 Task: Explore upcoming open houses in Harrisburg, Pennsylvania, to visit properties with a sunroom or enclosed porch.
Action: Mouse moved to (277, 227)
Screenshot: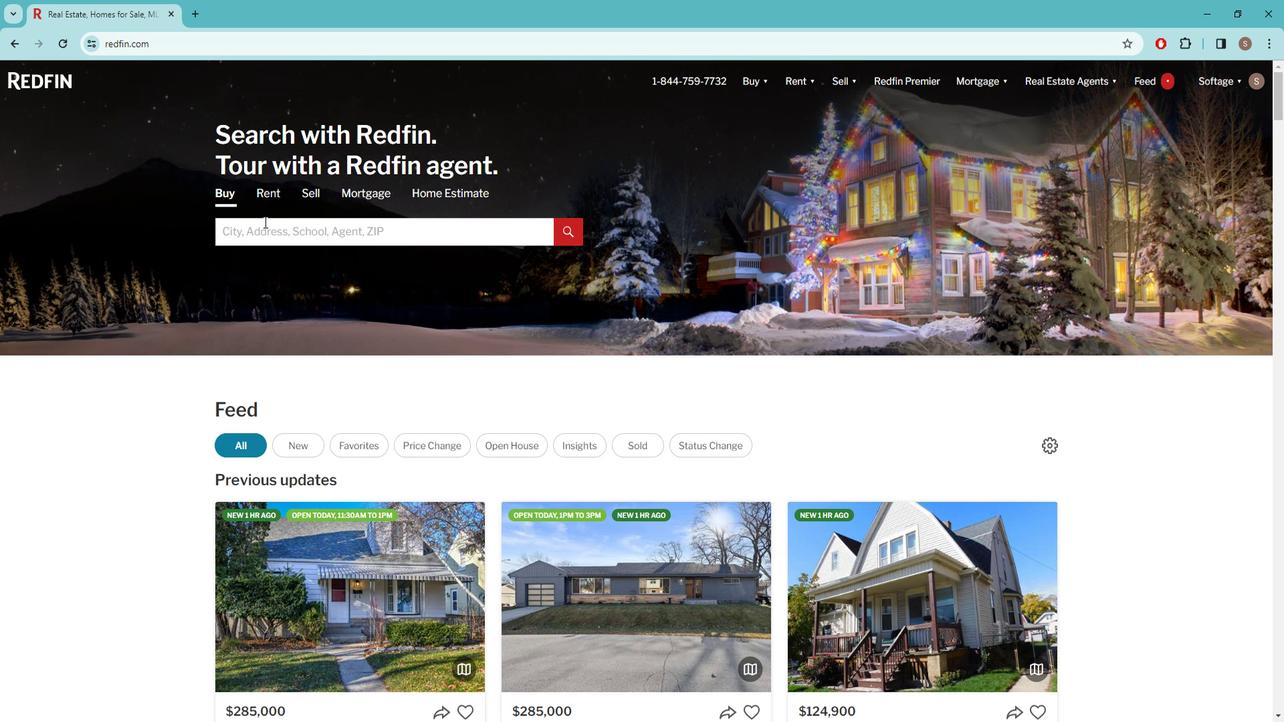 
Action: Mouse pressed left at (277, 227)
Screenshot: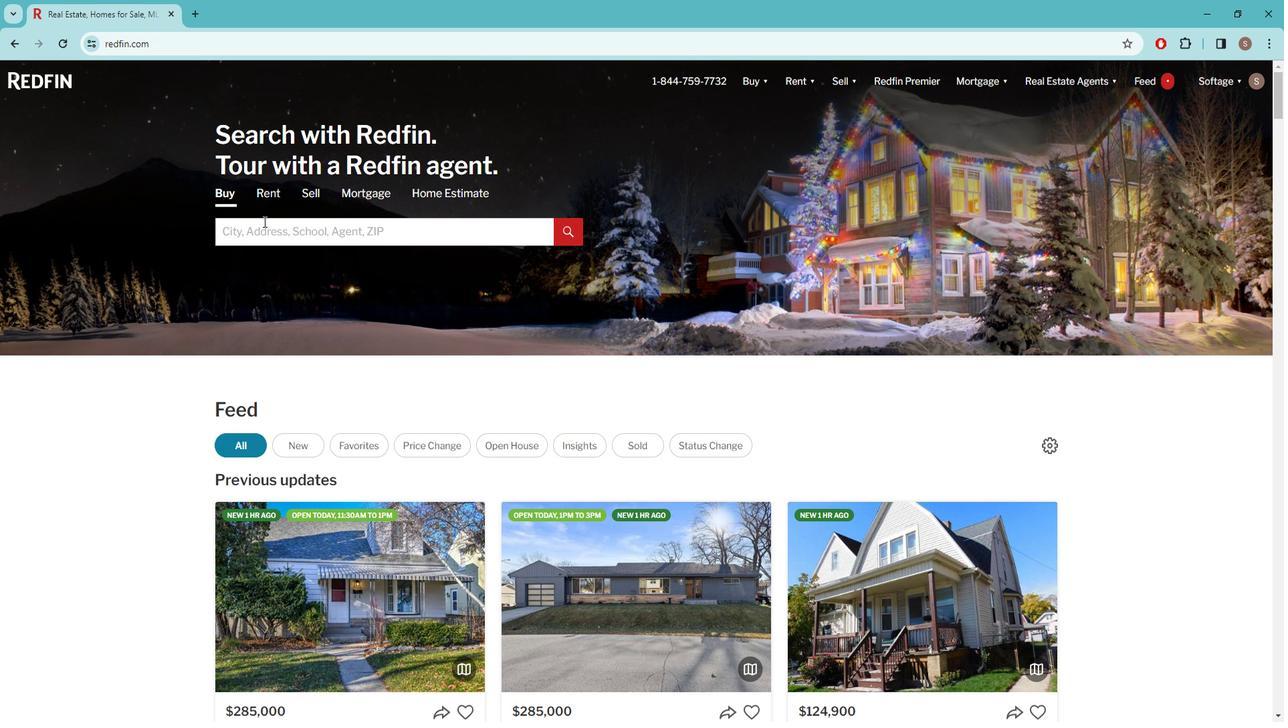 
Action: Mouse moved to (296, 235)
Screenshot: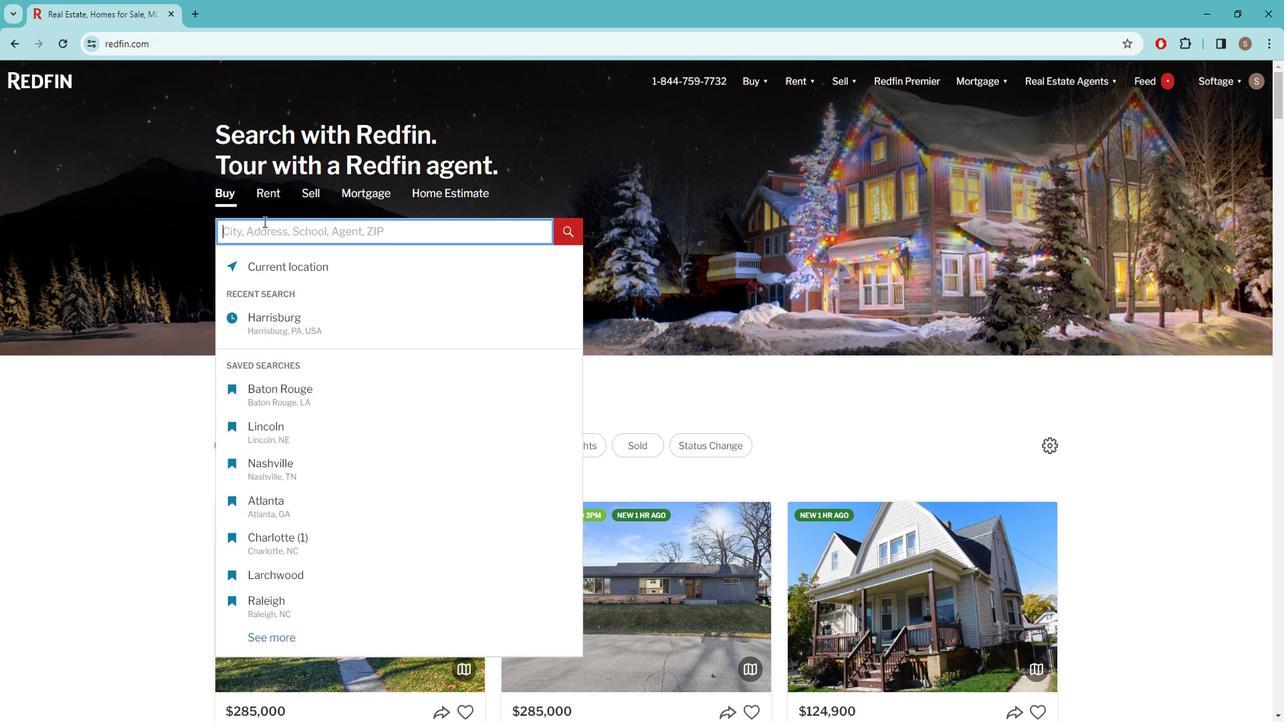 
Action: Key pressed h<Key.caps_lock>ARRISBURG
Screenshot: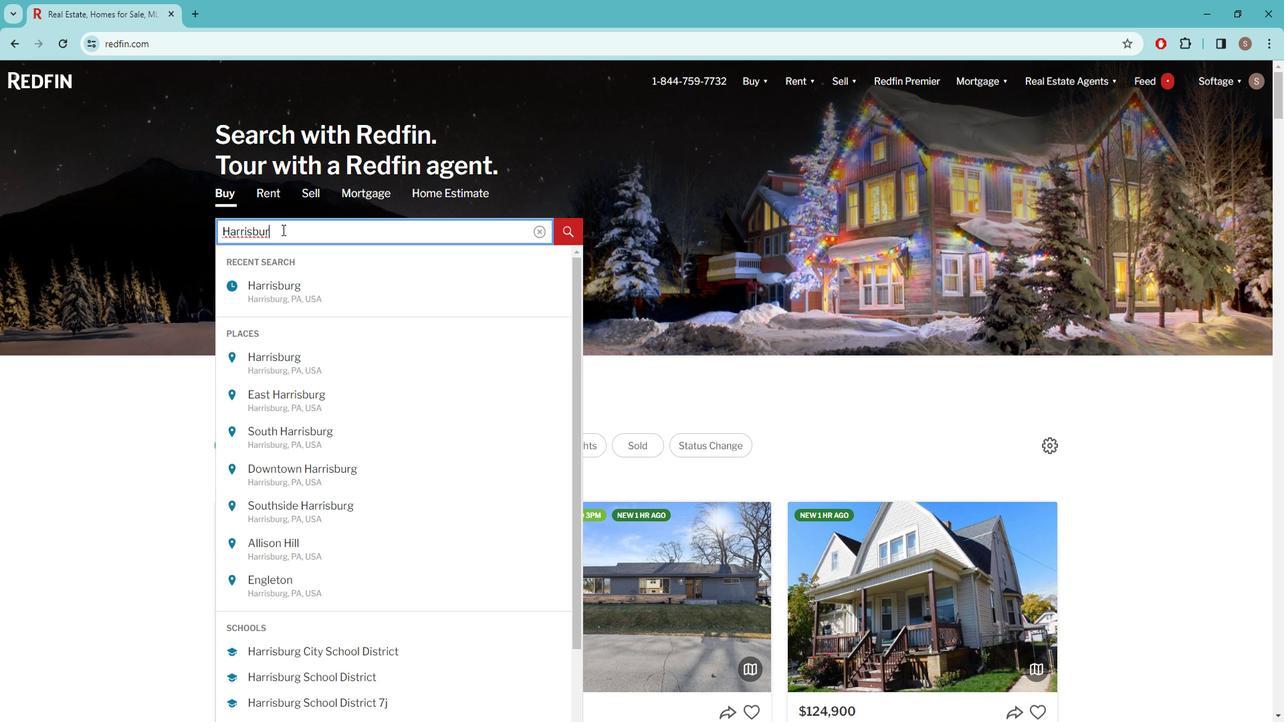 
Action: Mouse moved to (290, 292)
Screenshot: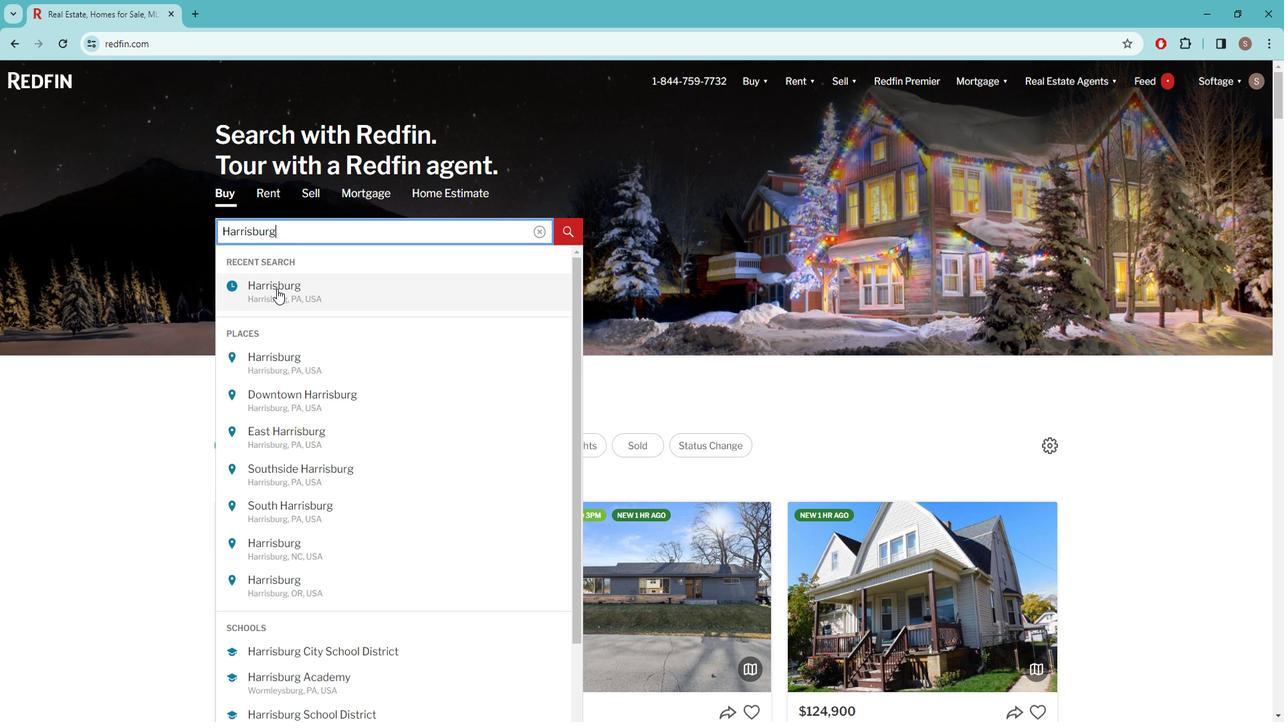 
Action: Mouse pressed left at (290, 292)
Screenshot: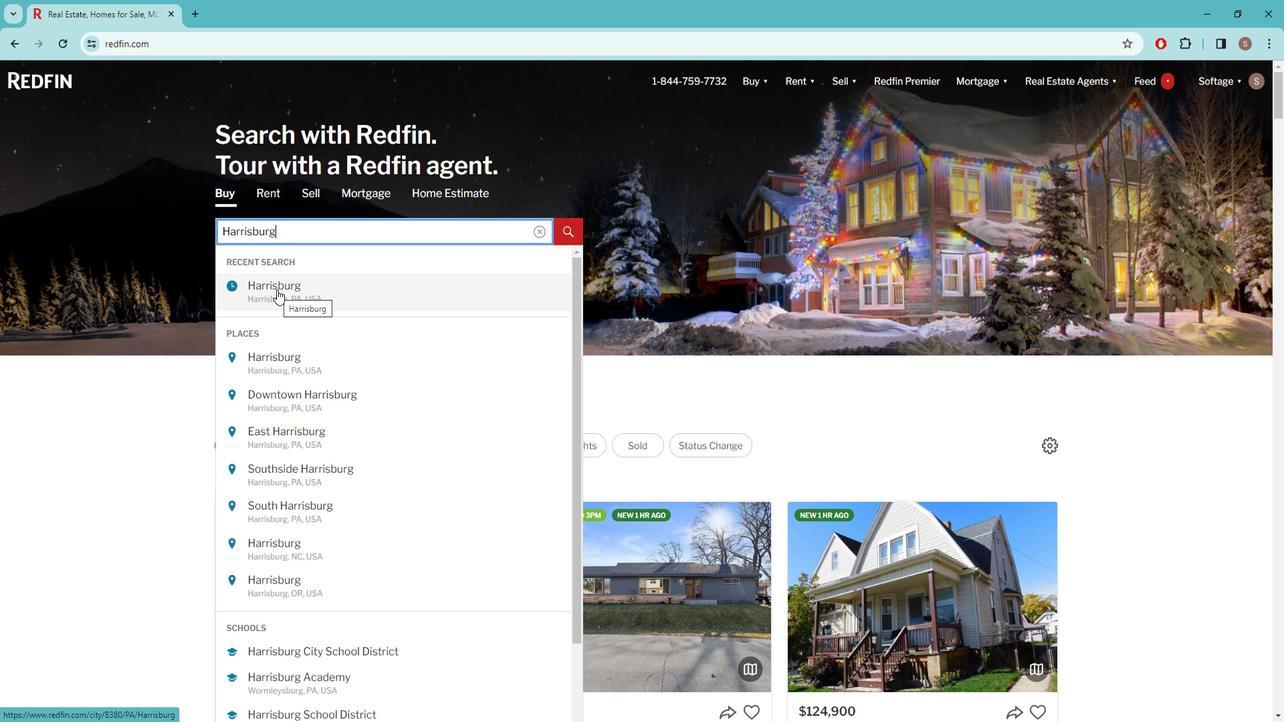 
Action: Mouse moved to (1134, 172)
Screenshot: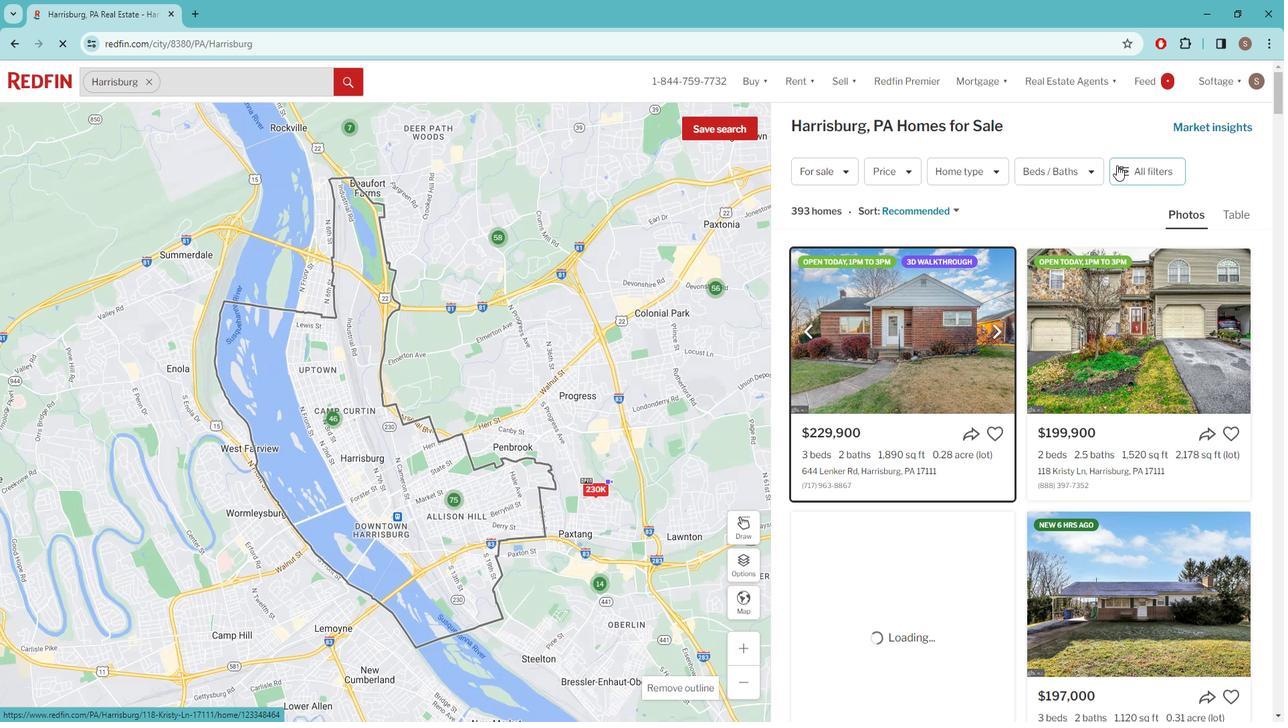 
Action: Mouse pressed left at (1134, 172)
Screenshot: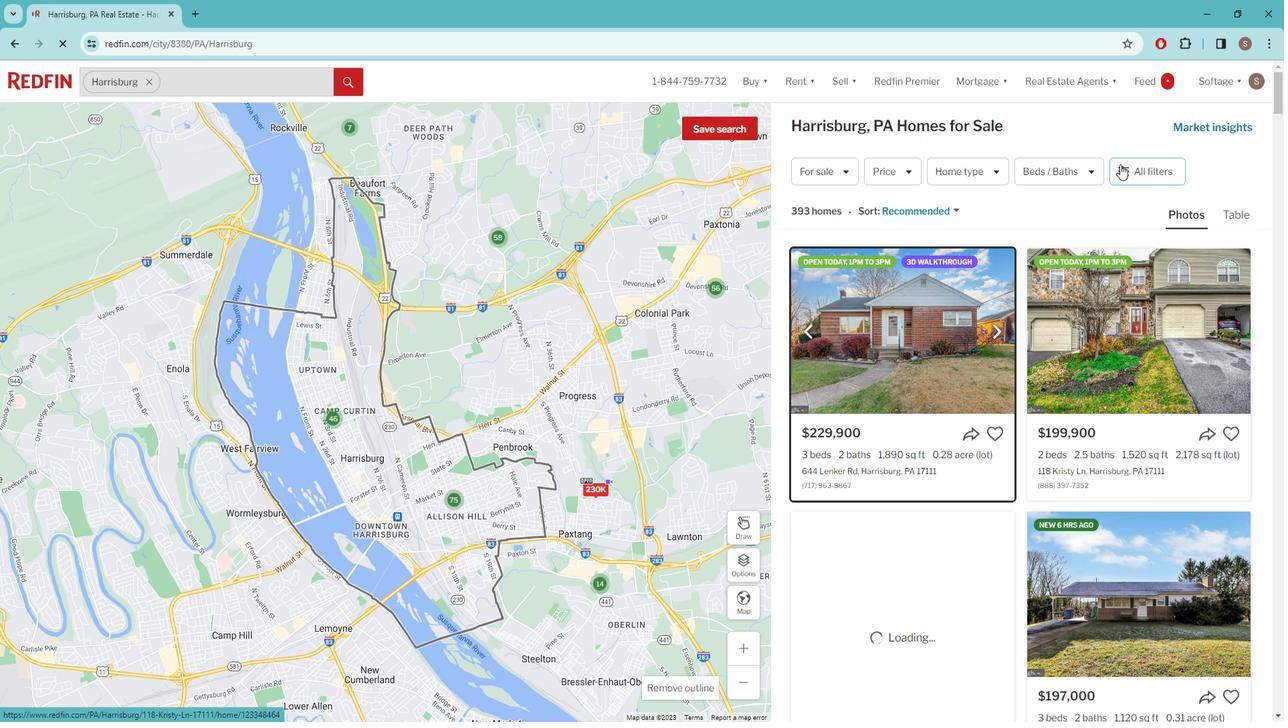 
Action: Mouse pressed left at (1134, 172)
Screenshot: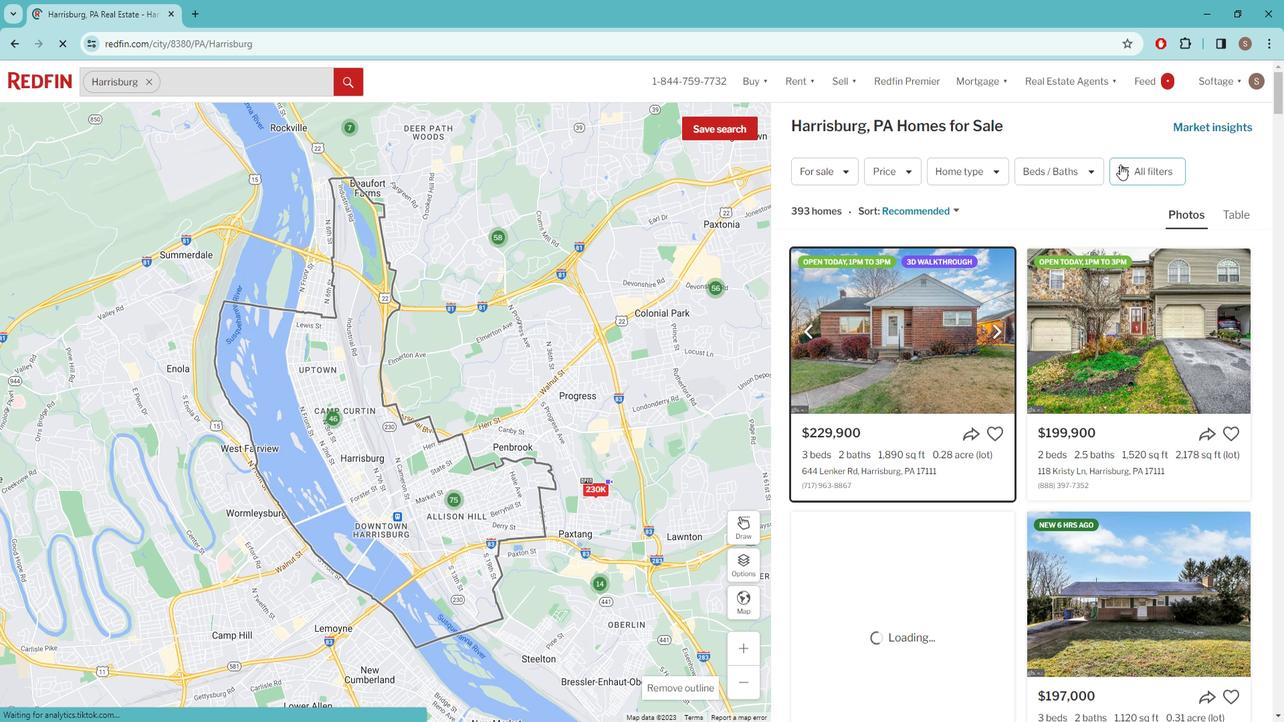 
Action: Mouse moved to (1143, 174)
Screenshot: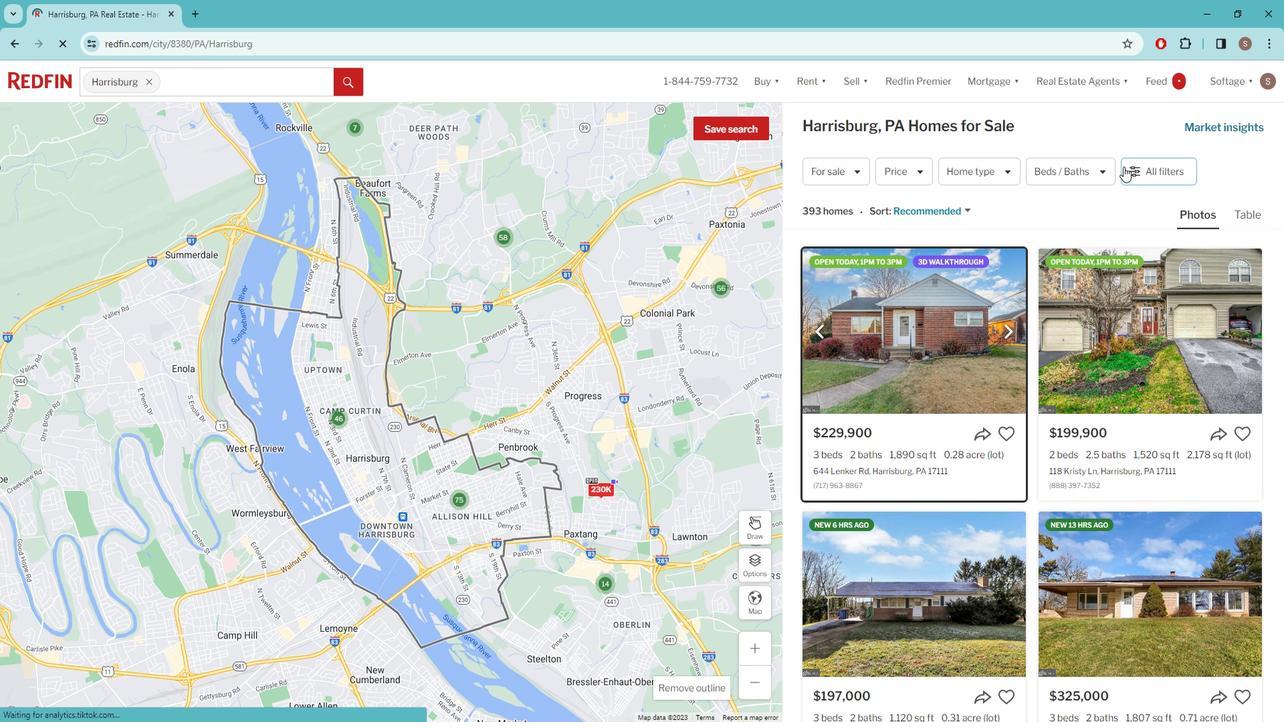 
Action: Mouse pressed left at (1143, 174)
Screenshot: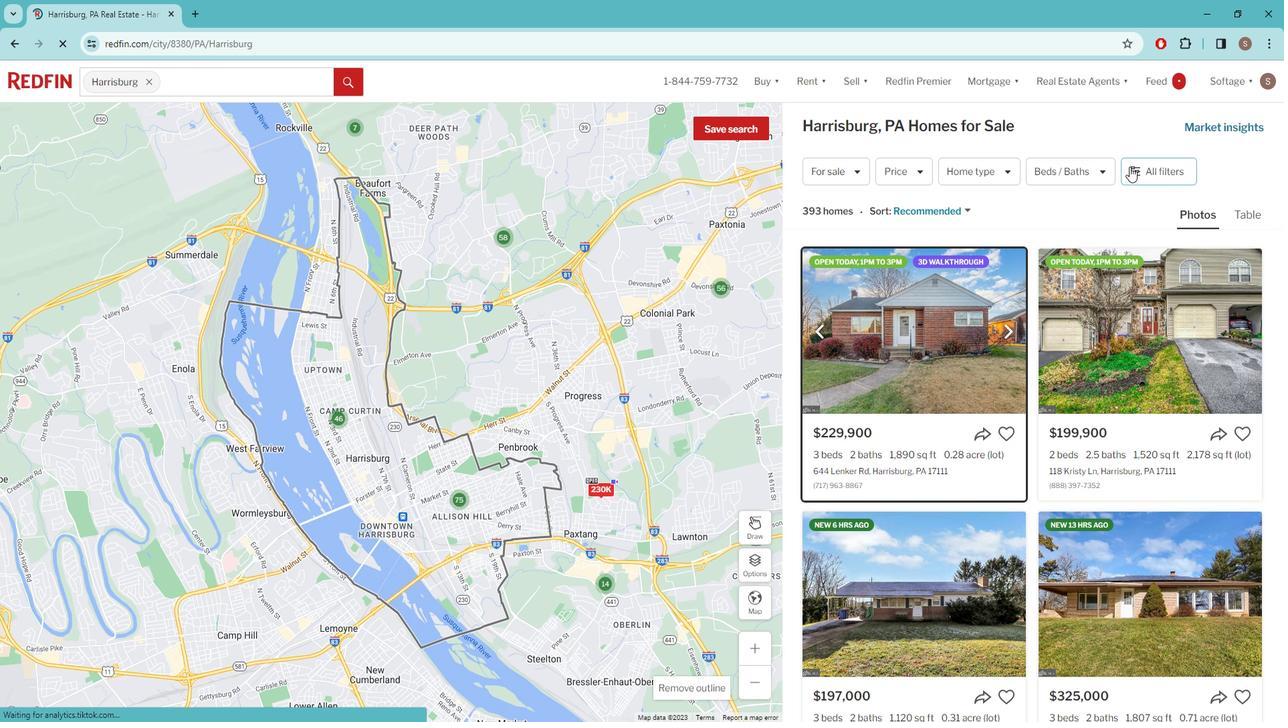 
Action: Mouse pressed left at (1143, 174)
Screenshot: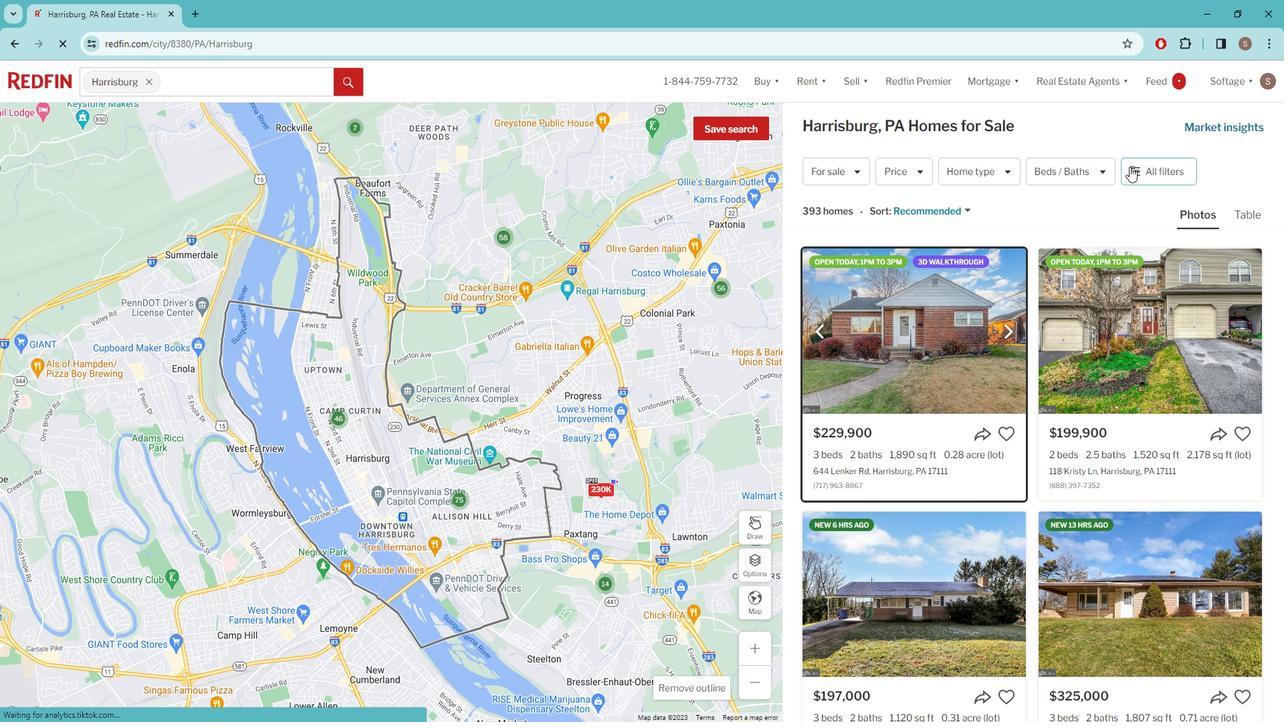 
Action: Mouse moved to (1110, 200)
Screenshot: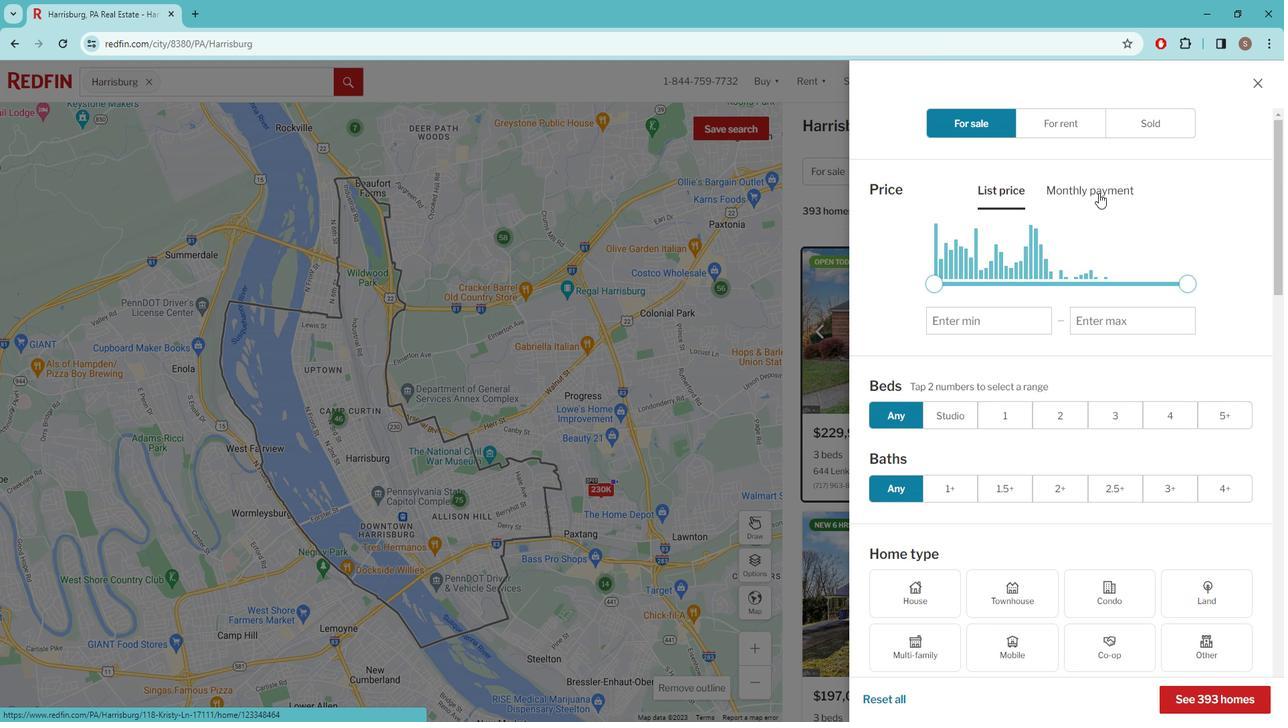 
Action: Mouse scrolled (1110, 199) with delta (0, 0)
Screenshot: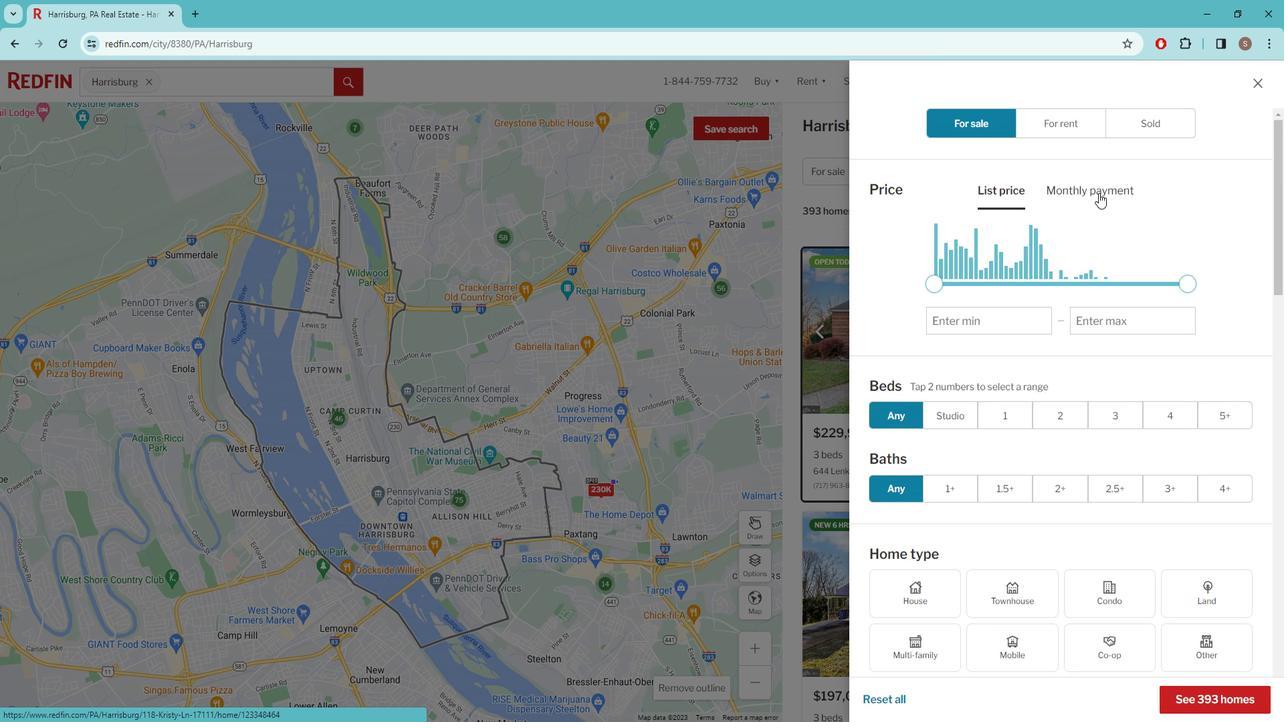 
Action: Mouse moved to (1083, 217)
Screenshot: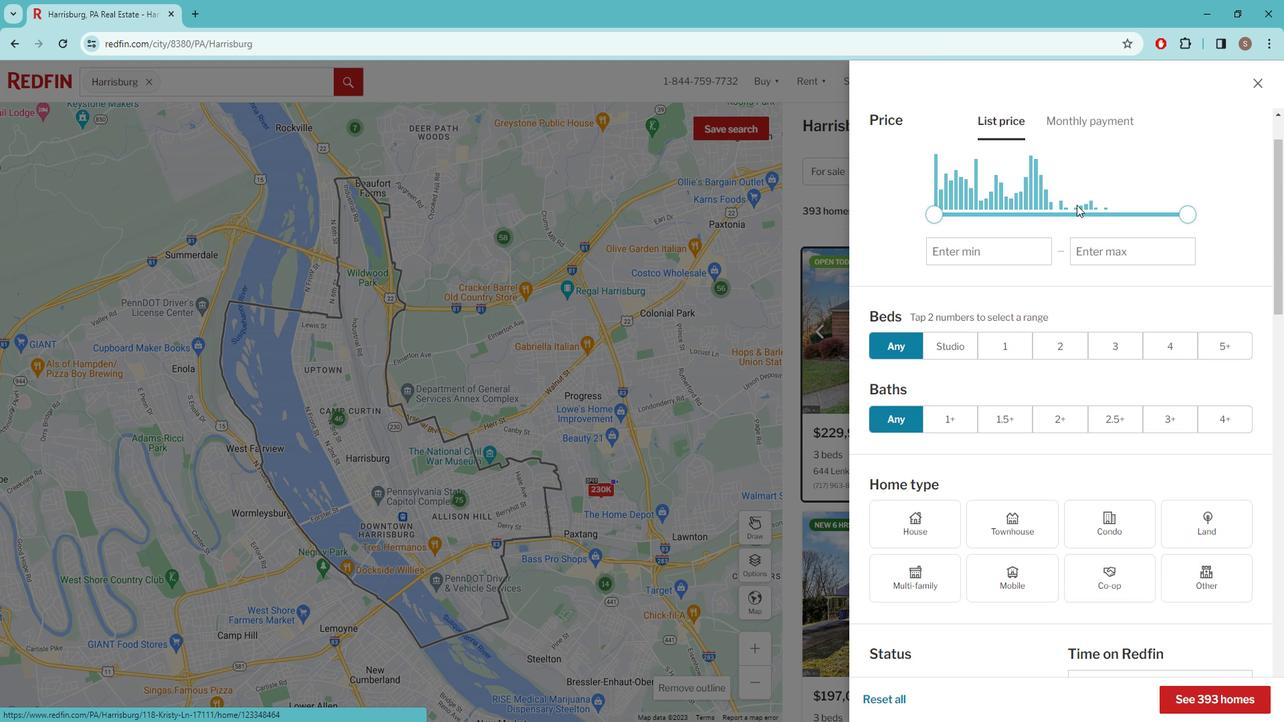 
Action: Mouse scrolled (1083, 216) with delta (0, 0)
Screenshot: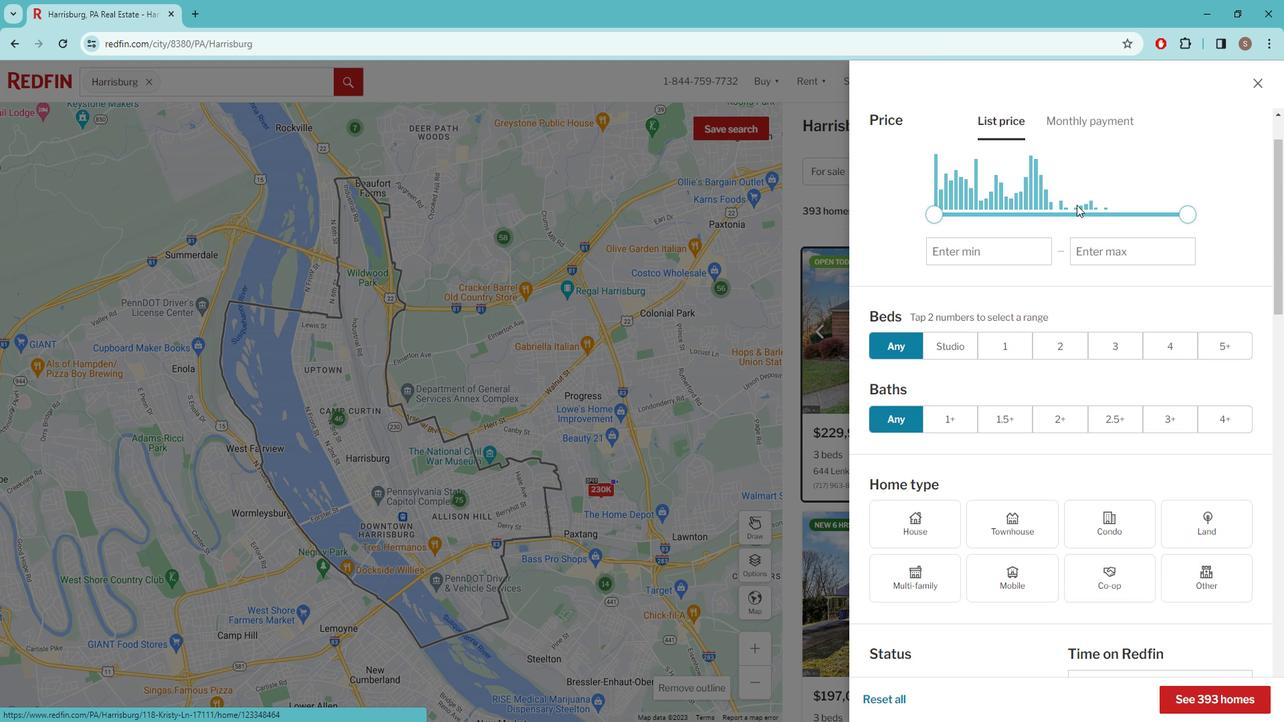 
Action: Mouse moved to (1029, 258)
Screenshot: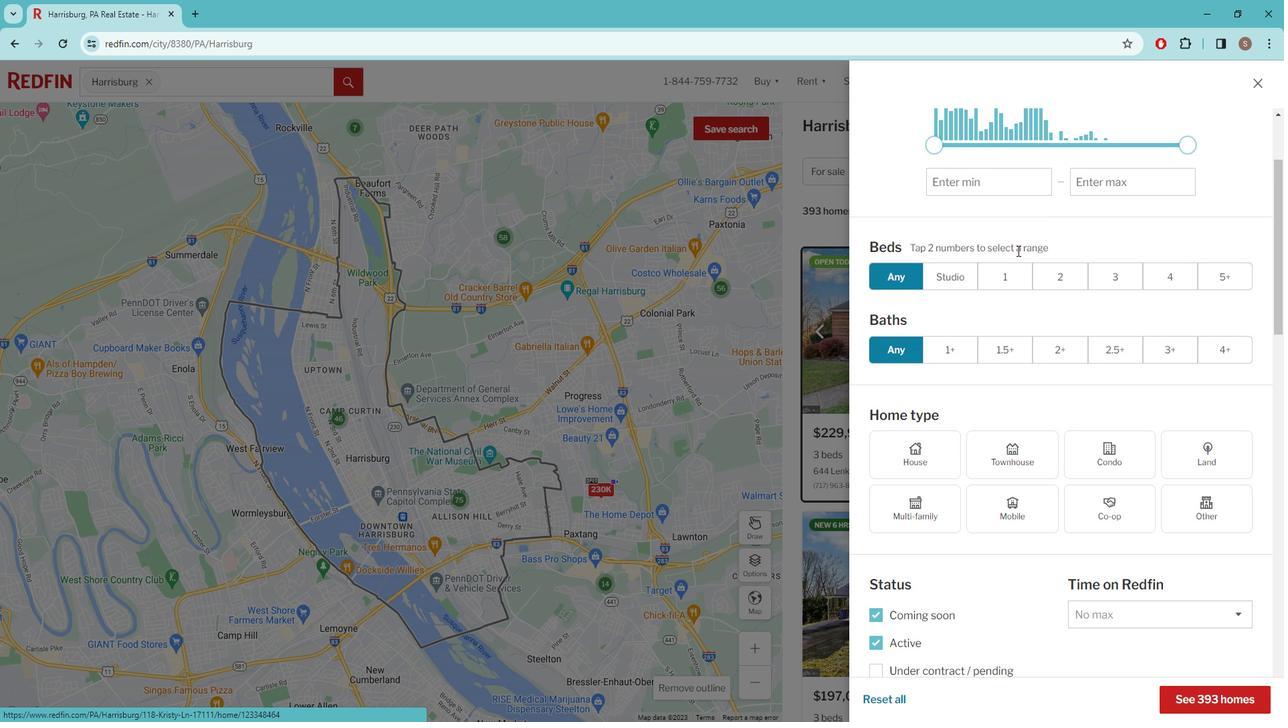 
Action: Mouse scrolled (1029, 257) with delta (0, 0)
Screenshot: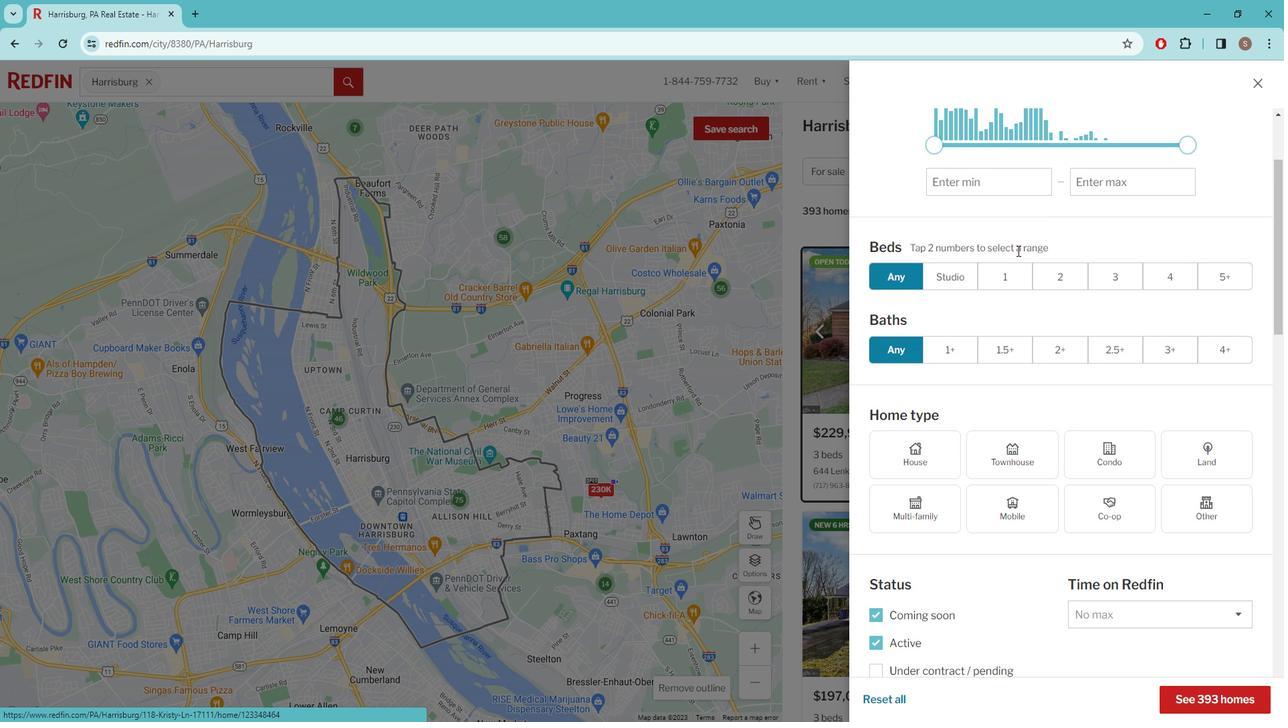 
Action: Mouse moved to (1010, 278)
Screenshot: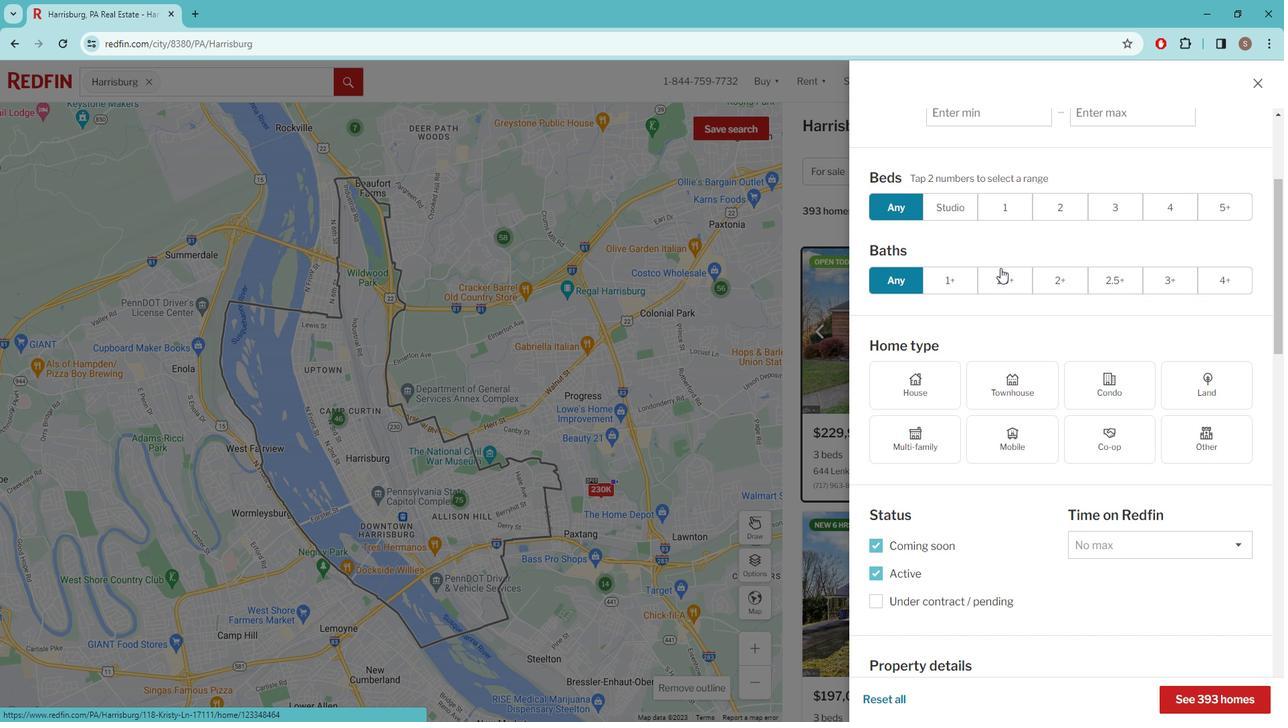
Action: Mouse scrolled (1010, 277) with delta (0, 0)
Screenshot: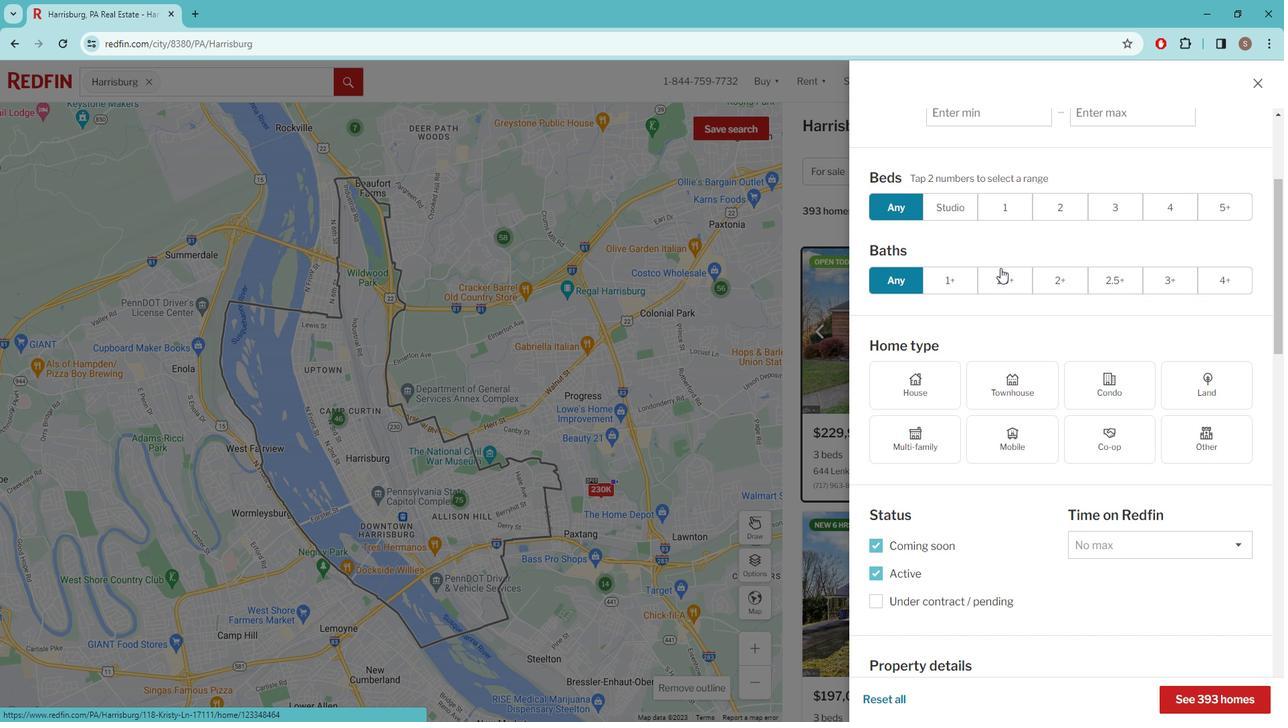 
Action: Mouse moved to (1007, 281)
Screenshot: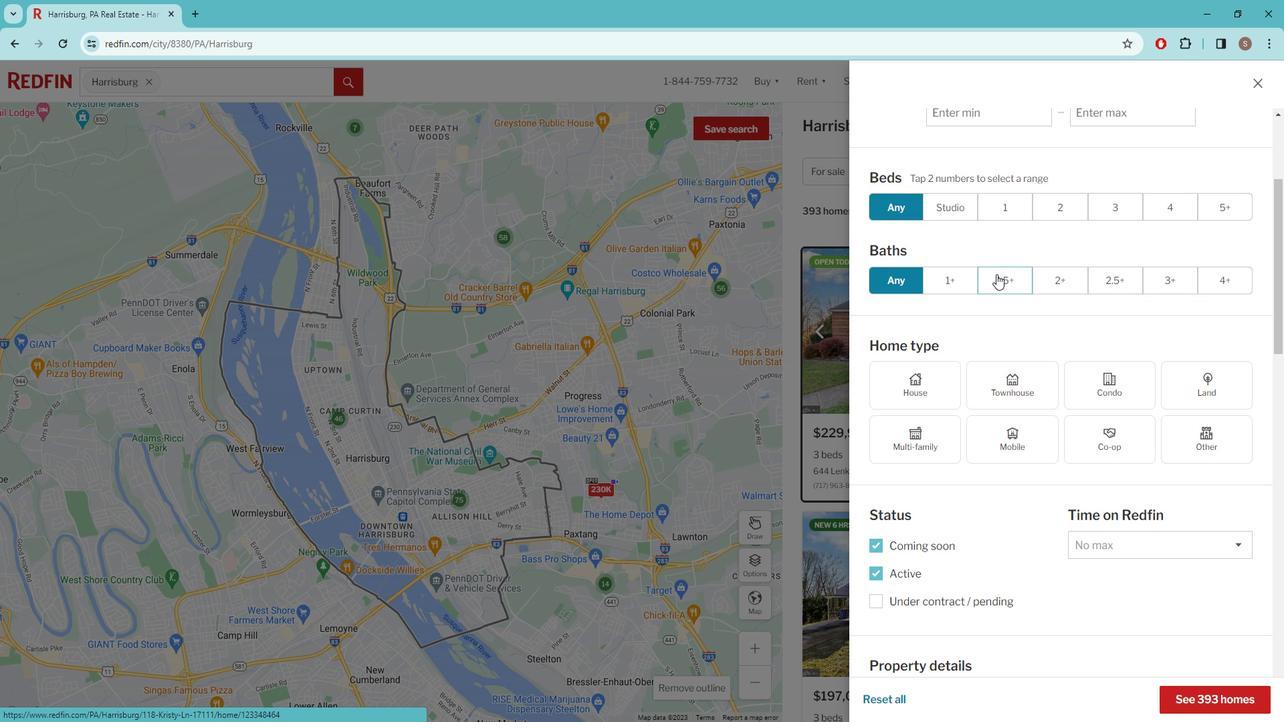 
Action: Mouse scrolled (1007, 280) with delta (0, 0)
Screenshot: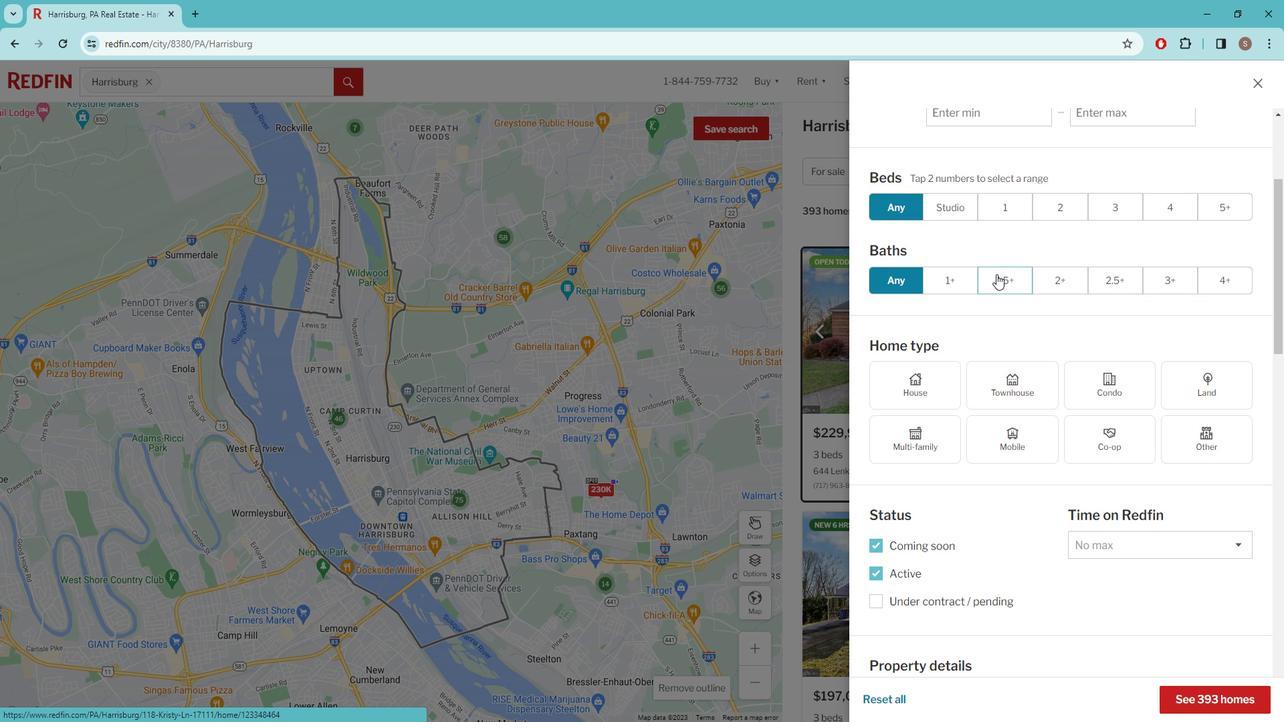 
Action: Mouse moved to (924, 358)
Screenshot: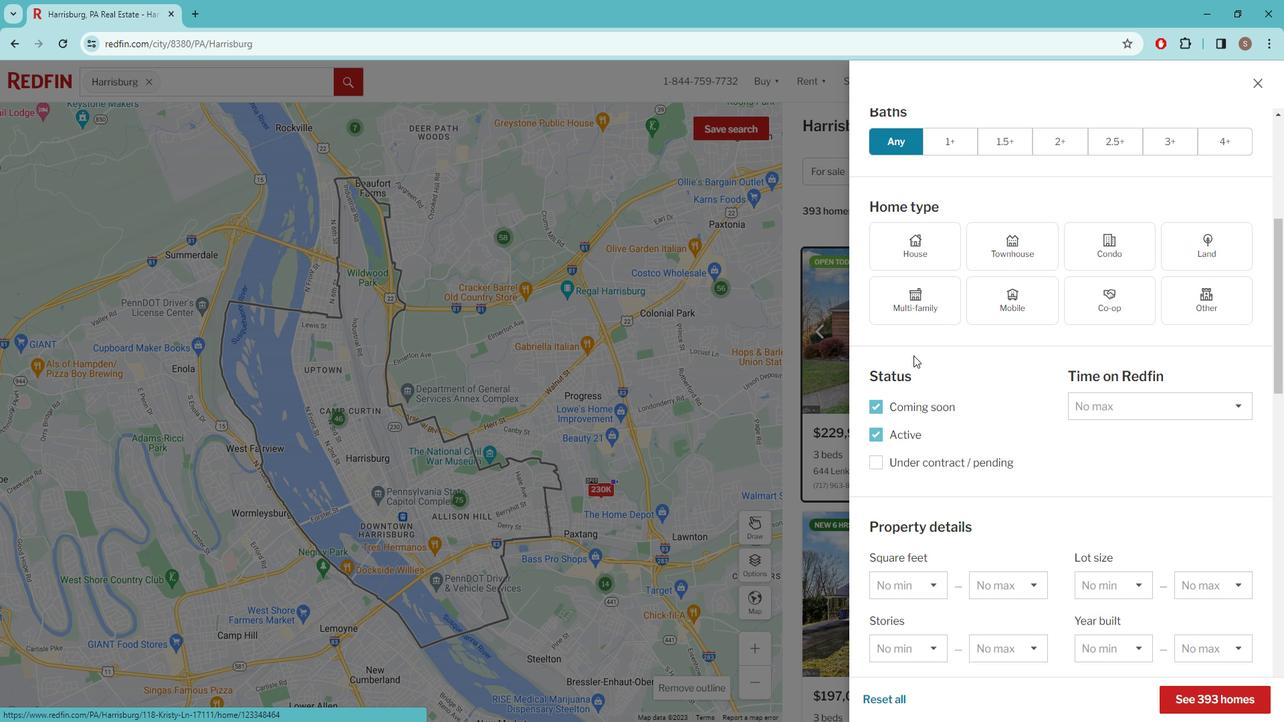 
Action: Mouse scrolled (924, 357) with delta (0, 0)
Screenshot: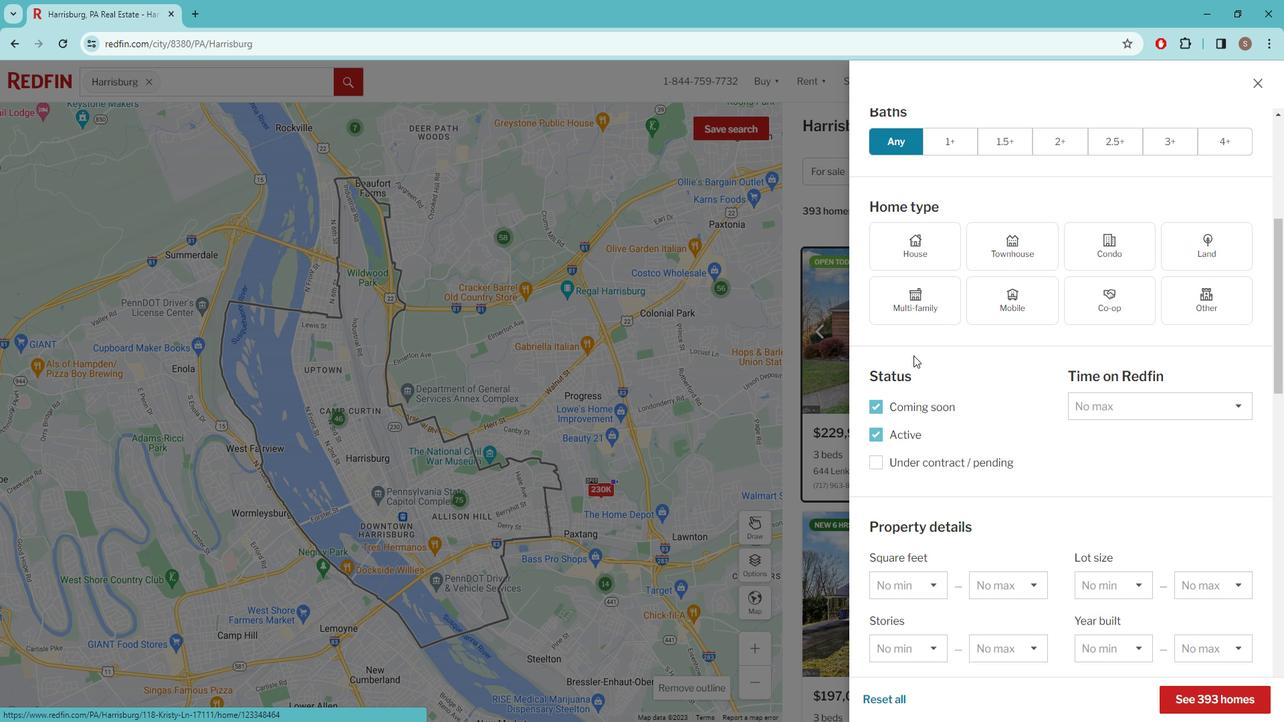 
Action: Mouse scrolled (924, 357) with delta (0, 0)
Screenshot: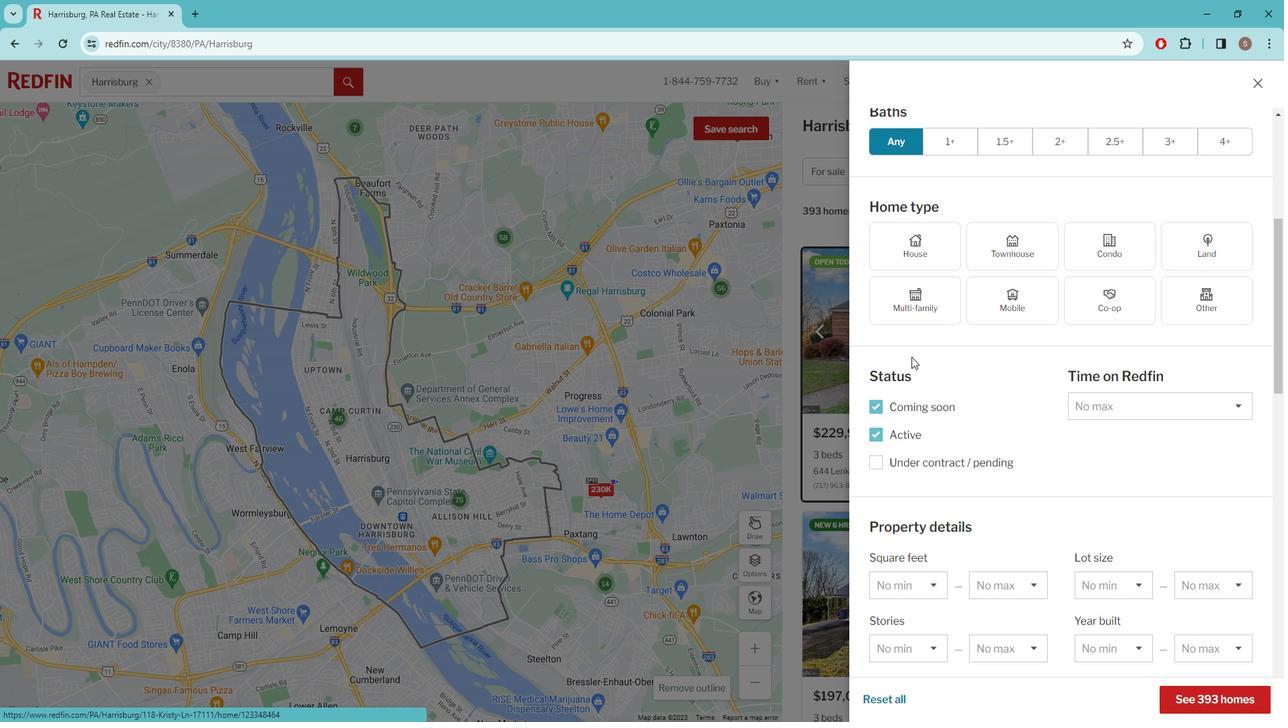 
Action: Mouse scrolled (924, 357) with delta (0, 0)
Screenshot: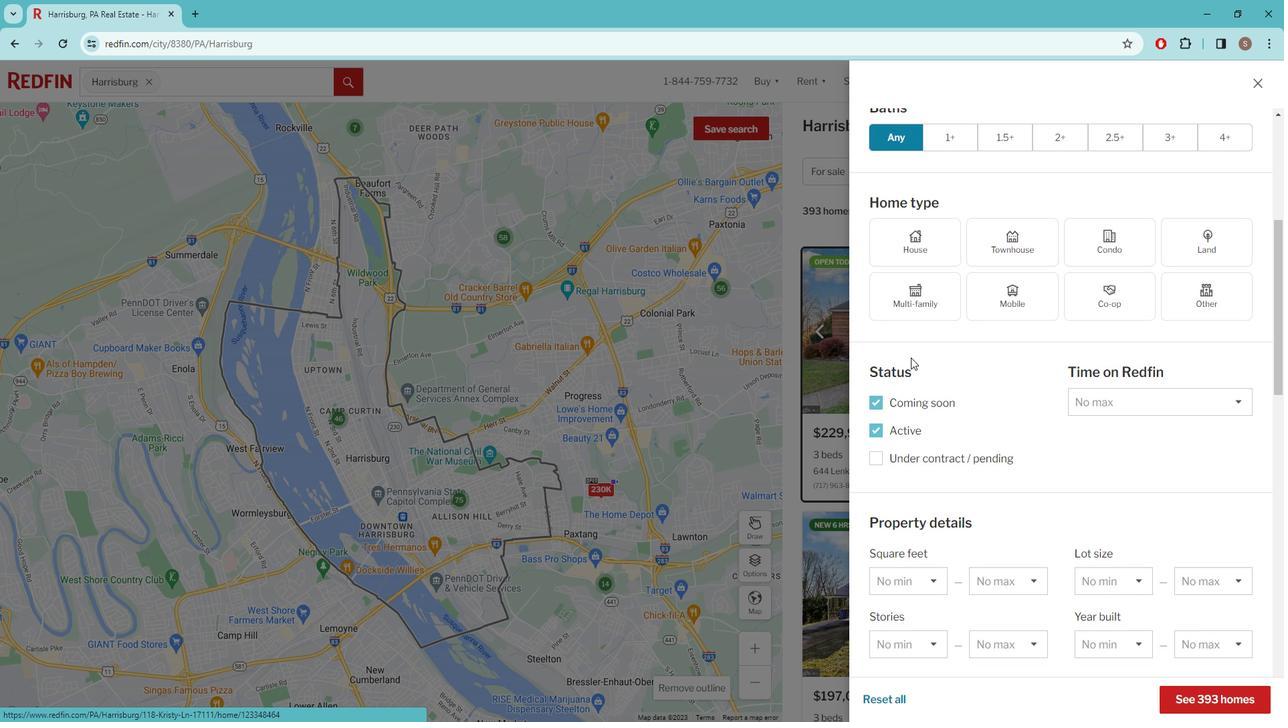 
Action: Mouse moved to (924, 363)
Screenshot: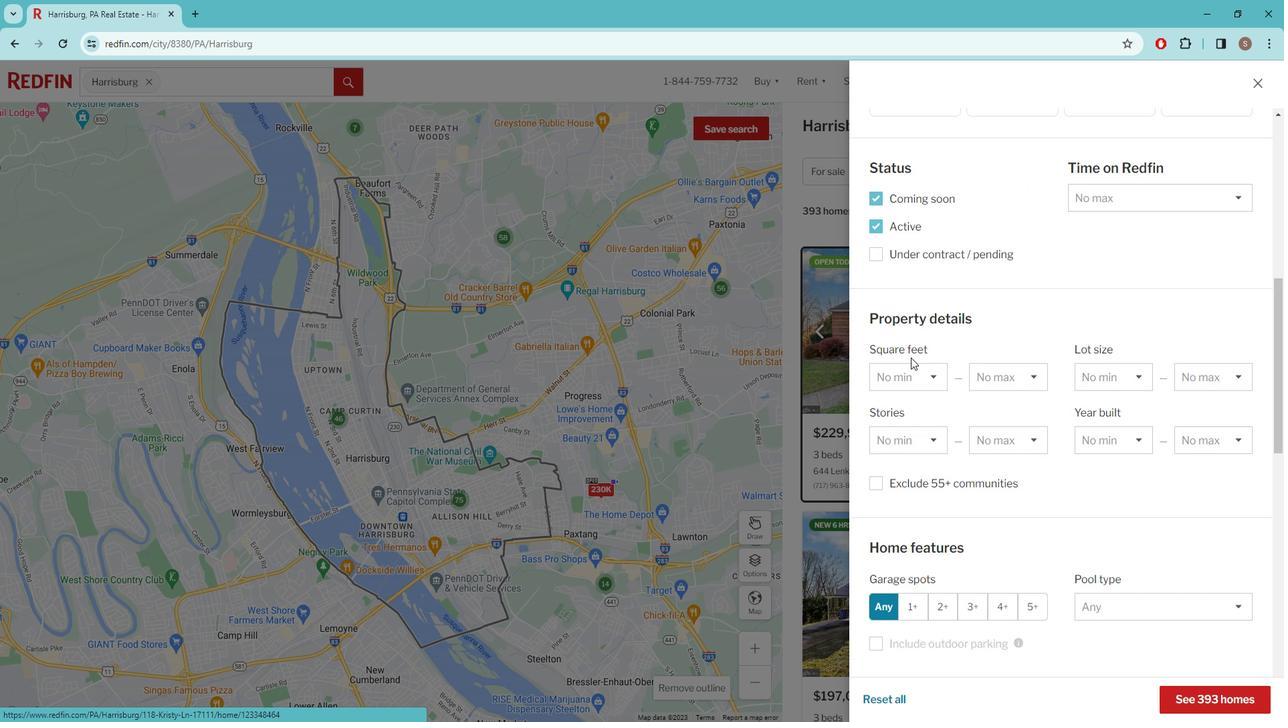 
Action: Mouse scrolled (924, 362) with delta (0, 0)
Screenshot: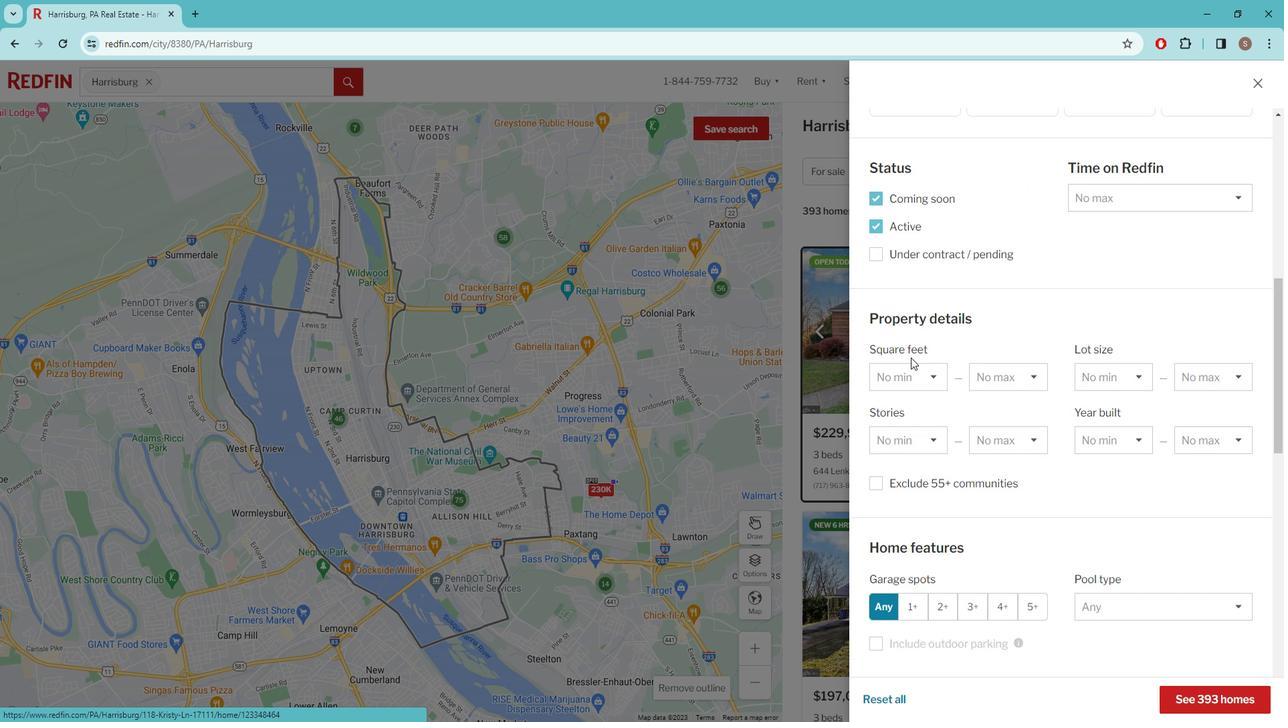 
Action: Mouse moved to (924, 365)
Screenshot: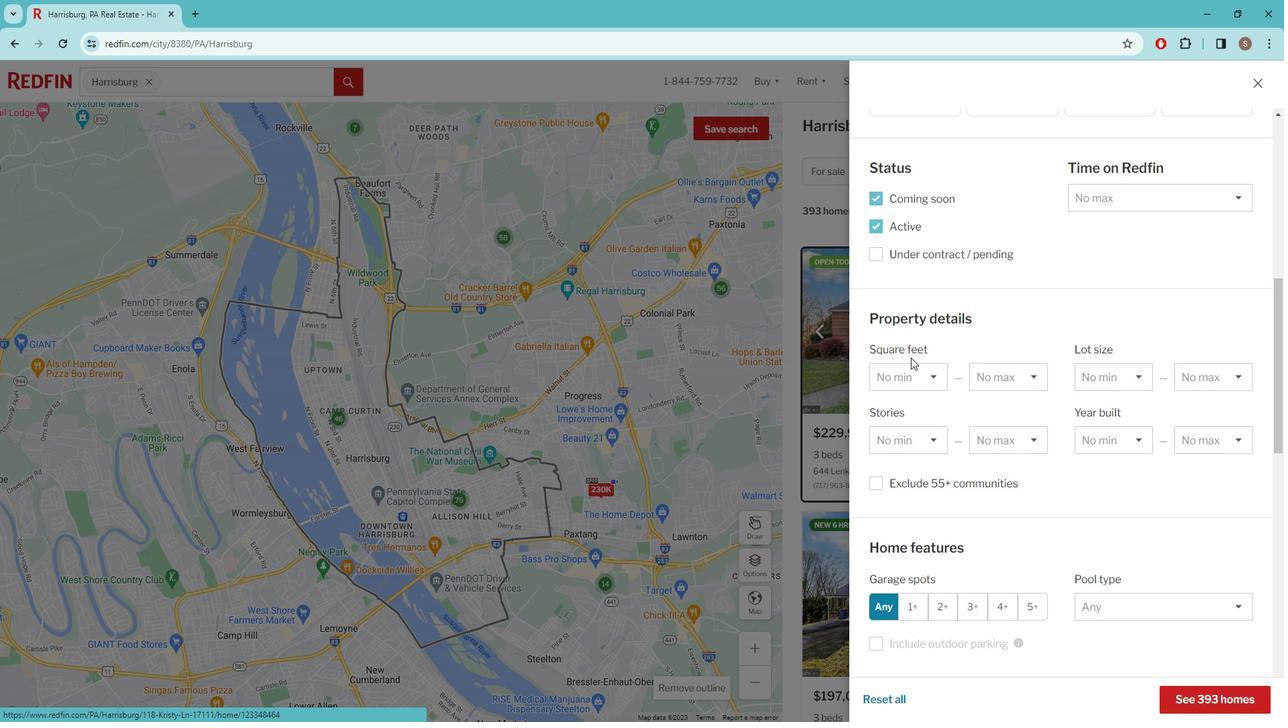 
Action: Mouse scrolled (924, 365) with delta (0, 0)
Screenshot: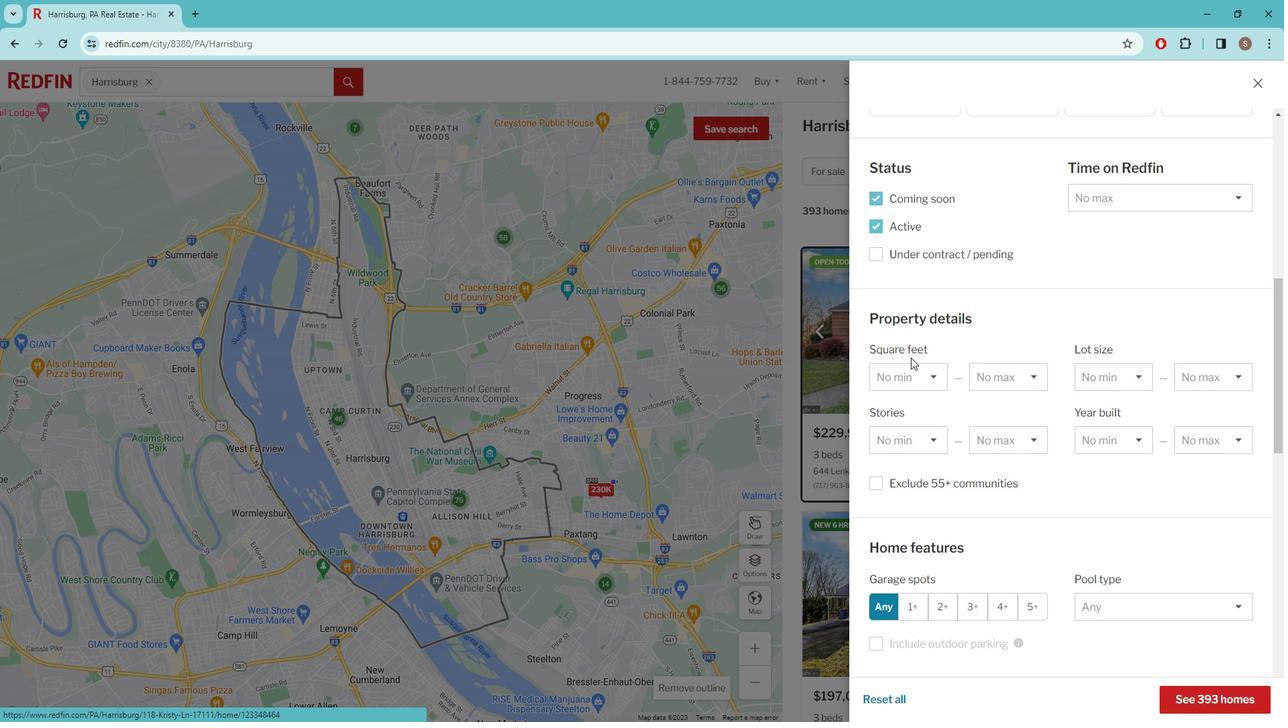 
Action: Mouse moved to (923, 368)
Screenshot: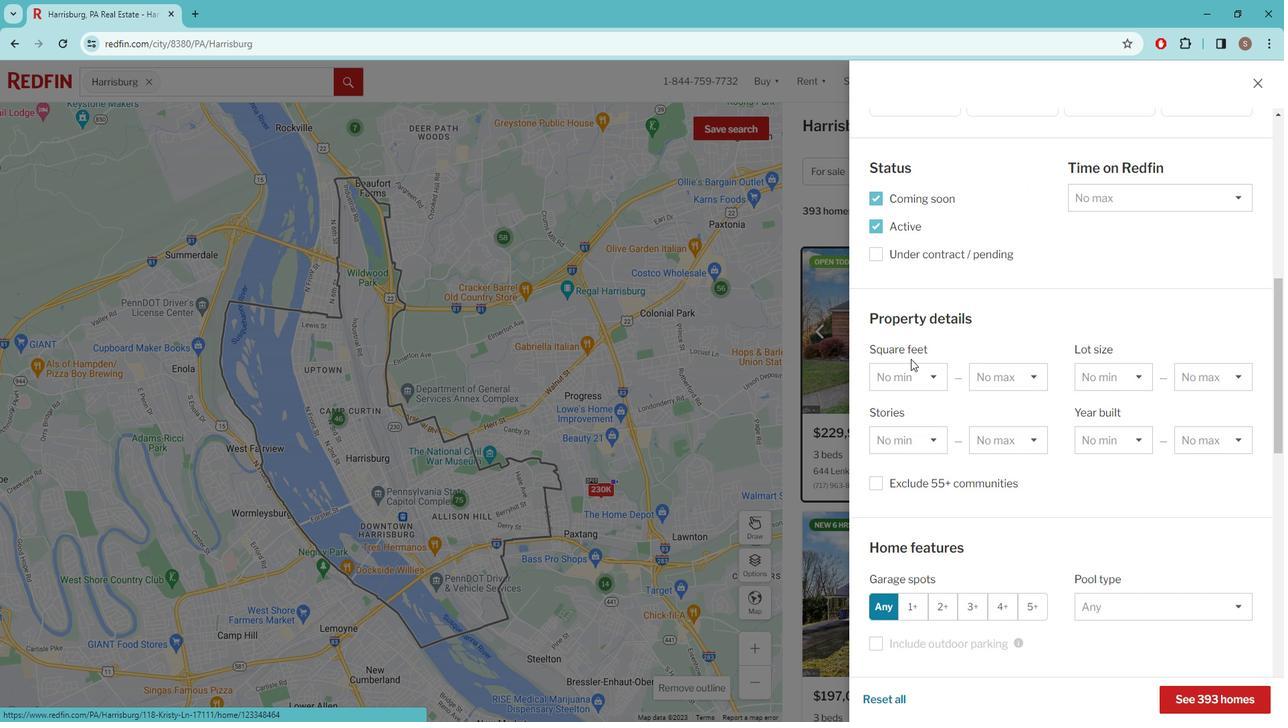 
Action: Mouse scrolled (923, 367) with delta (0, 0)
Screenshot: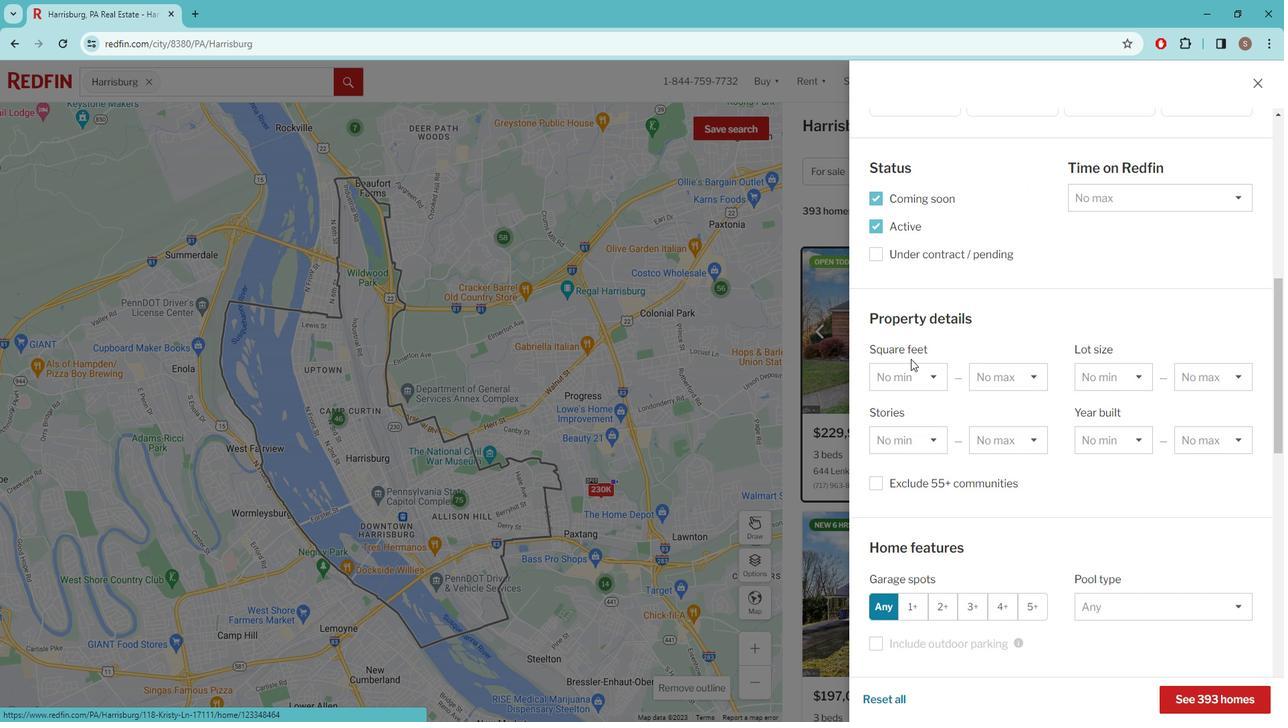 
Action: Mouse moved to (910, 447)
Screenshot: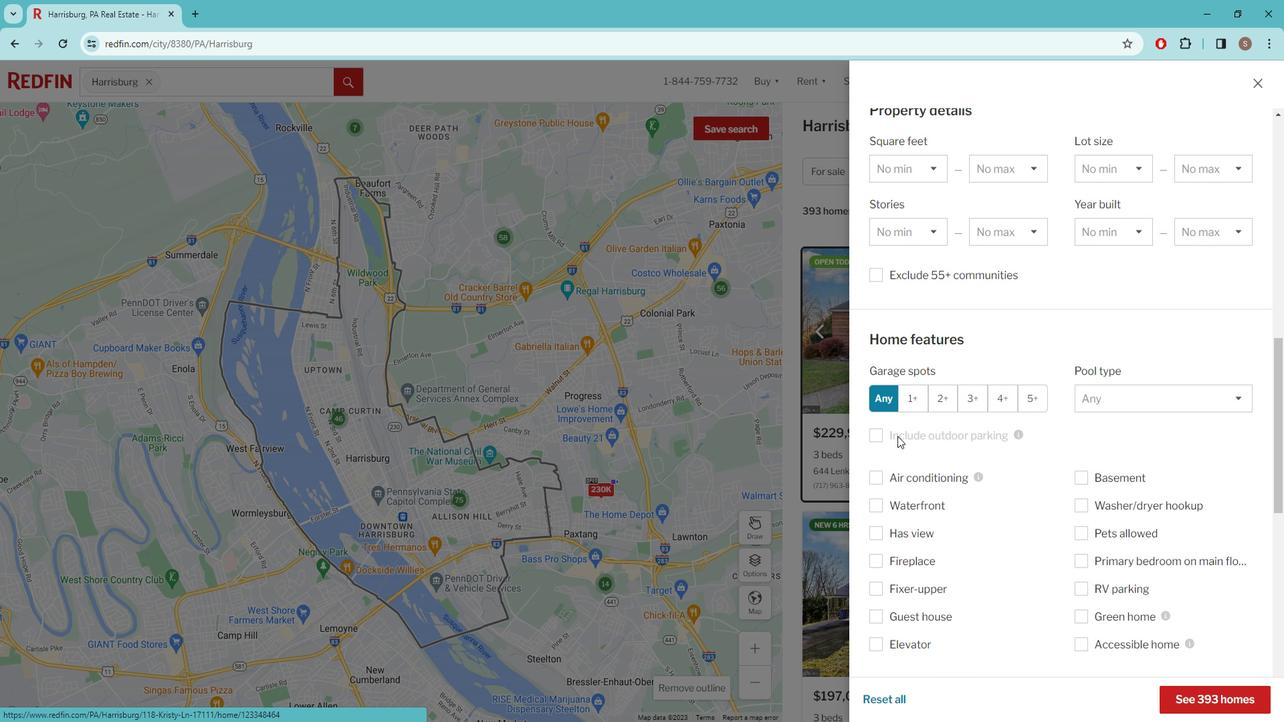 
Action: Mouse scrolled (910, 446) with delta (0, 0)
Screenshot: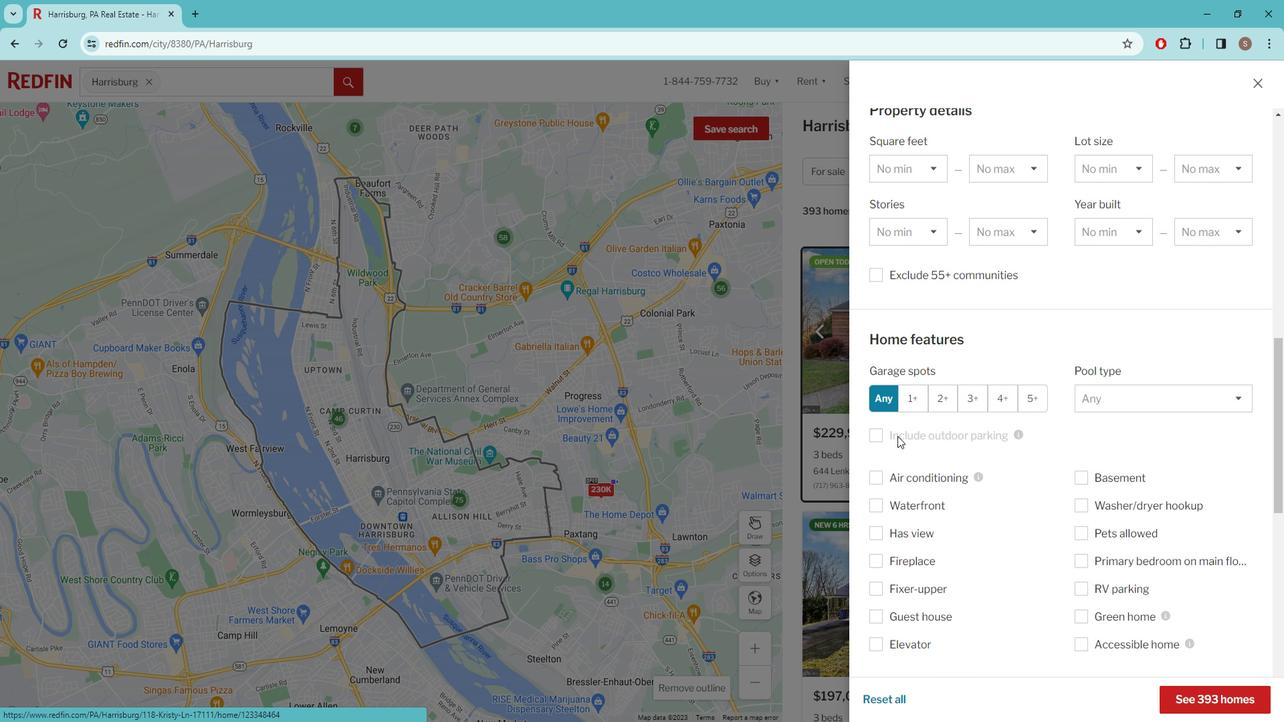 
Action: Mouse moved to (910, 447)
Screenshot: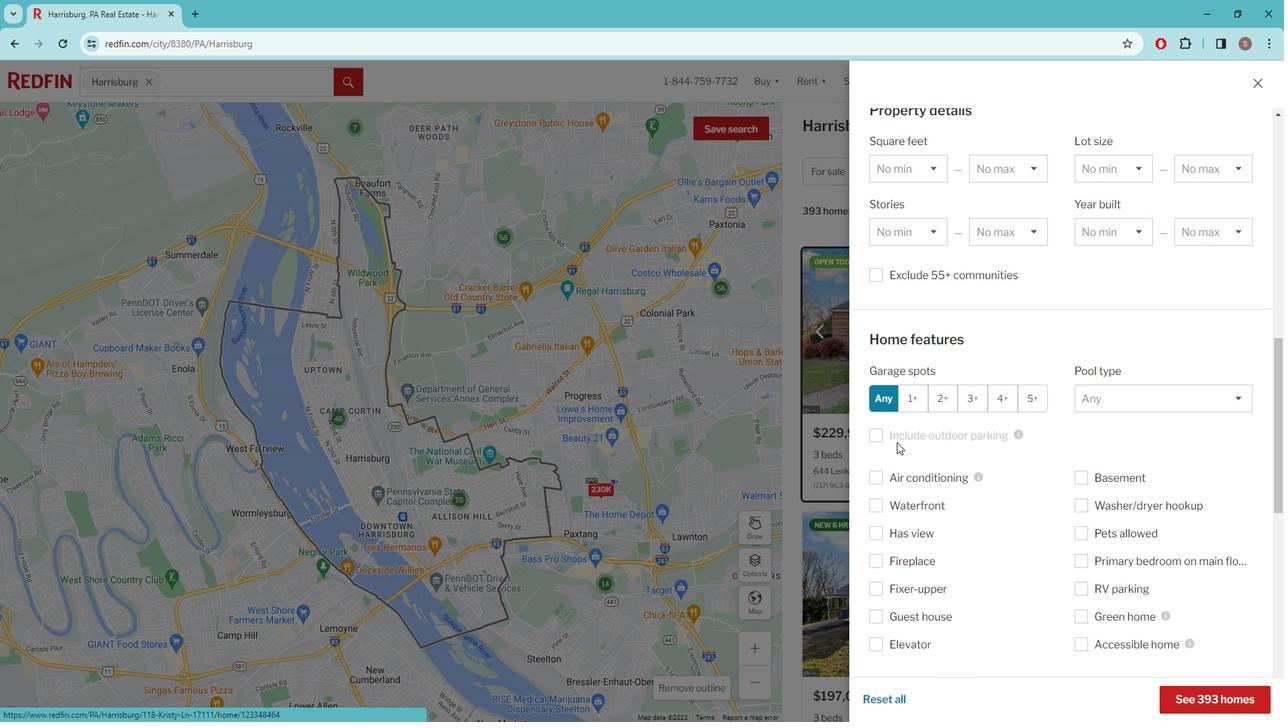 
Action: Mouse scrolled (910, 446) with delta (0, 0)
Screenshot: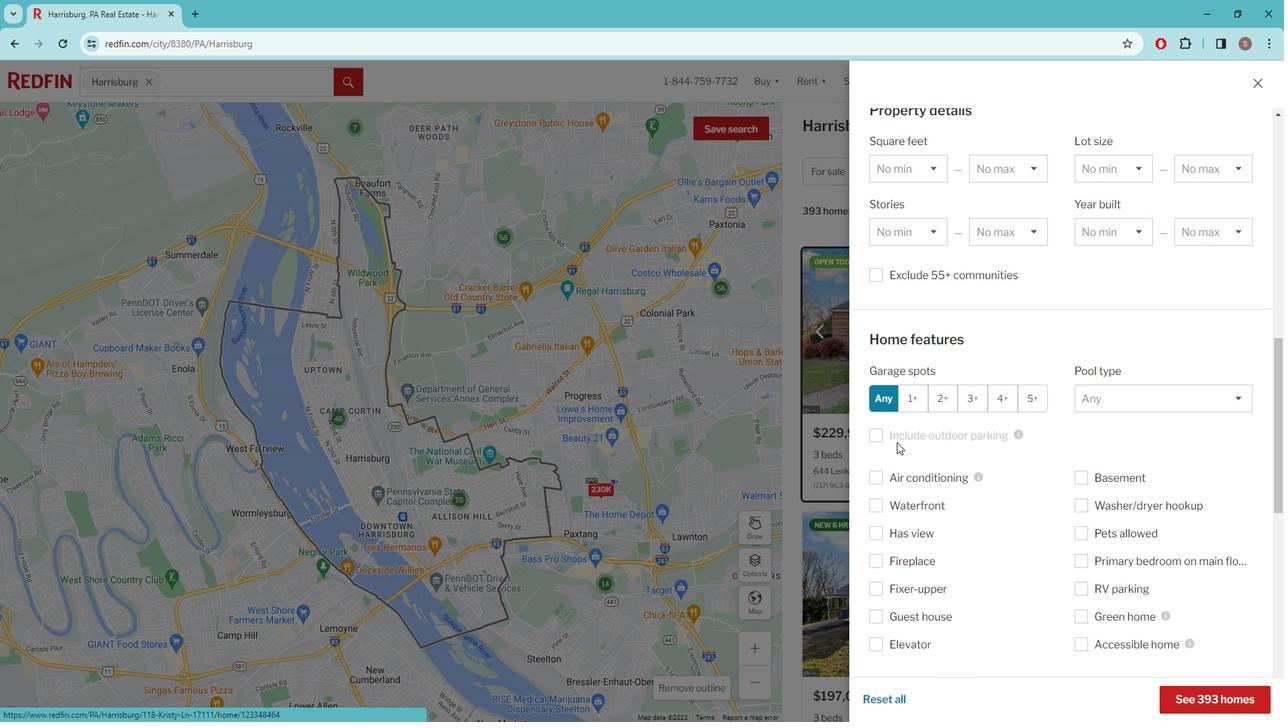 
Action: Mouse moved to (910, 449)
Screenshot: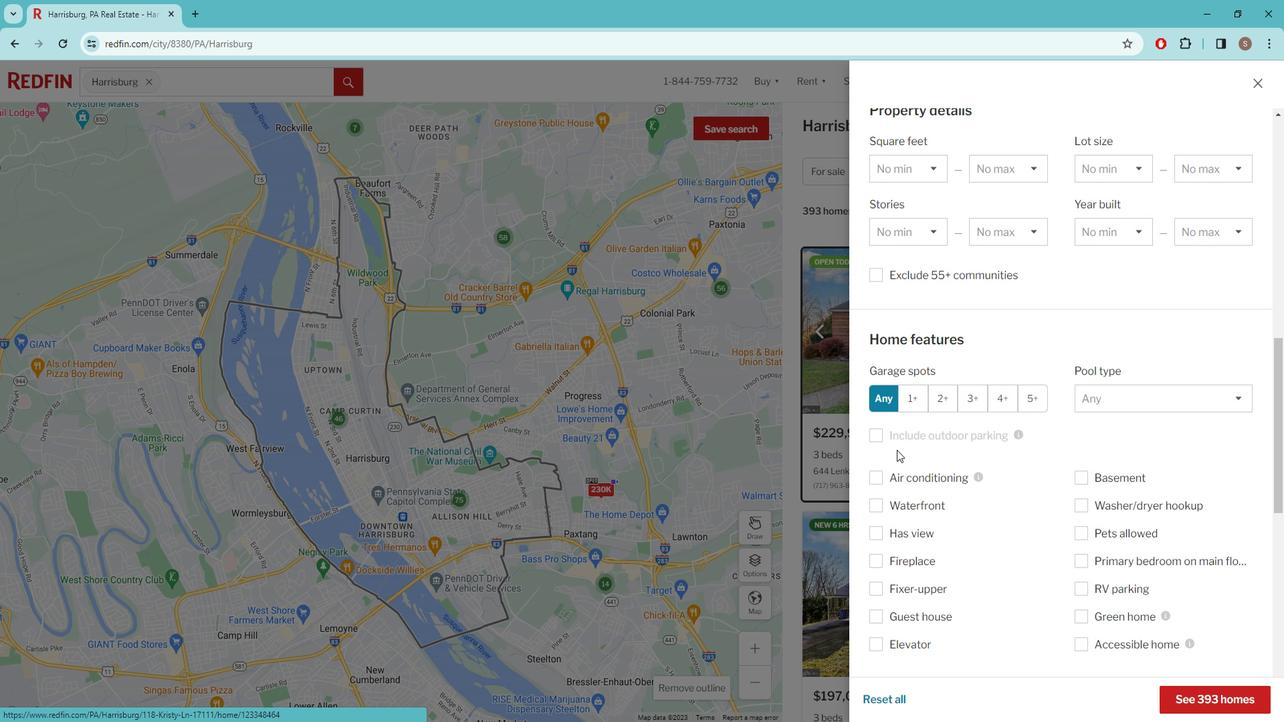 
Action: Mouse scrolled (910, 448) with delta (0, 0)
Screenshot: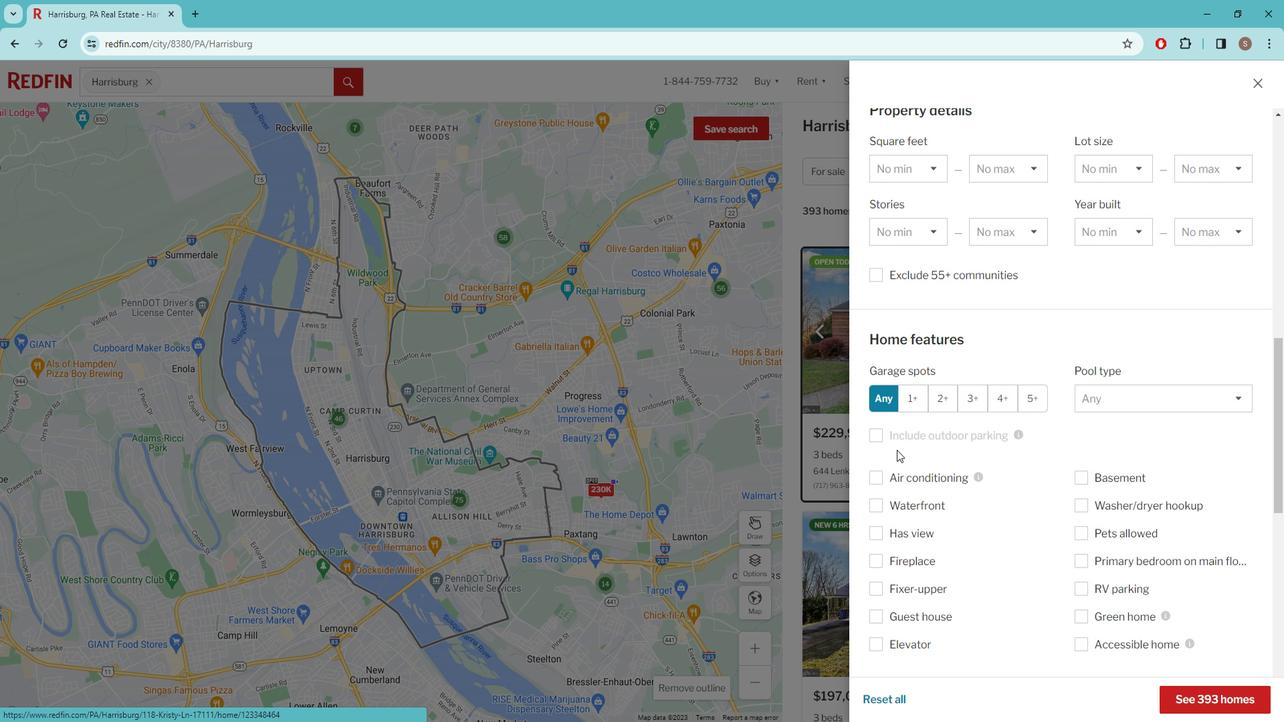 
Action: Mouse moved to (918, 495)
Screenshot: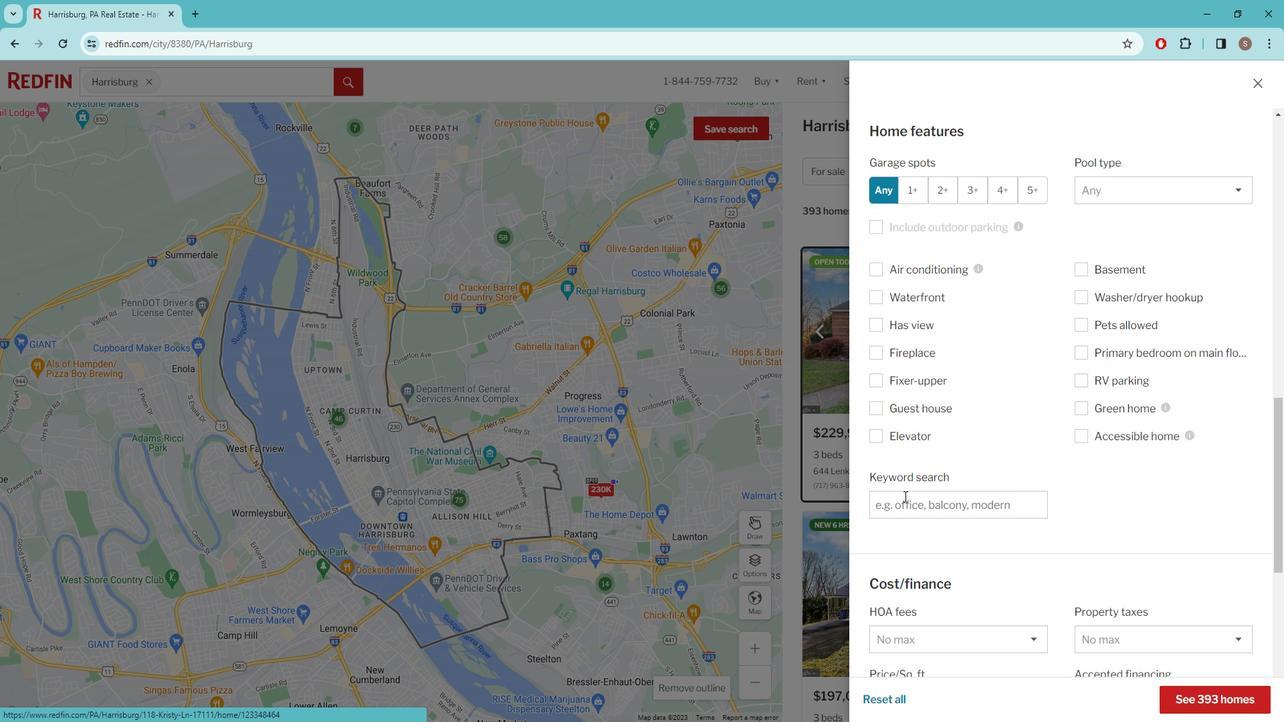 
Action: Mouse pressed left at (918, 495)
Screenshot: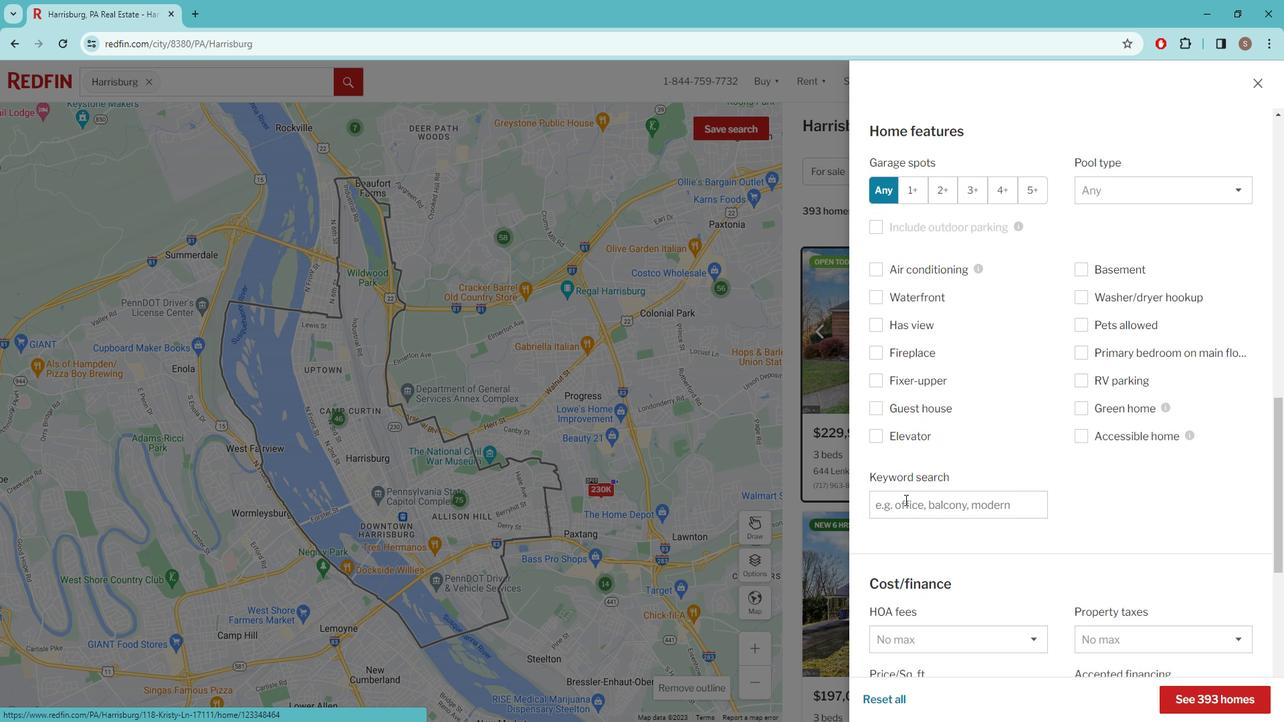 
Action: Key pressed <Key.caps_lock>e
Screenshot: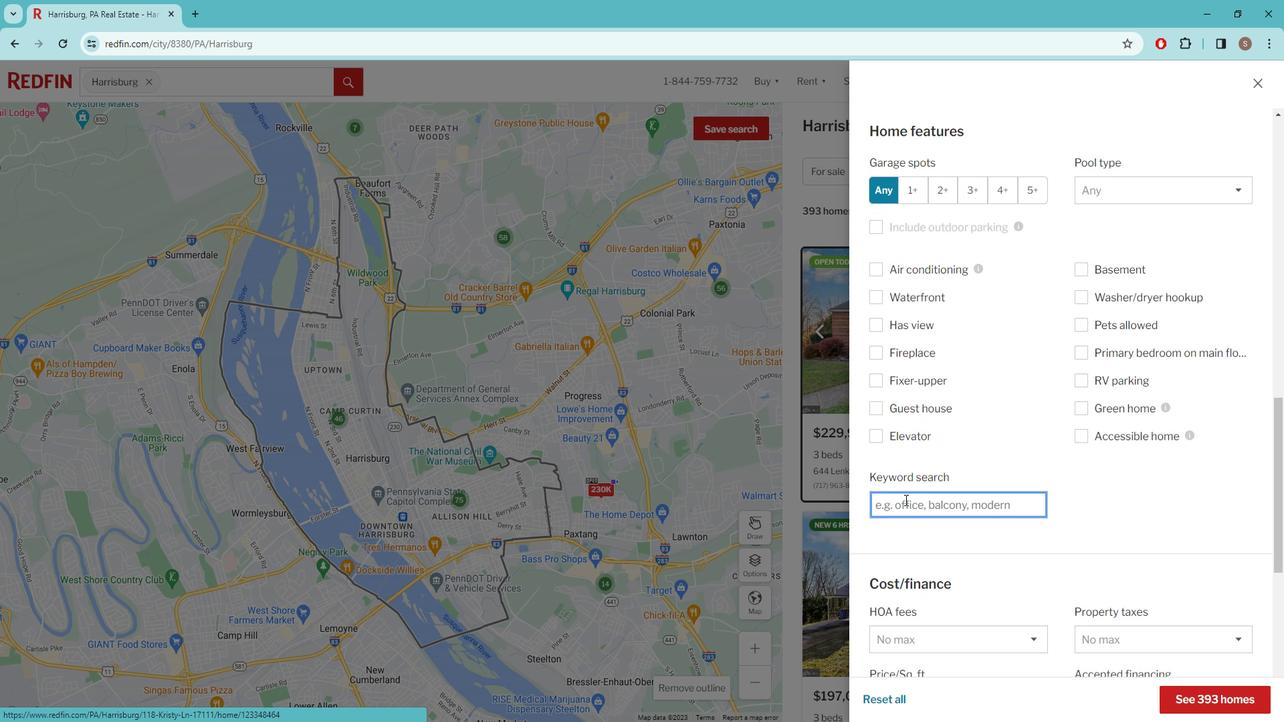 
Action: Mouse moved to (918, 496)
Screenshot: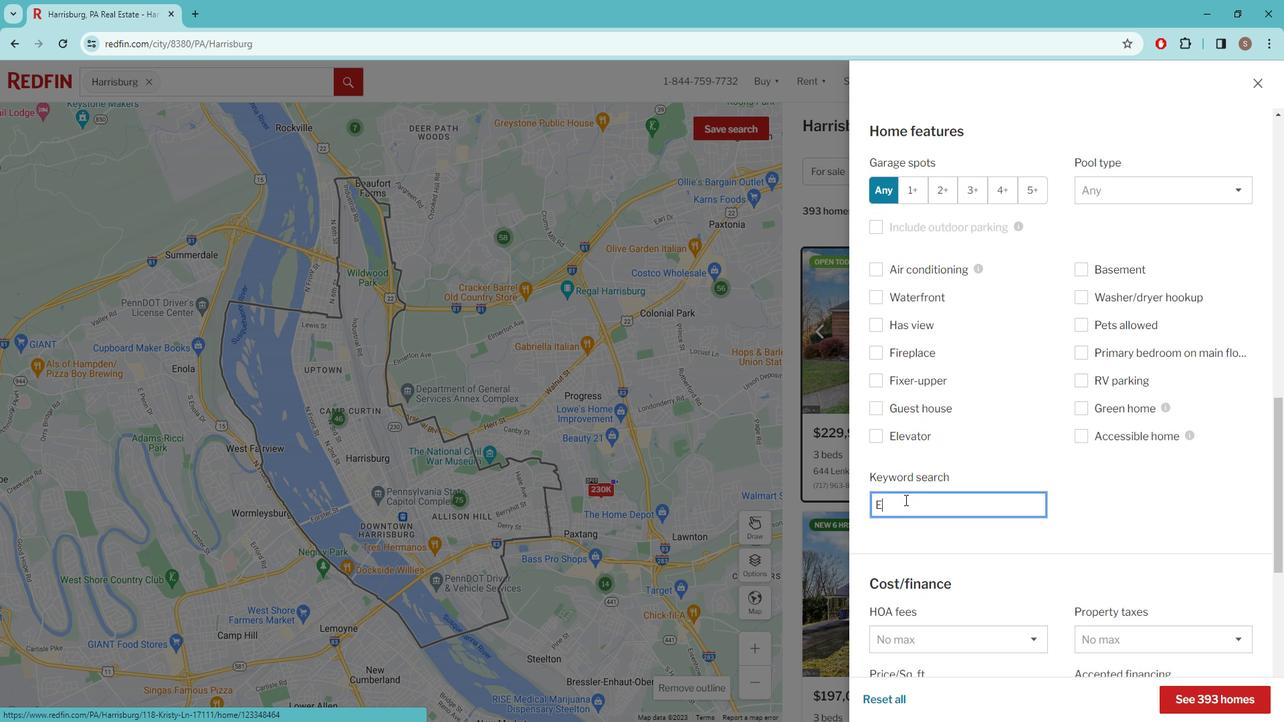 
Action: Key pressed <Key.caps_lock>NCLOSED<Key.space>PORCH<Key.space>
Screenshot: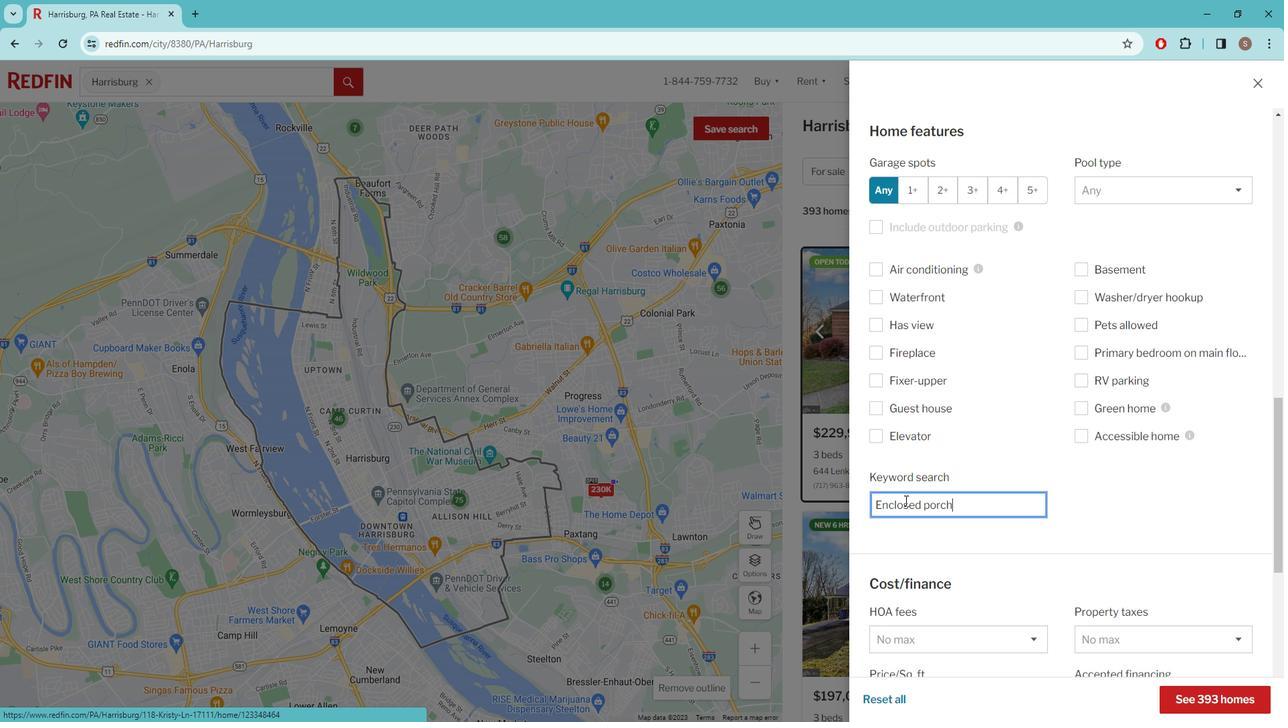
Action: Mouse scrolled (918, 495) with delta (0, 0)
Screenshot: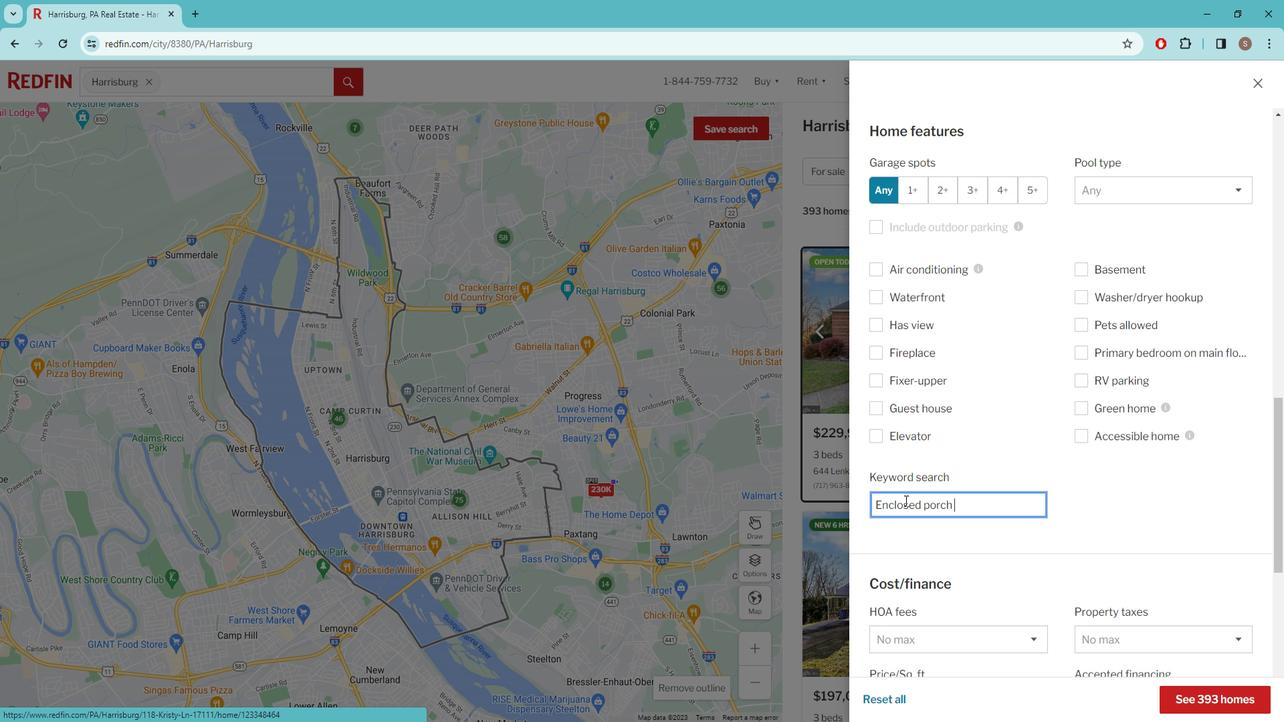 
Action: Mouse scrolled (918, 495) with delta (0, 0)
Screenshot: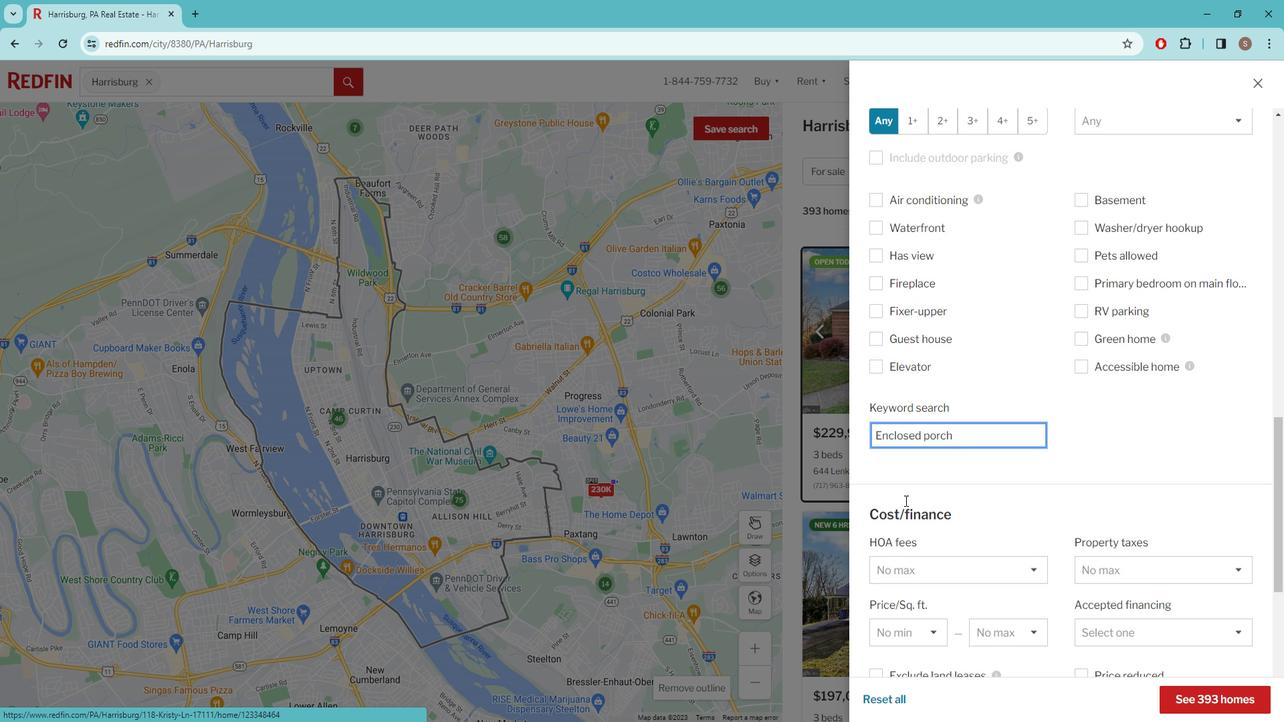 
Action: Mouse scrolled (918, 495) with delta (0, 0)
Screenshot: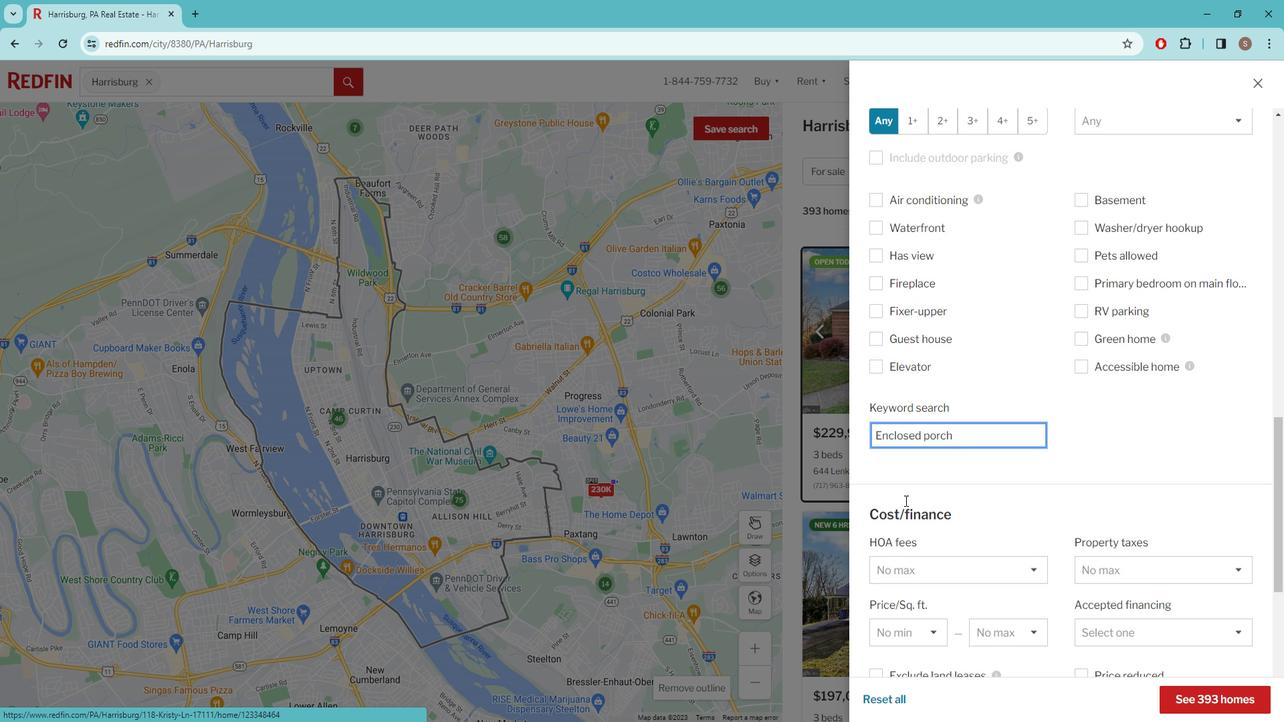 
Action: Mouse scrolled (918, 495) with delta (0, 0)
Screenshot: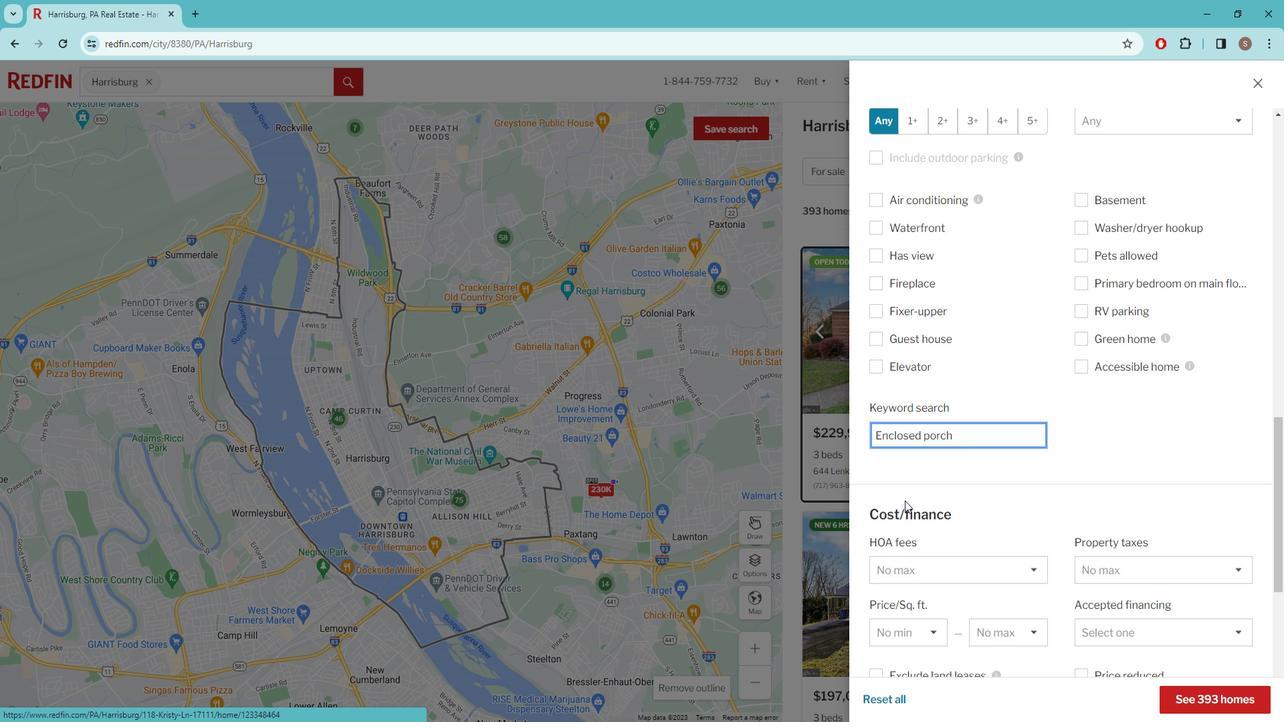 
Action: Mouse moved to (918, 496)
Screenshot: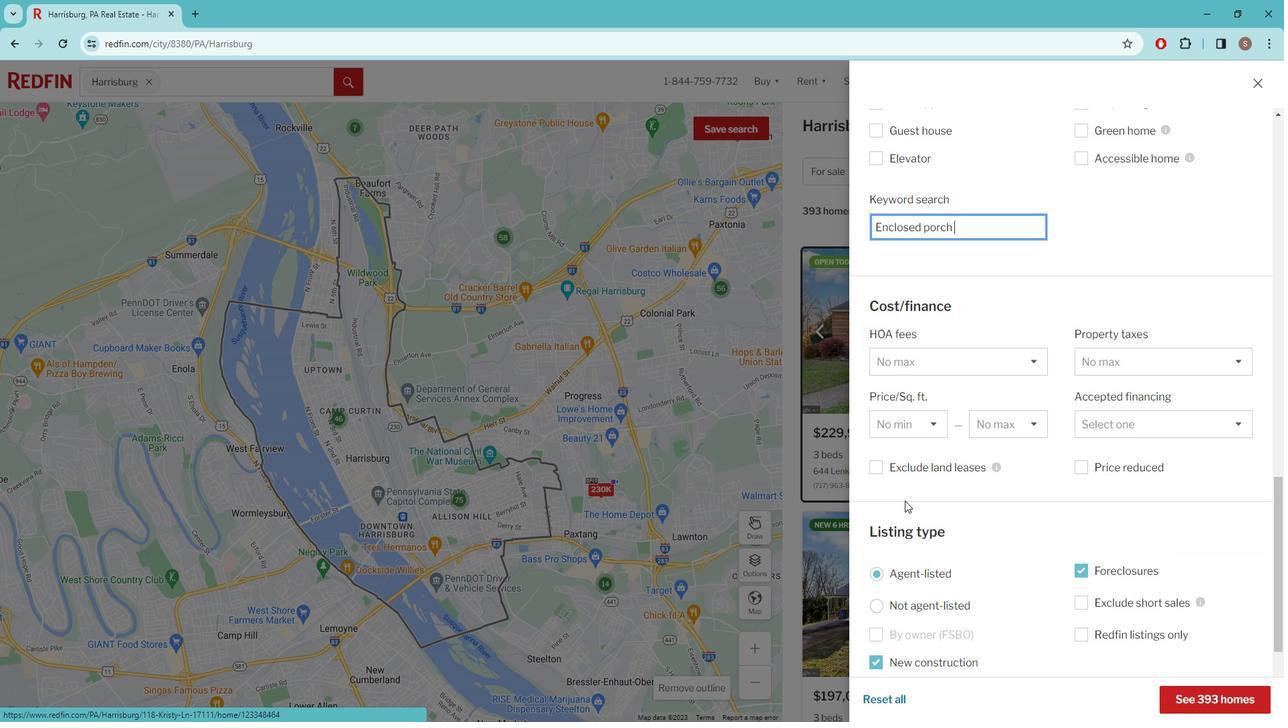 
Action: Mouse scrolled (918, 495) with delta (0, 0)
Screenshot: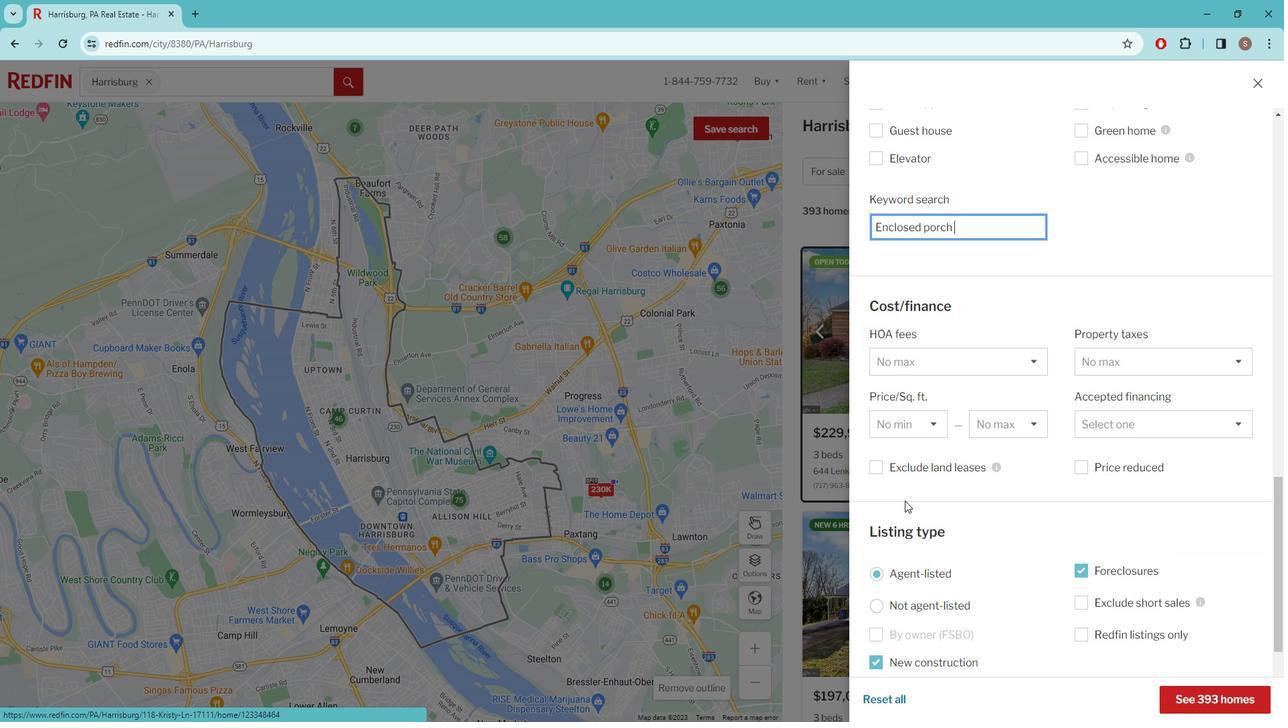 
Action: Mouse moved to (919, 504)
Screenshot: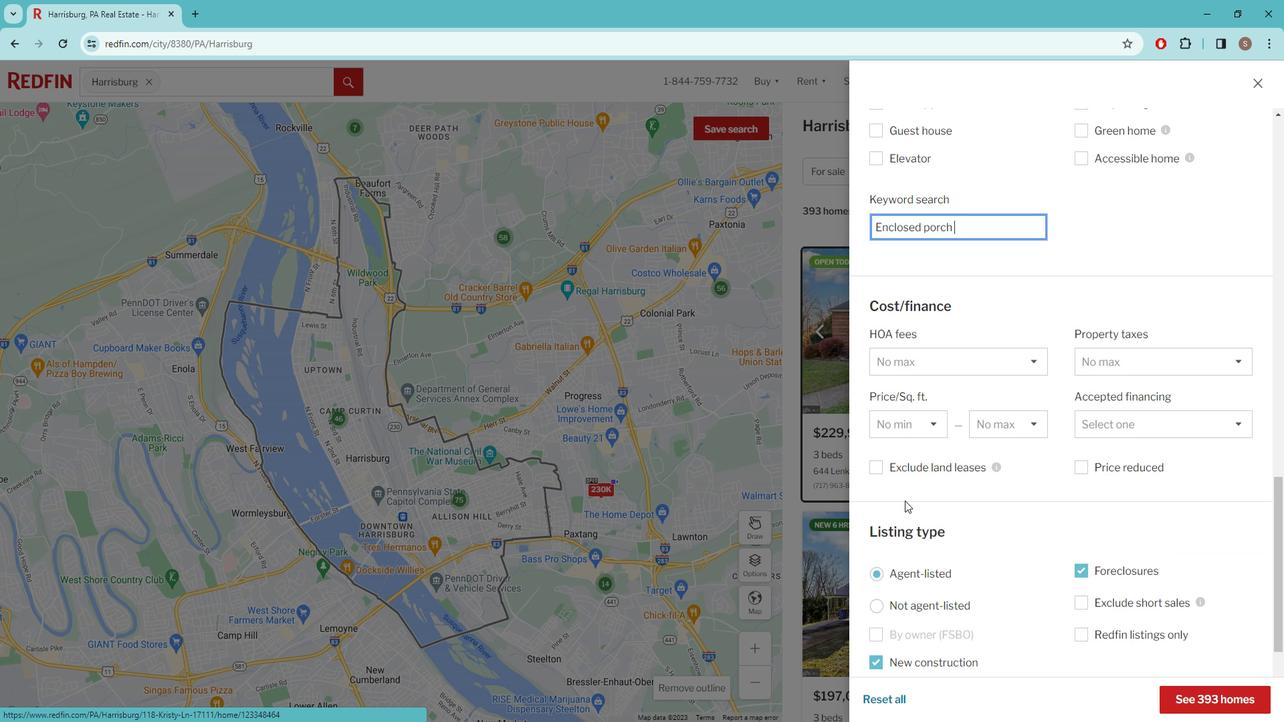 
Action: Mouse scrolled (919, 503) with delta (0, 0)
Screenshot: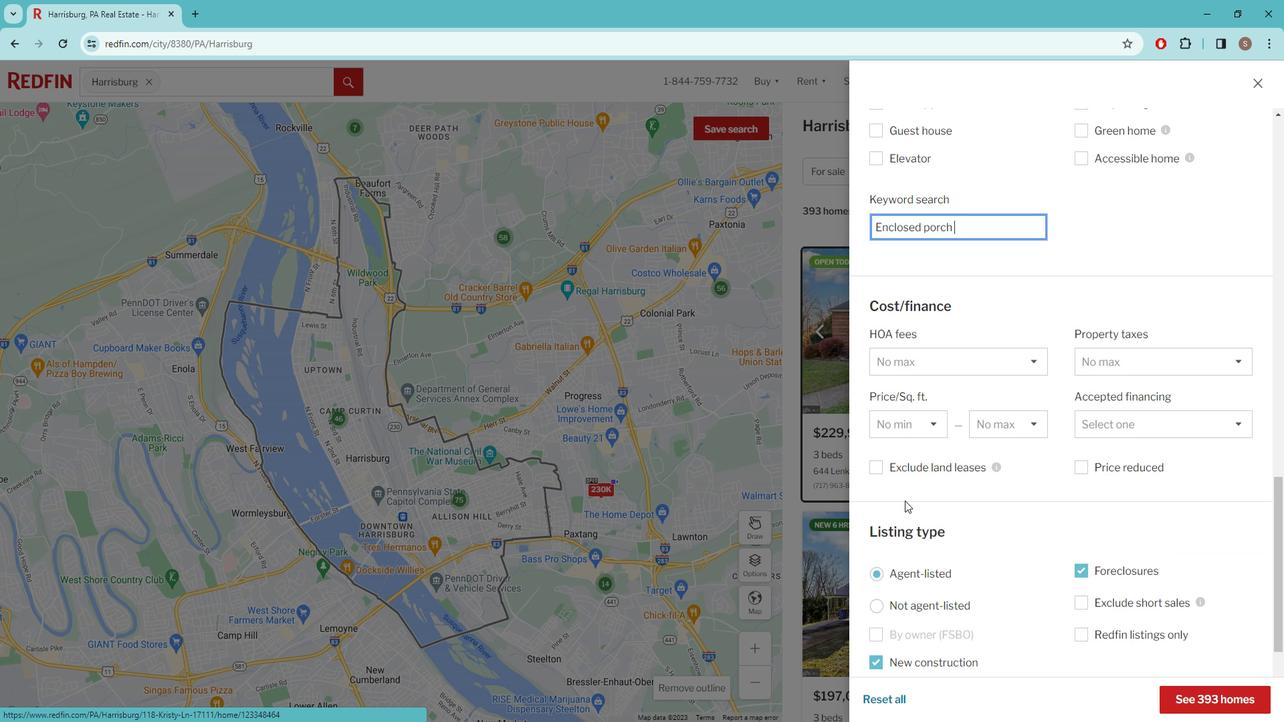 
Action: Mouse moved to (919, 506)
Screenshot: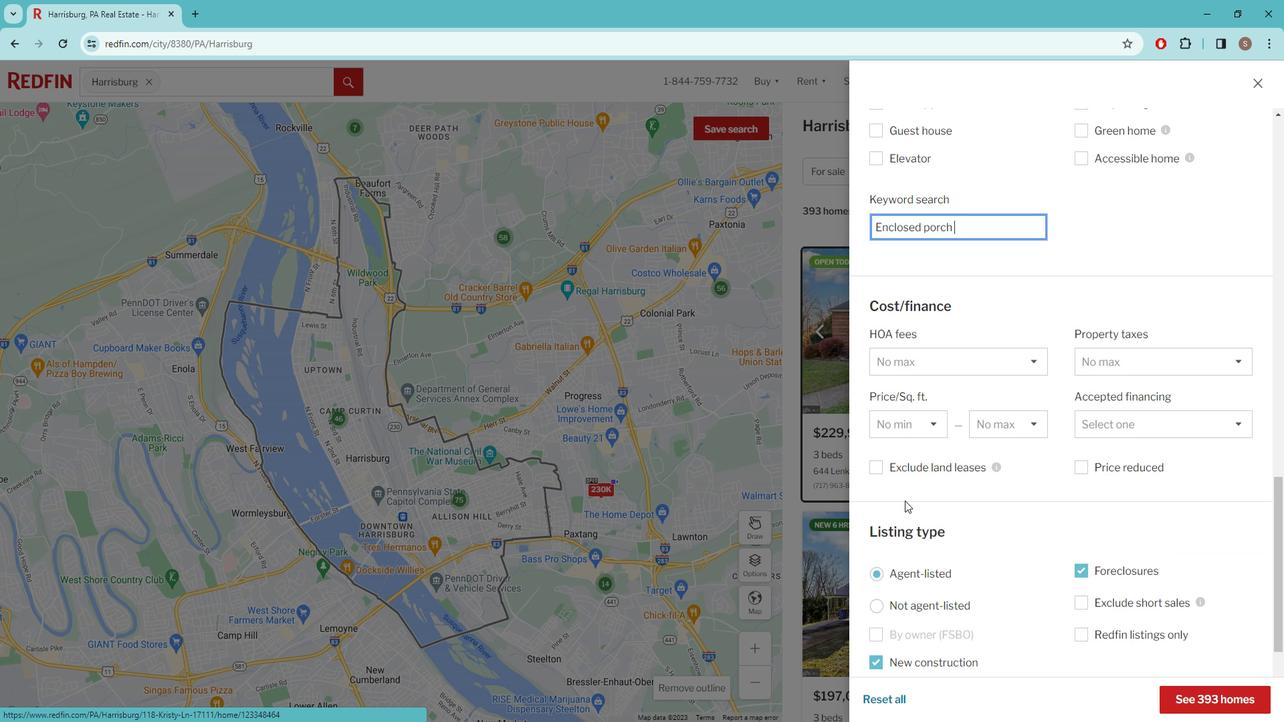 
Action: Mouse scrolled (919, 506) with delta (0, 0)
Screenshot: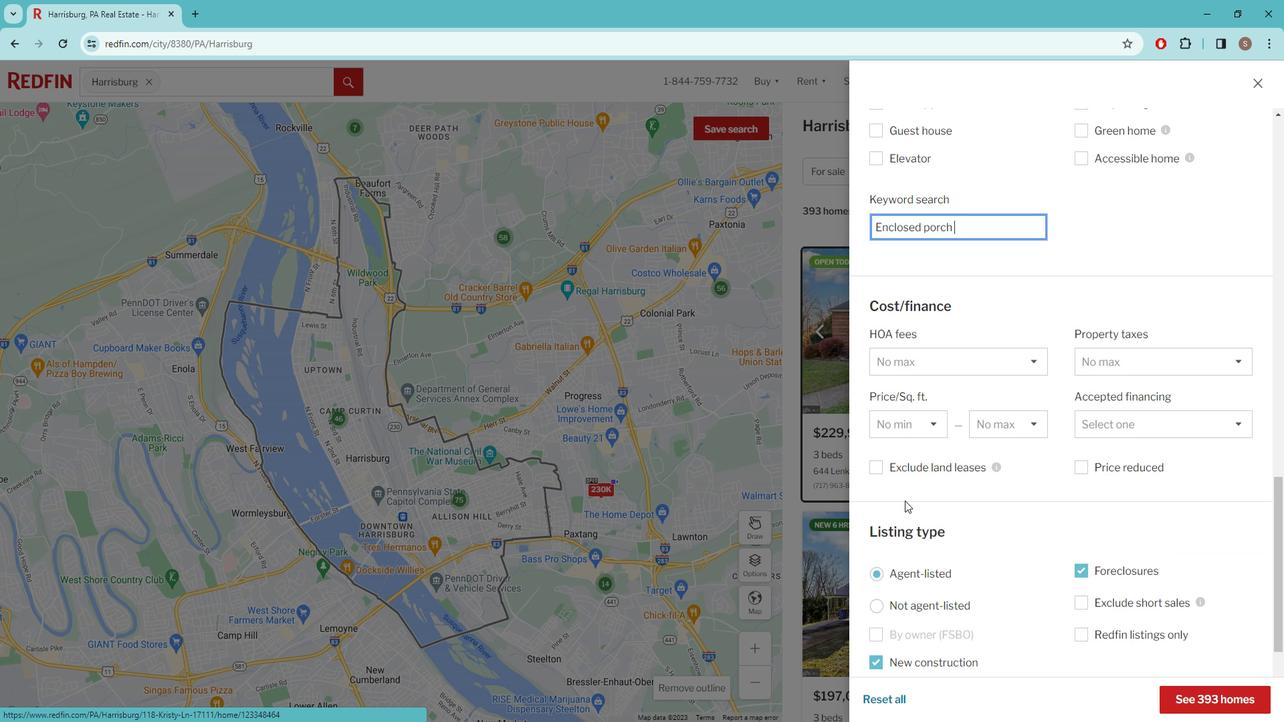 
Action: Mouse moved to (920, 510)
Screenshot: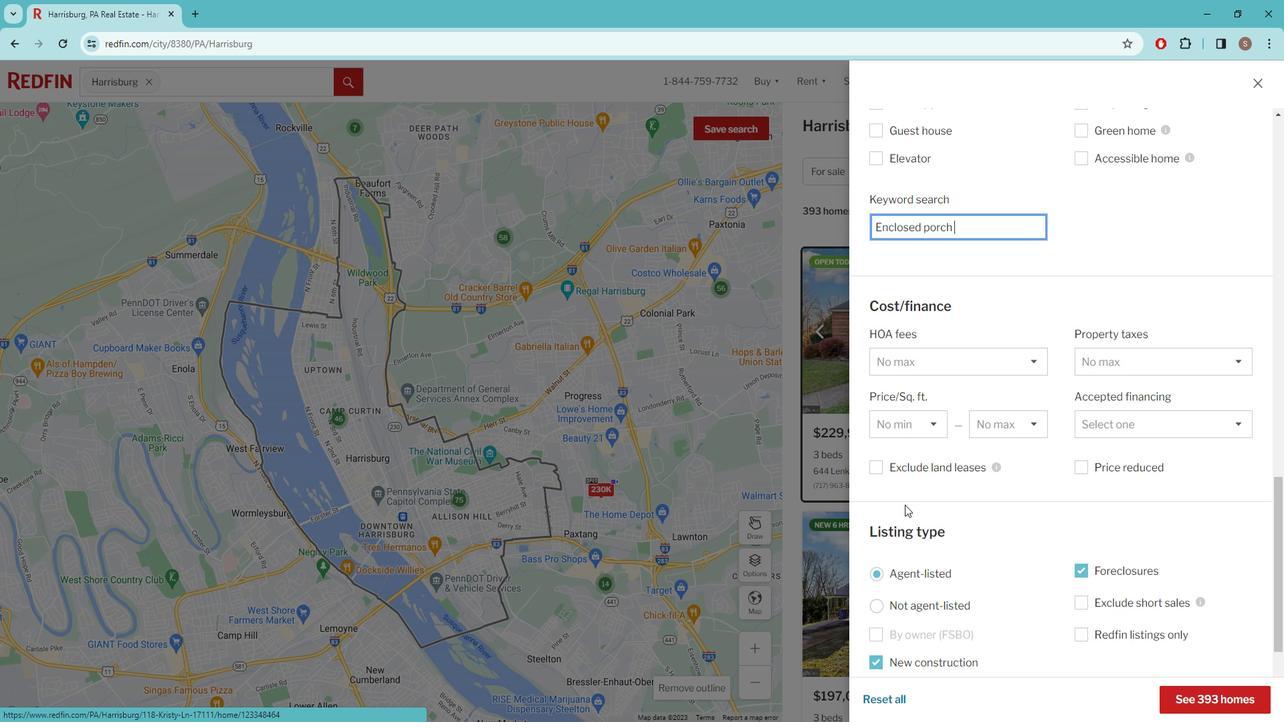 
Action: Mouse scrolled (920, 510) with delta (0, 0)
Screenshot: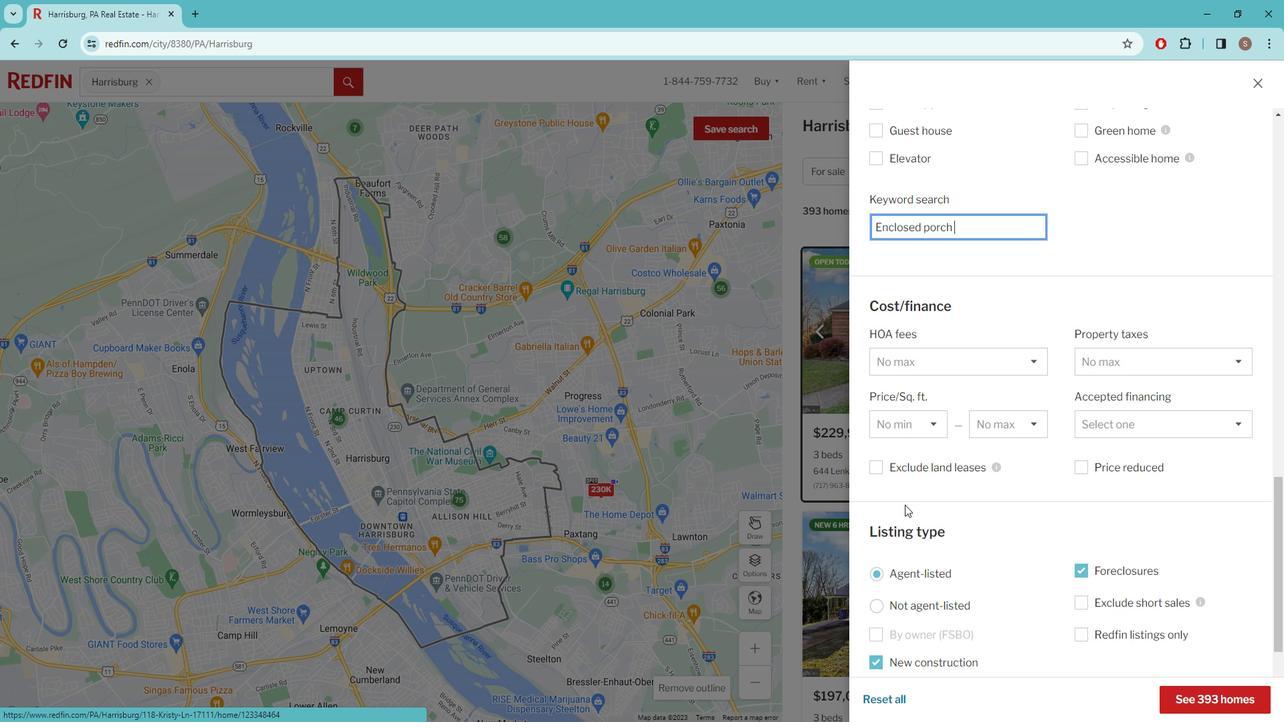 
Action: Mouse moved to (949, 581)
Screenshot: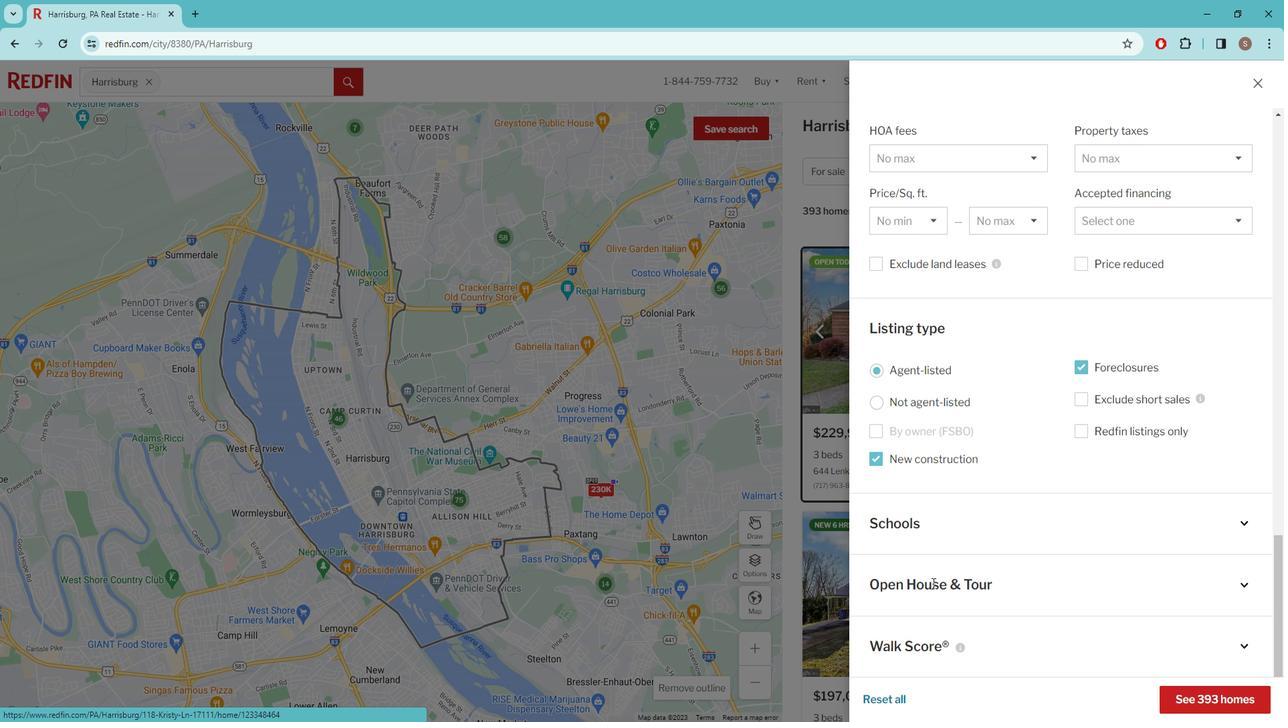 
Action: Mouse pressed left at (949, 581)
Screenshot: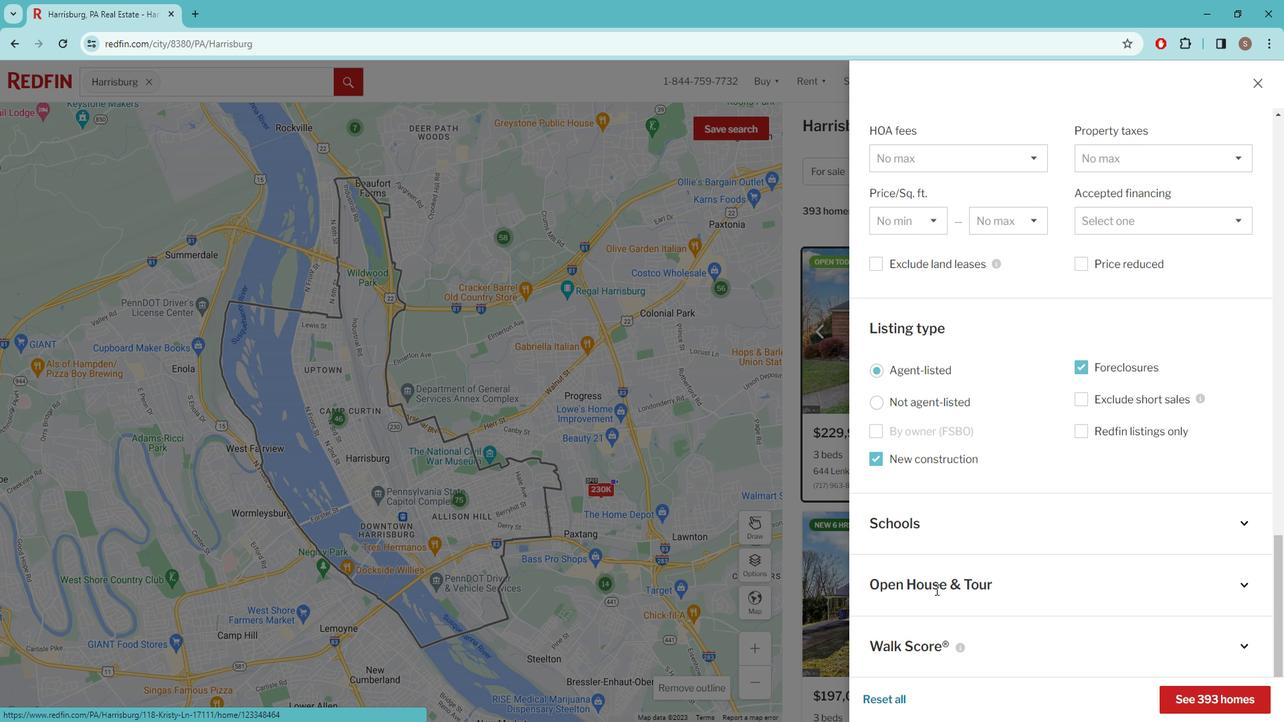 
Action: Mouse moved to (932, 579)
Screenshot: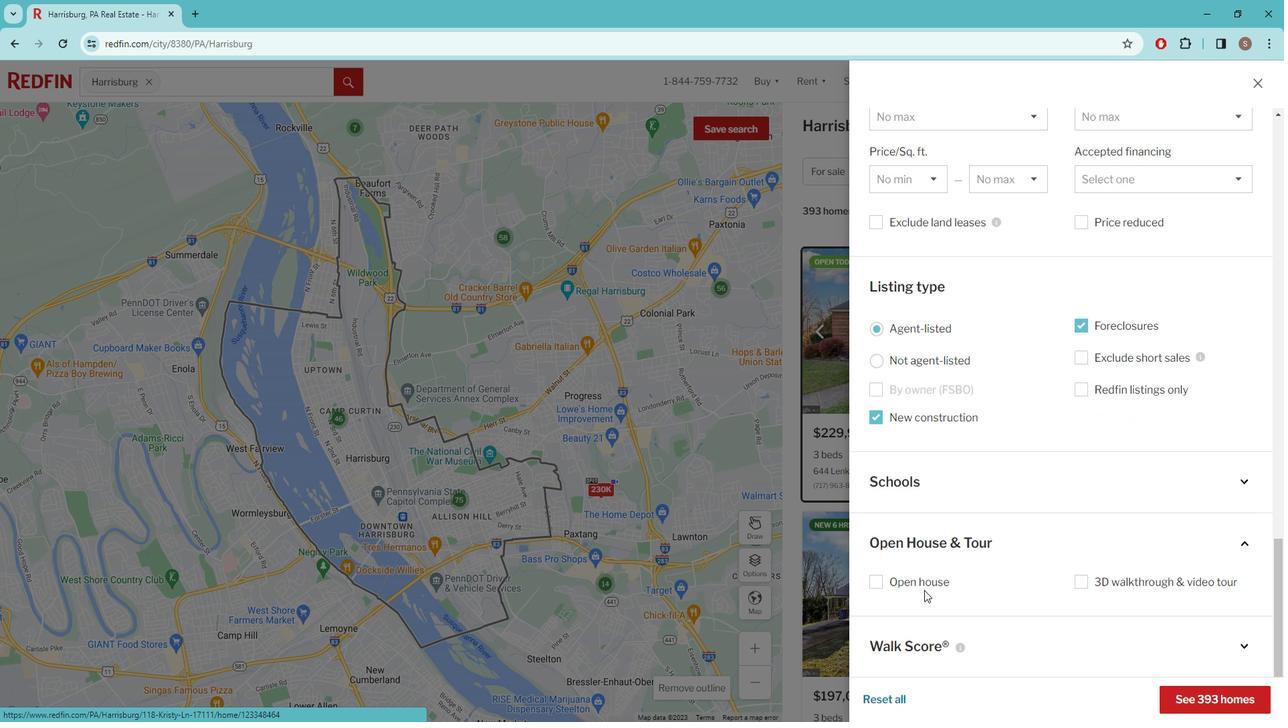 
Action: Mouse pressed left at (932, 579)
Screenshot: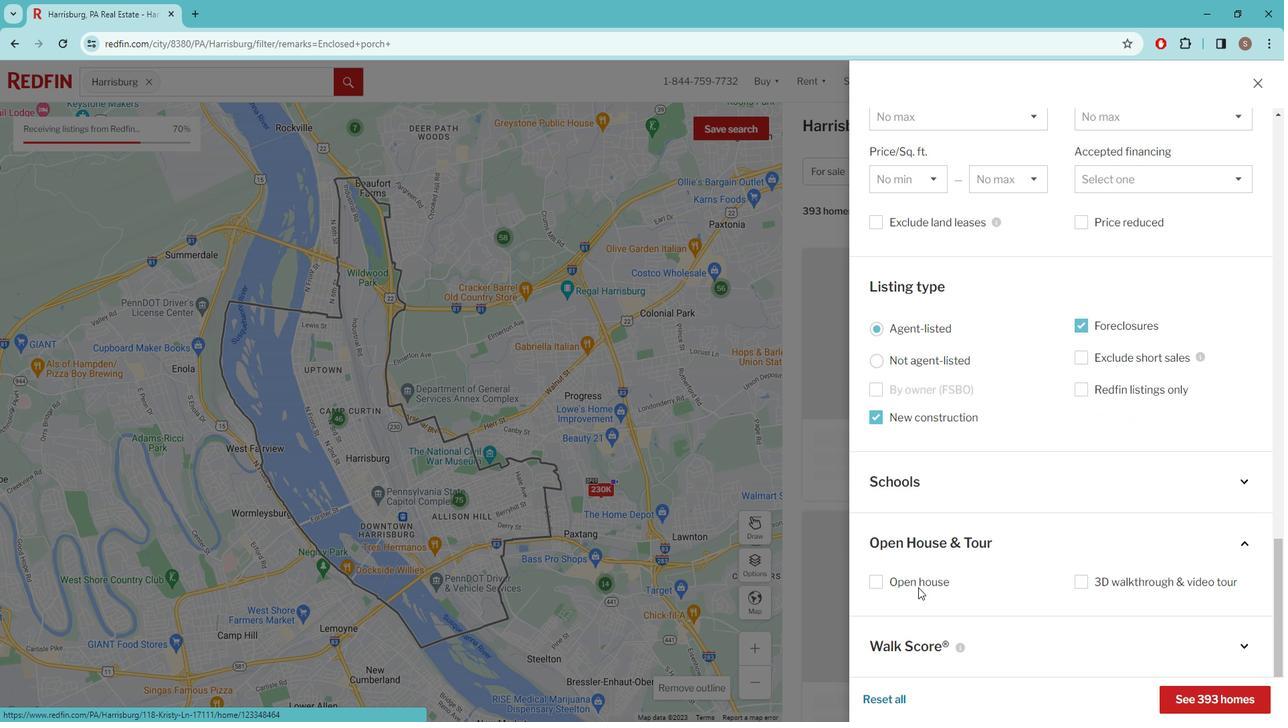
Action: Mouse moved to (932, 624)
Screenshot: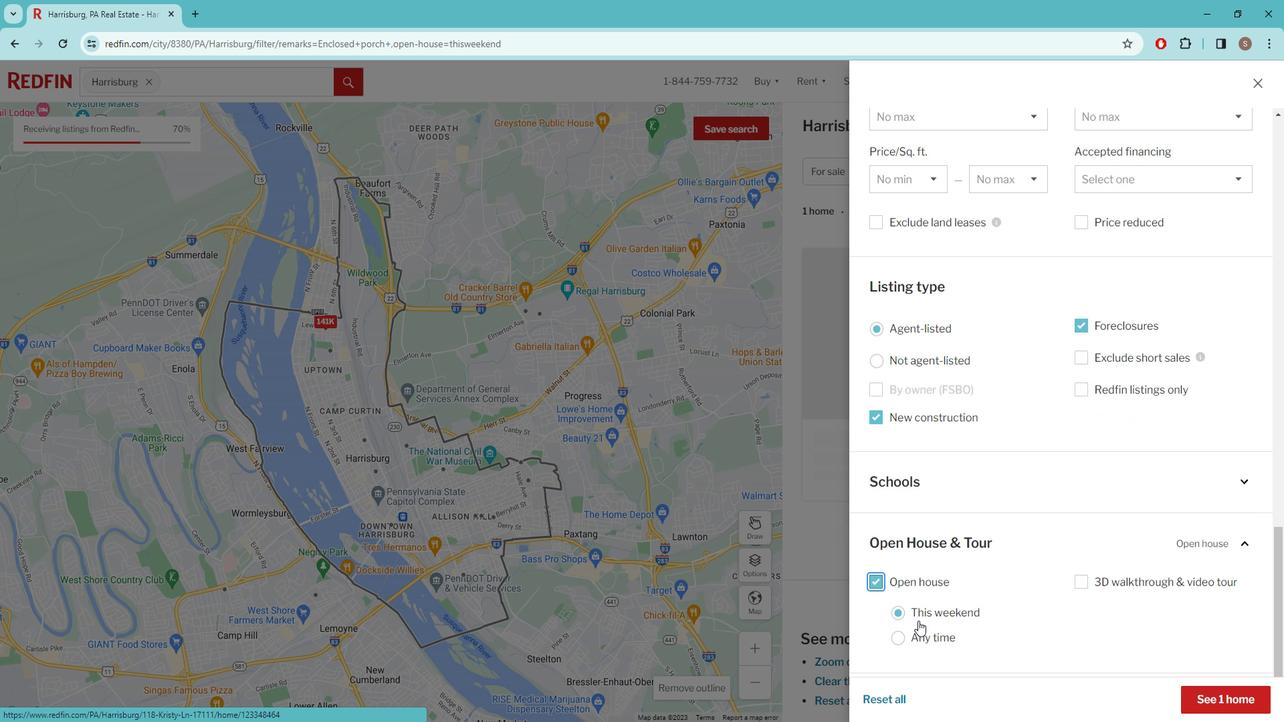 
Action: Mouse pressed left at (932, 624)
Screenshot: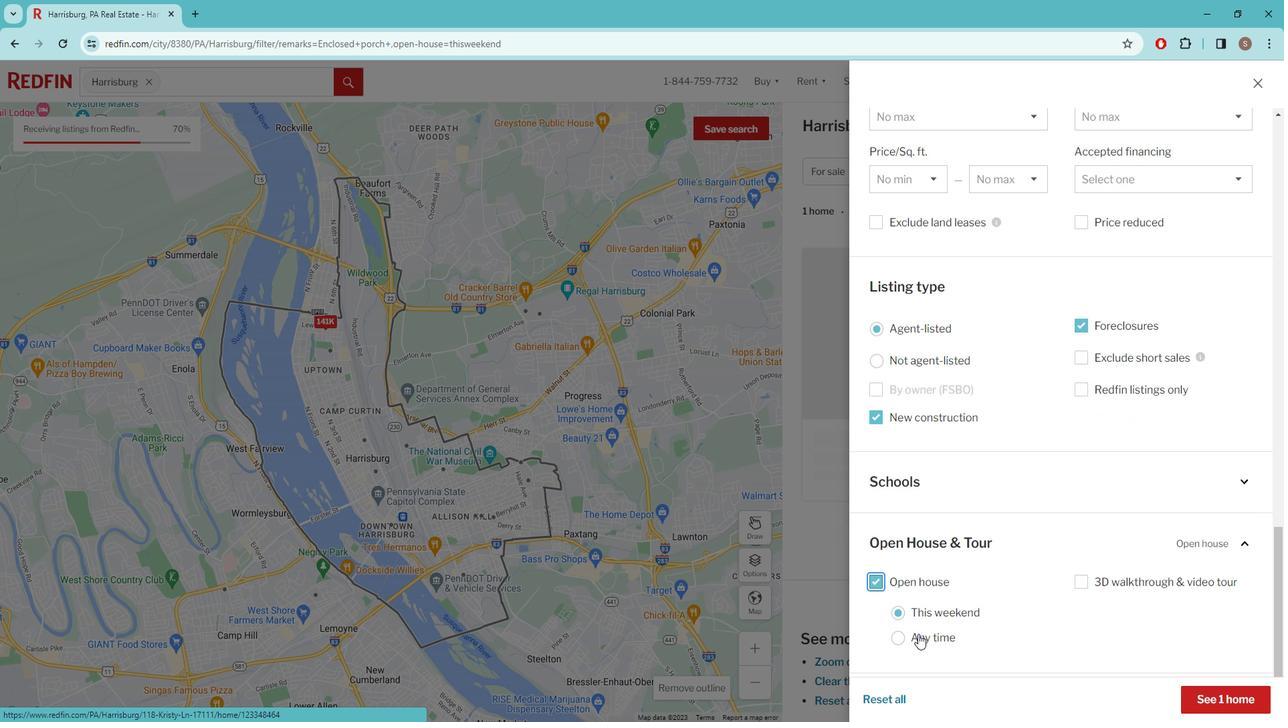 
Action: Mouse moved to (1224, 686)
Screenshot: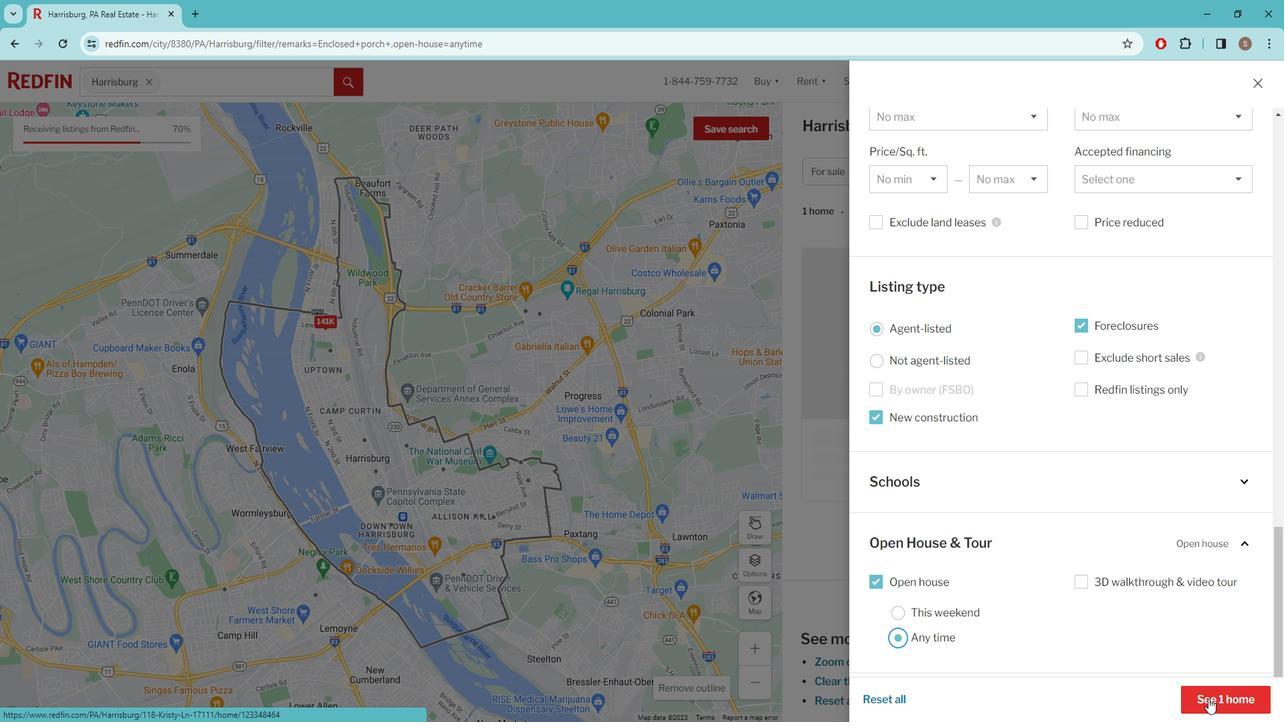 
Action: Mouse pressed left at (1224, 686)
Screenshot: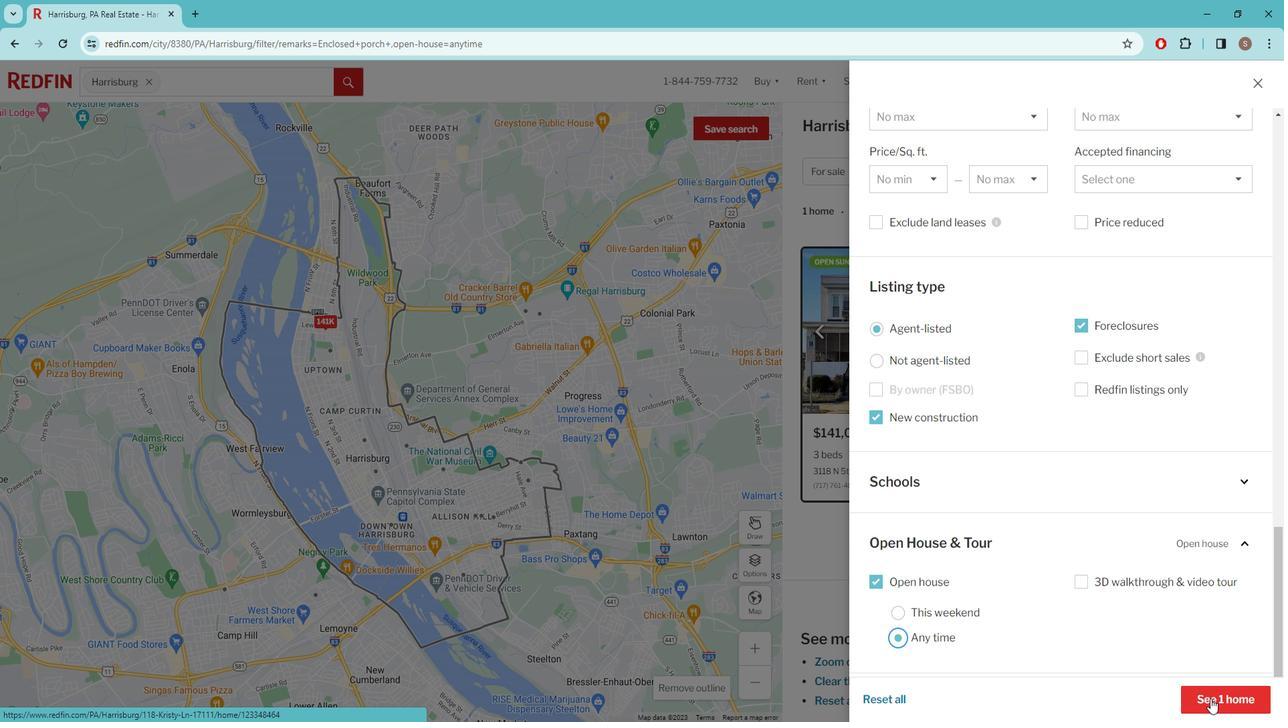 
Action: Mouse moved to (898, 417)
Screenshot: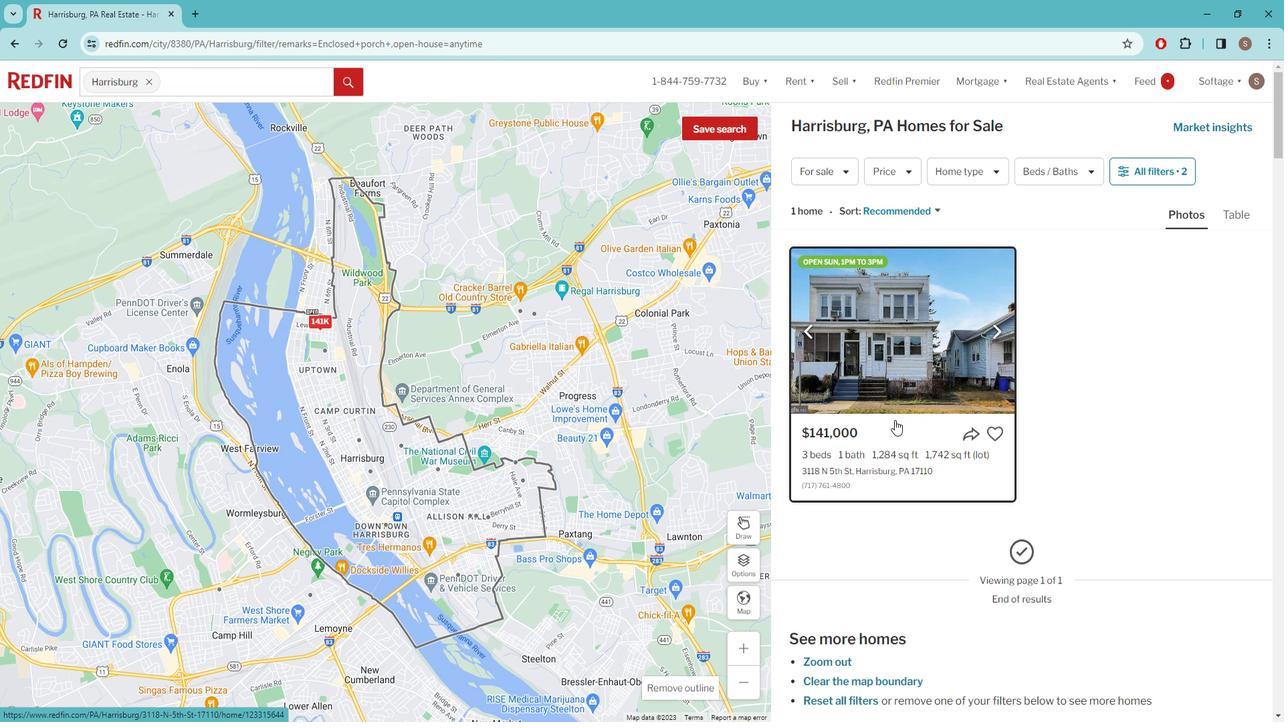 
Action: Mouse pressed left at (898, 417)
Screenshot: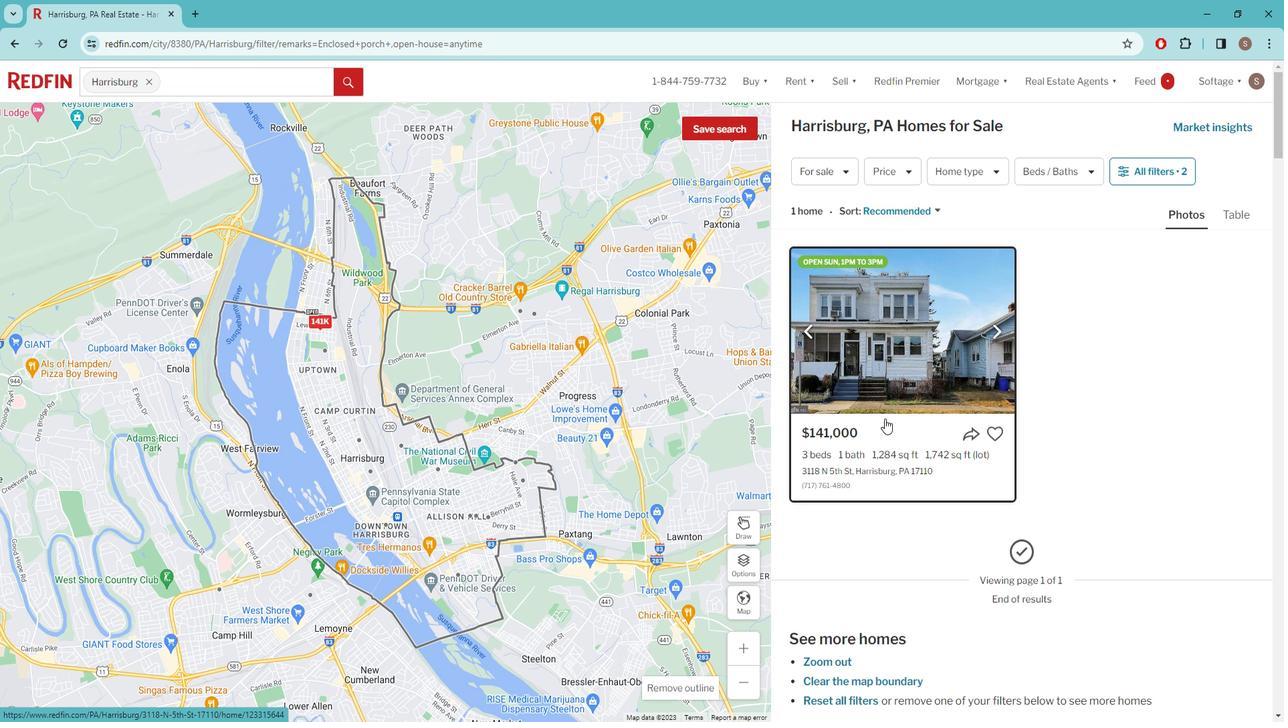 
Action: Mouse moved to (710, 366)
Screenshot: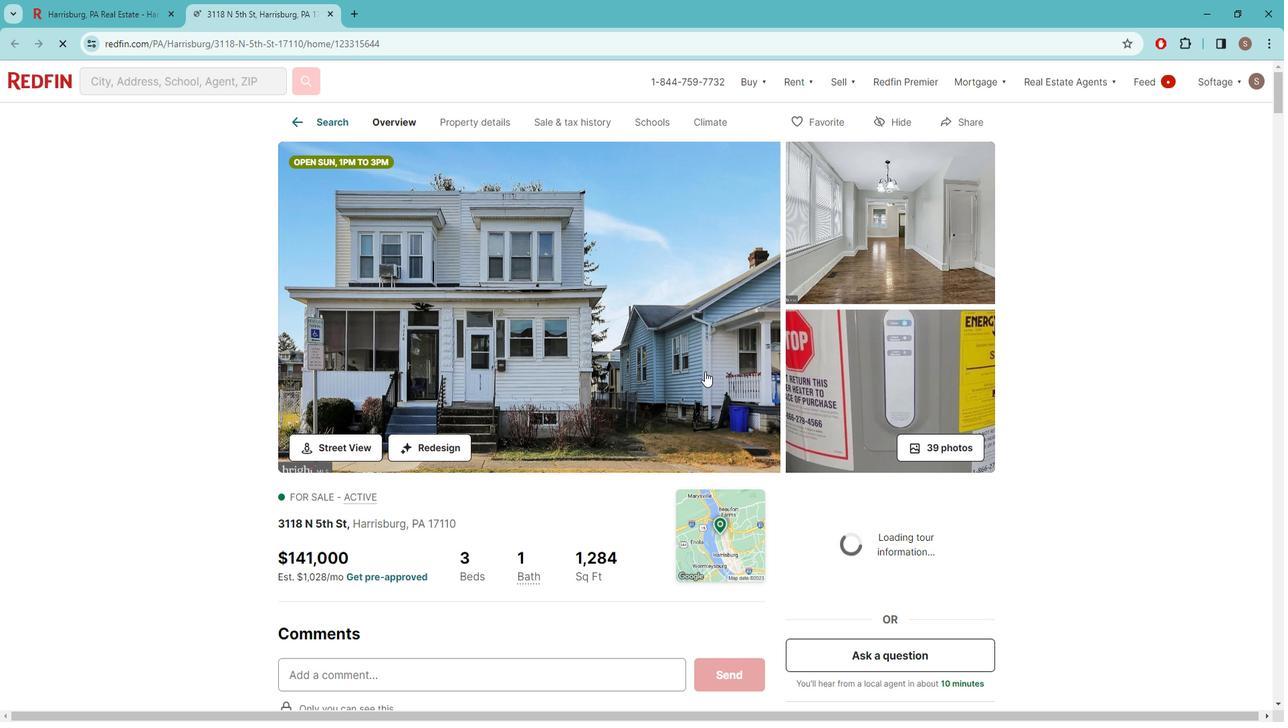 
Action: Mouse pressed left at (710, 366)
Screenshot: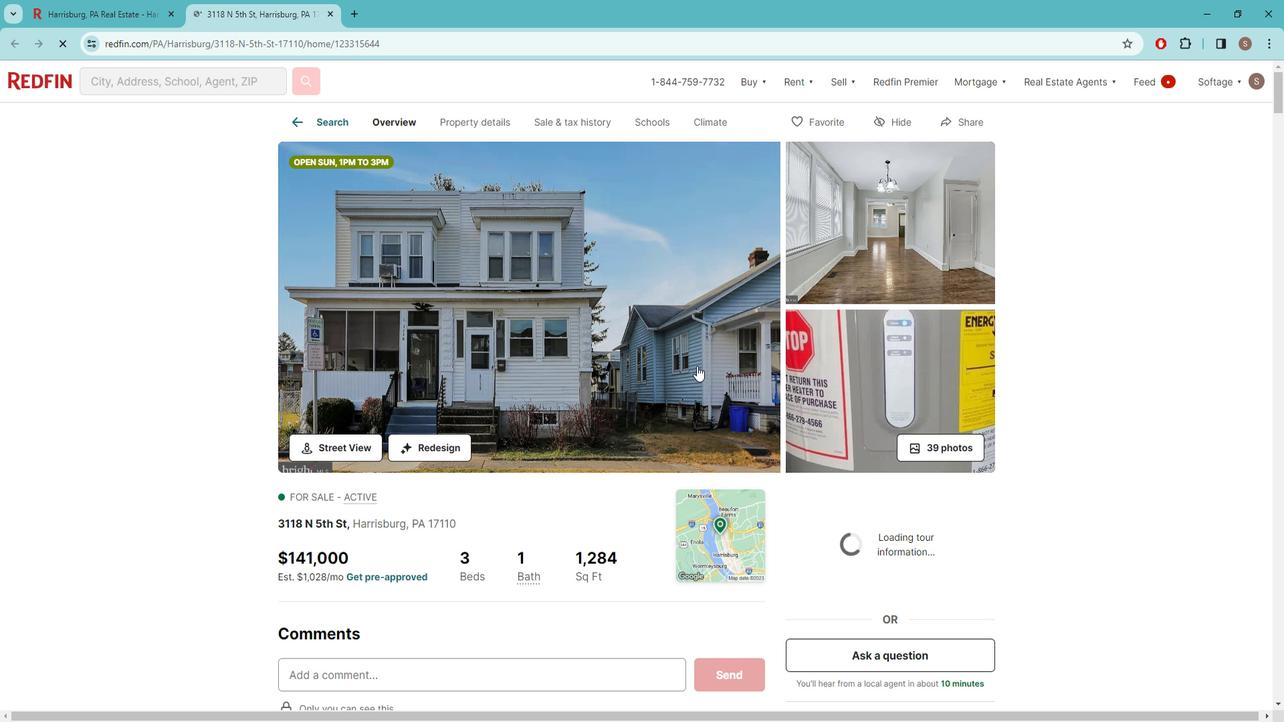
Action: Mouse moved to (1215, 396)
Screenshot: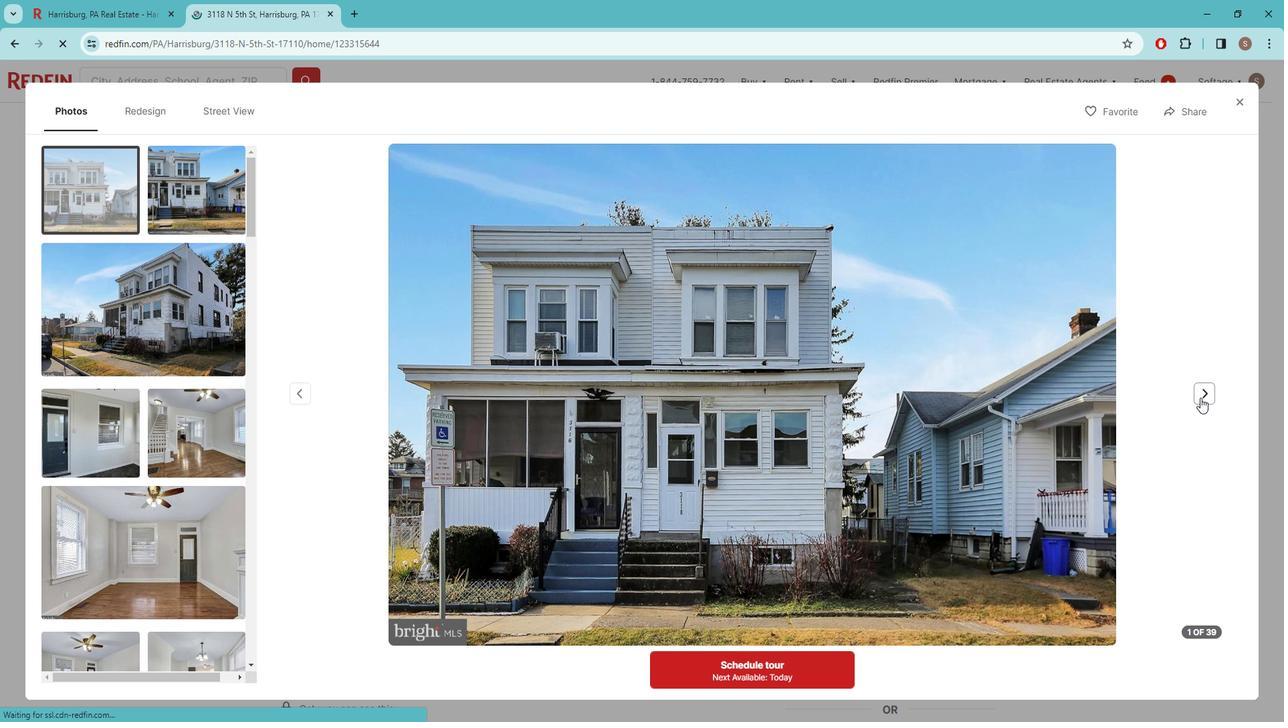 
Action: Mouse pressed left at (1215, 396)
Screenshot: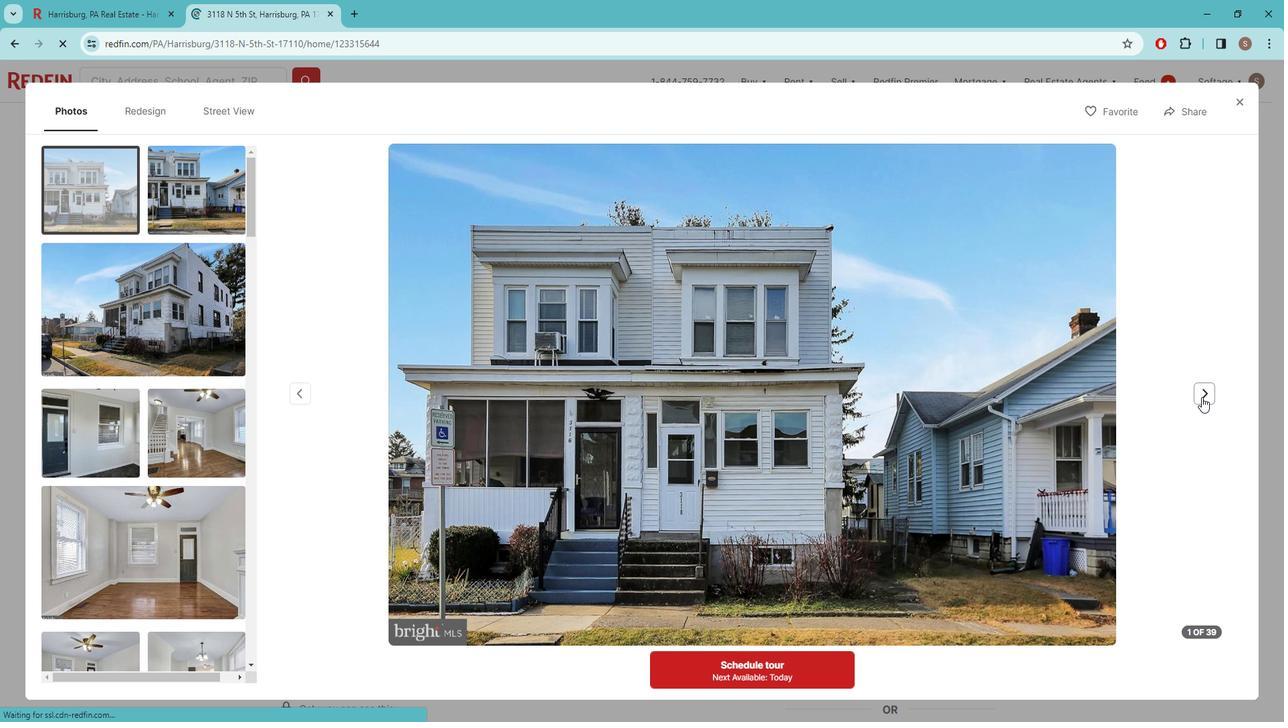 
Action: Mouse pressed left at (1215, 396)
Screenshot: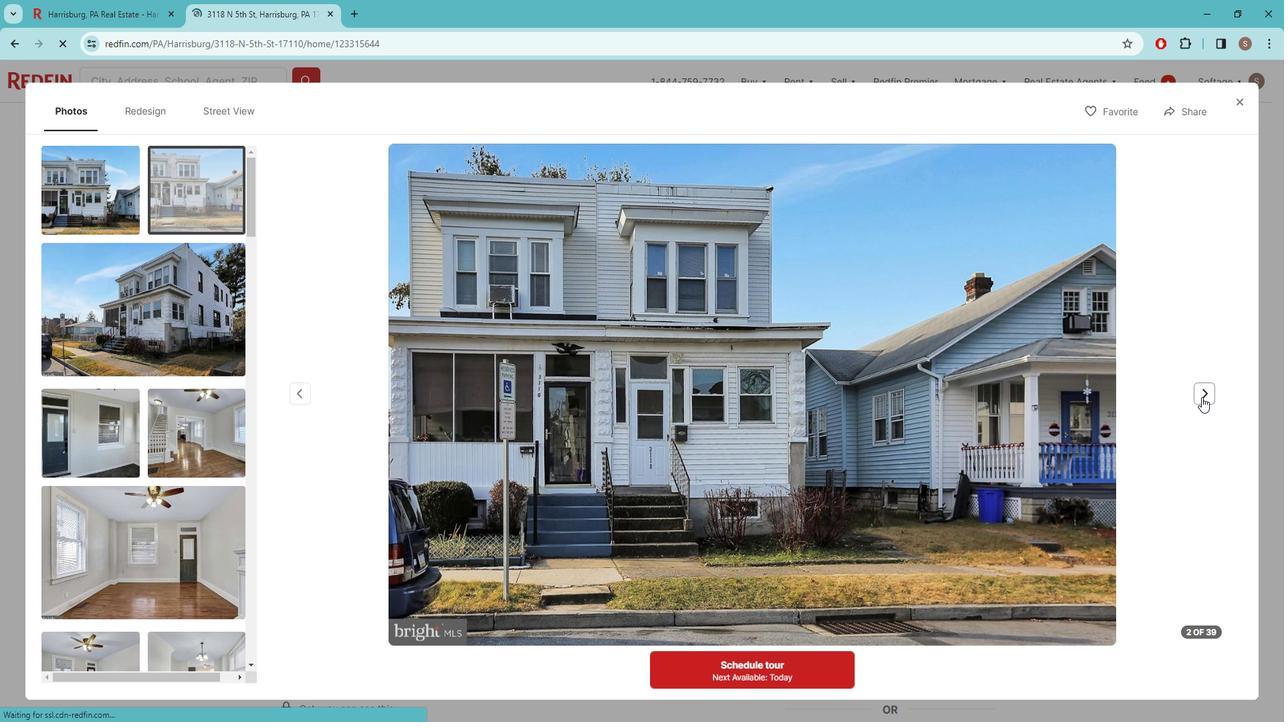 
Action: Mouse pressed left at (1215, 396)
Screenshot: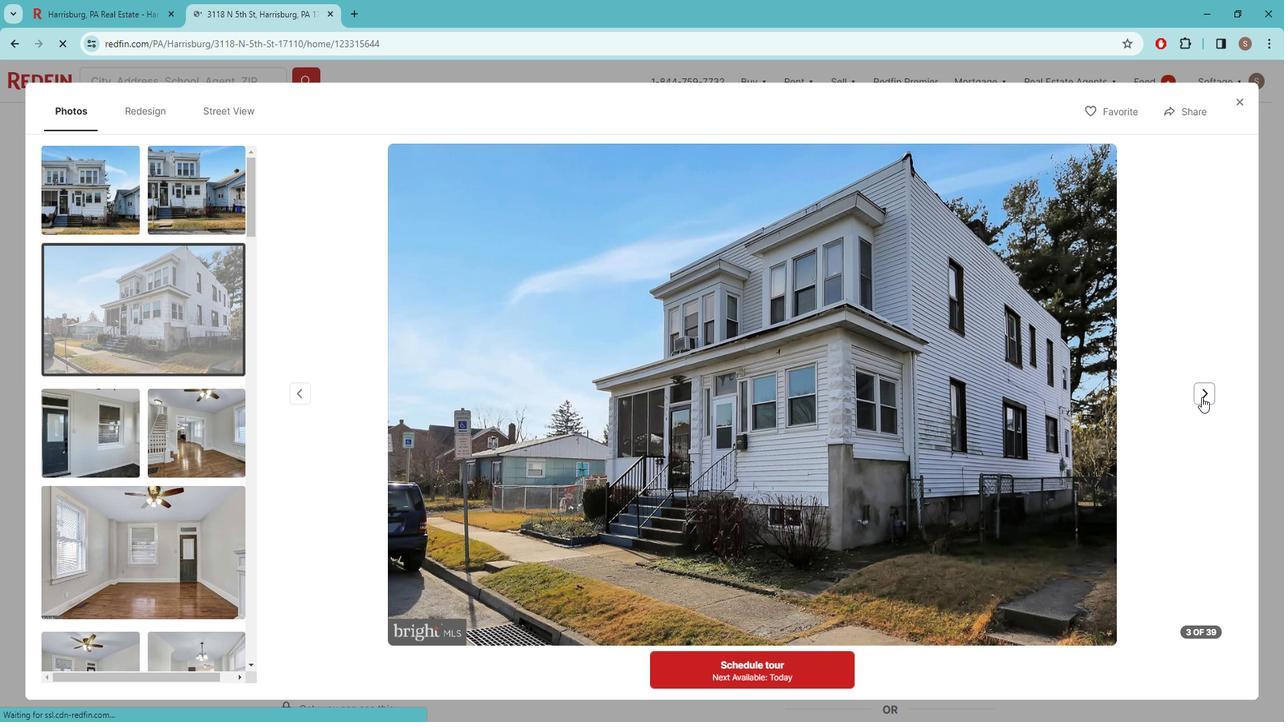 
Action: Mouse pressed left at (1215, 396)
Screenshot: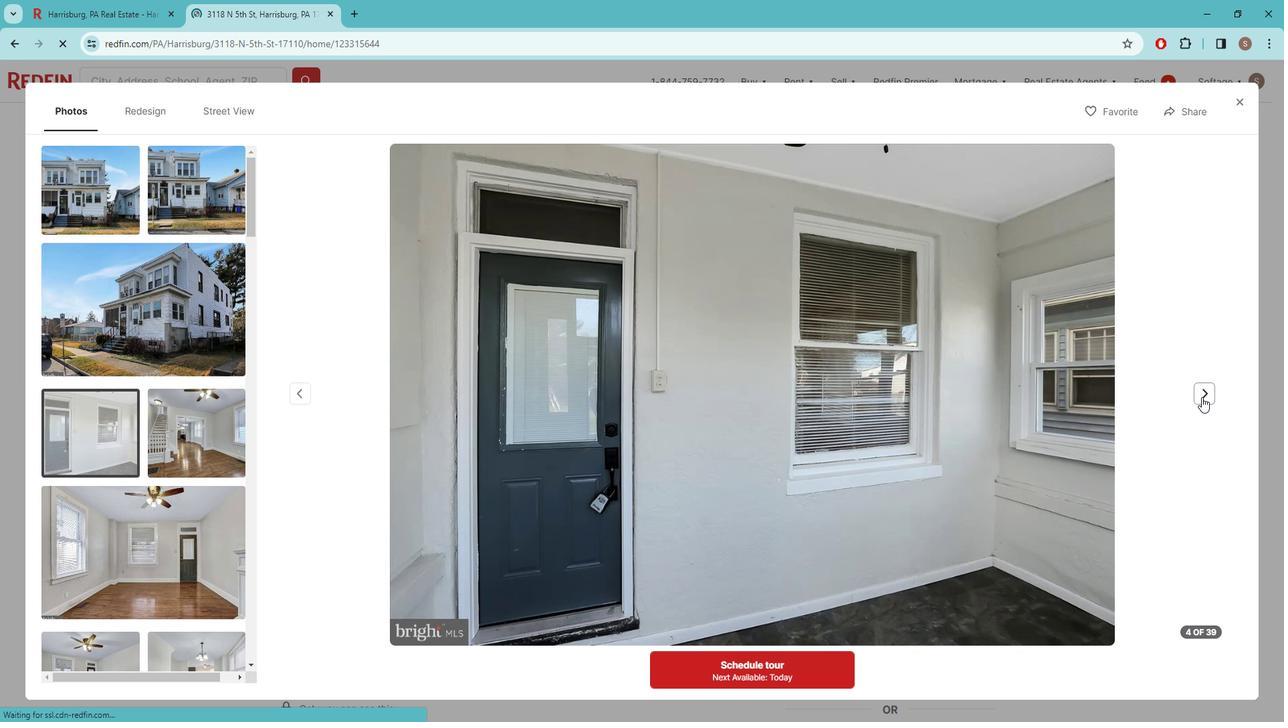 
Action: Mouse pressed left at (1215, 396)
Screenshot: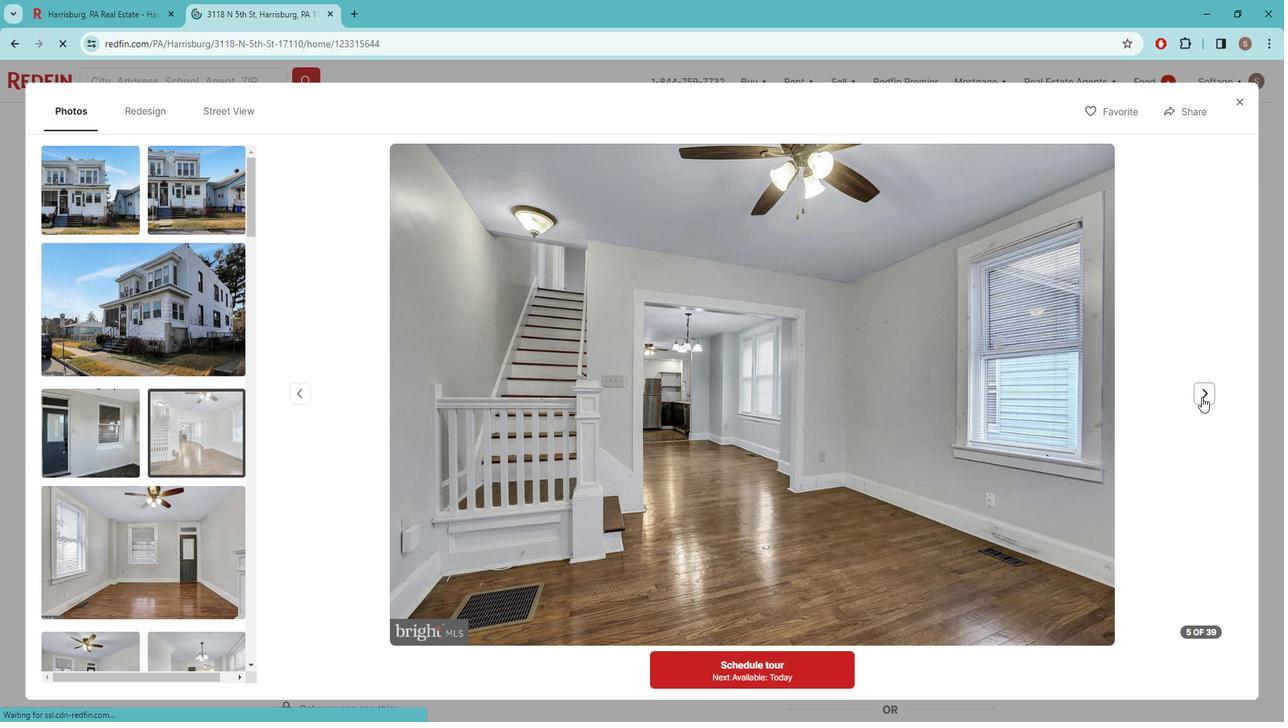 
Action: Mouse pressed left at (1215, 396)
Screenshot: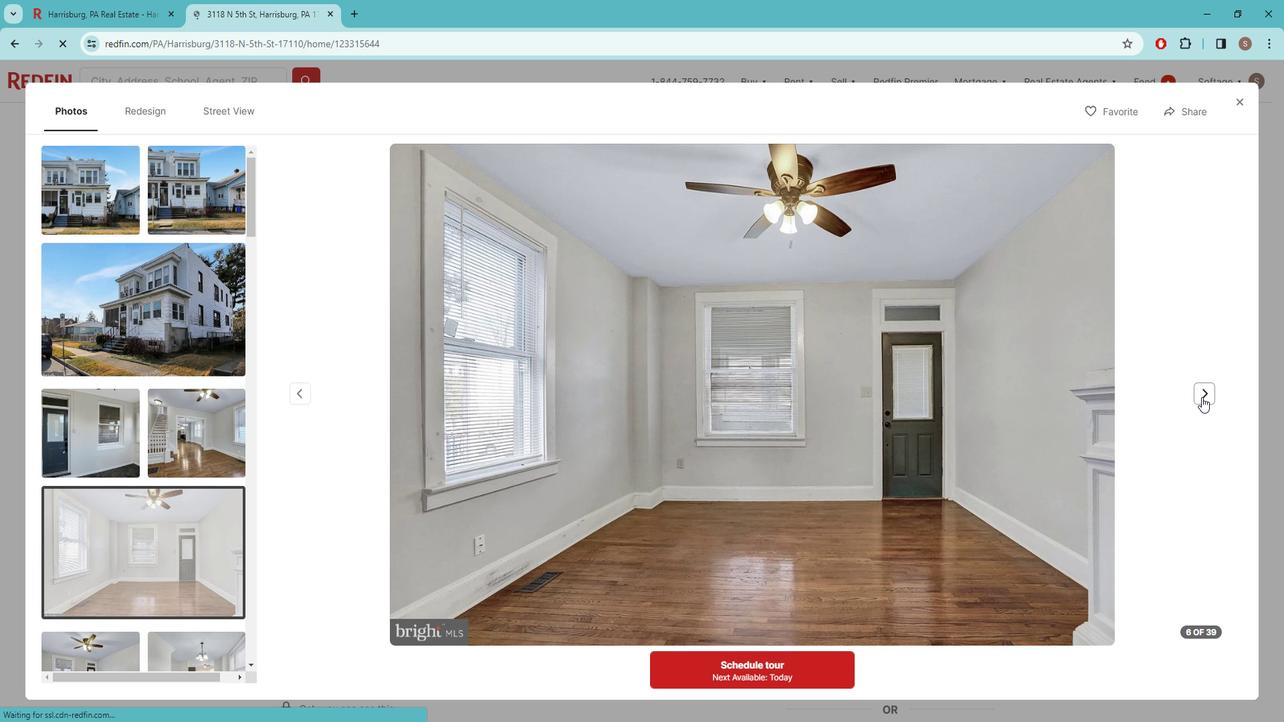 
Action: Mouse pressed left at (1215, 396)
Screenshot: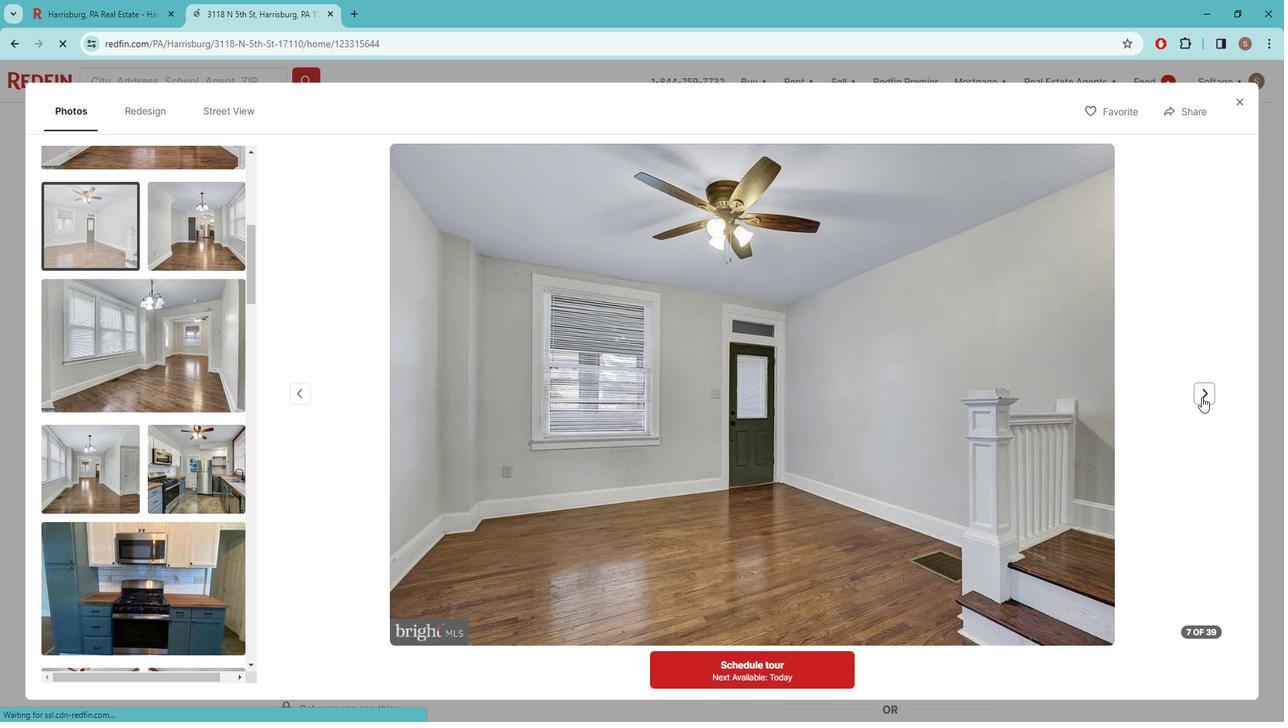
Action: Mouse pressed left at (1215, 396)
Screenshot: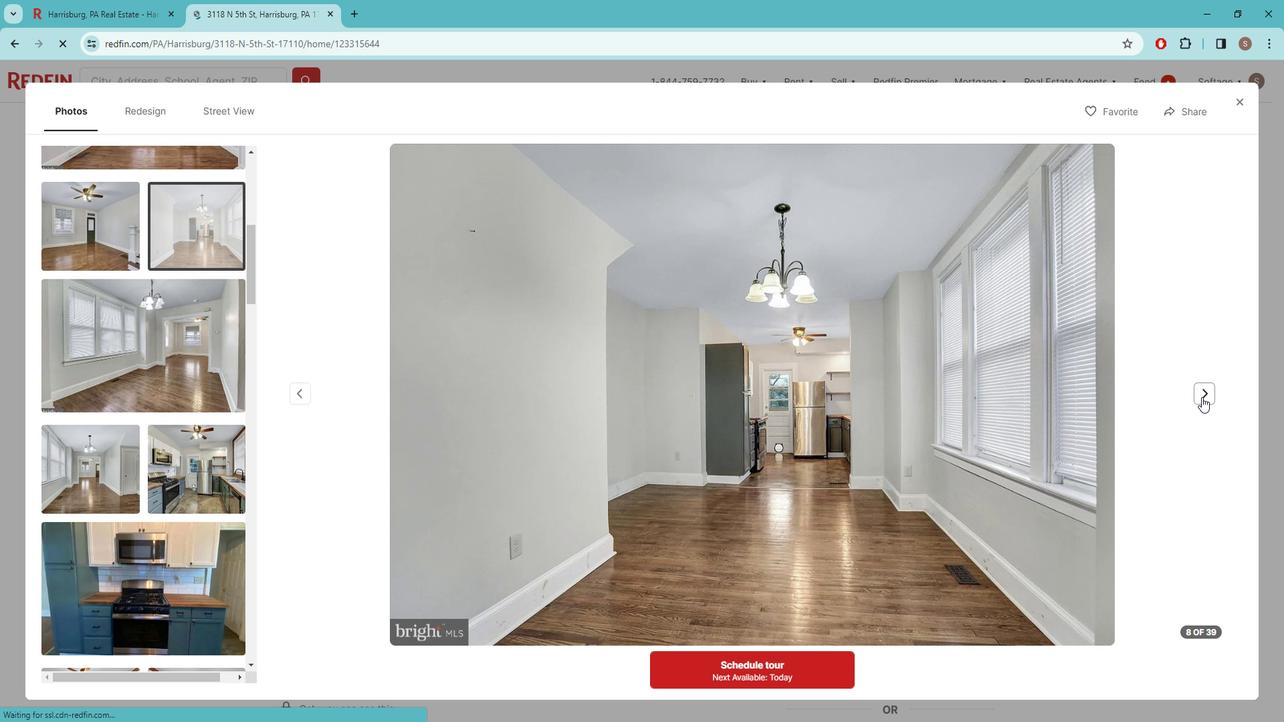 
Action: Mouse pressed left at (1215, 396)
Screenshot: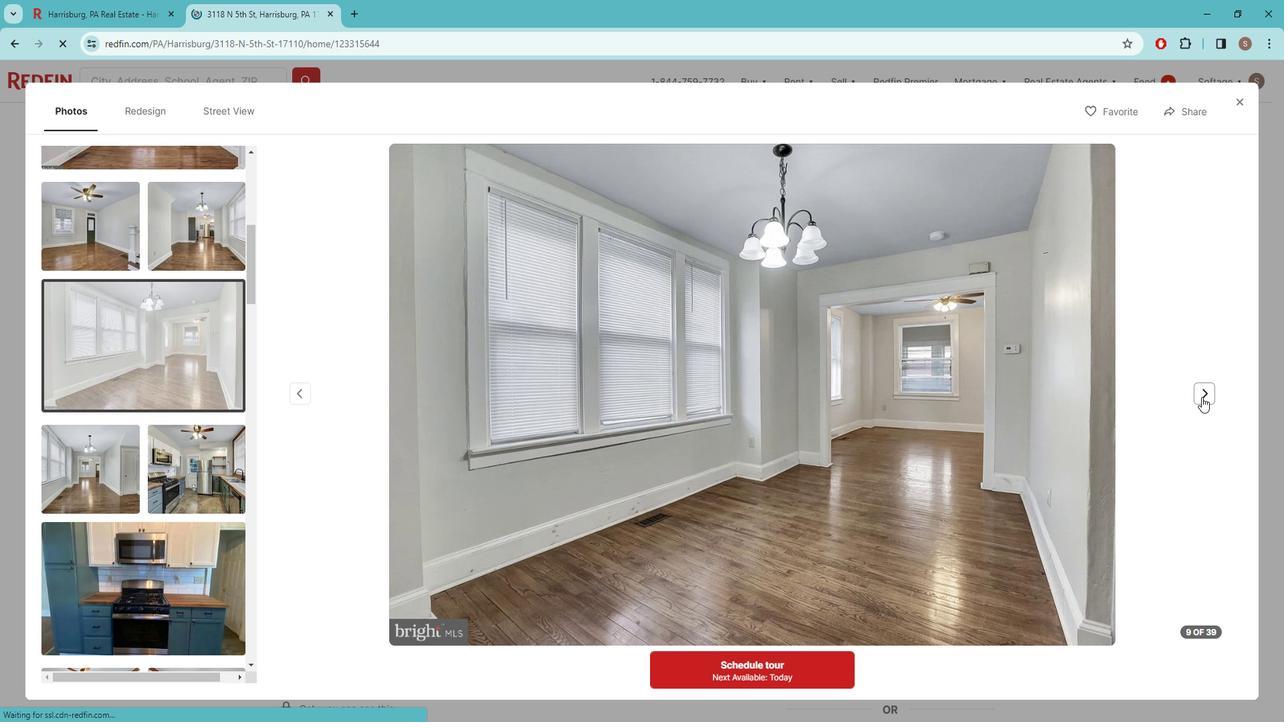 
Action: Mouse pressed left at (1215, 396)
Screenshot: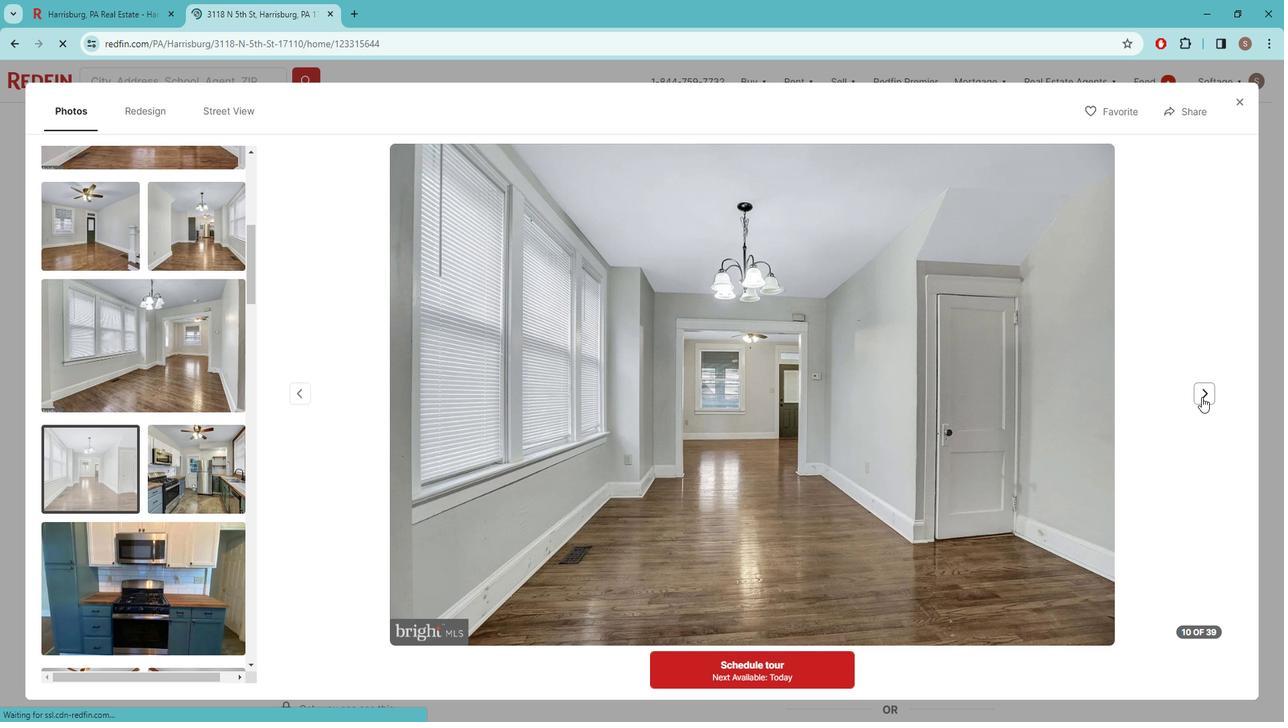 
Action: Mouse pressed left at (1215, 396)
Screenshot: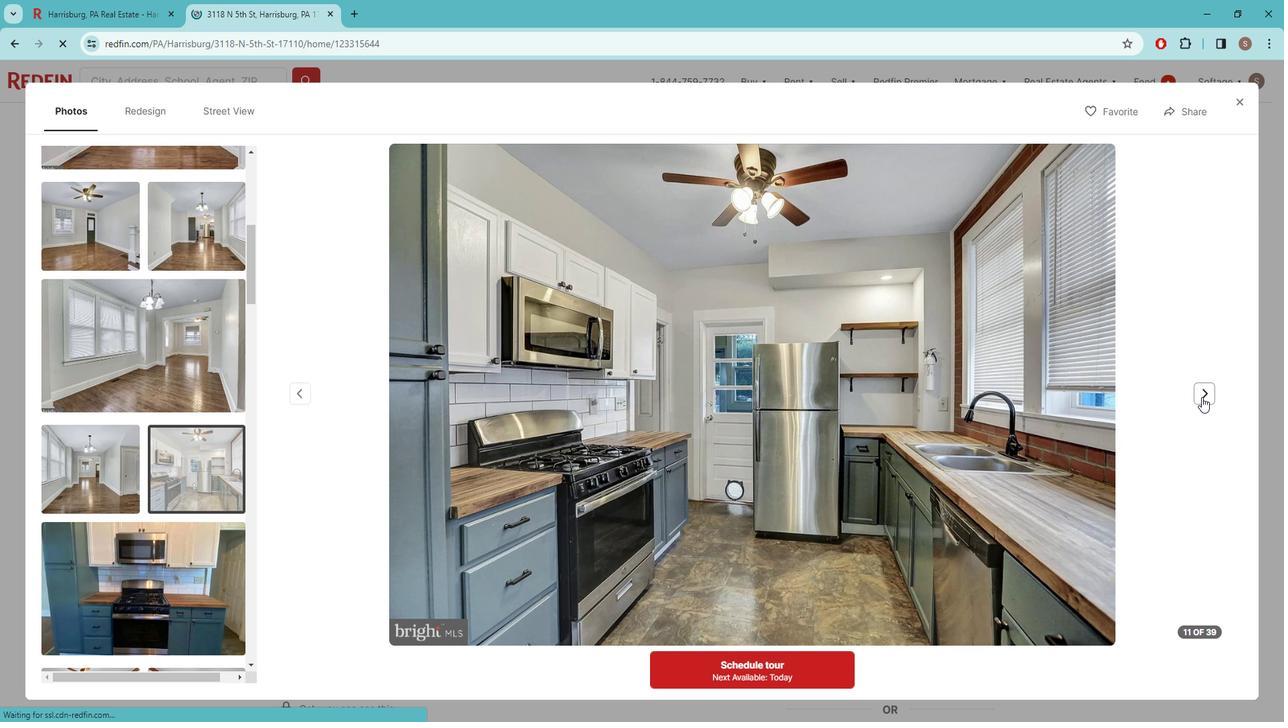 
Action: Mouse pressed left at (1215, 396)
Screenshot: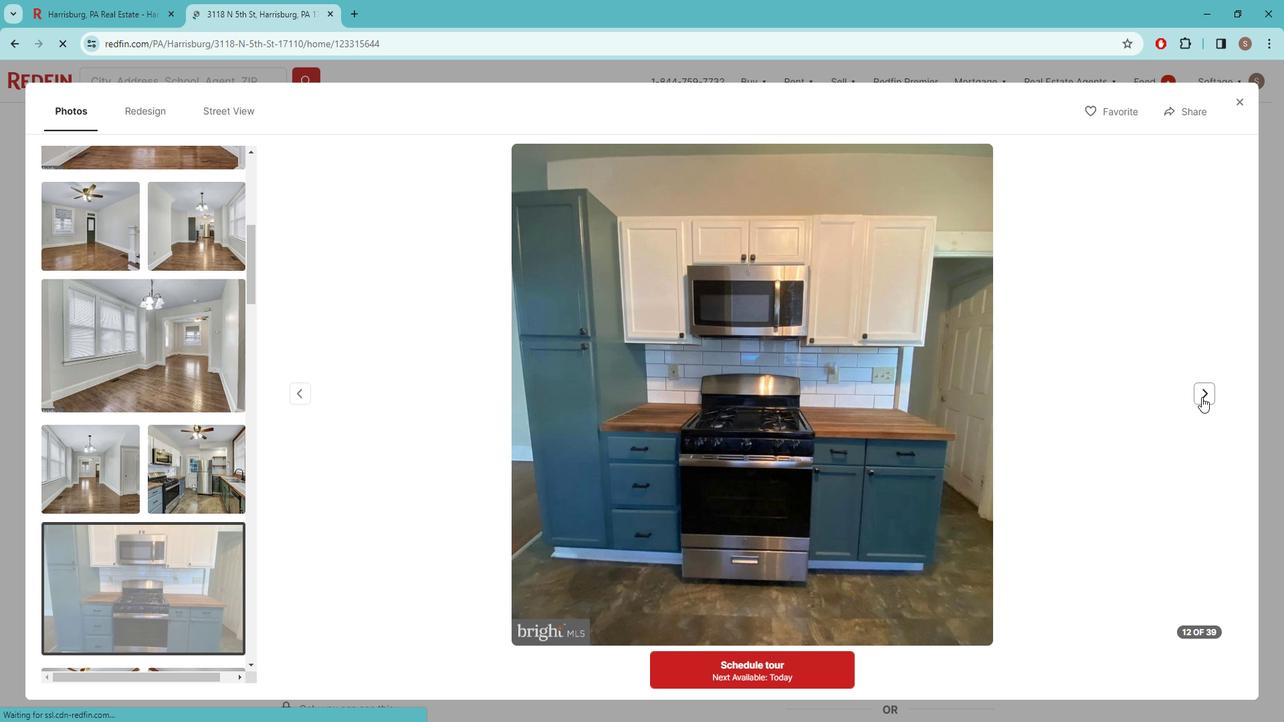 
Action: Mouse pressed left at (1215, 396)
Screenshot: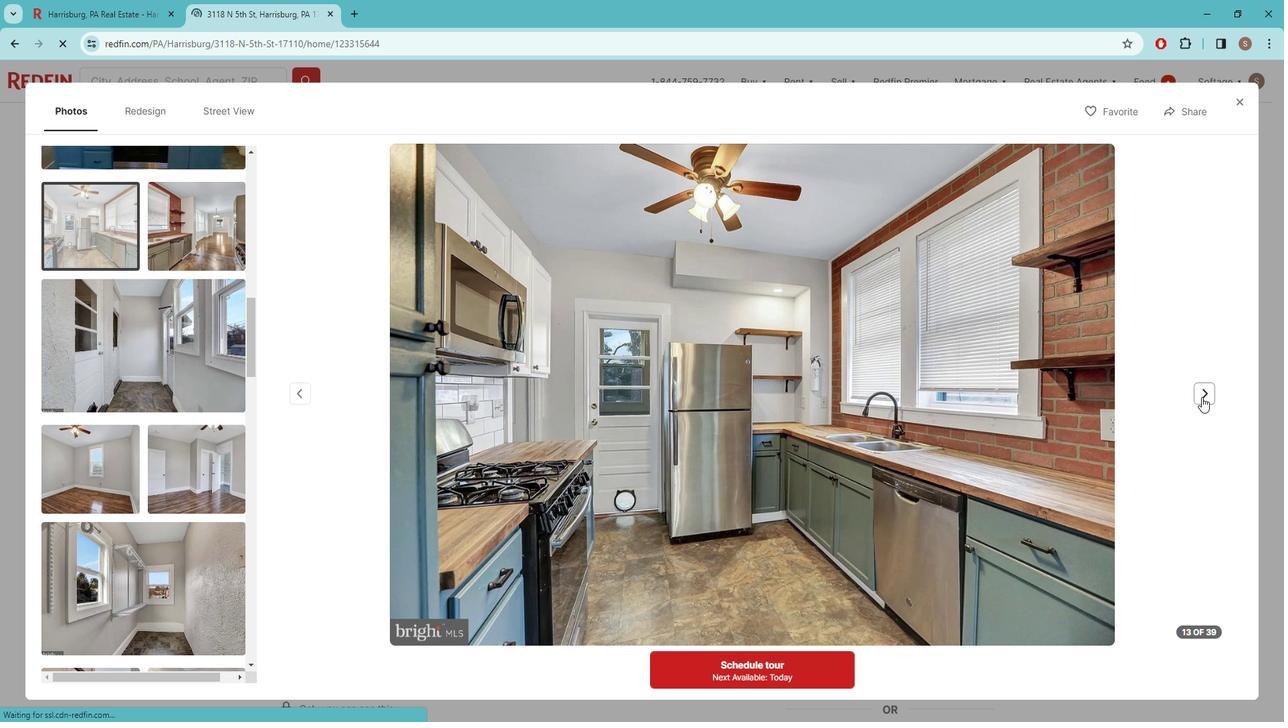 
Action: Mouse pressed left at (1215, 396)
Screenshot: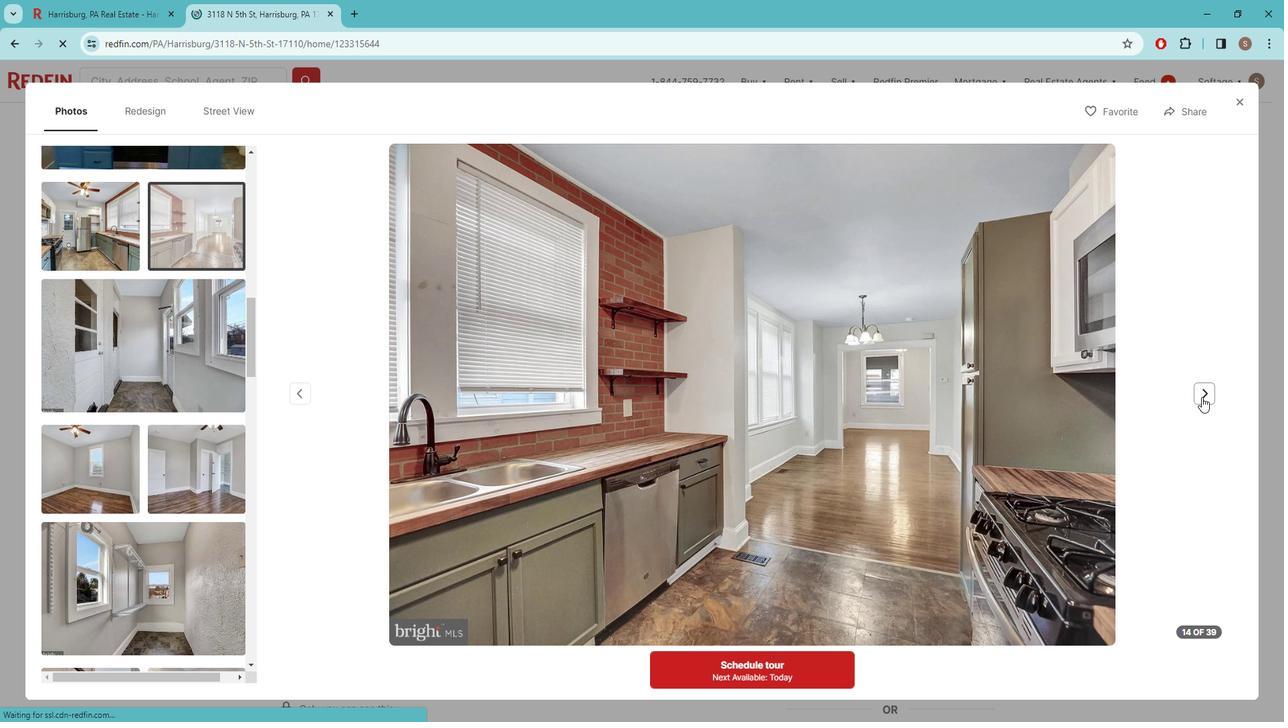 
Action: Mouse pressed left at (1215, 396)
Screenshot: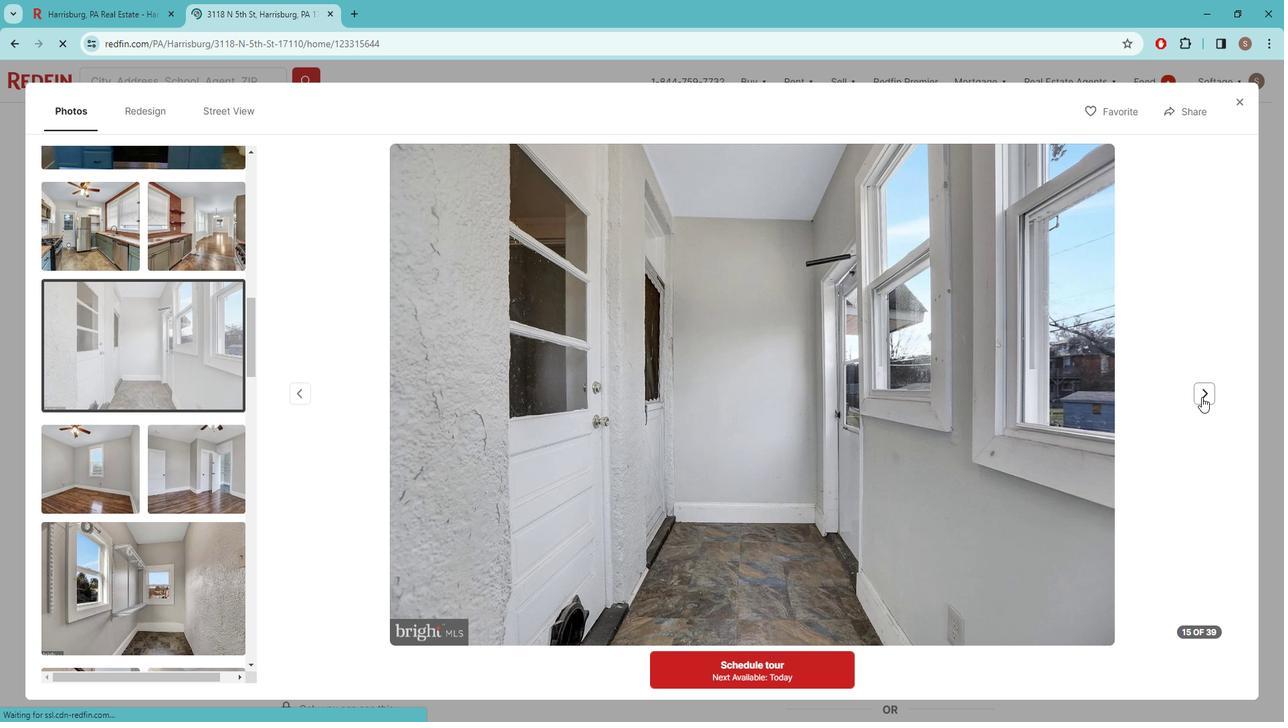 
Action: Mouse pressed left at (1215, 396)
Screenshot: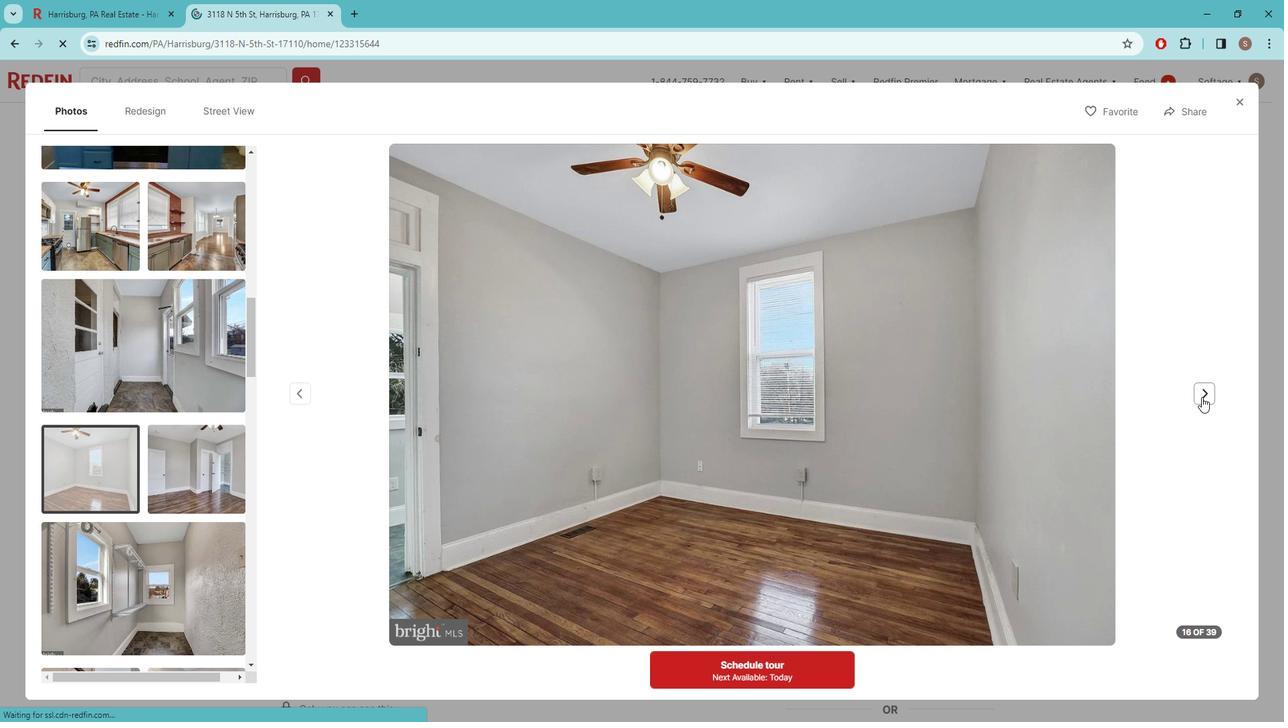 
Action: Mouse pressed left at (1215, 396)
Screenshot: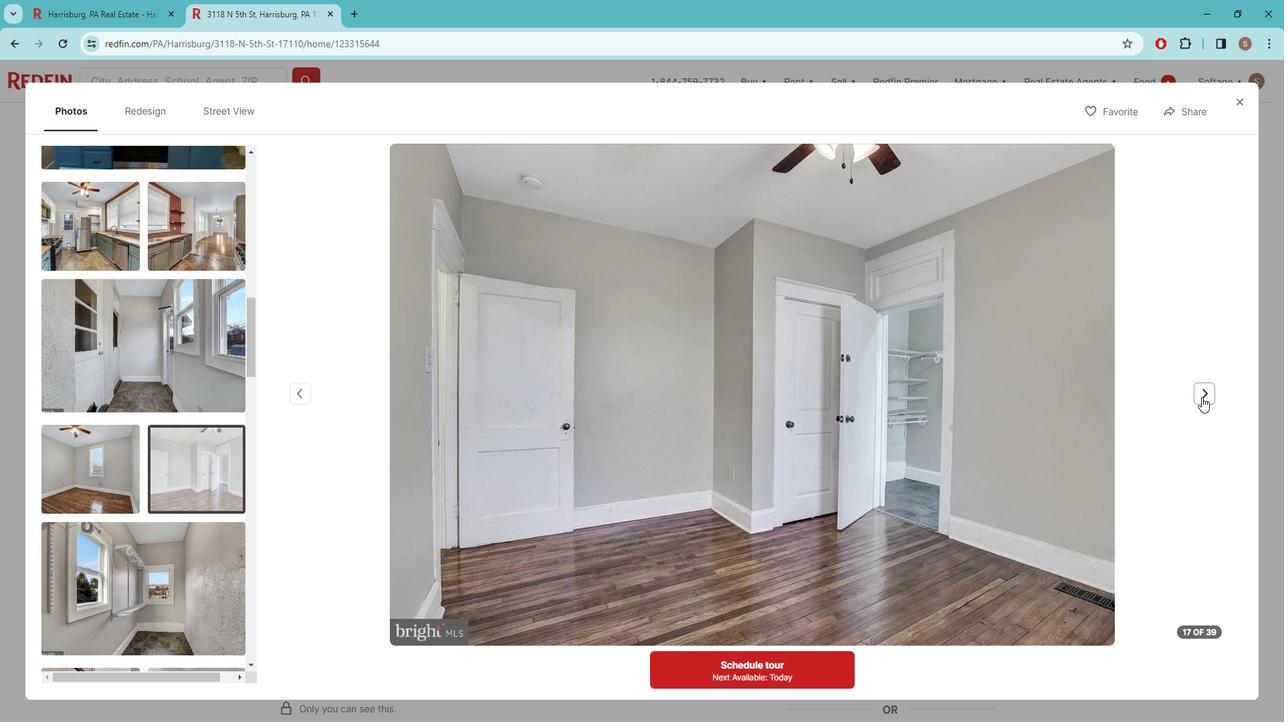 
Action: Mouse pressed left at (1215, 396)
Screenshot: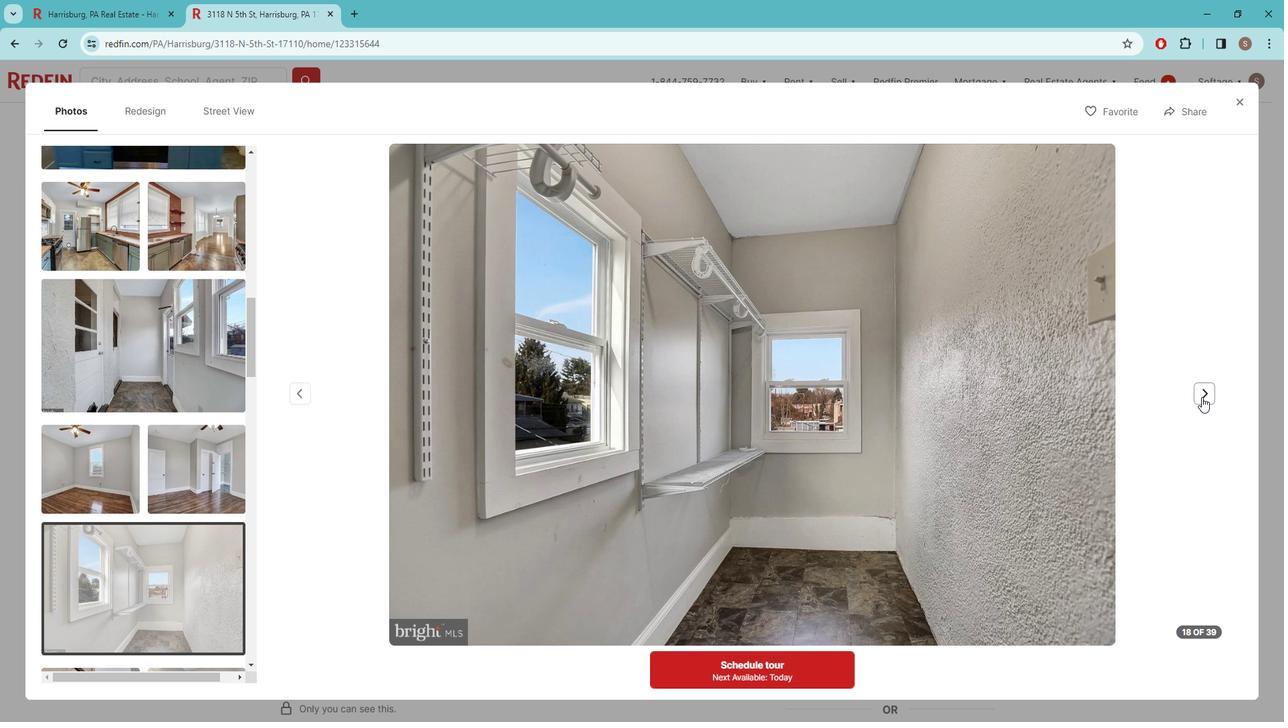 
Action: Mouse pressed left at (1215, 396)
Screenshot: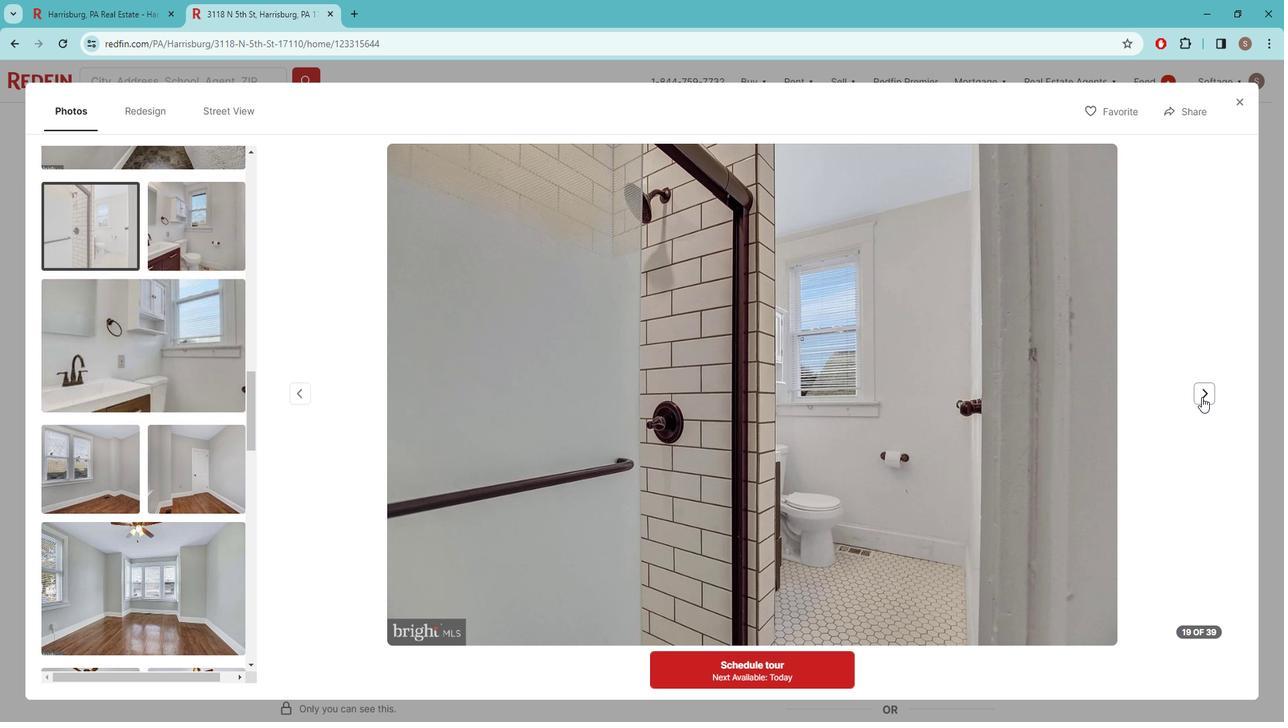 
Action: Mouse pressed left at (1215, 396)
Screenshot: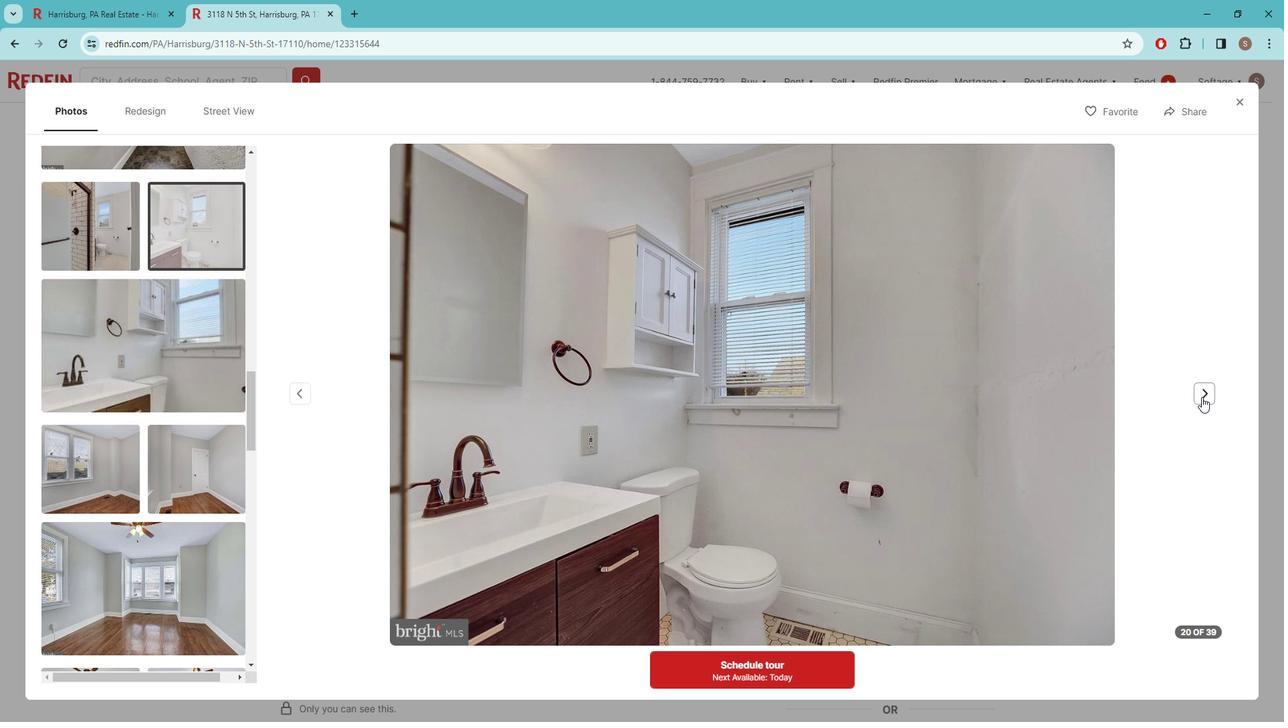 
Action: Mouse pressed left at (1215, 396)
Screenshot: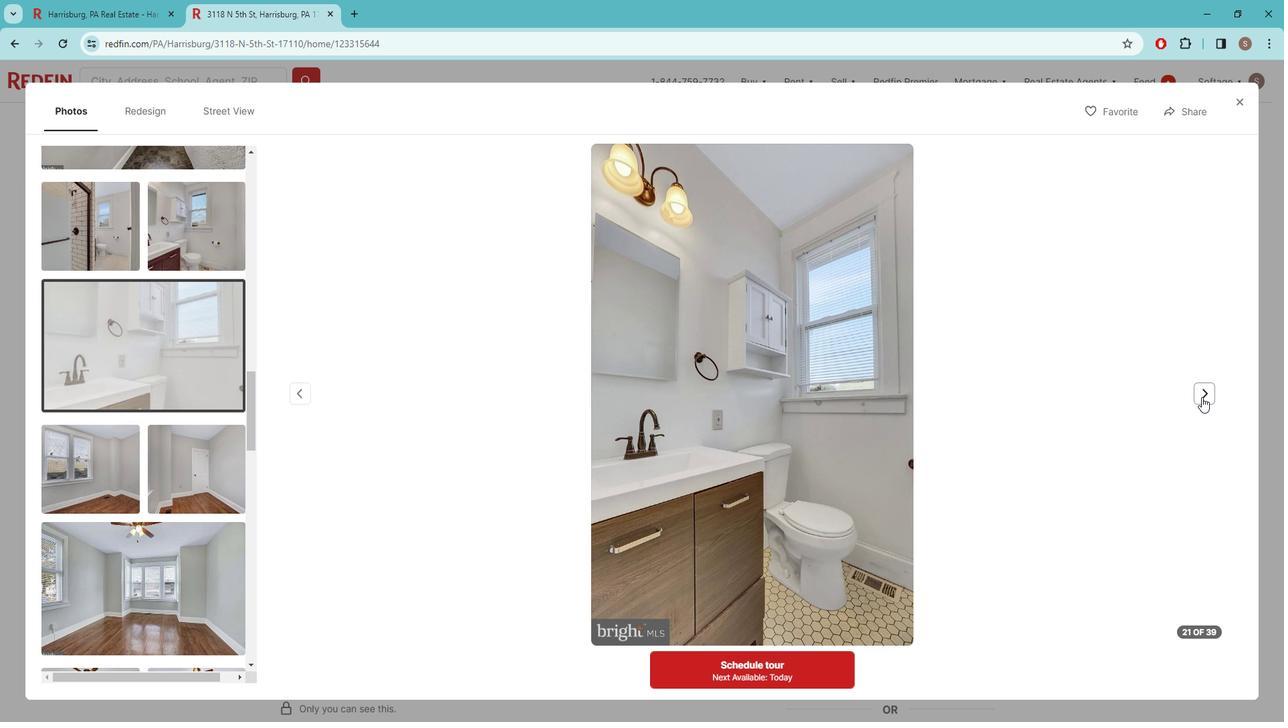 
Action: Mouse pressed left at (1215, 396)
Screenshot: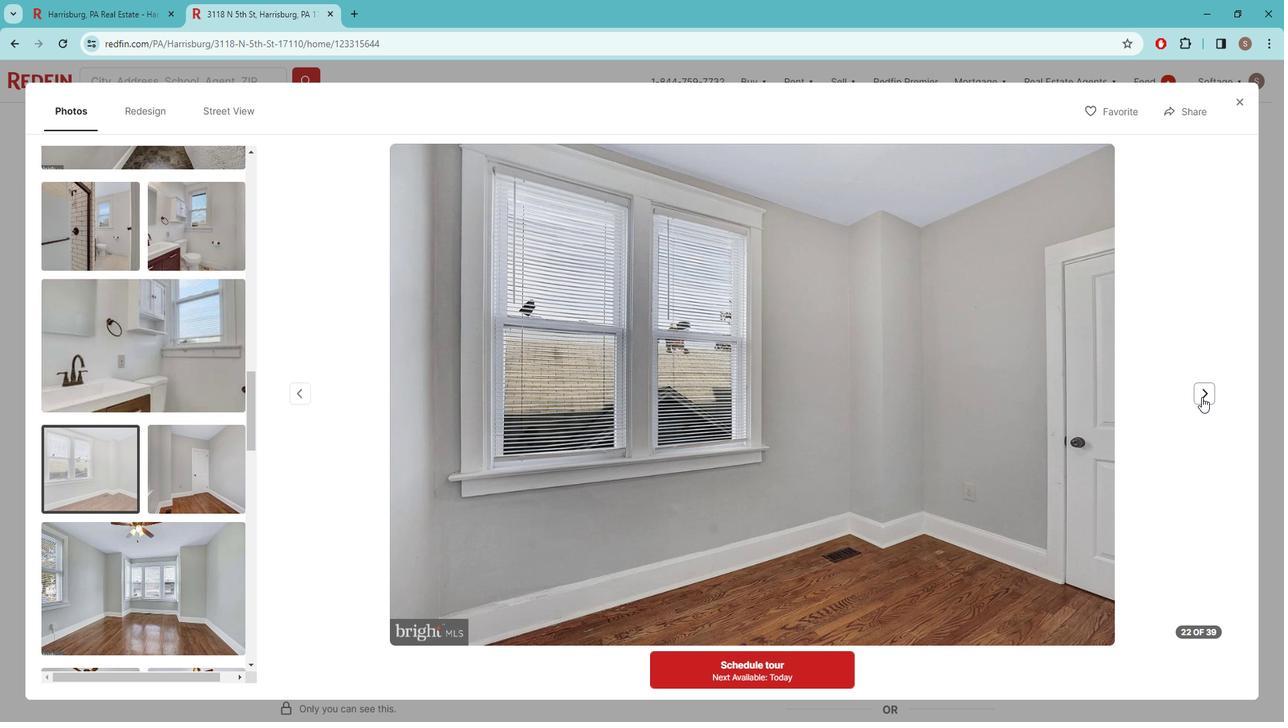 
Action: Mouse pressed left at (1215, 396)
Screenshot: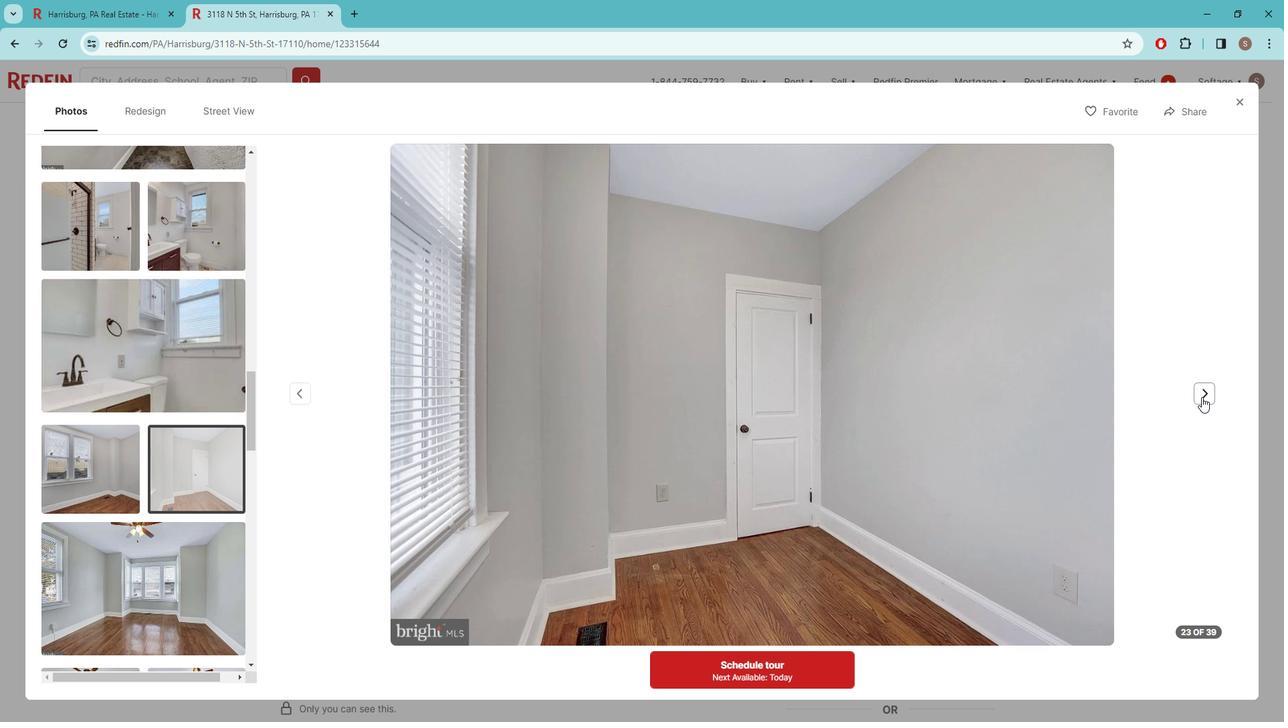 
Action: Mouse pressed left at (1215, 396)
Screenshot: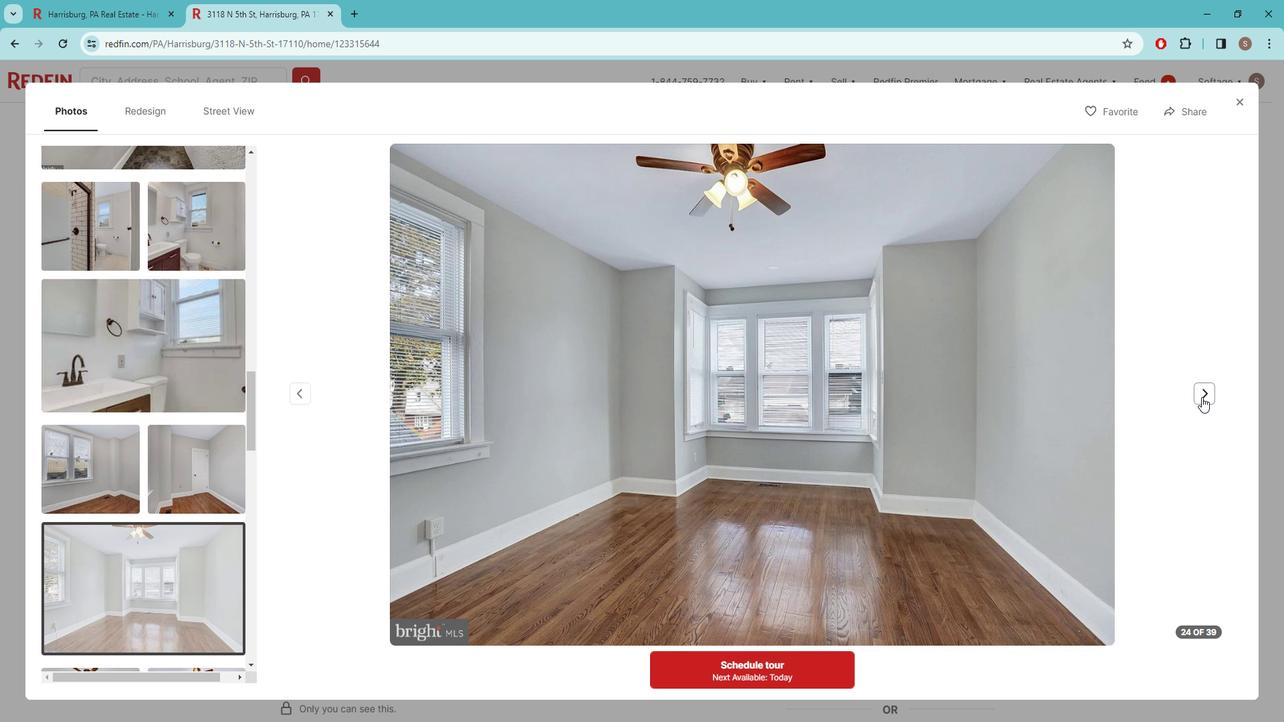 
Action: Mouse pressed left at (1215, 396)
Screenshot: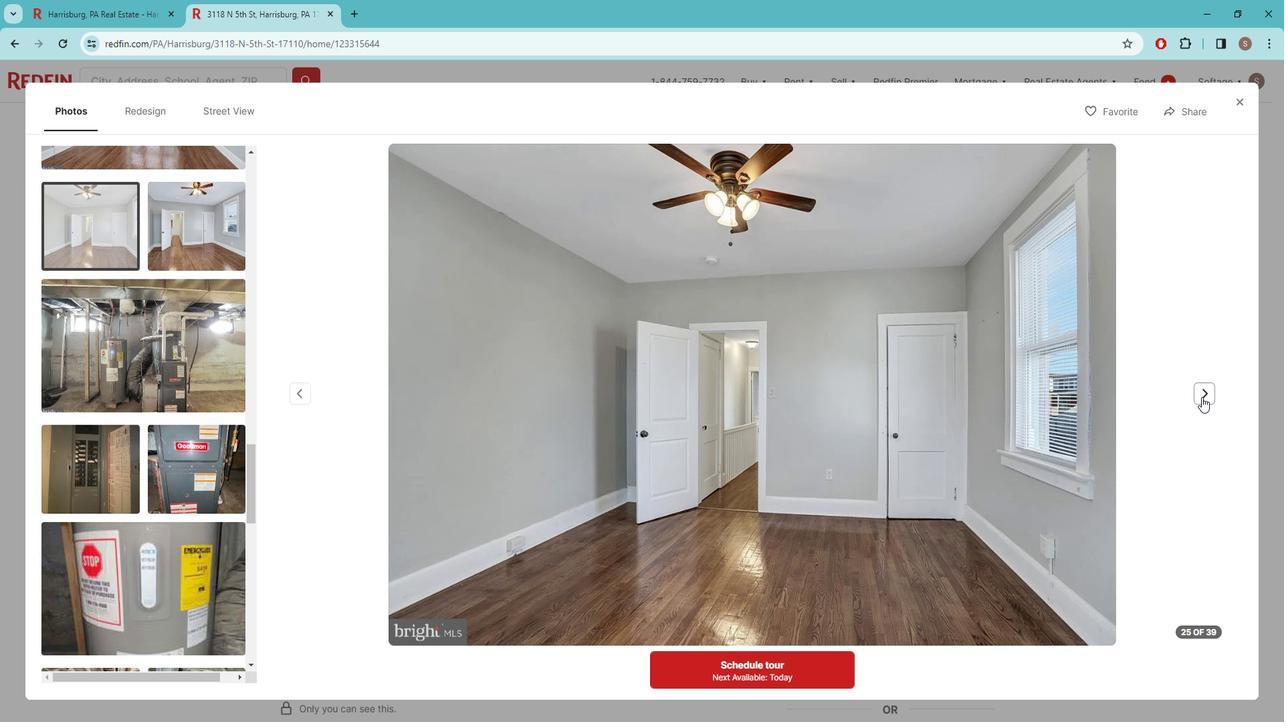 
Action: Mouse pressed left at (1215, 396)
Screenshot: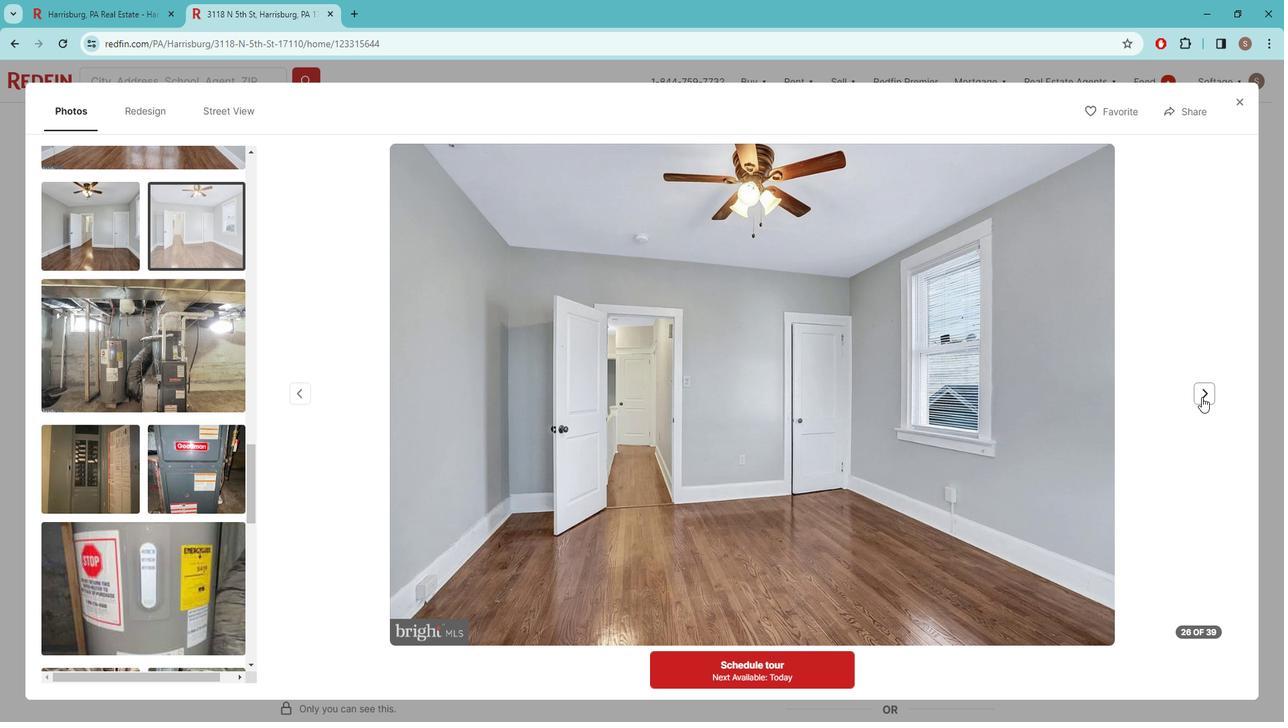 
Action: Mouse pressed left at (1215, 396)
Screenshot: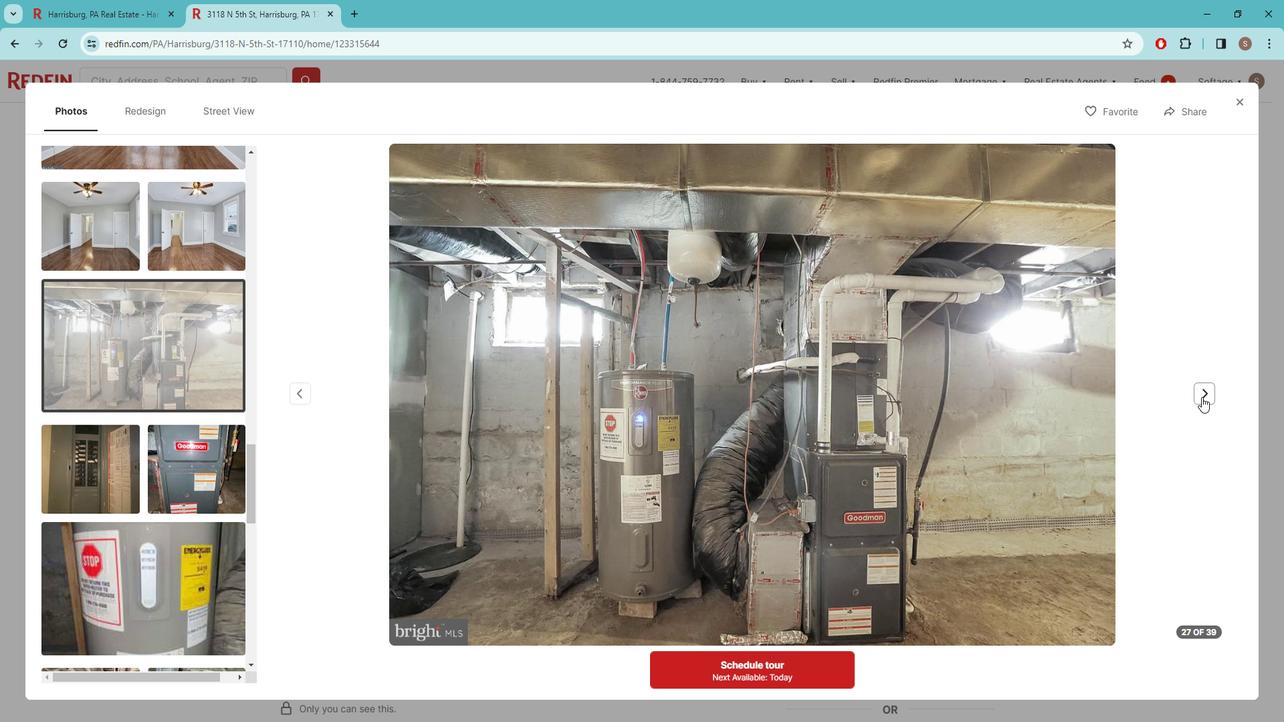 
Action: Mouse pressed left at (1215, 396)
Screenshot: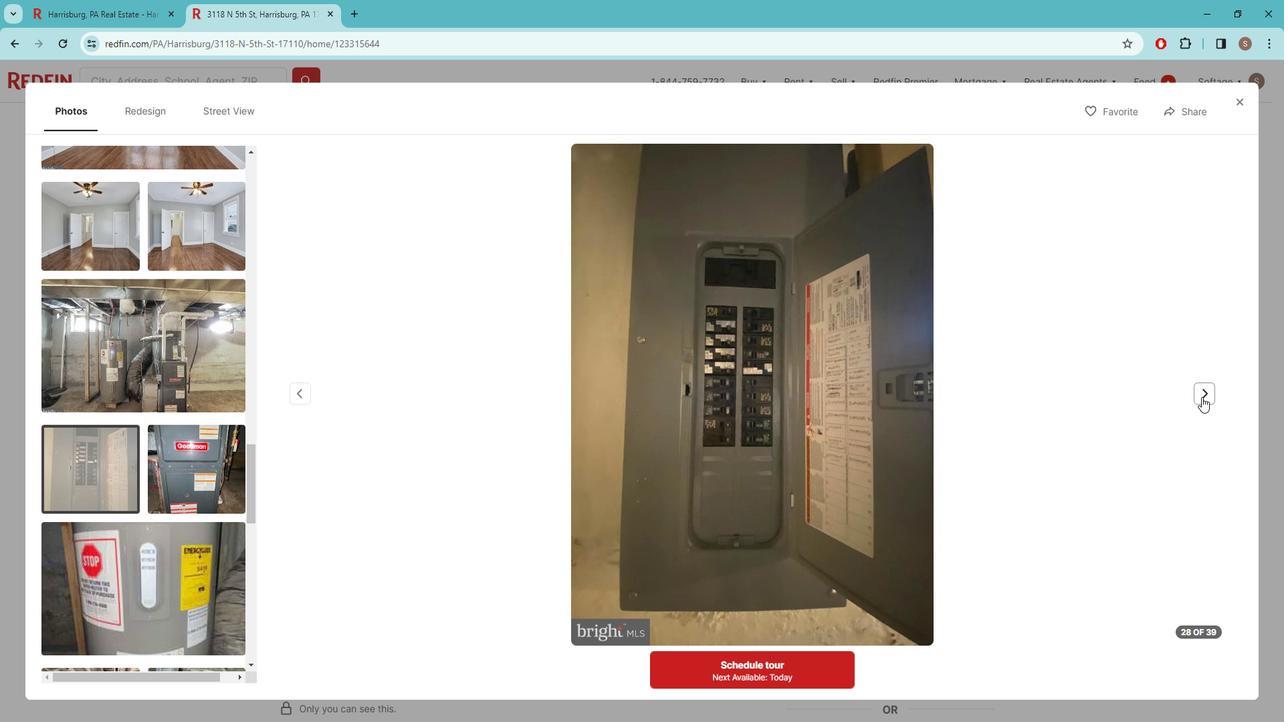 
Action: Mouse pressed left at (1215, 396)
Screenshot: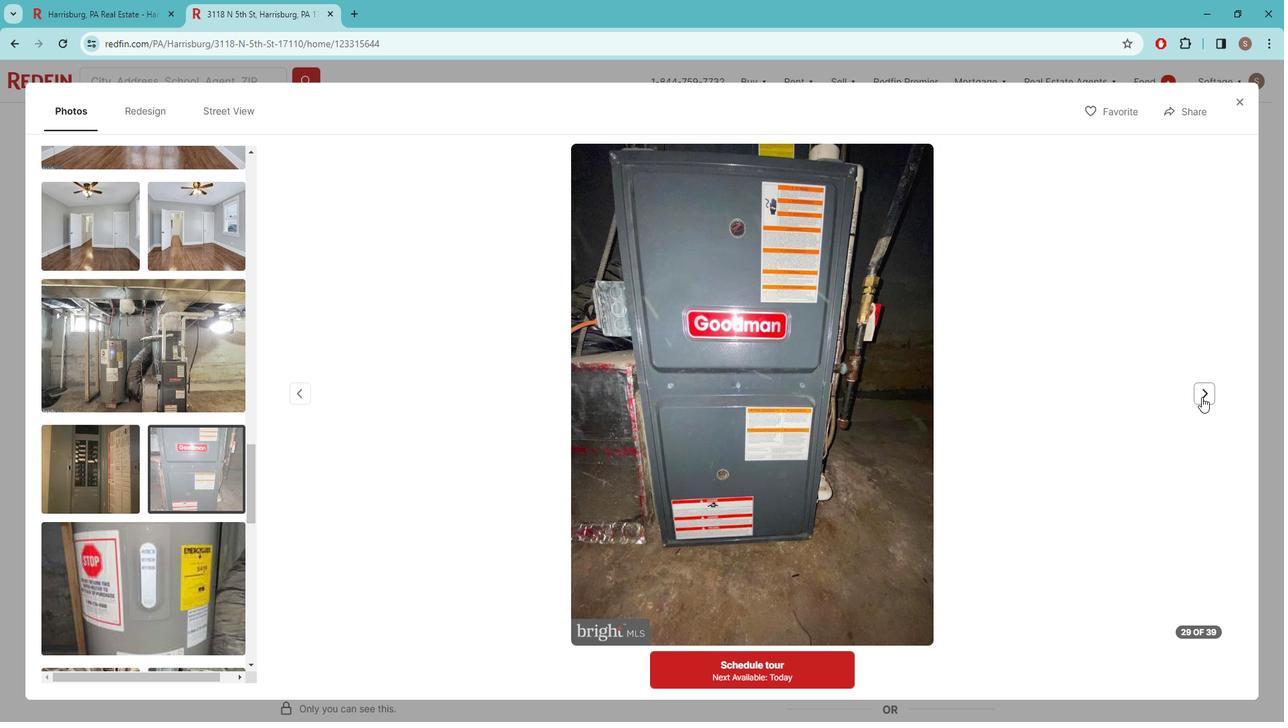 
Action: Mouse pressed left at (1215, 396)
Screenshot: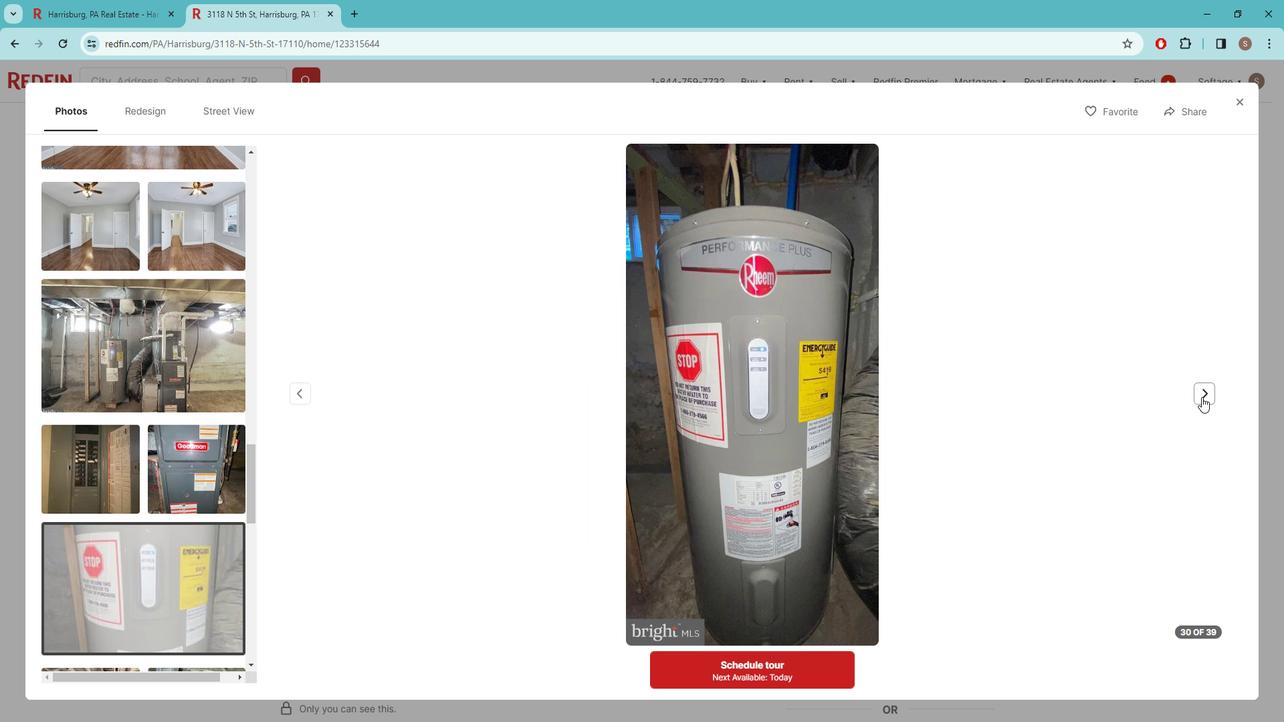 
Action: Mouse pressed left at (1215, 396)
Screenshot: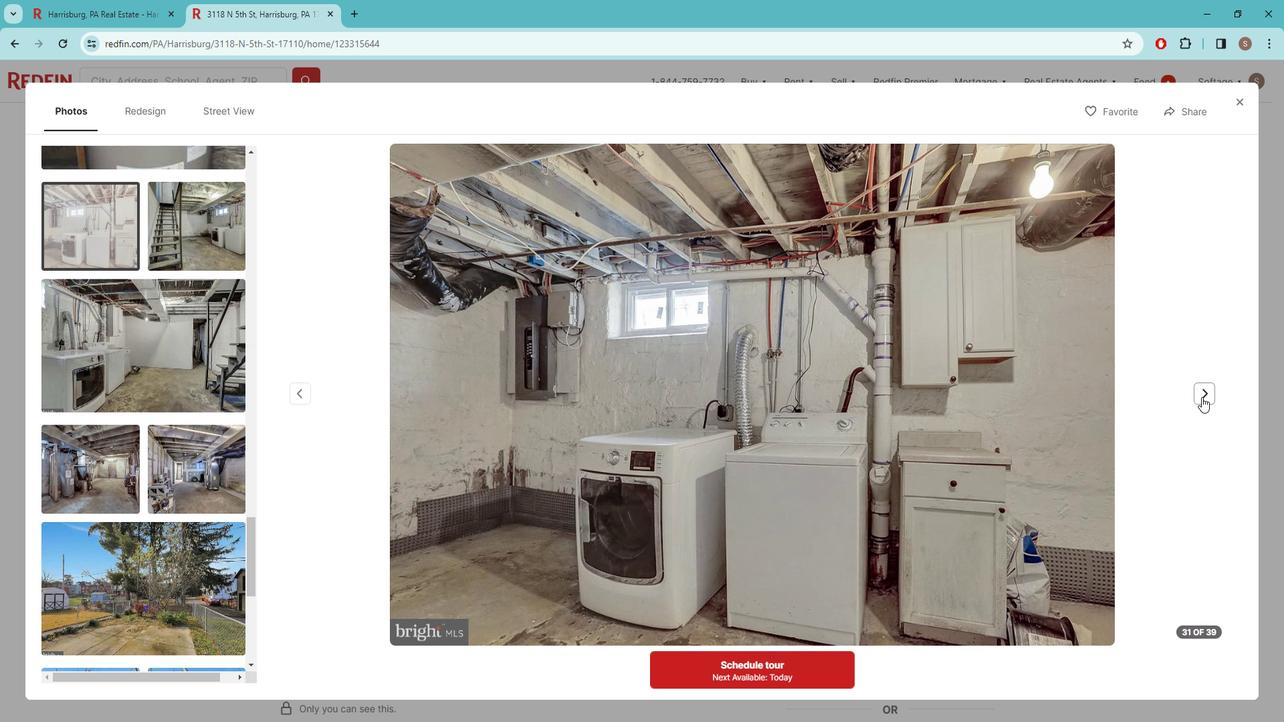 
Action: Mouse pressed left at (1215, 396)
Screenshot: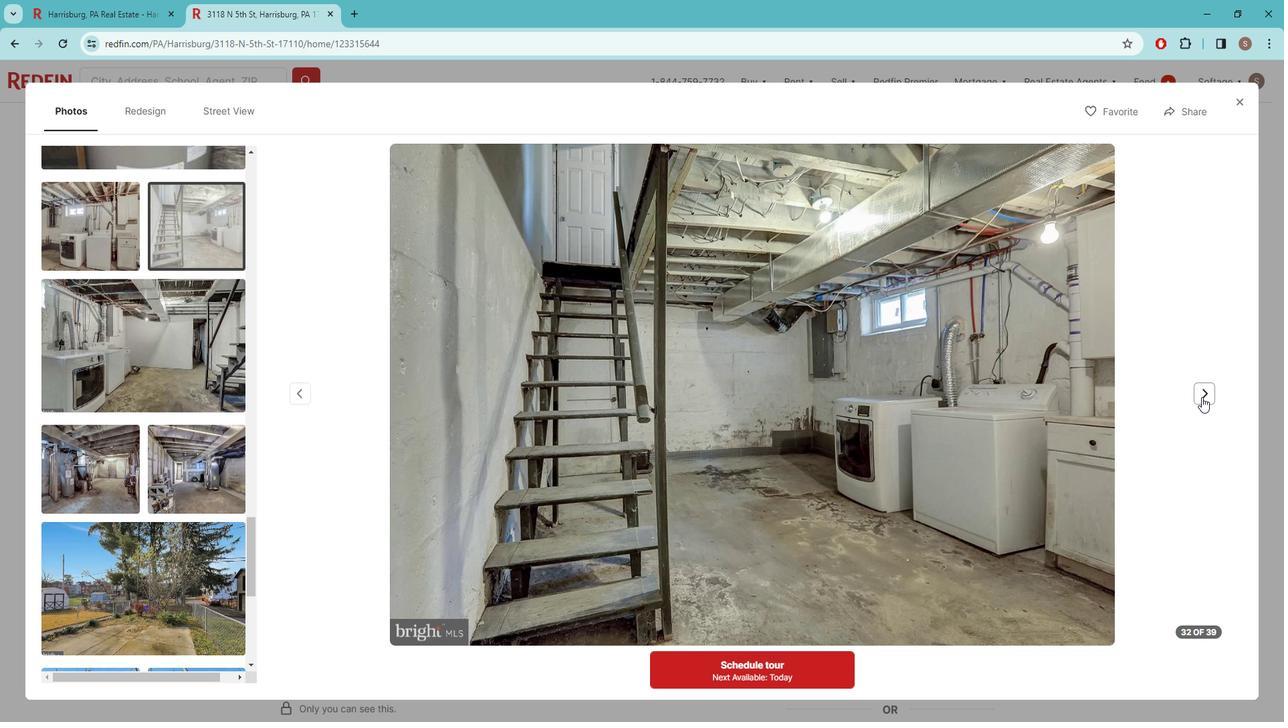 
Action: Mouse pressed left at (1215, 396)
Screenshot: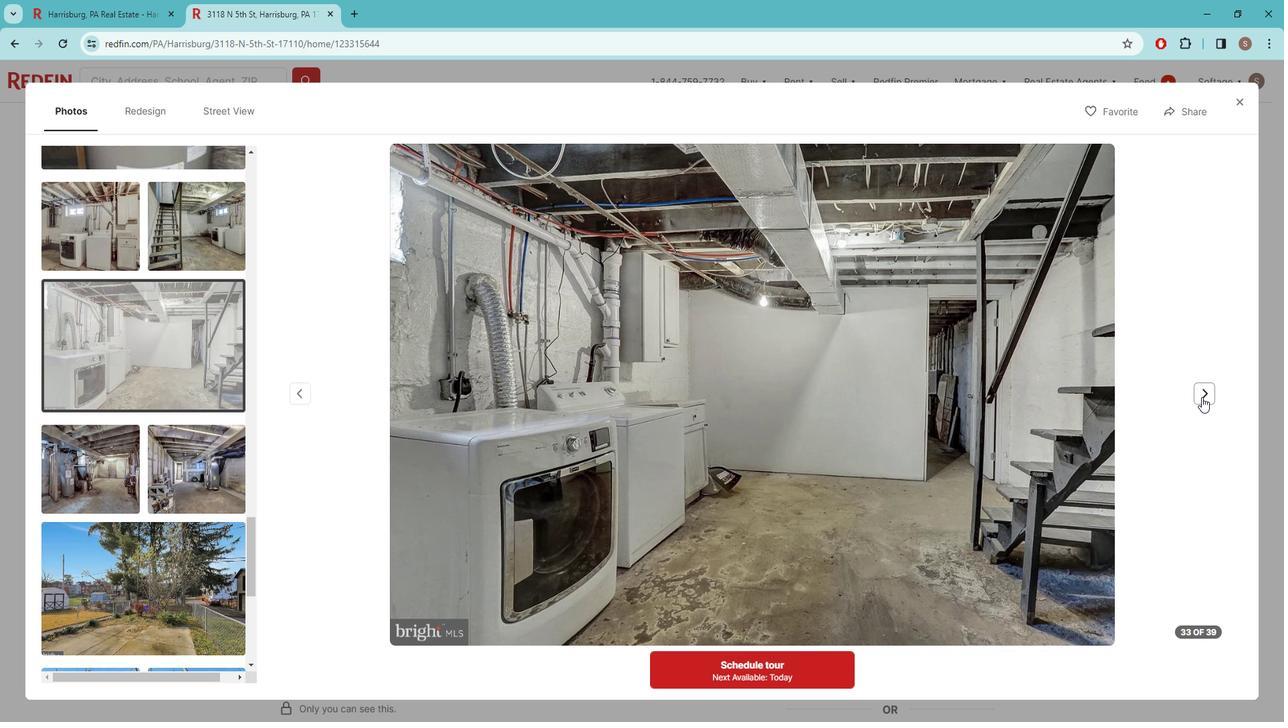 
Action: Mouse pressed left at (1215, 396)
Screenshot: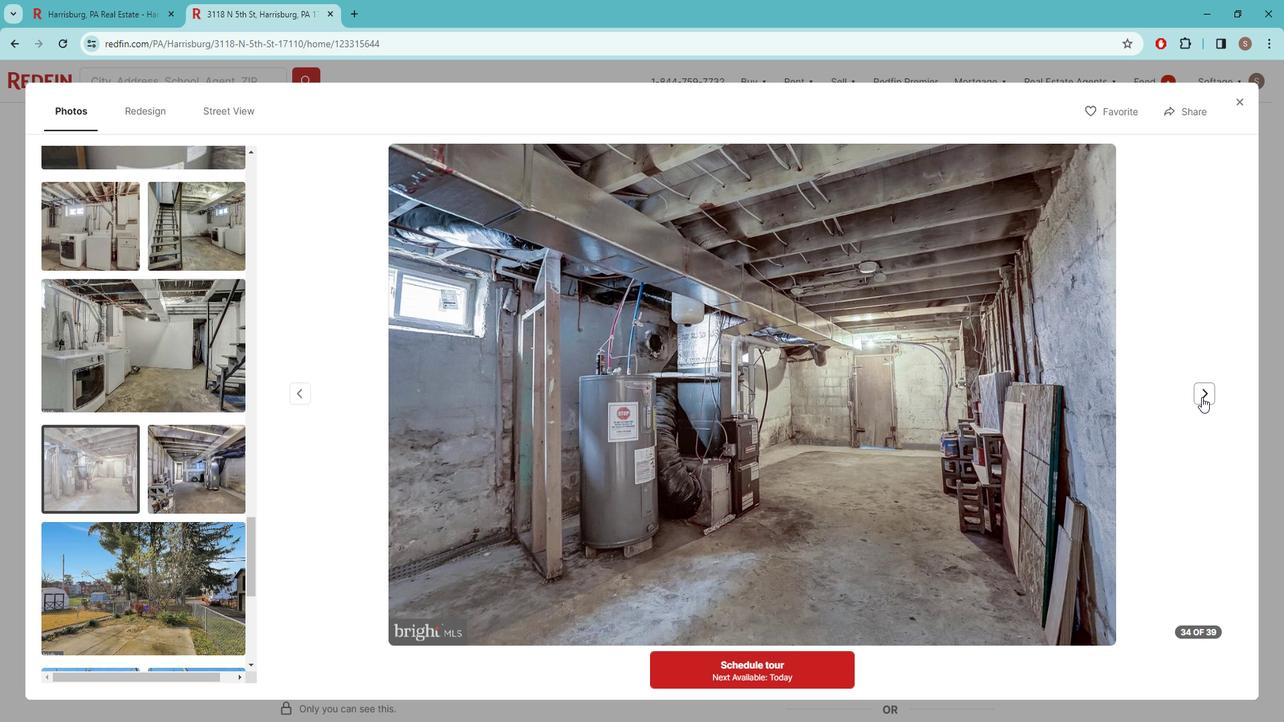 
Action: Mouse pressed left at (1215, 396)
Screenshot: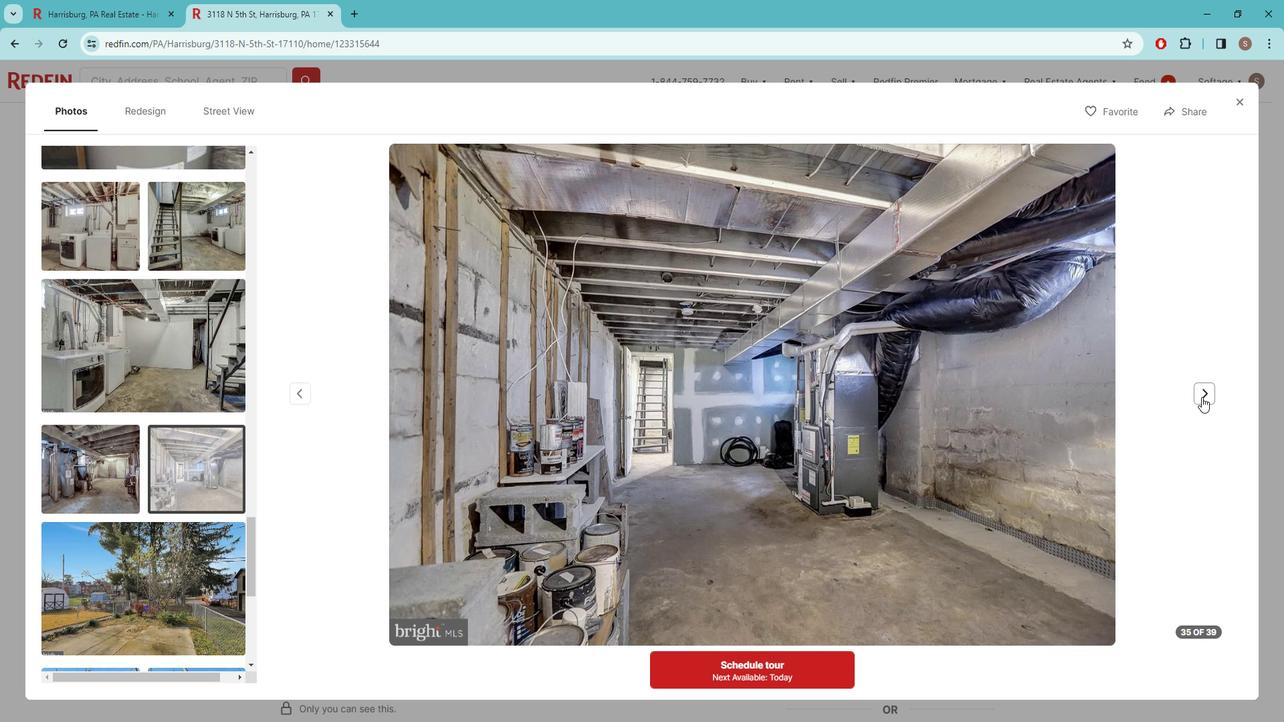 
Action: Mouse pressed left at (1215, 396)
Screenshot: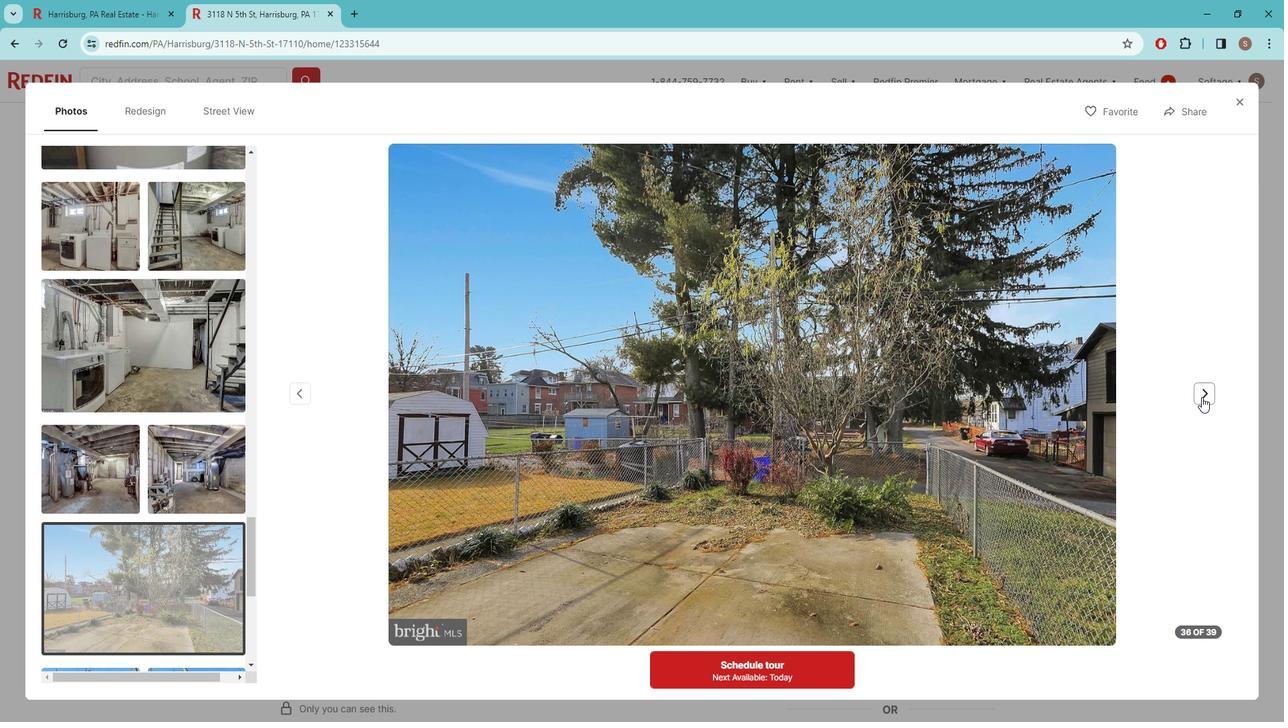 
Action: Mouse pressed left at (1215, 396)
Screenshot: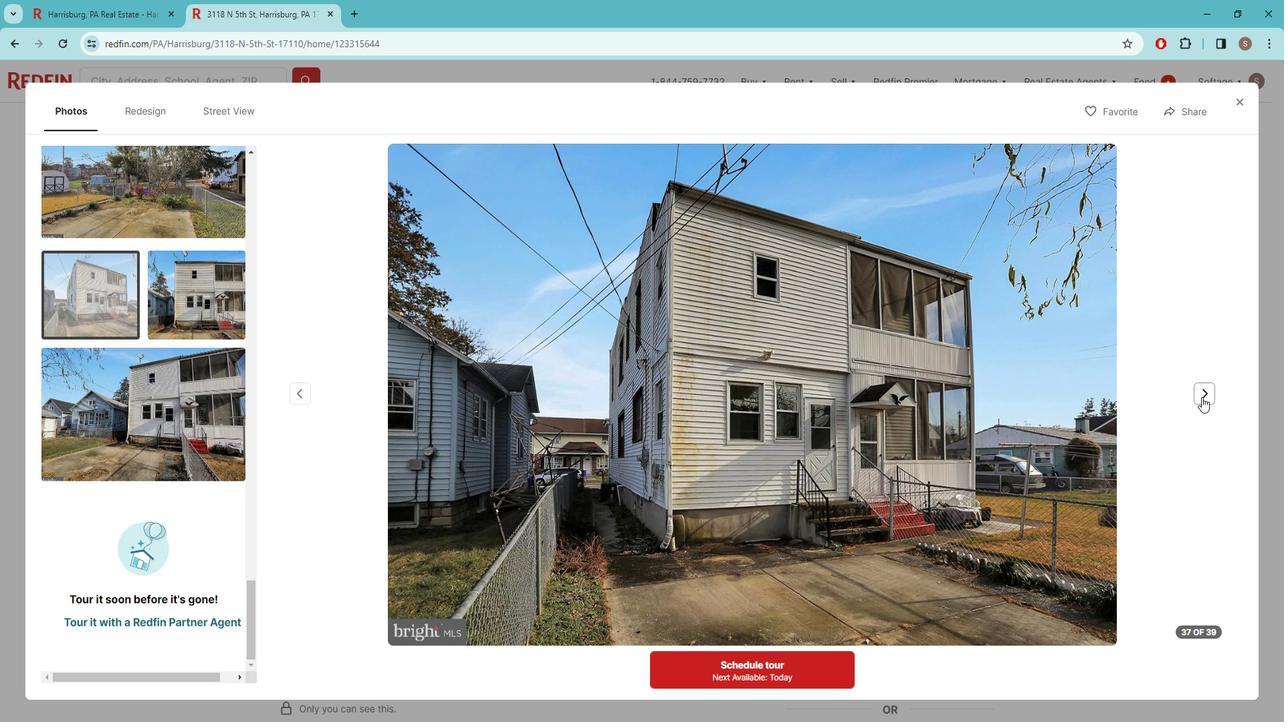 
Action: Mouse pressed left at (1215, 396)
Screenshot: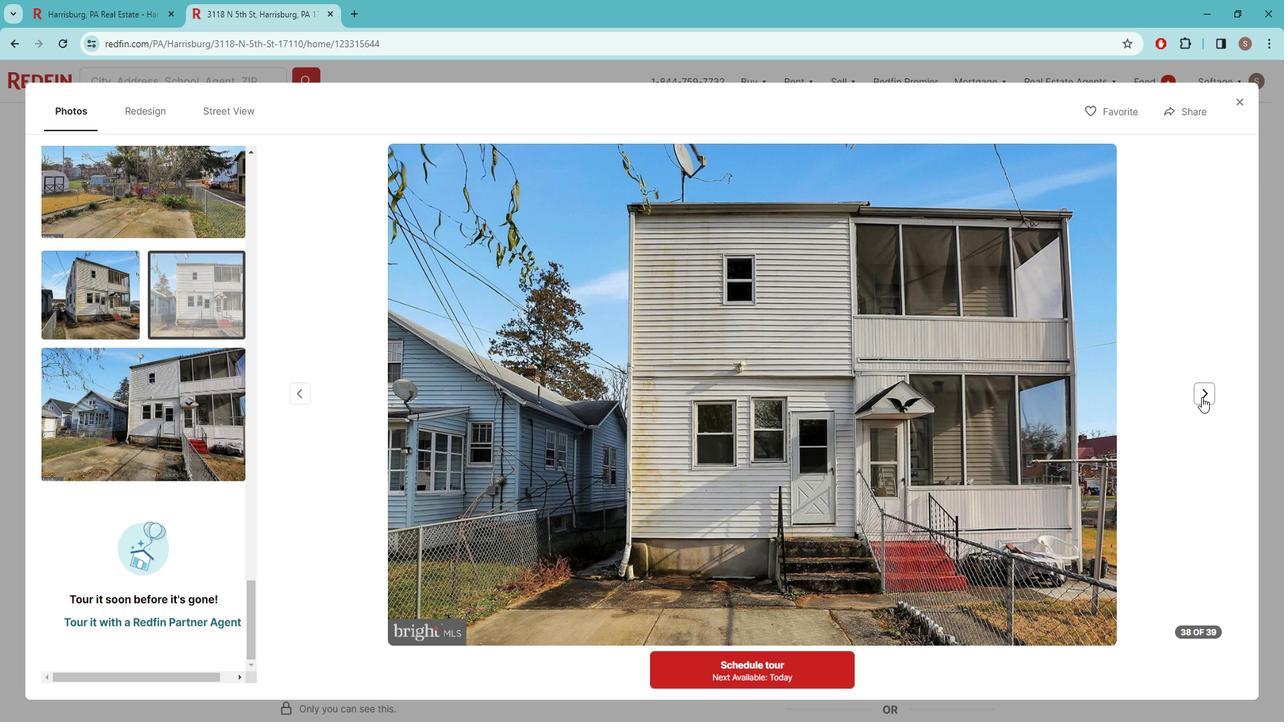 
Action: Mouse pressed left at (1215, 396)
Screenshot: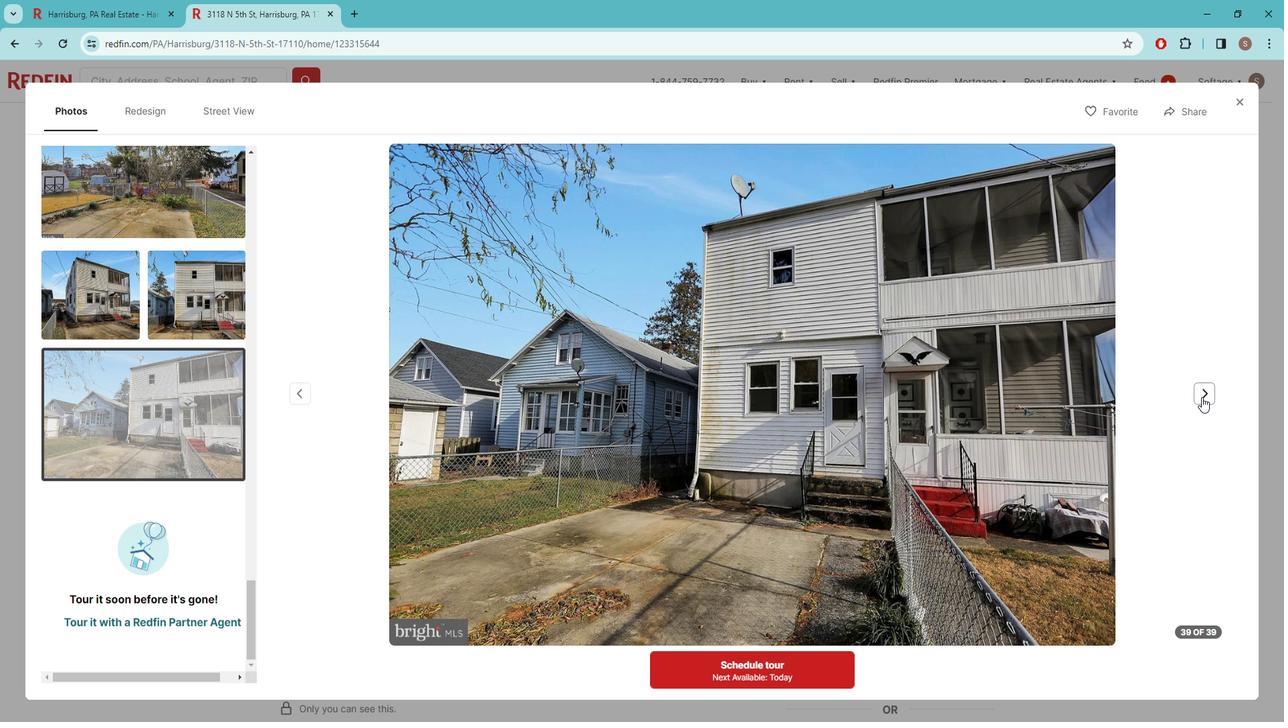 
Action: Mouse moved to (1251, 109)
Screenshot: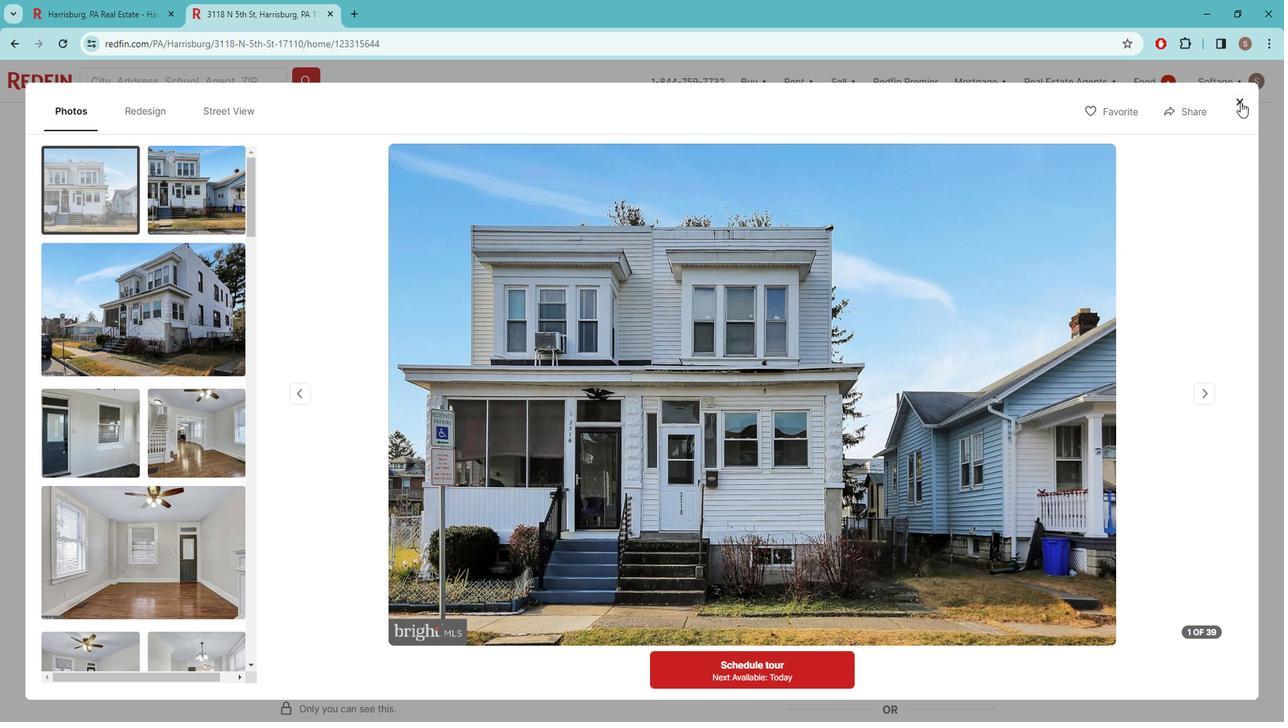 
Action: Mouse pressed left at (1251, 109)
Screenshot: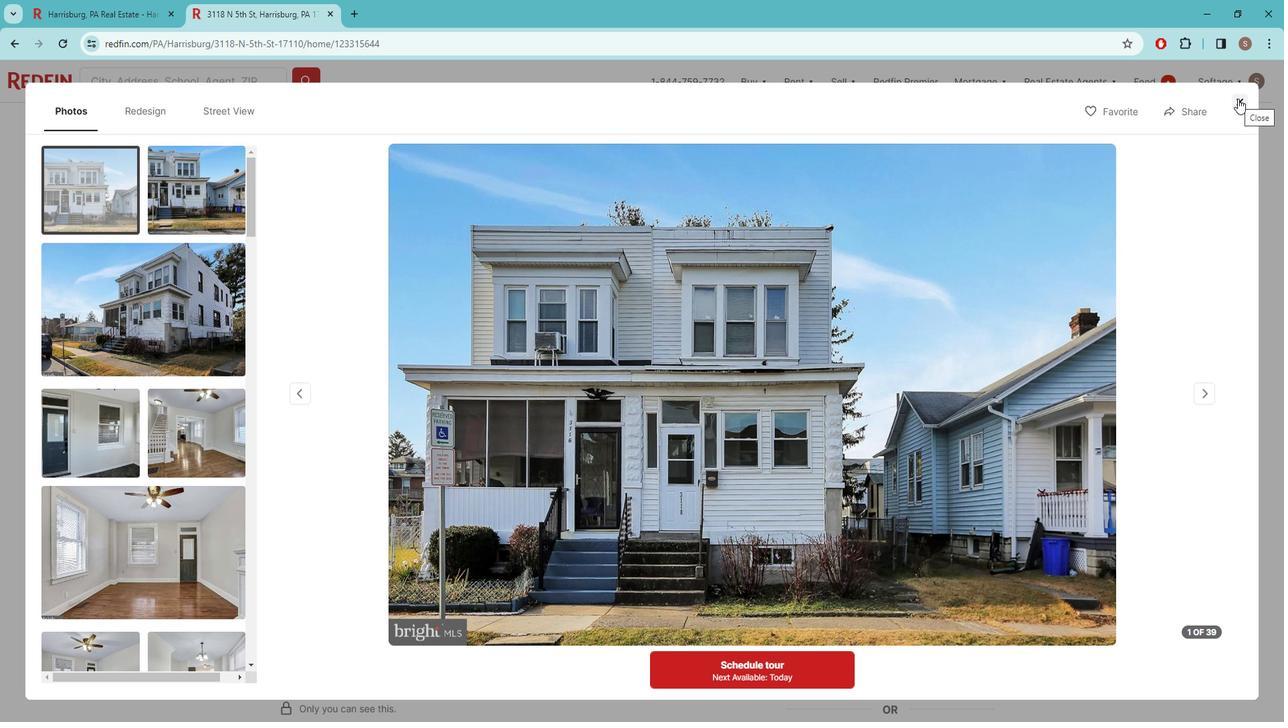 
Action: Mouse moved to (681, 392)
Screenshot: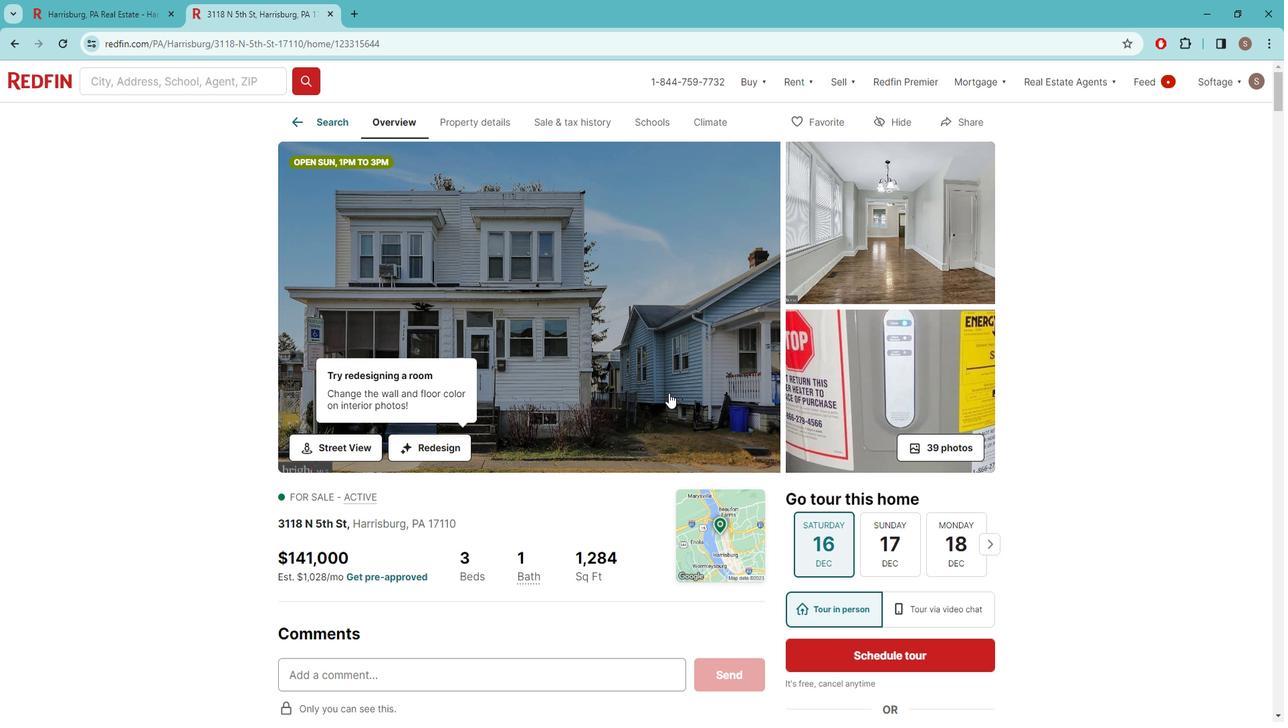 
Action: Mouse scrolled (681, 391) with delta (0, 0)
Screenshot: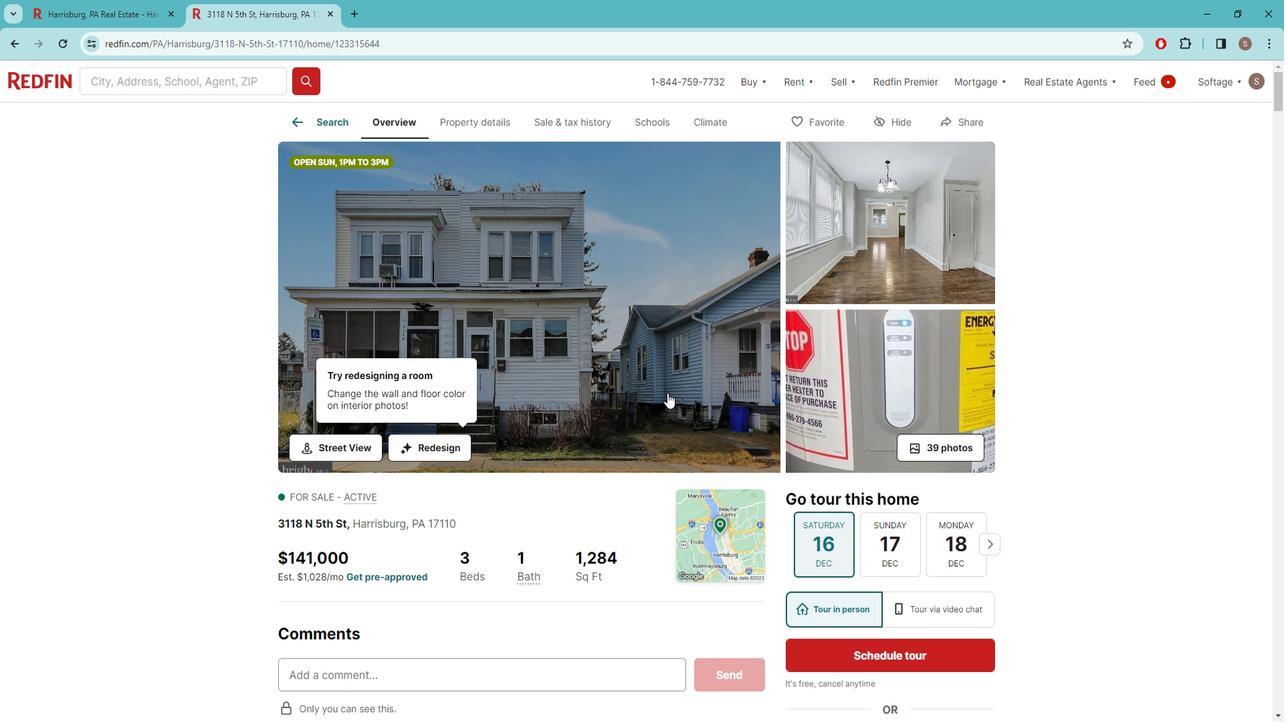 
Action: Mouse moved to (615, 394)
Screenshot: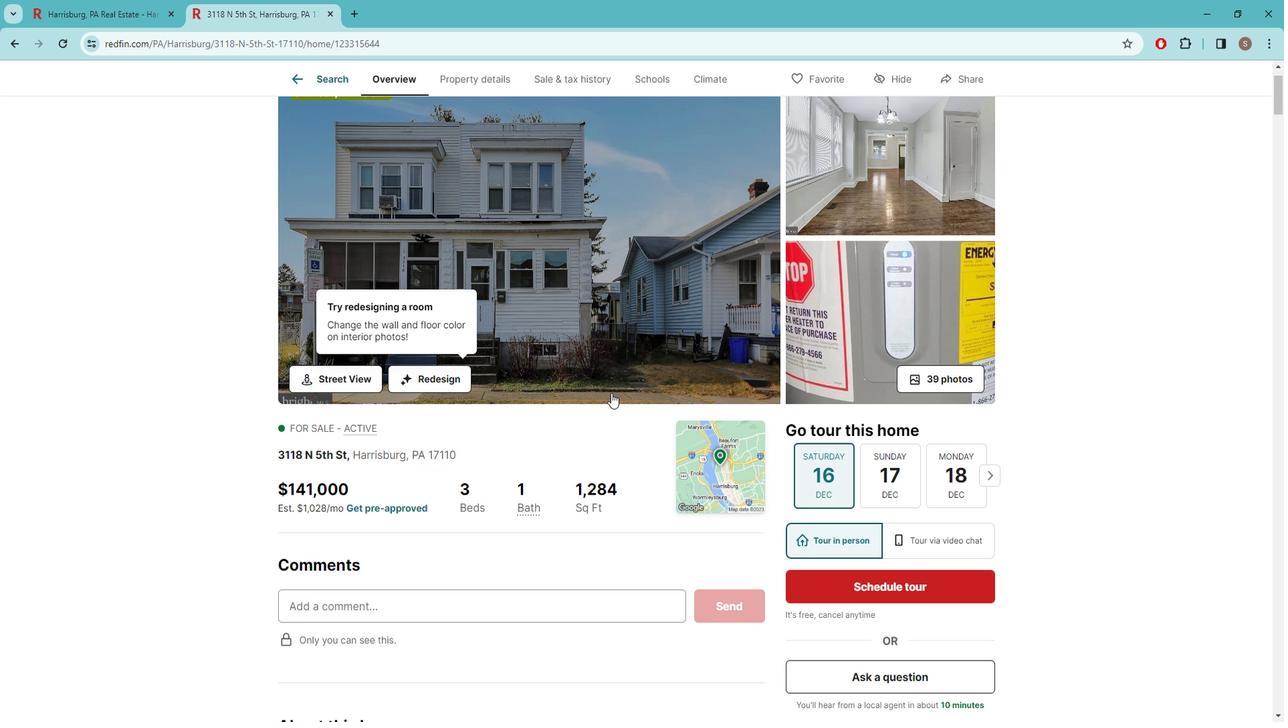 
Action: Mouse scrolled (615, 393) with delta (0, 0)
Screenshot: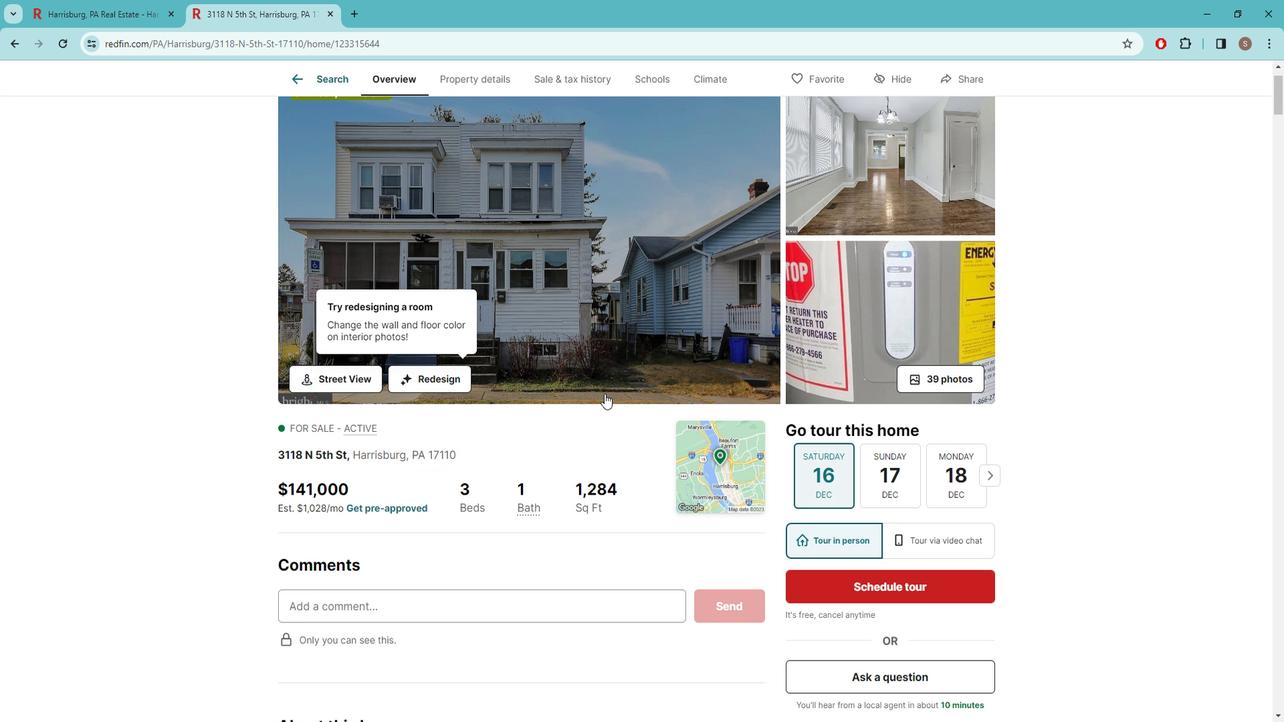 
Action: Mouse moved to (608, 394)
Screenshot: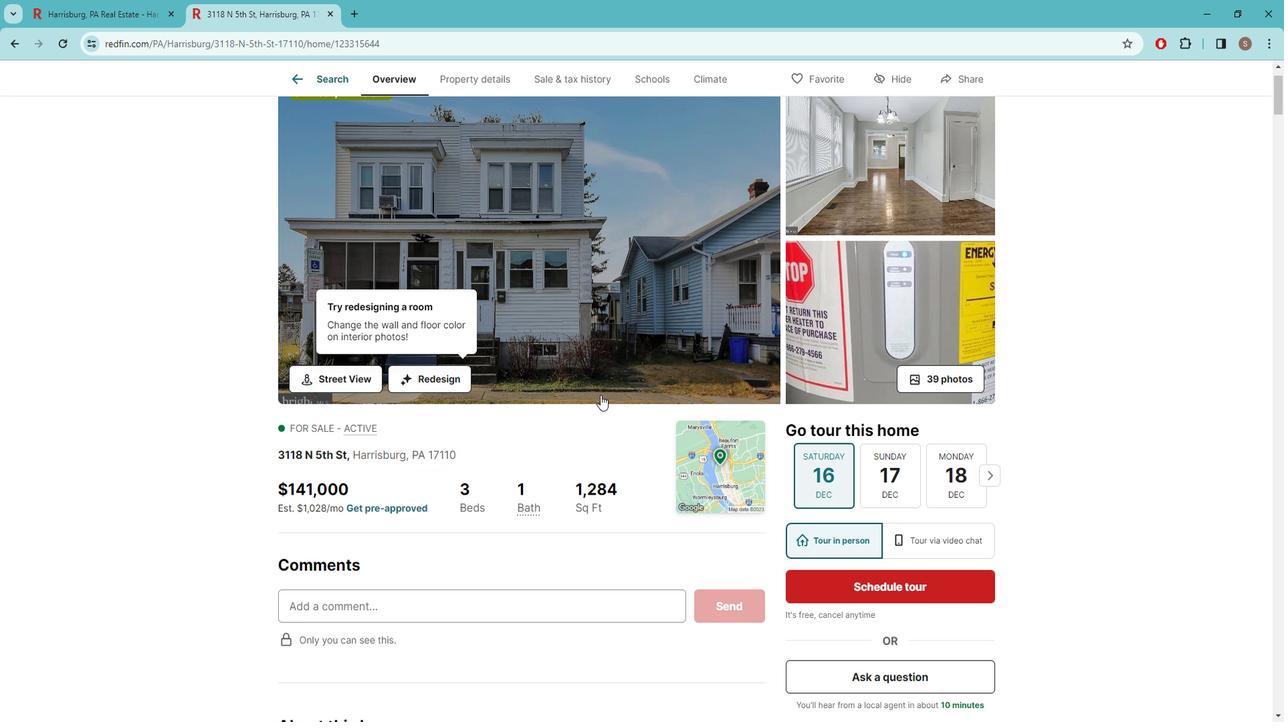 
Action: Mouse scrolled (608, 393) with delta (0, 0)
Screenshot: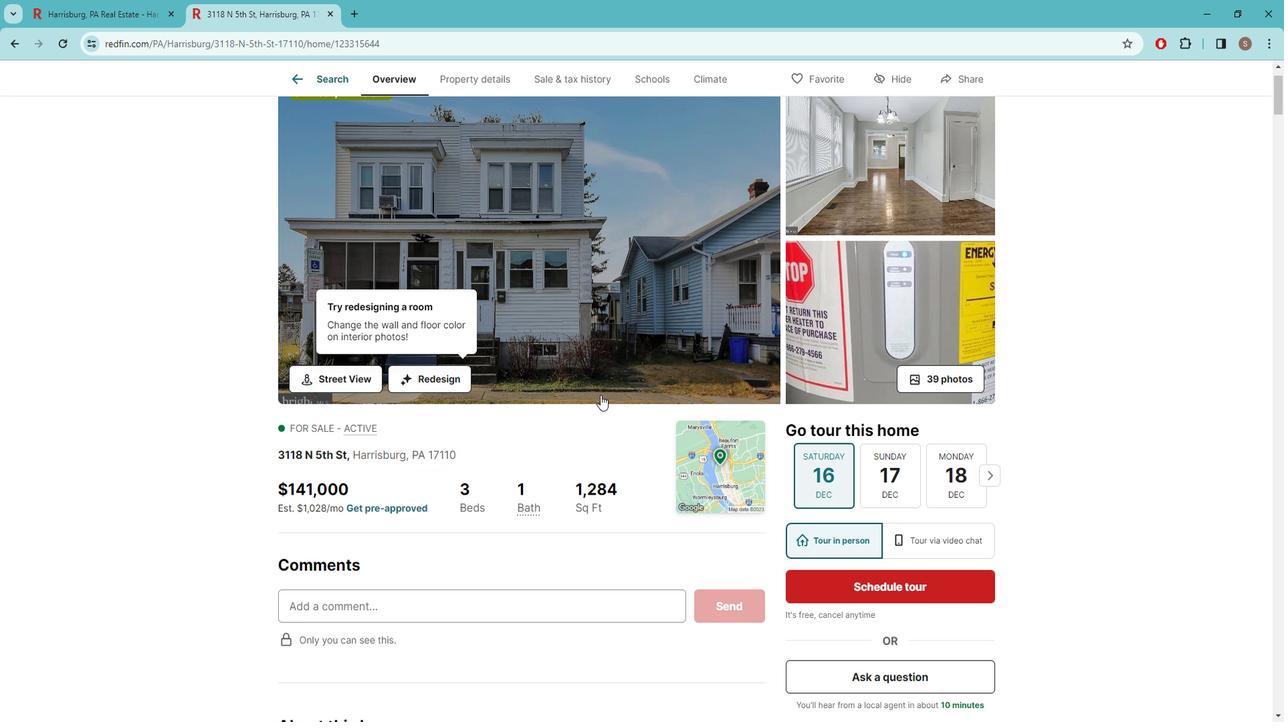 
Action: Mouse moved to (567, 379)
Screenshot: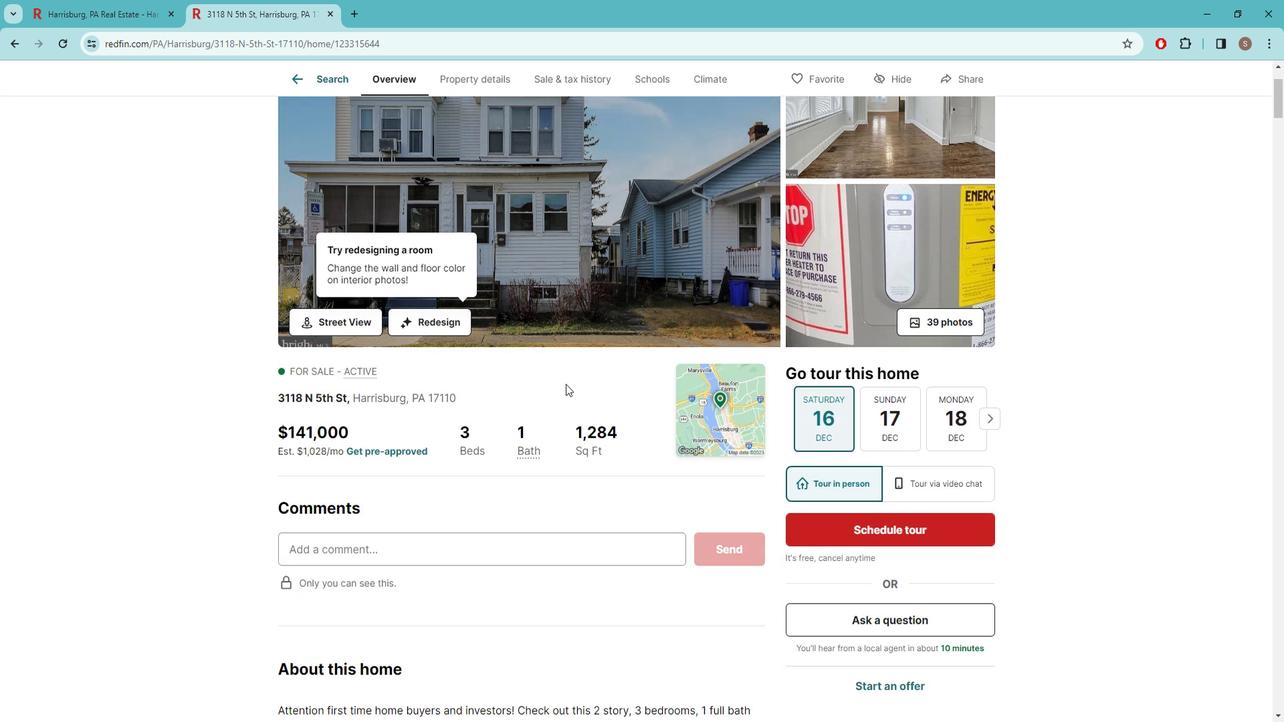 
Action: Mouse scrolled (567, 379) with delta (0, 0)
Screenshot: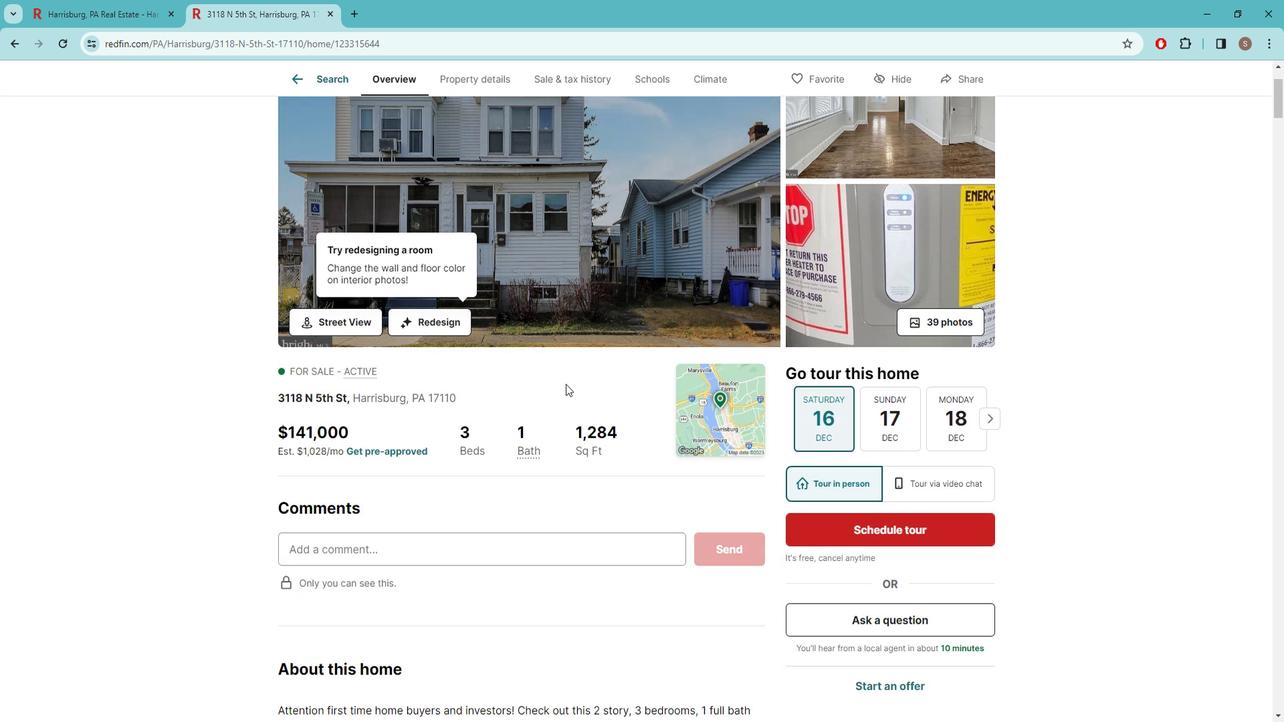 
Action: Mouse moved to (558, 367)
Screenshot: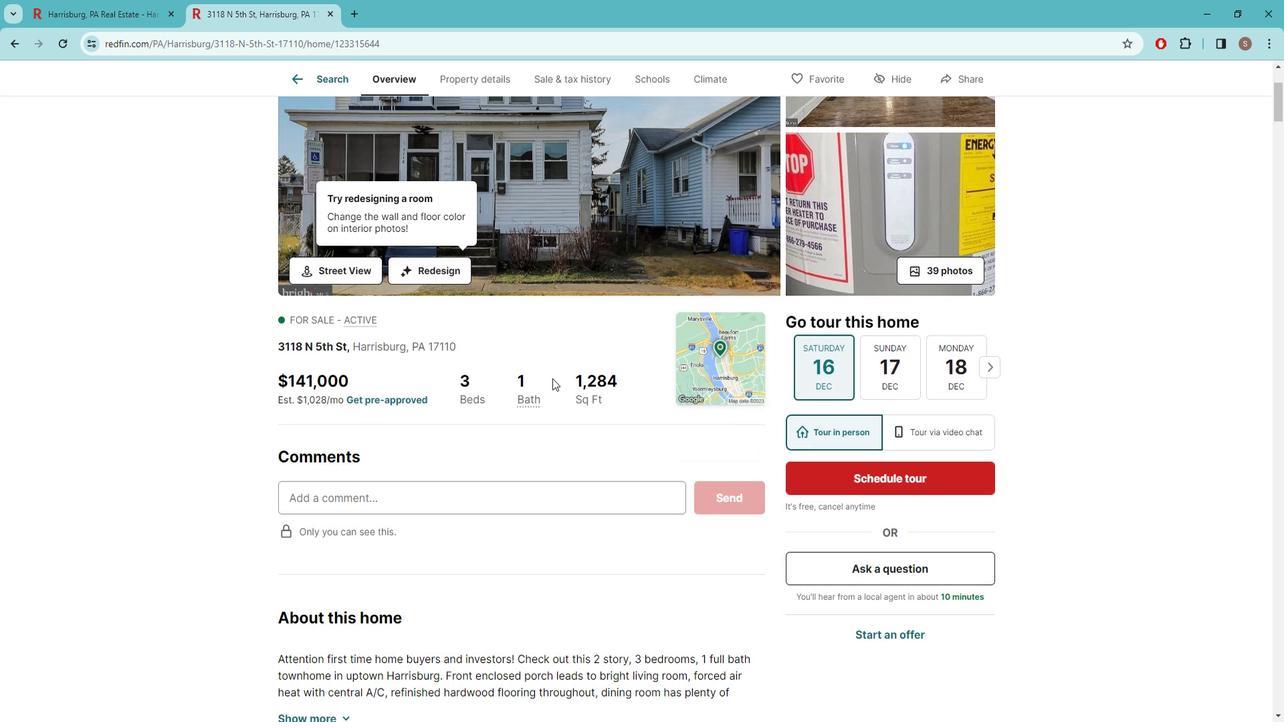 
Action: Mouse scrolled (558, 368) with delta (0, 0)
Screenshot: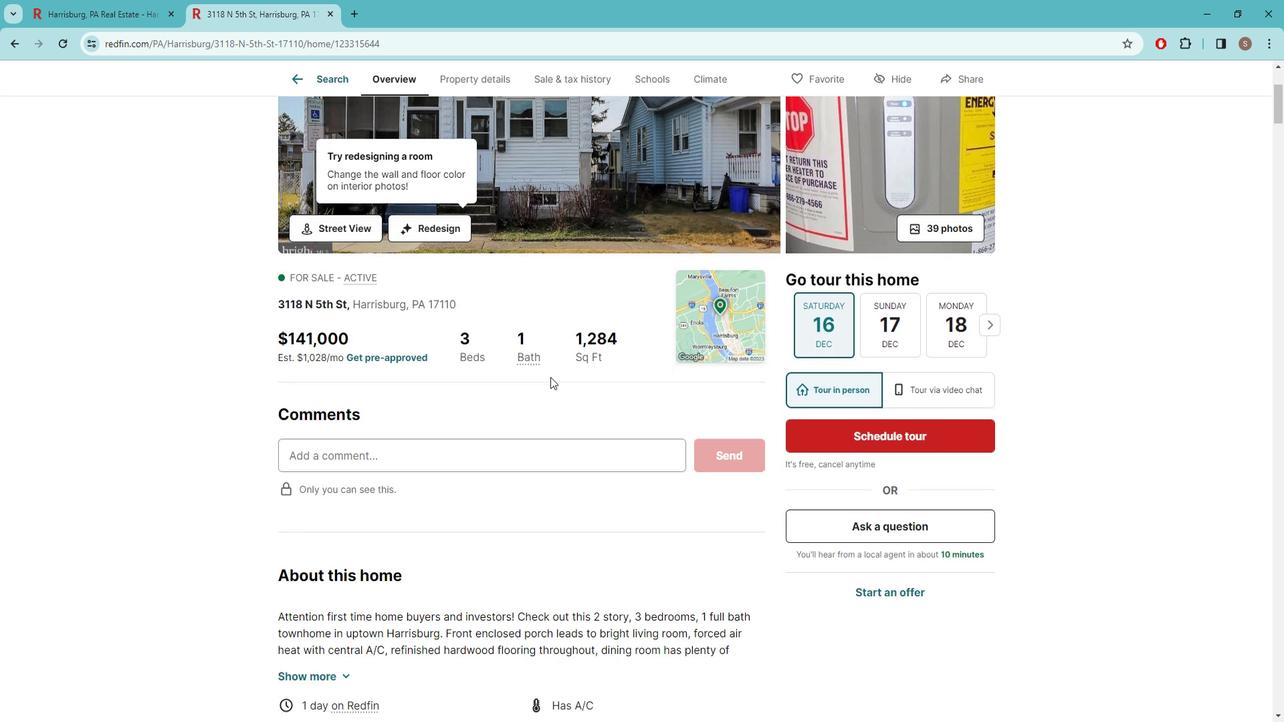 
Action: Mouse moved to (548, 362)
Screenshot: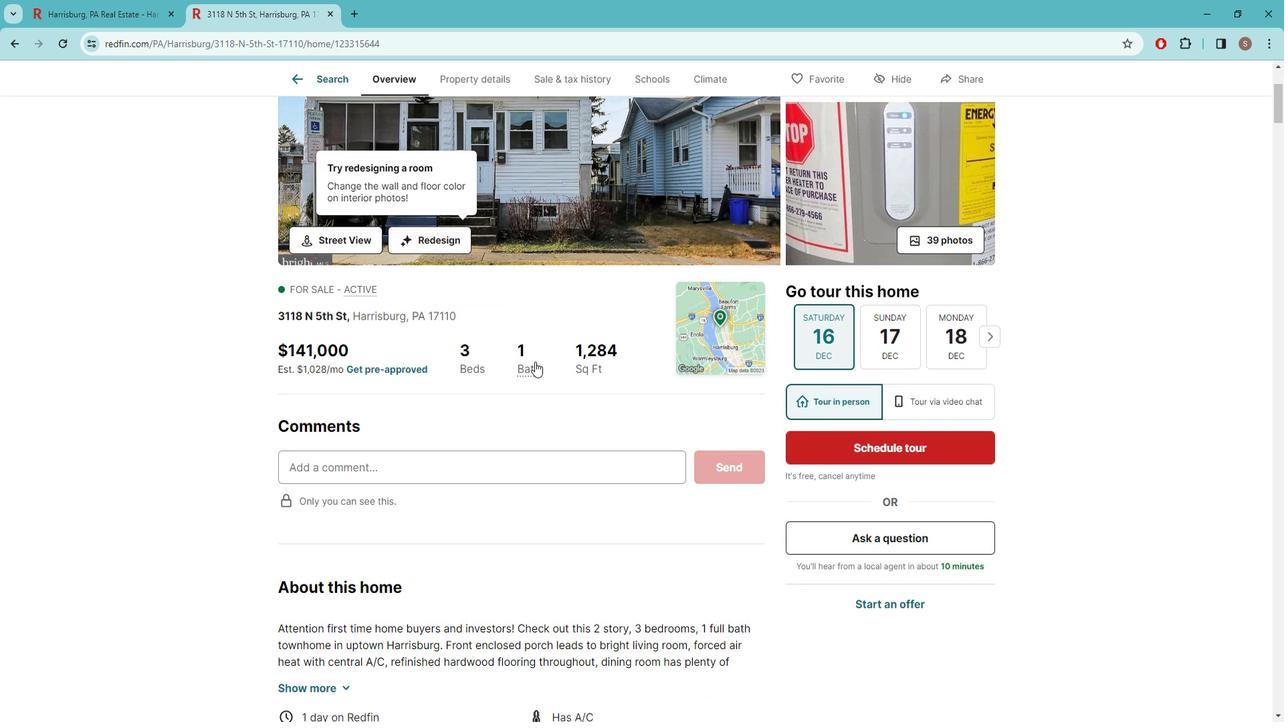 
Action: Mouse scrolled (548, 361) with delta (0, 0)
Screenshot: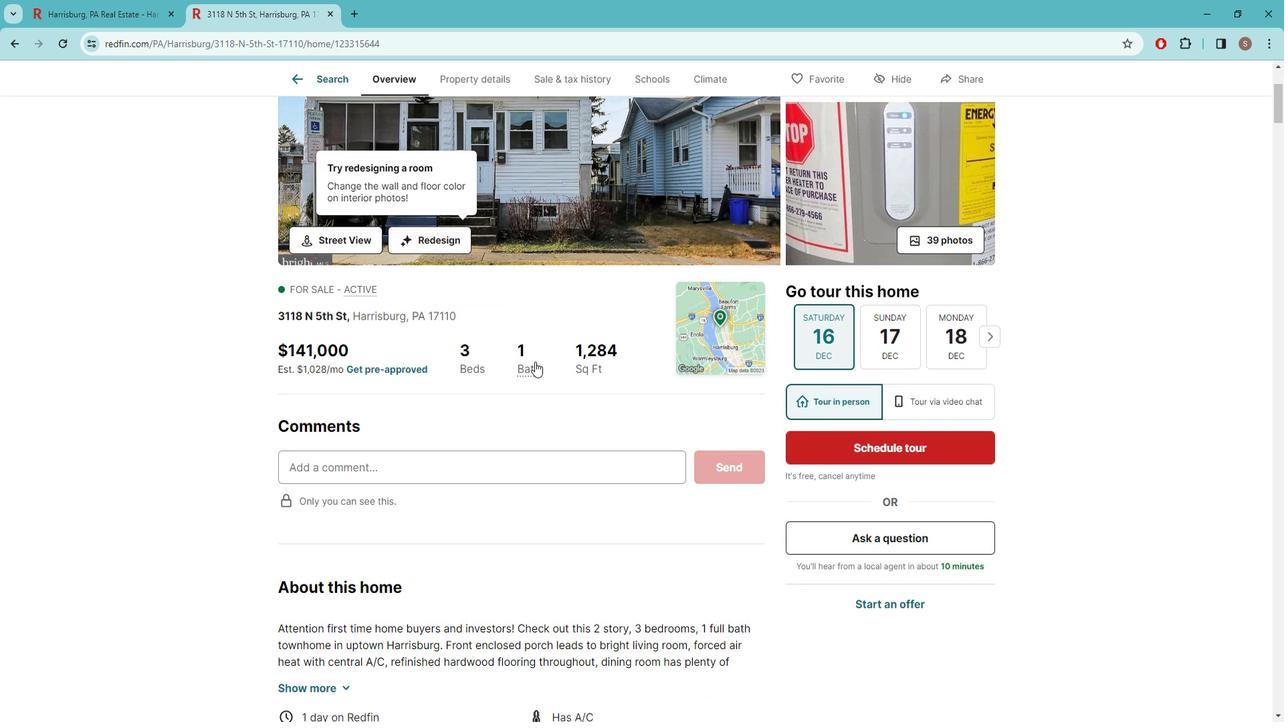 
Action: Mouse moved to (545, 363)
Screenshot: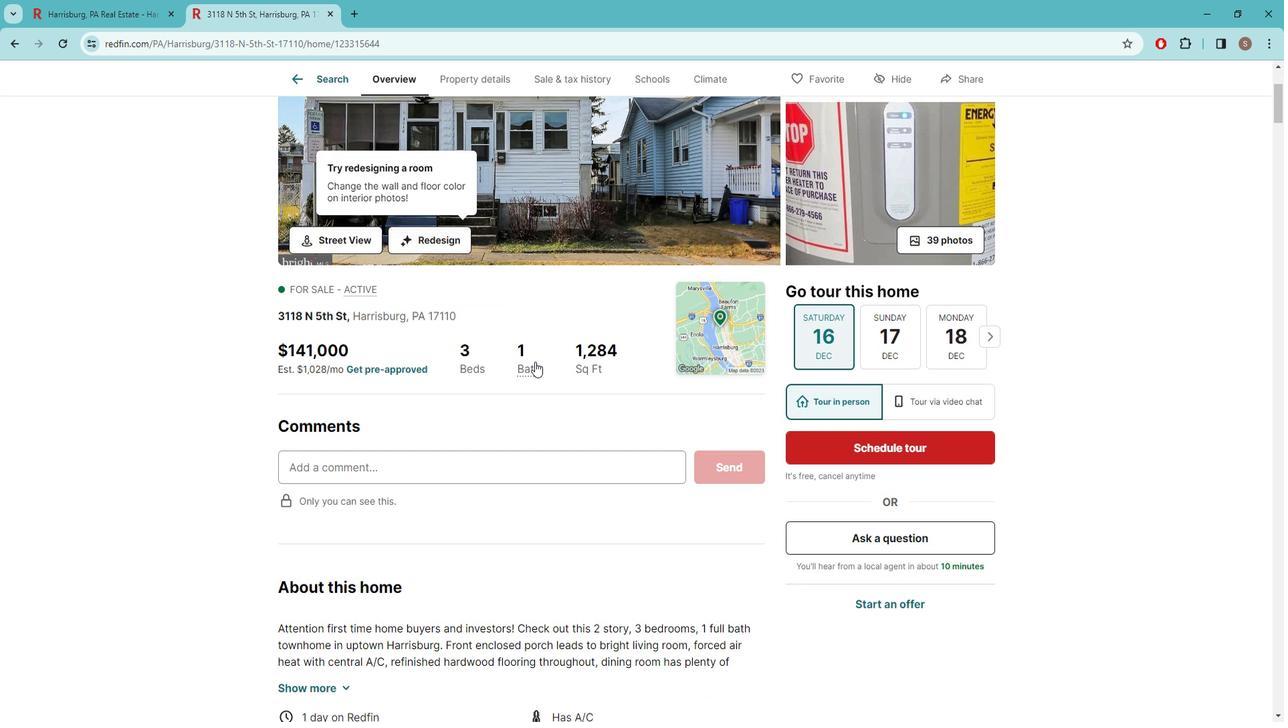 
Action: Mouse scrolled (545, 363) with delta (0, 0)
Screenshot: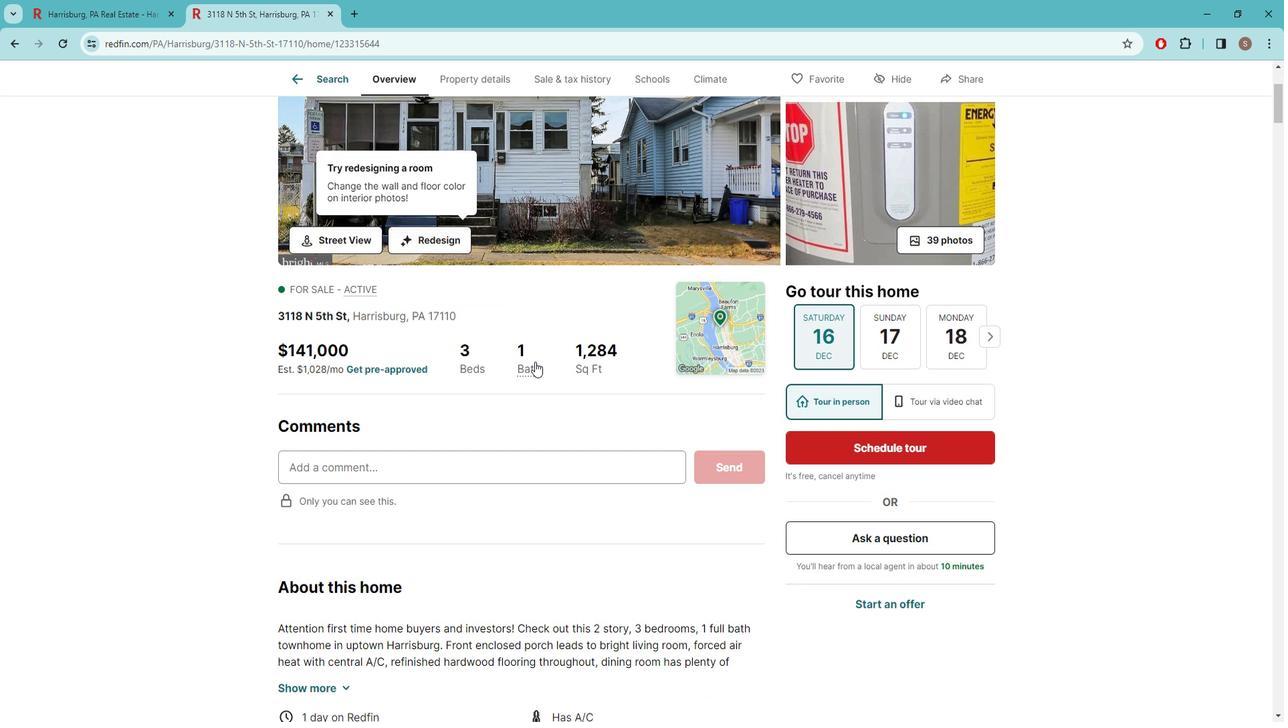 
Action: Mouse moved to (544, 364)
Screenshot: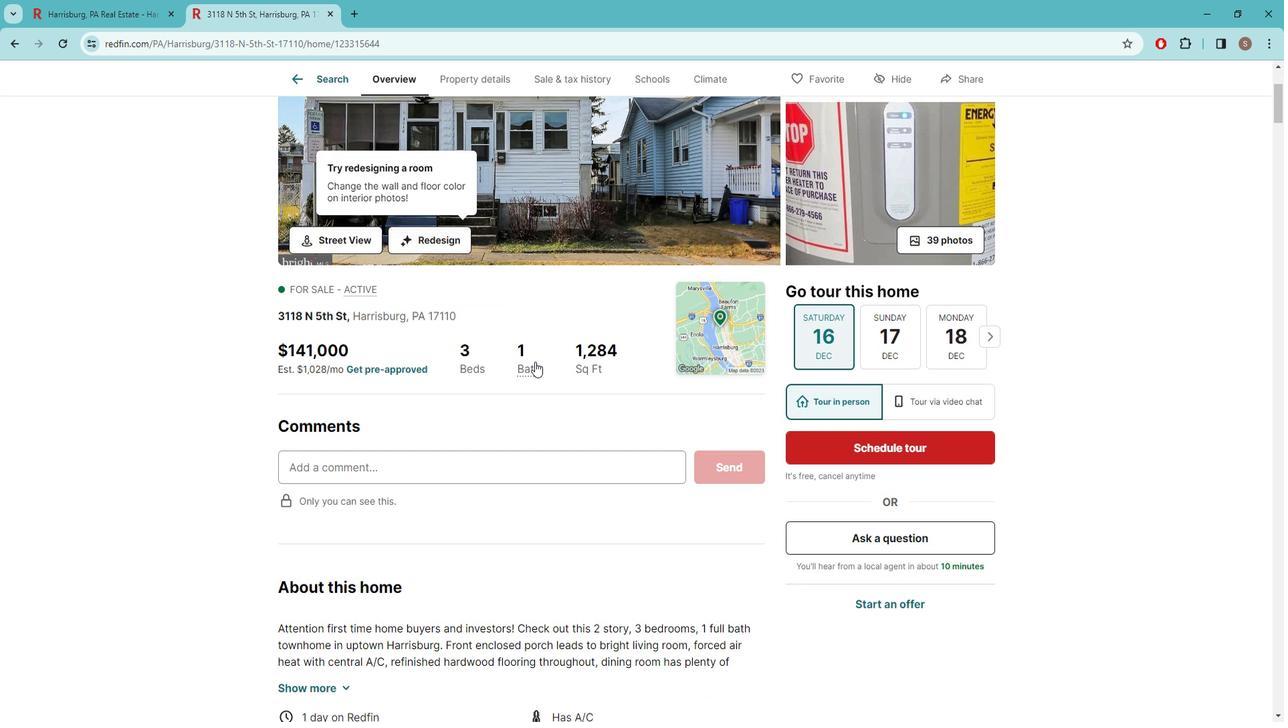 
Action: Mouse scrolled (544, 363) with delta (0, 0)
Screenshot: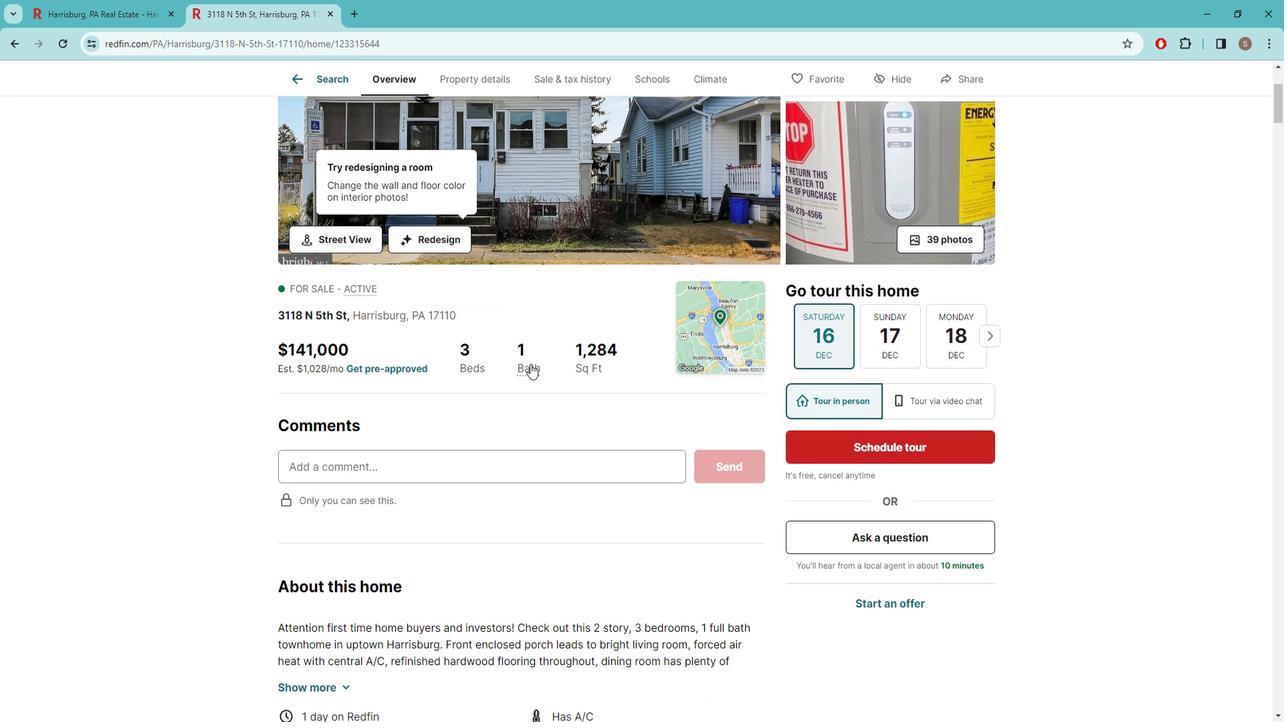
Action: Mouse moved to (541, 367)
Screenshot: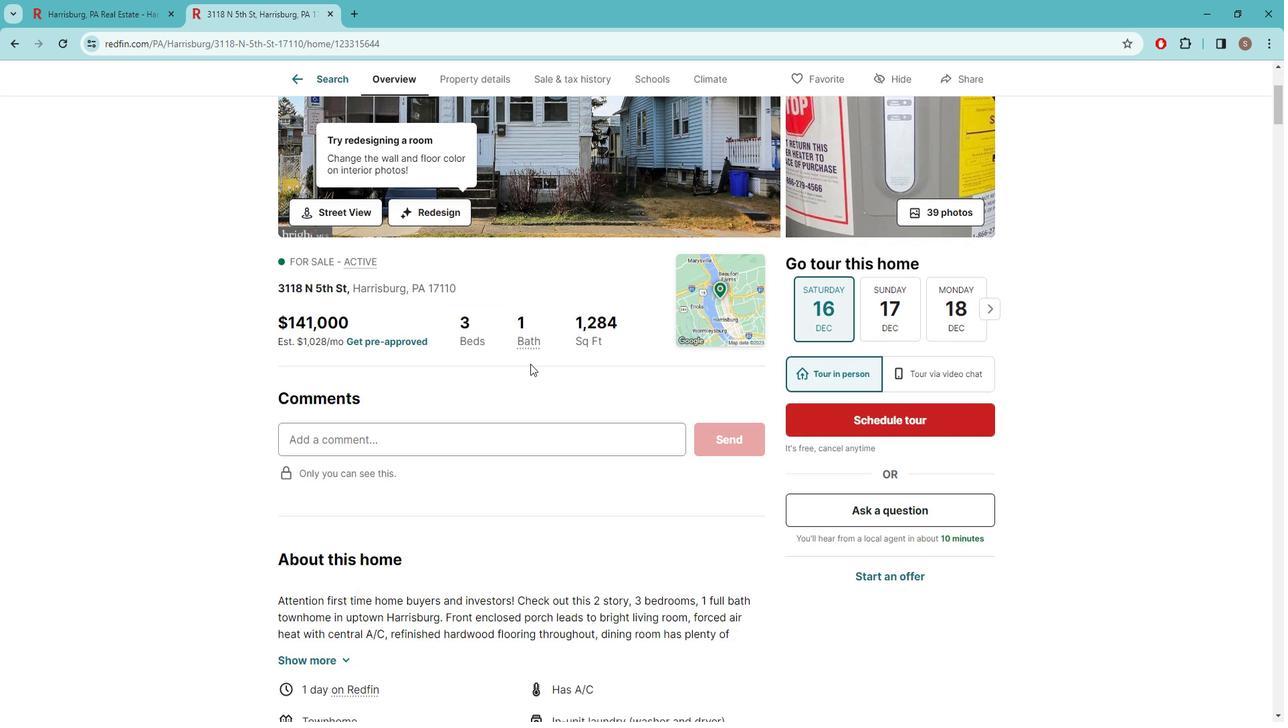 
Action: Mouse scrolled (541, 366) with delta (0, 0)
Screenshot: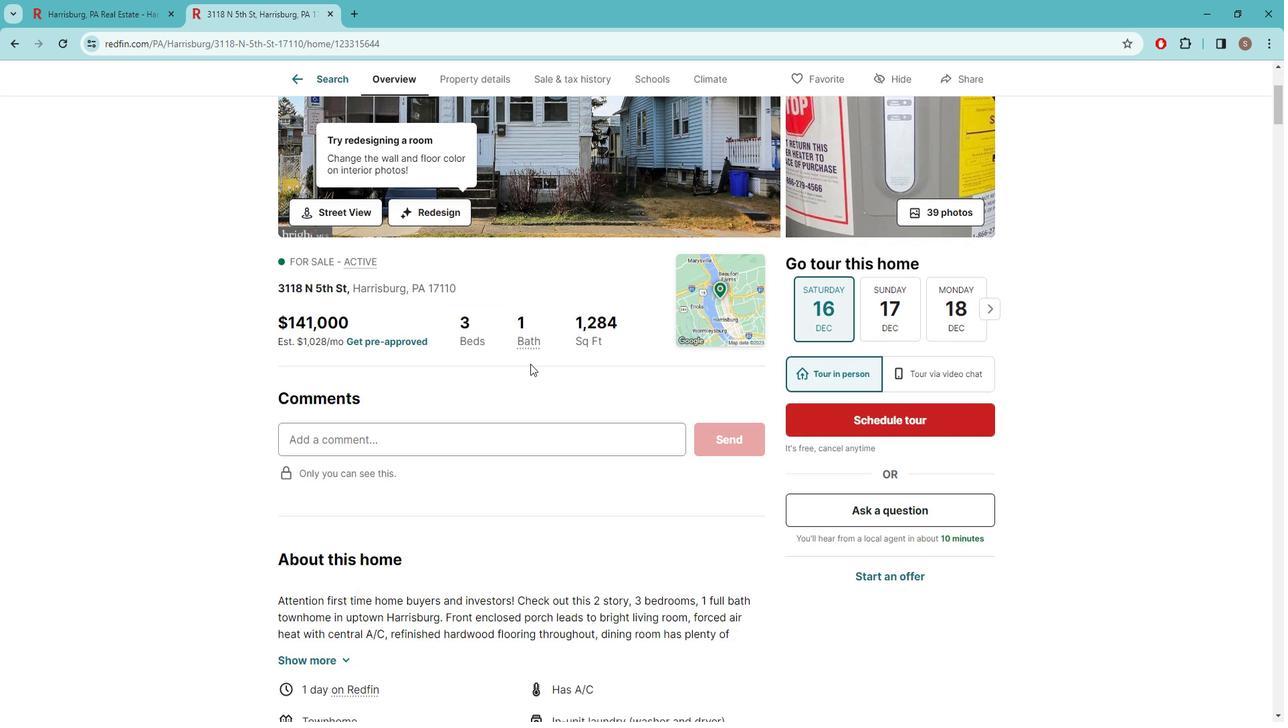
Action: Mouse moved to (357, 412)
Screenshot: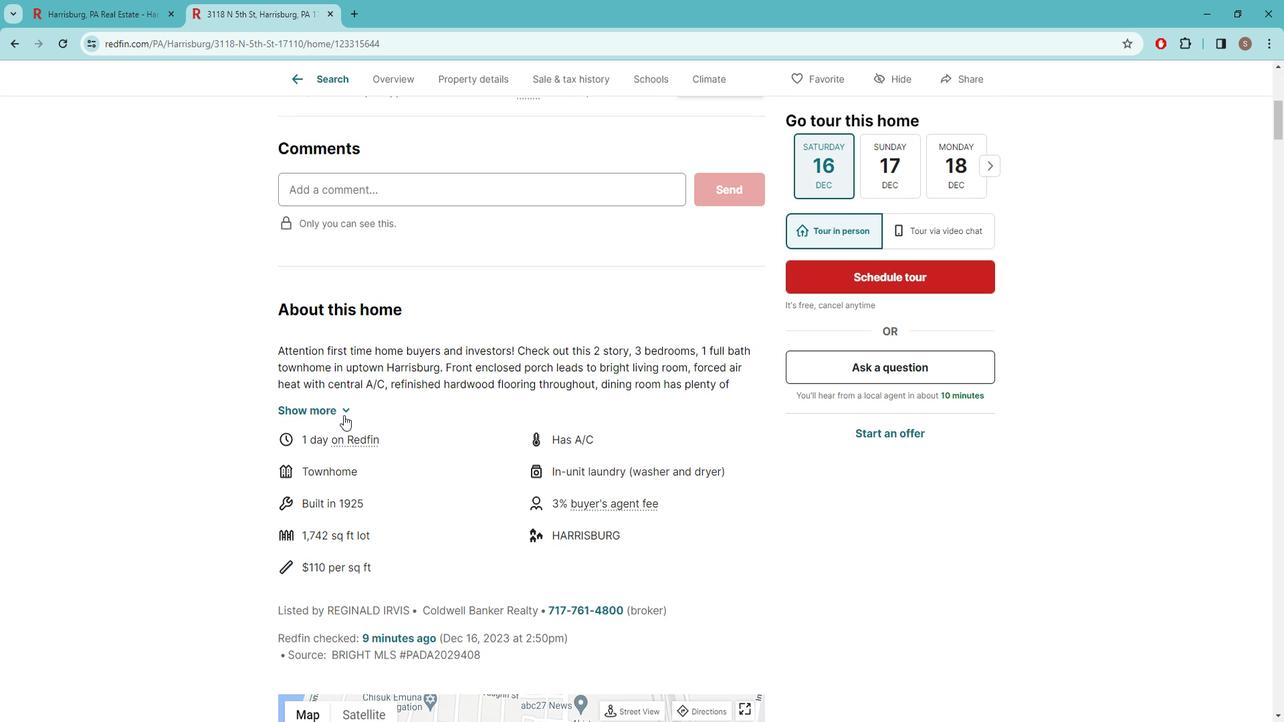 
Action: Mouse pressed left at (357, 412)
Screenshot: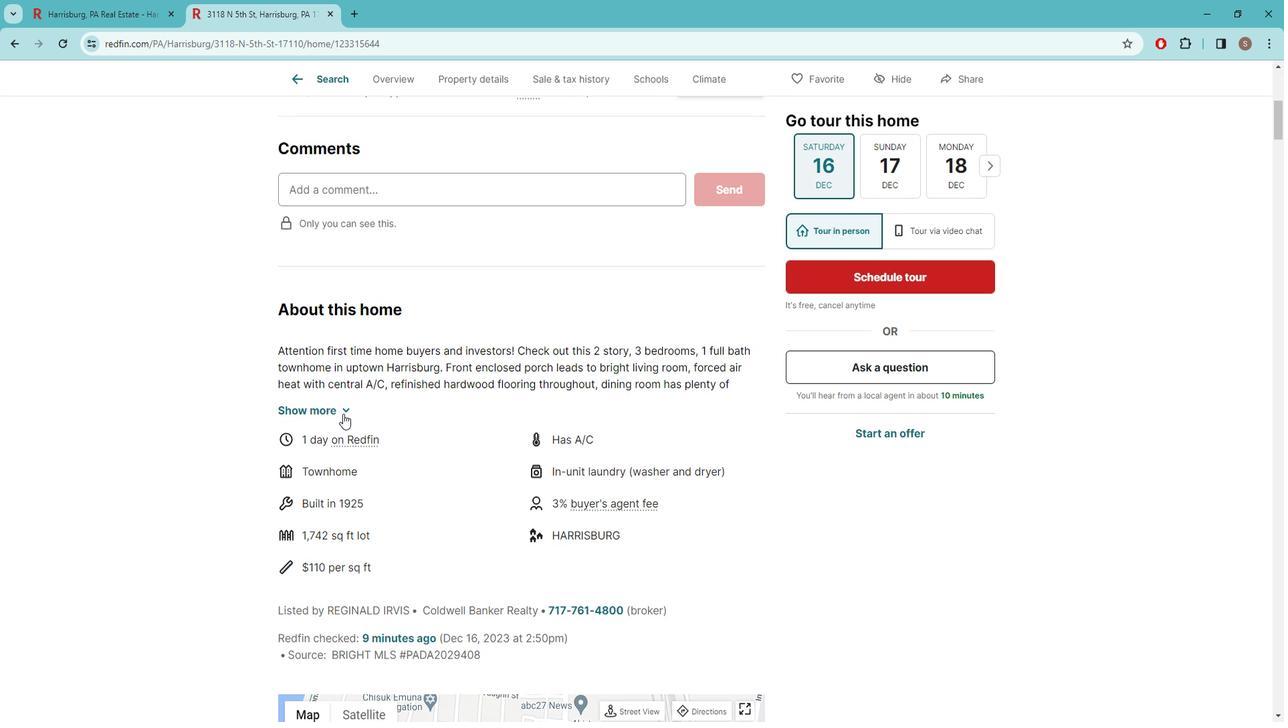 
Action: Mouse moved to (478, 478)
Screenshot: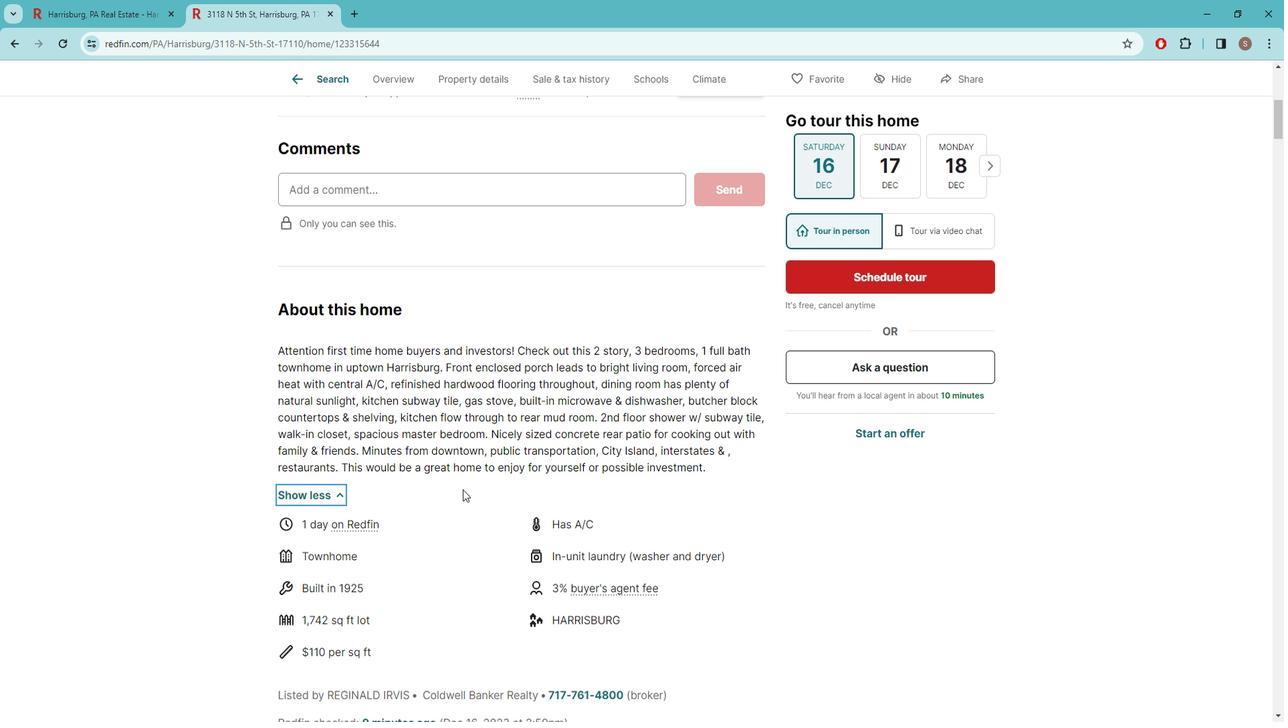 
Action: Mouse scrolled (478, 478) with delta (0, 0)
Screenshot: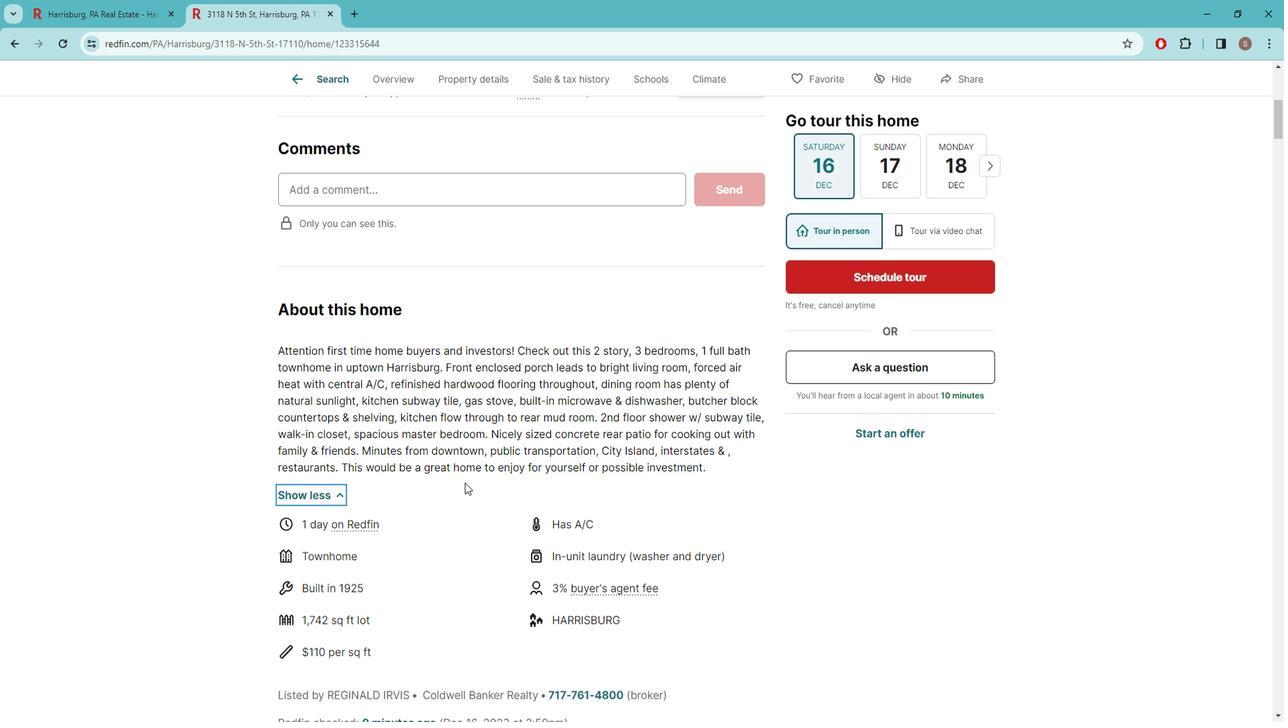 
Action: Mouse moved to (642, 365)
Screenshot: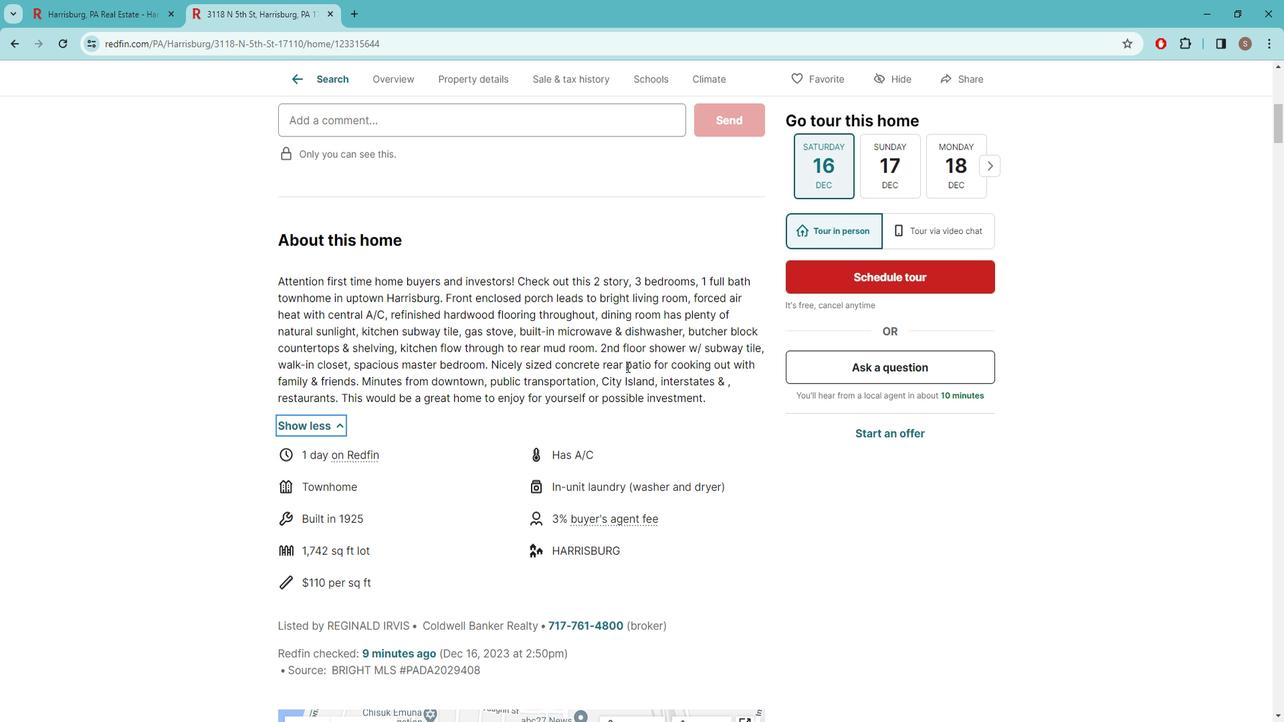 
Action: Mouse pressed left at (642, 365)
Screenshot: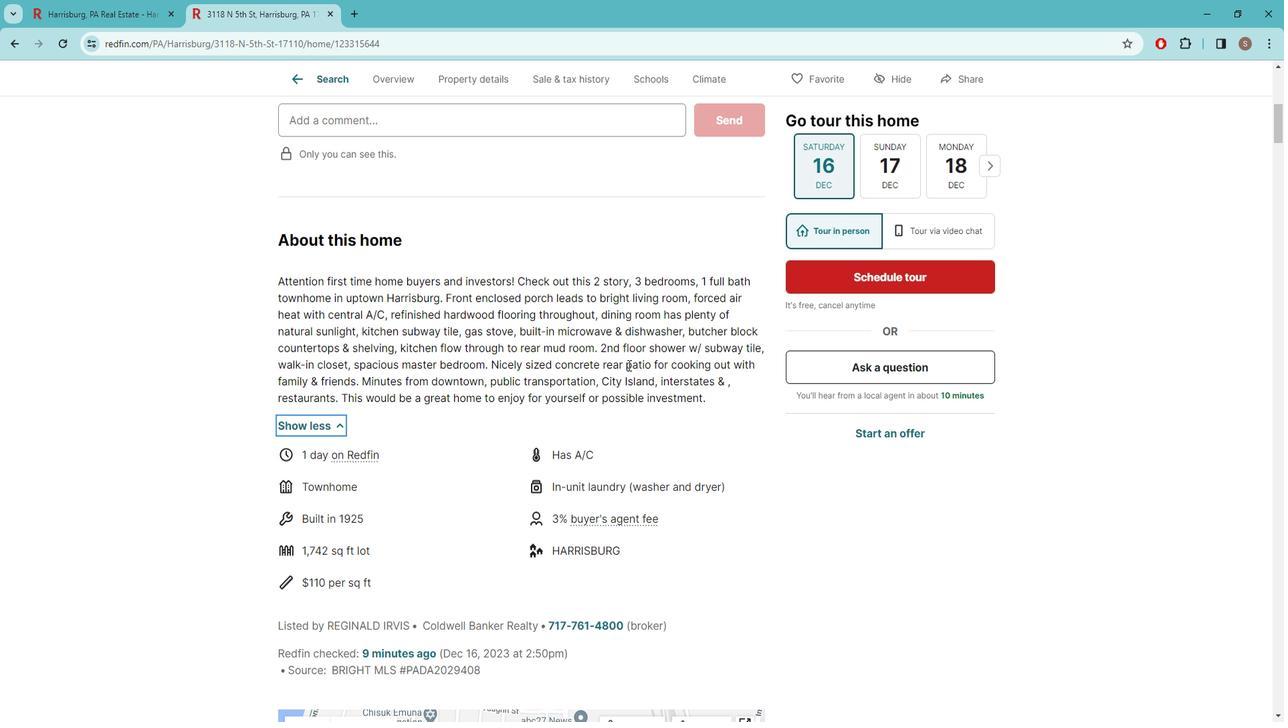 
Action: Mouse moved to (484, 359)
Screenshot: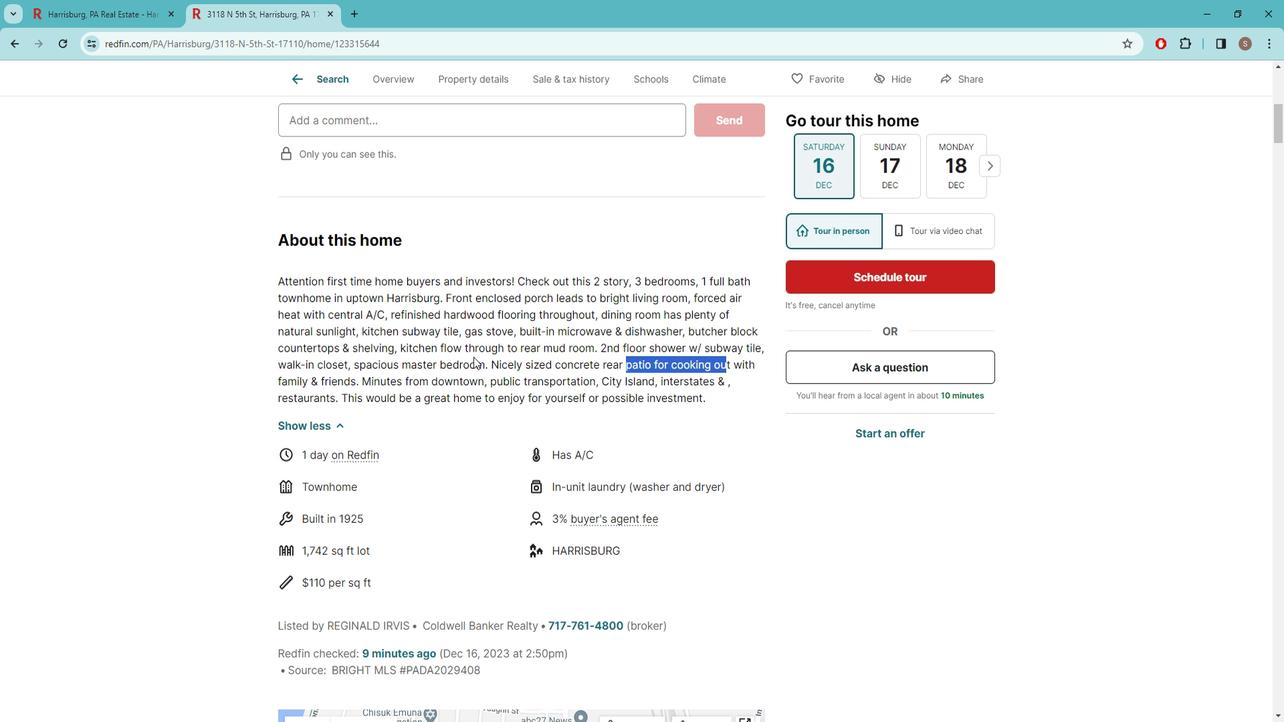 
Action: Mouse pressed left at (484, 359)
Screenshot: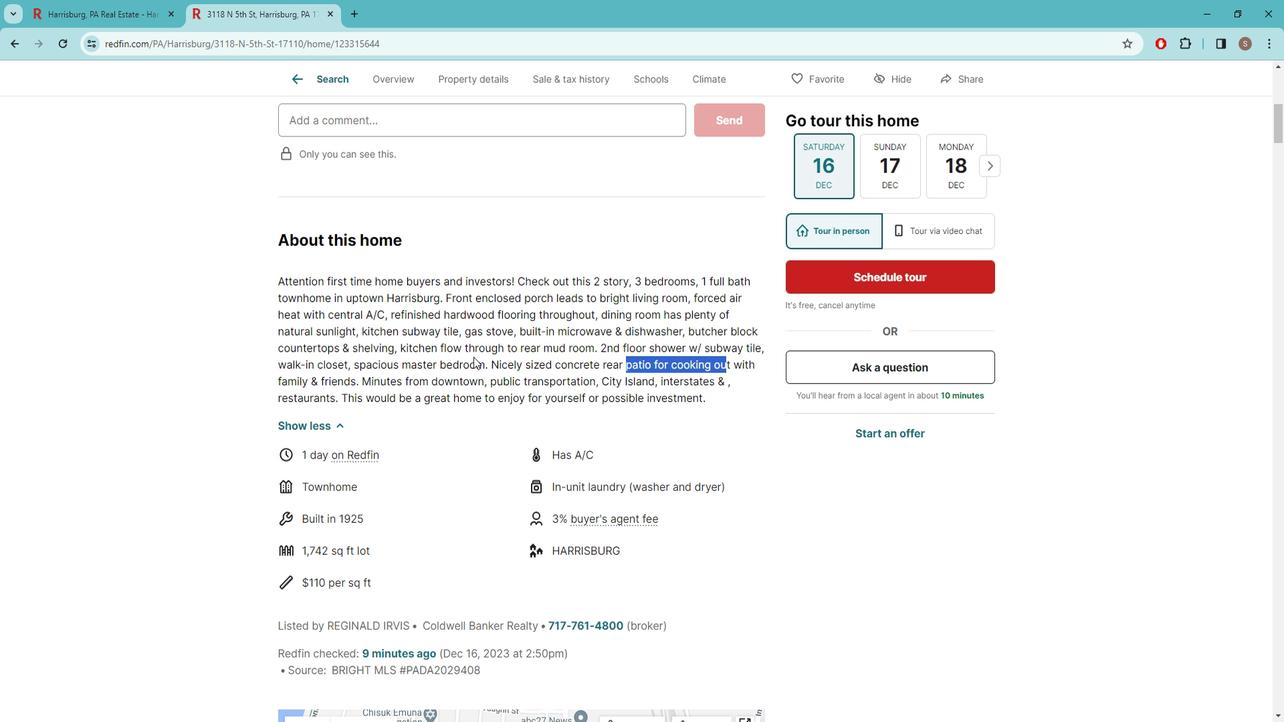 
Action: Mouse scrolled (484, 358) with delta (0, 0)
Screenshot: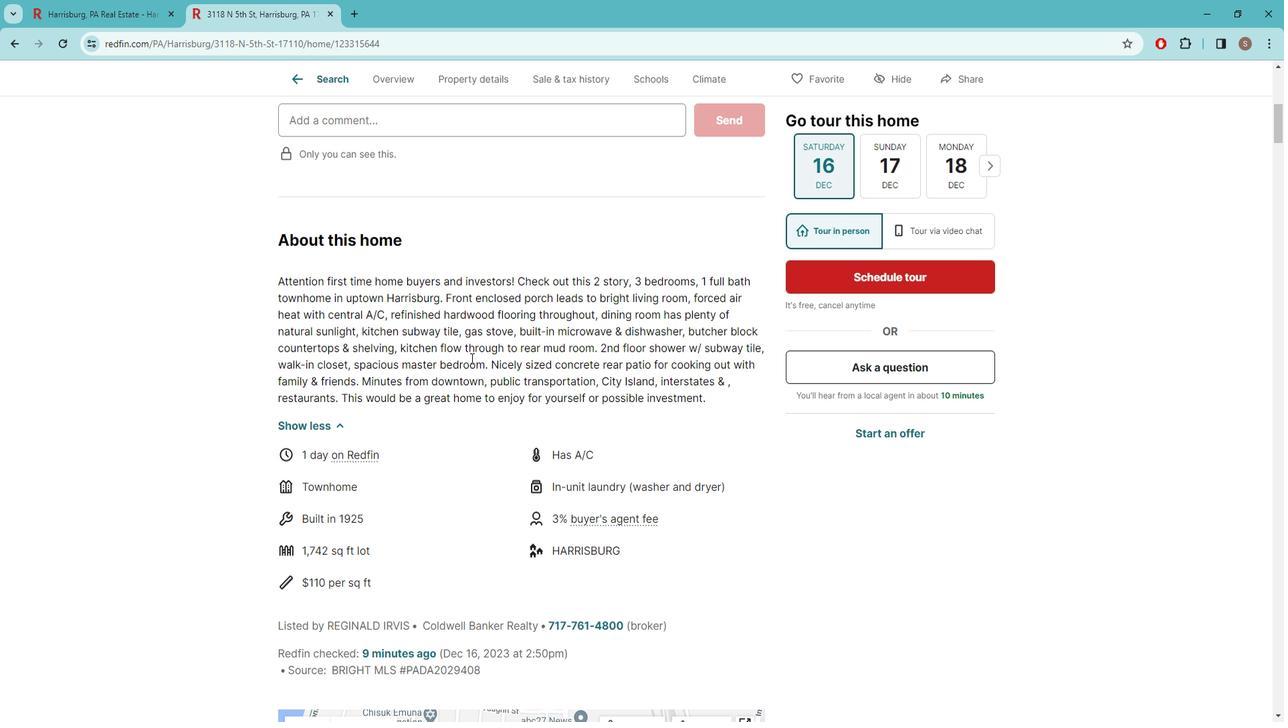 
Action: Mouse scrolled (484, 358) with delta (0, 0)
Screenshot: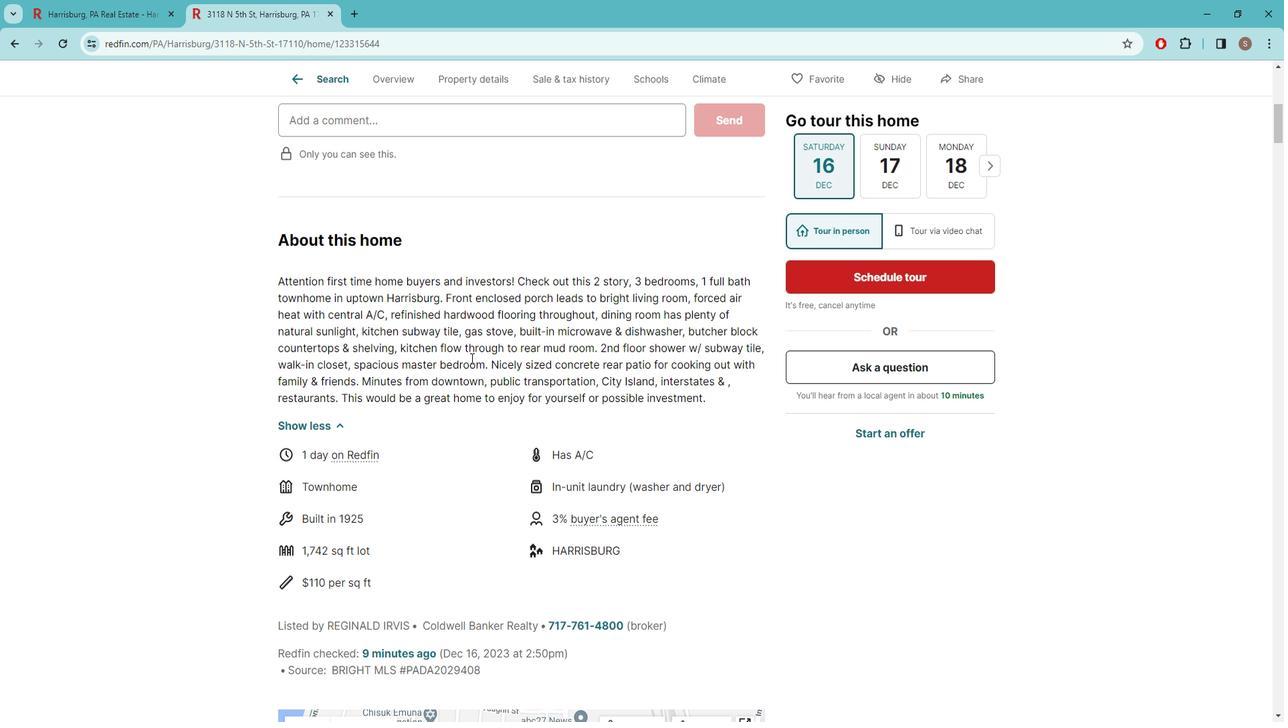 
Action: Mouse scrolled (484, 358) with delta (0, 0)
Screenshot: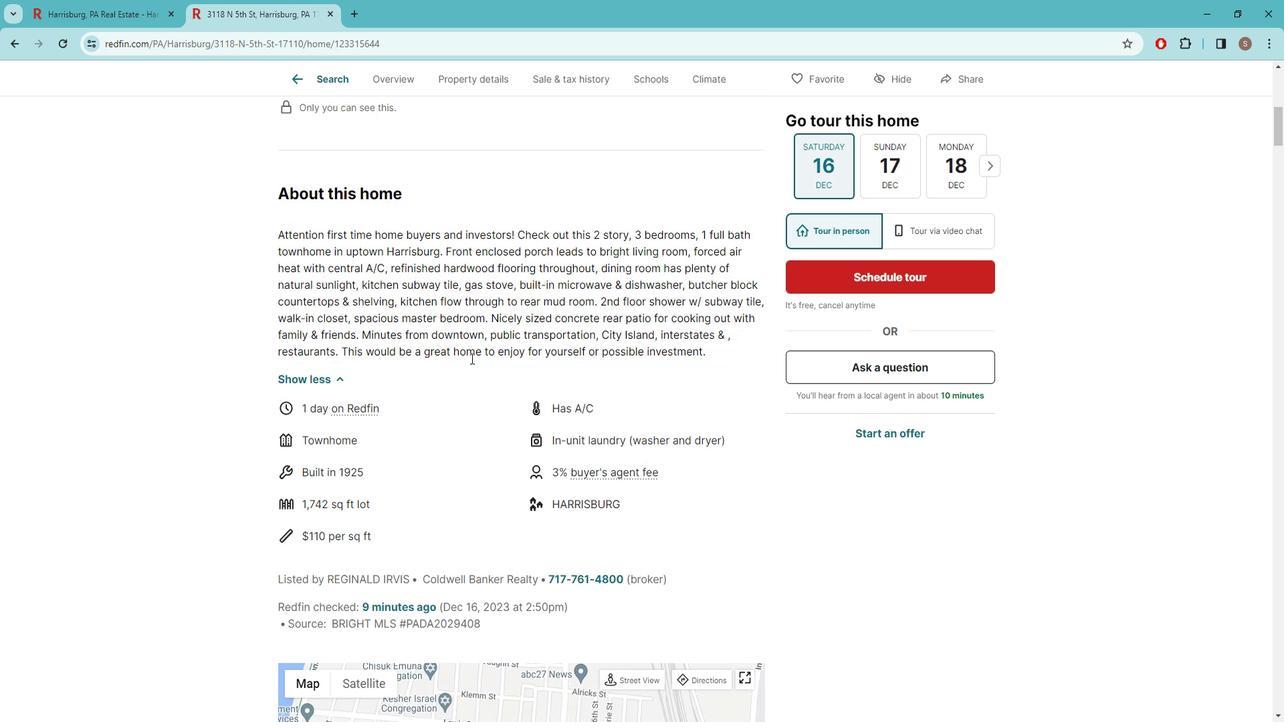
Action: Mouse moved to (376, 349)
Screenshot: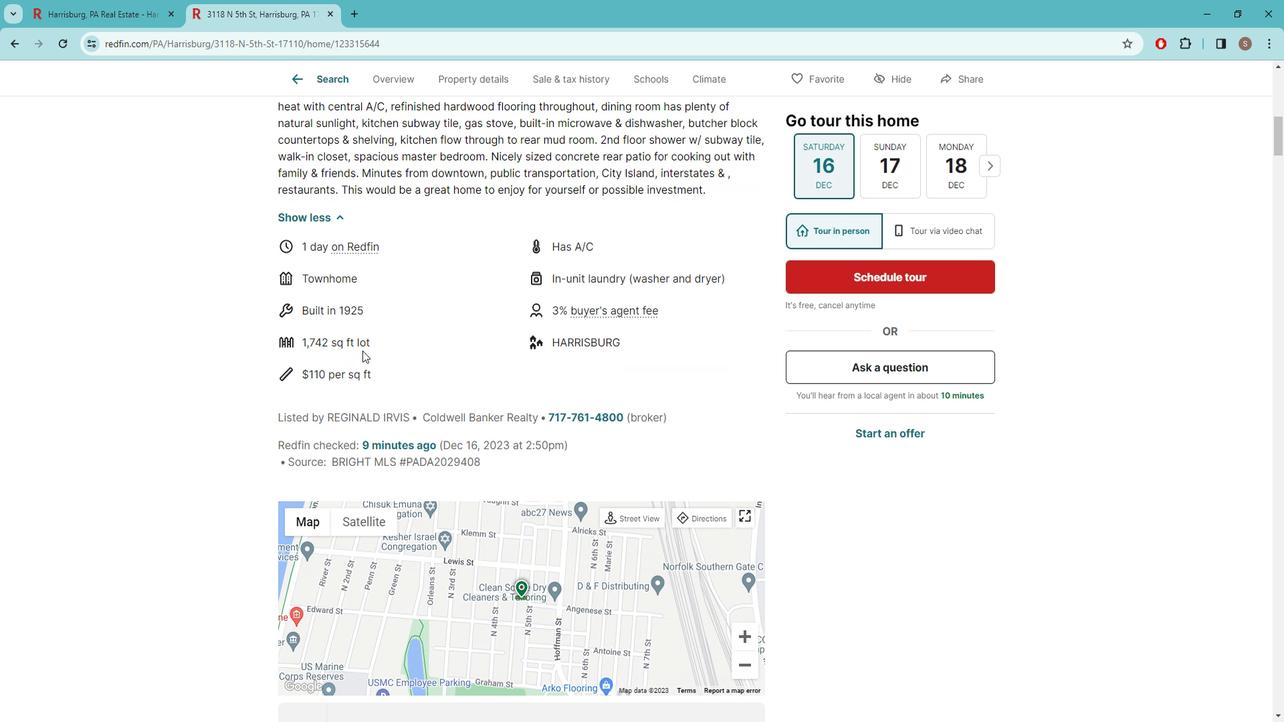 
Action: Mouse scrolled (376, 348) with delta (0, 0)
Screenshot: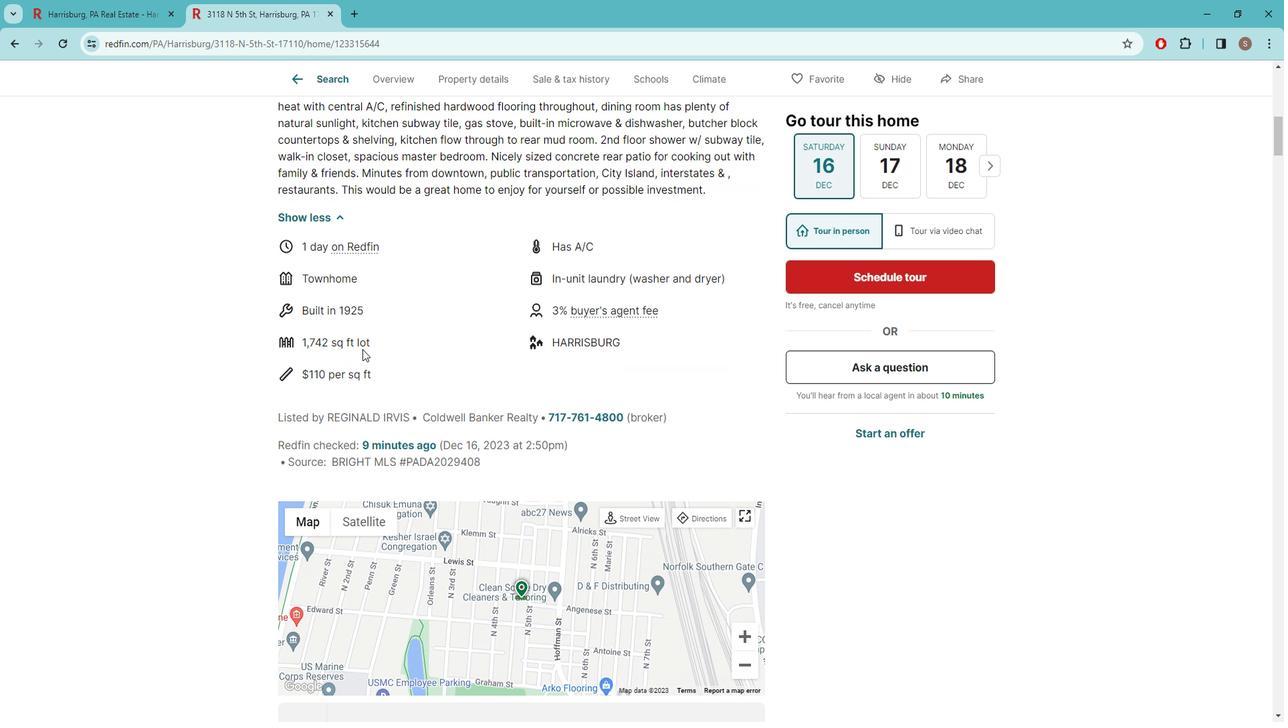 
Action: Mouse moved to (376, 347)
Screenshot: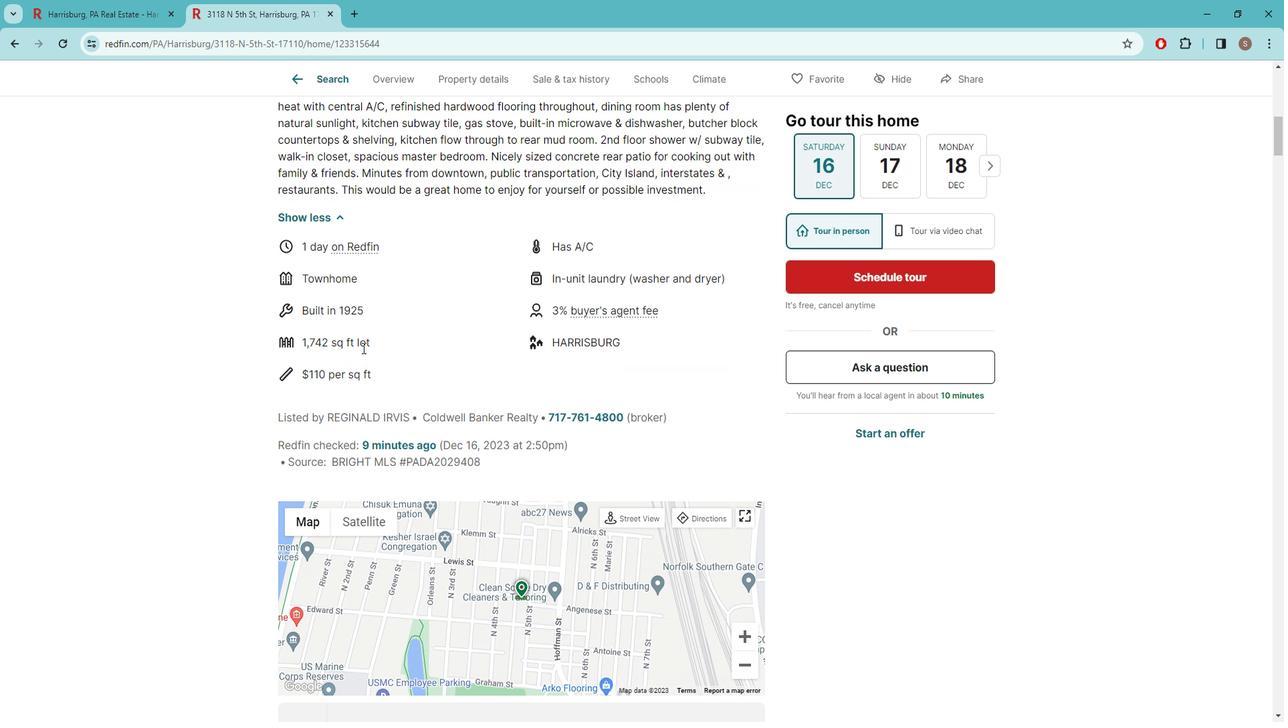 
Action: Mouse scrolled (376, 347) with delta (0, 0)
Screenshot: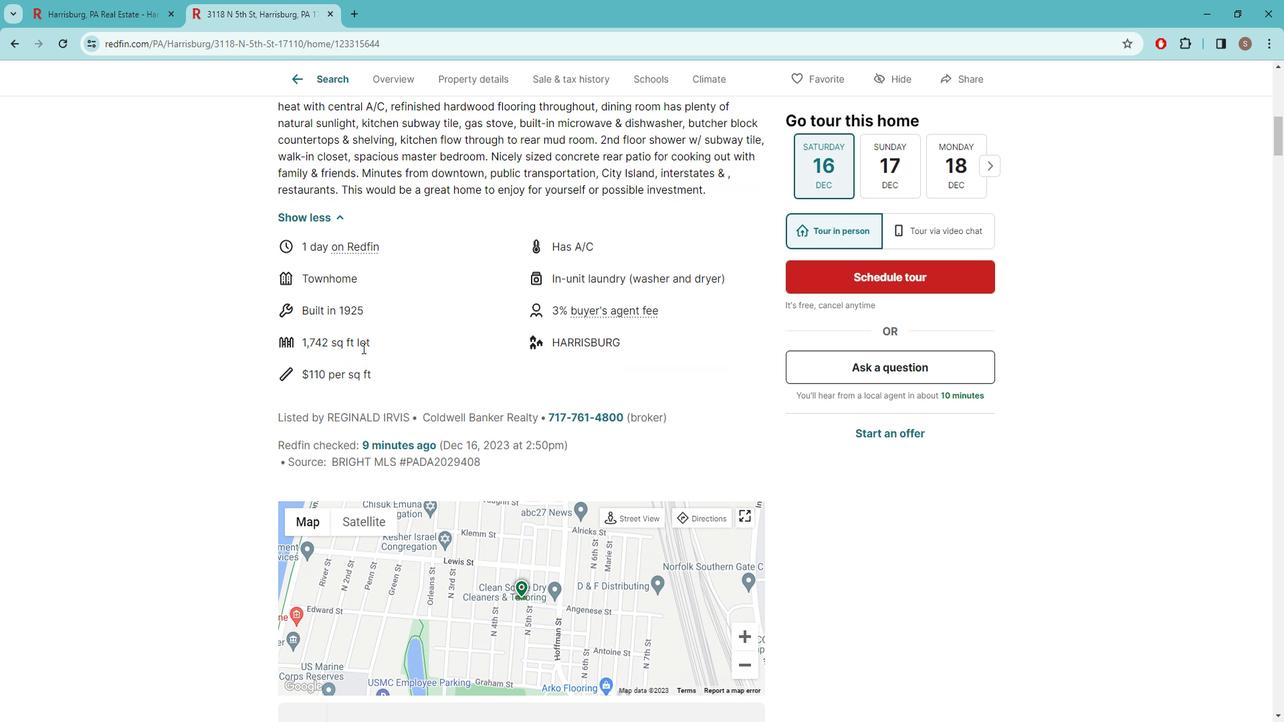 
Action: Mouse scrolled (376, 347) with delta (0, 0)
Screenshot: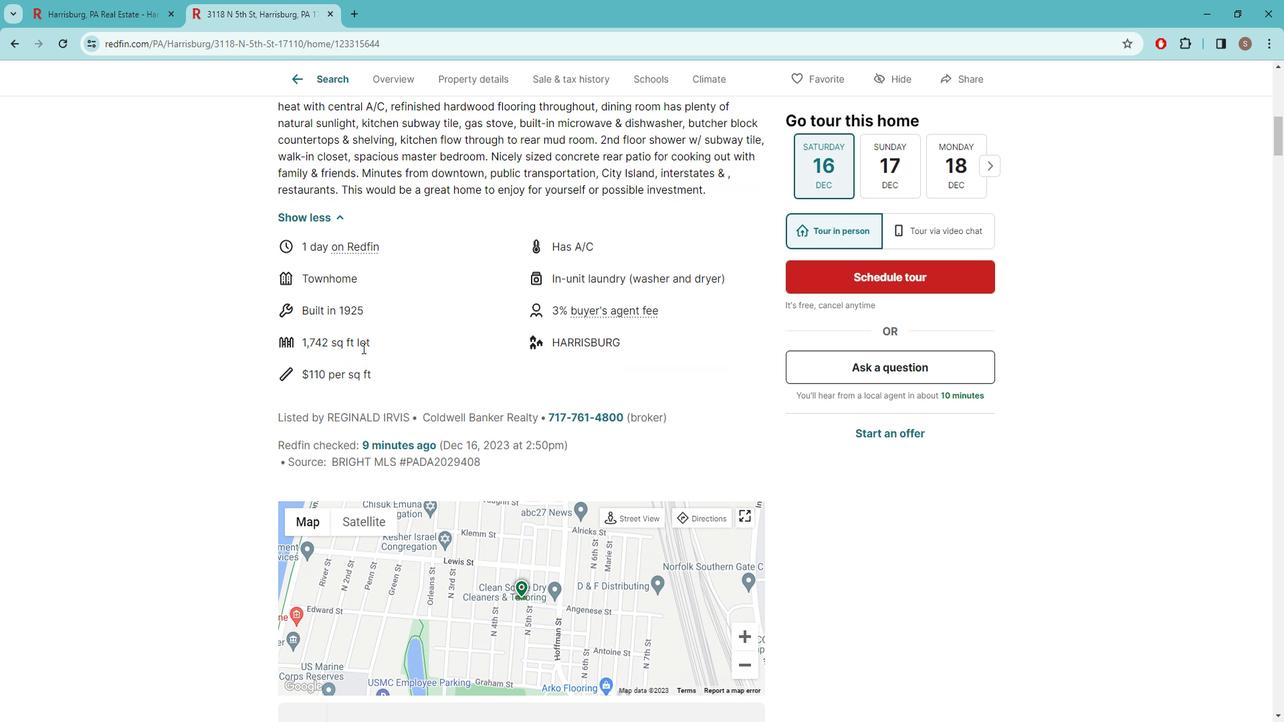 
Action: Mouse moved to (376, 343)
Screenshot: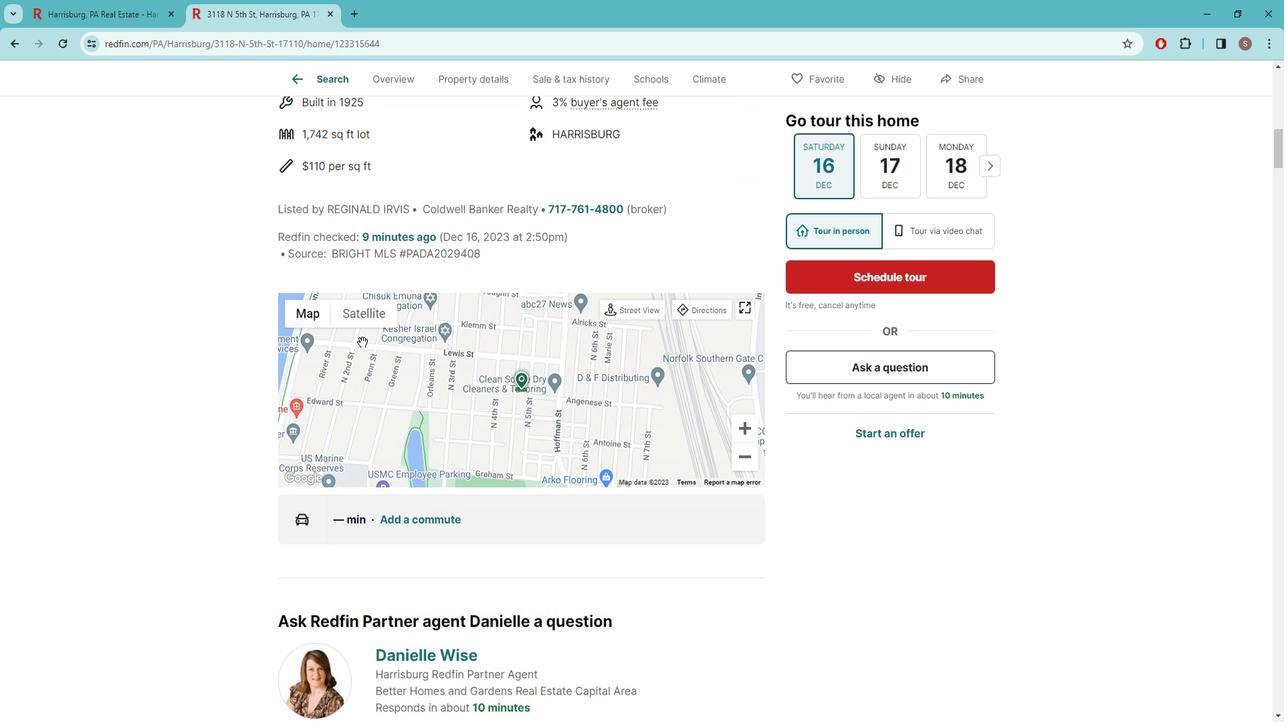 
Action: Mouse scrolled (376, 342) with delta (0, 0)
Screenshot: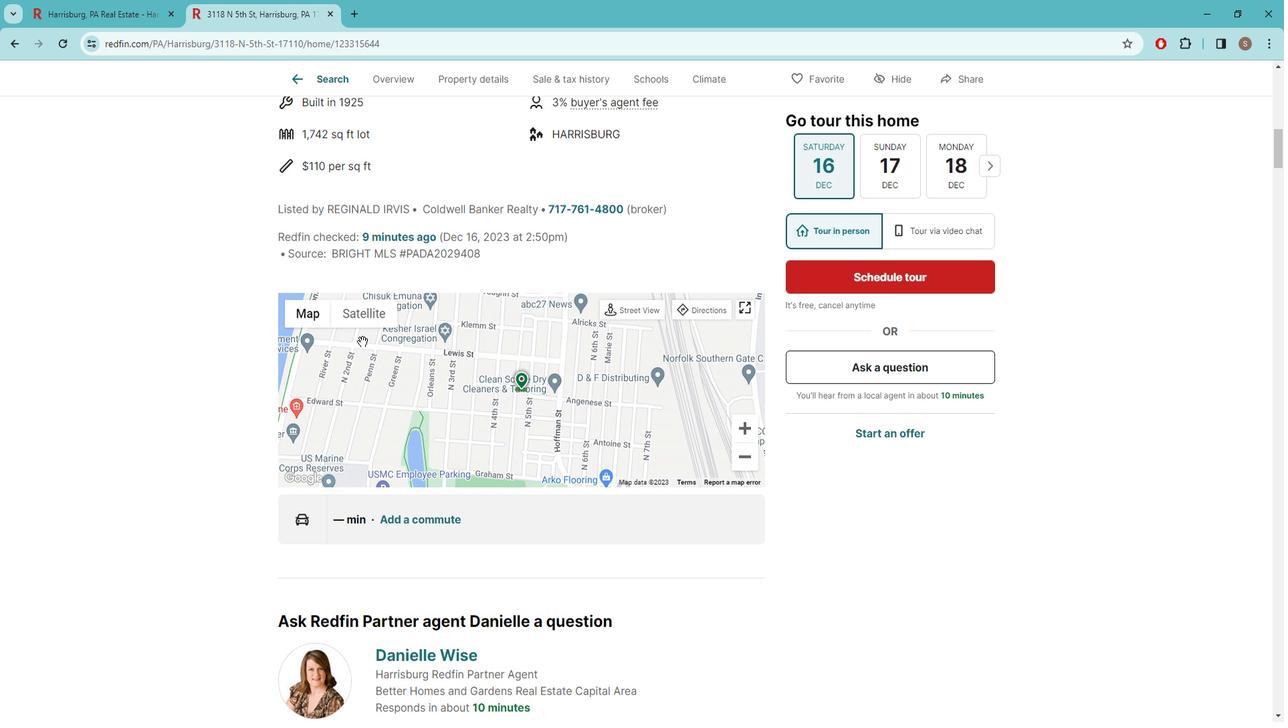 
Action: Mouse scrolled (376, 342) with delta (0, 0)
Screenshot: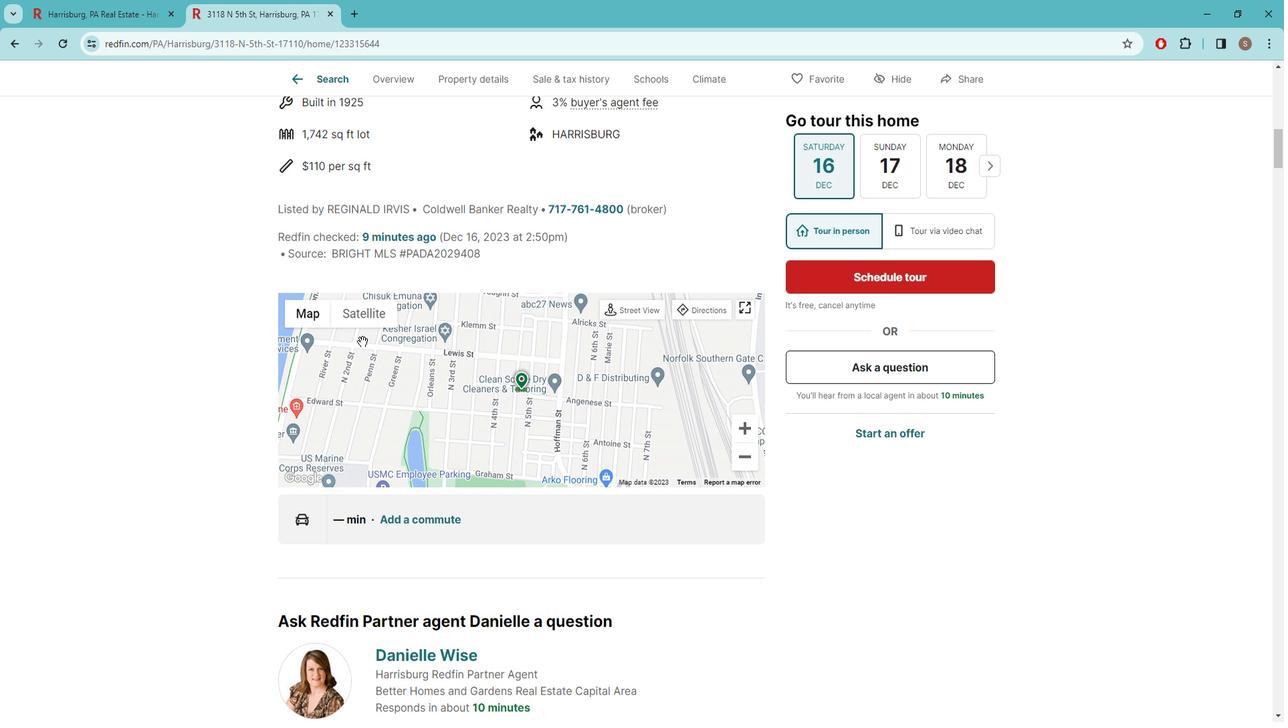 
Action: Mouse moved to (405, 363)
Screenshot: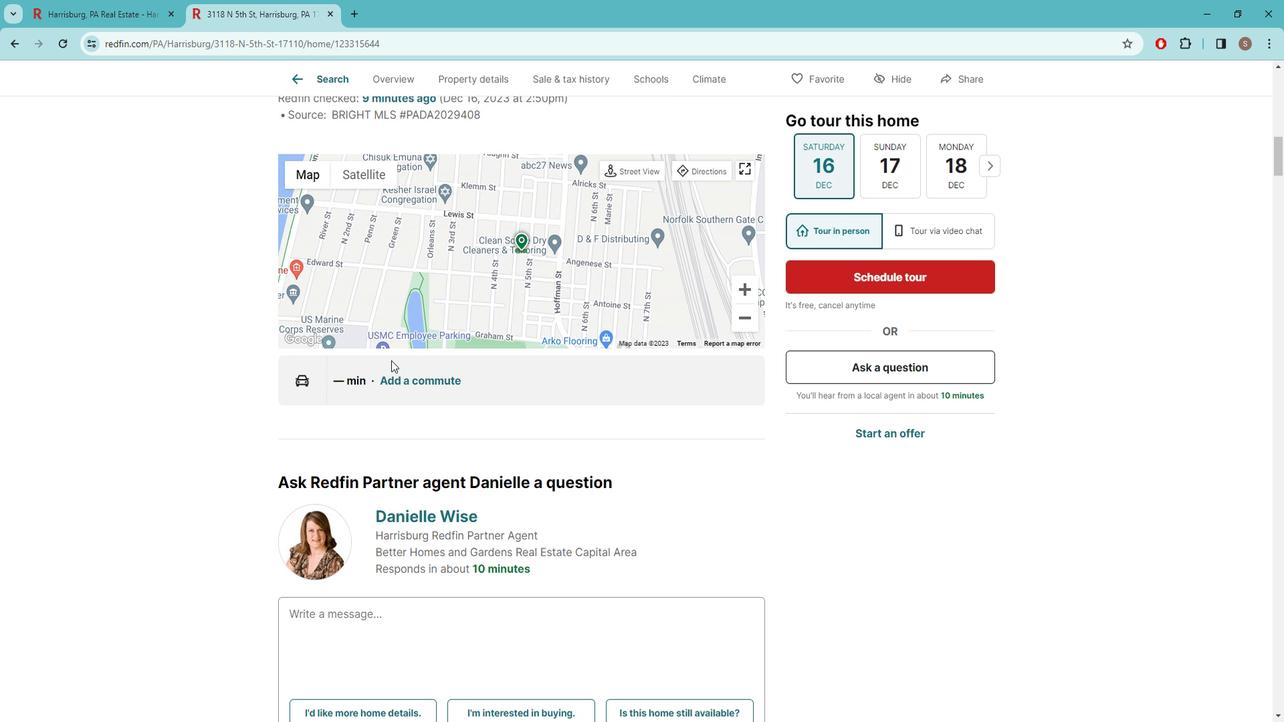 
Action: Mouse scrolled (405, 363) with delta (0, 0)
Screenshot: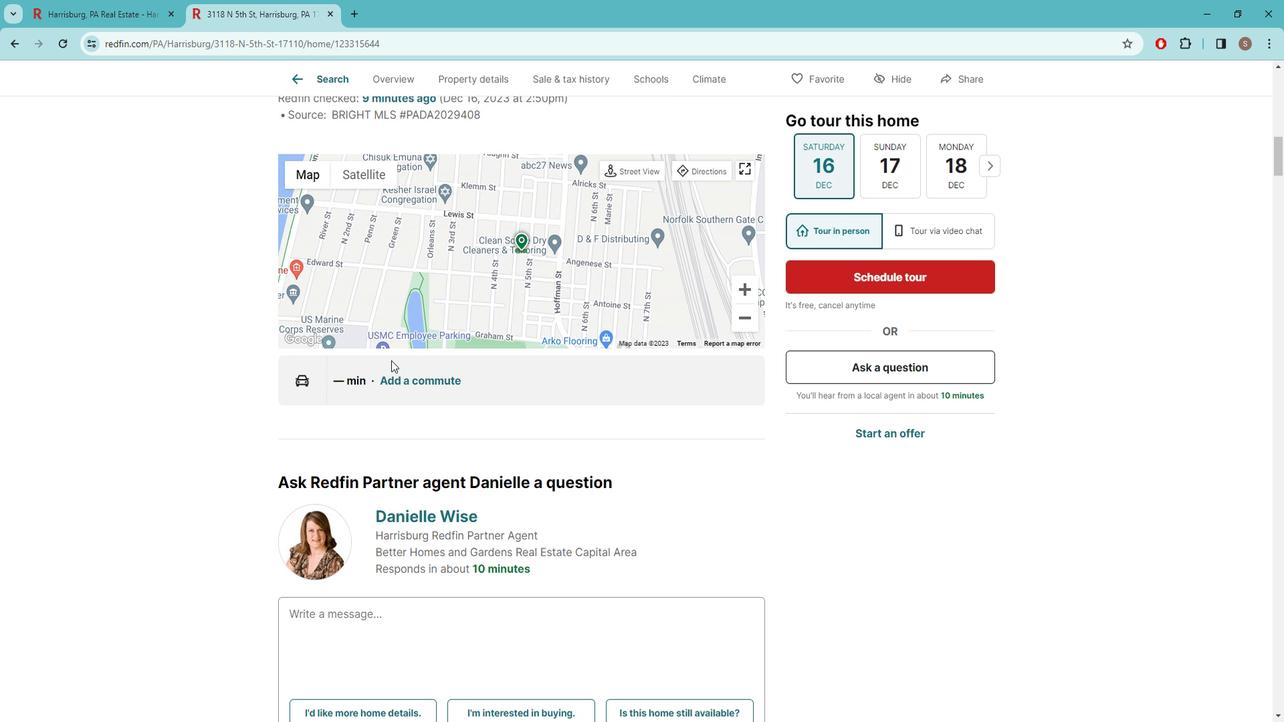 
Action: Mouse moved to (405, 364)
Screenshot: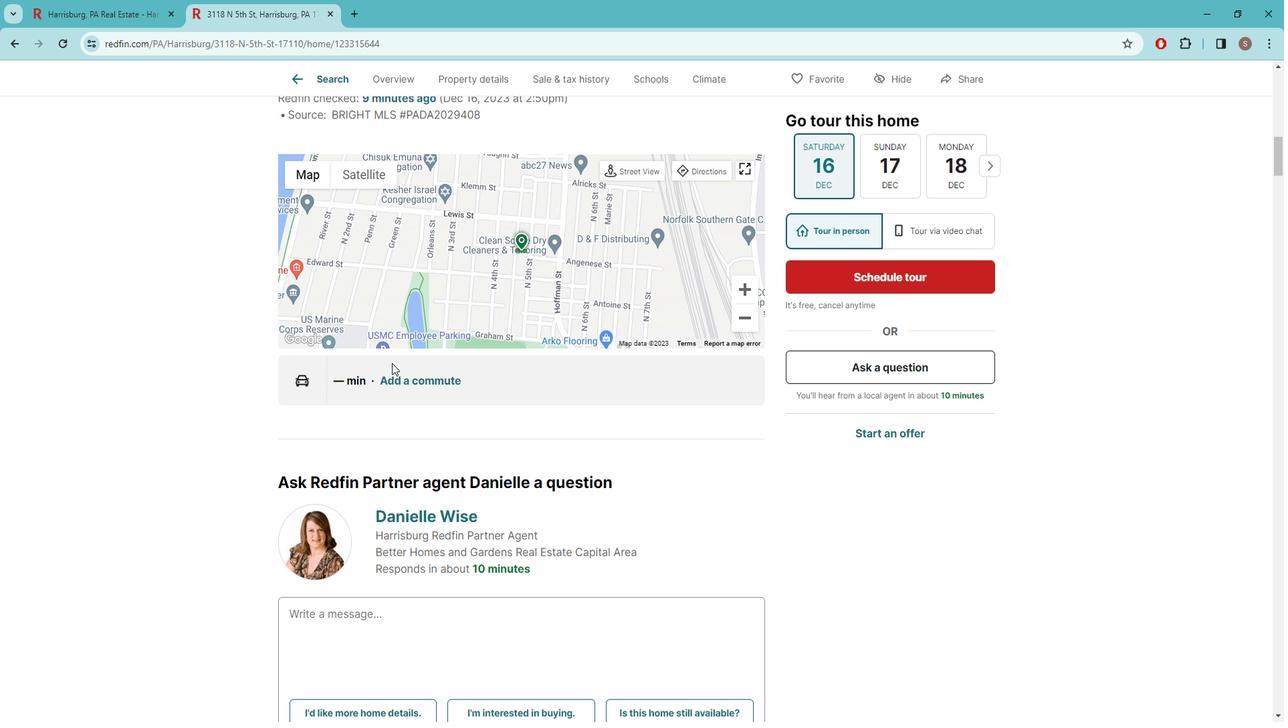 
Action: Mouse scrolled (405, 363) with delta (0, 0)
Screenshot: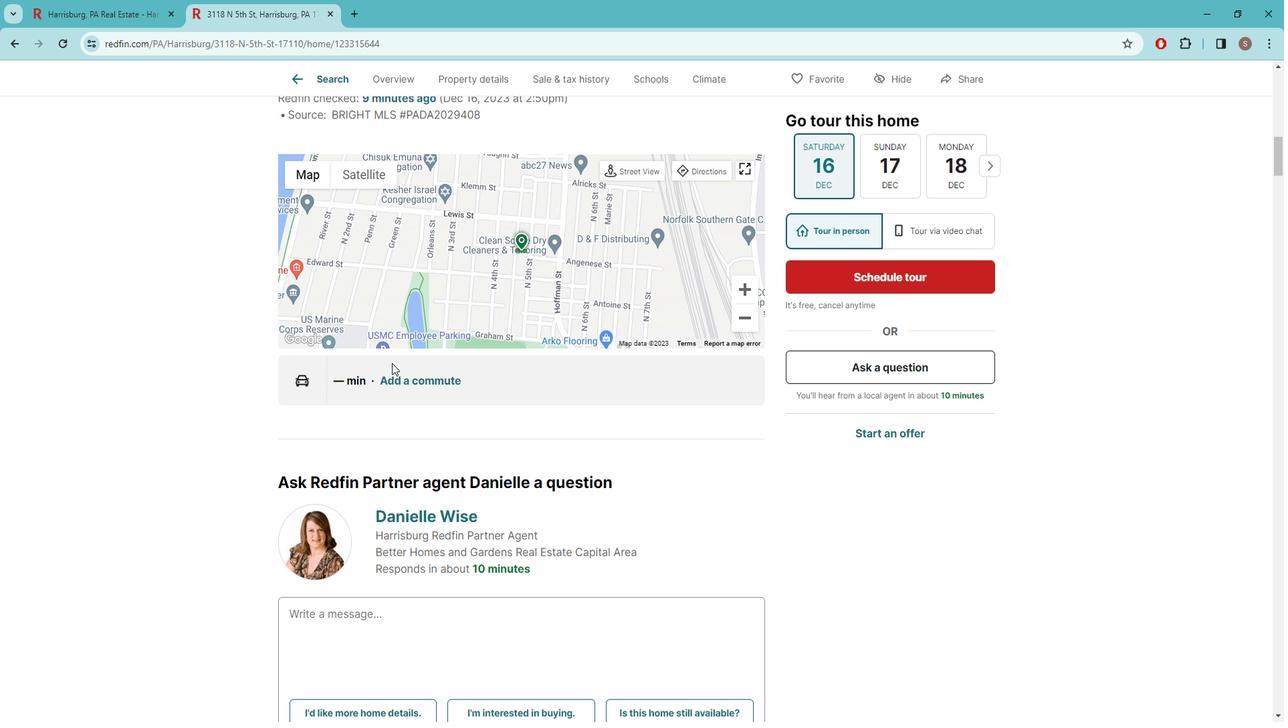 
Action: Mouse moved to (405, 365)
Screenshot: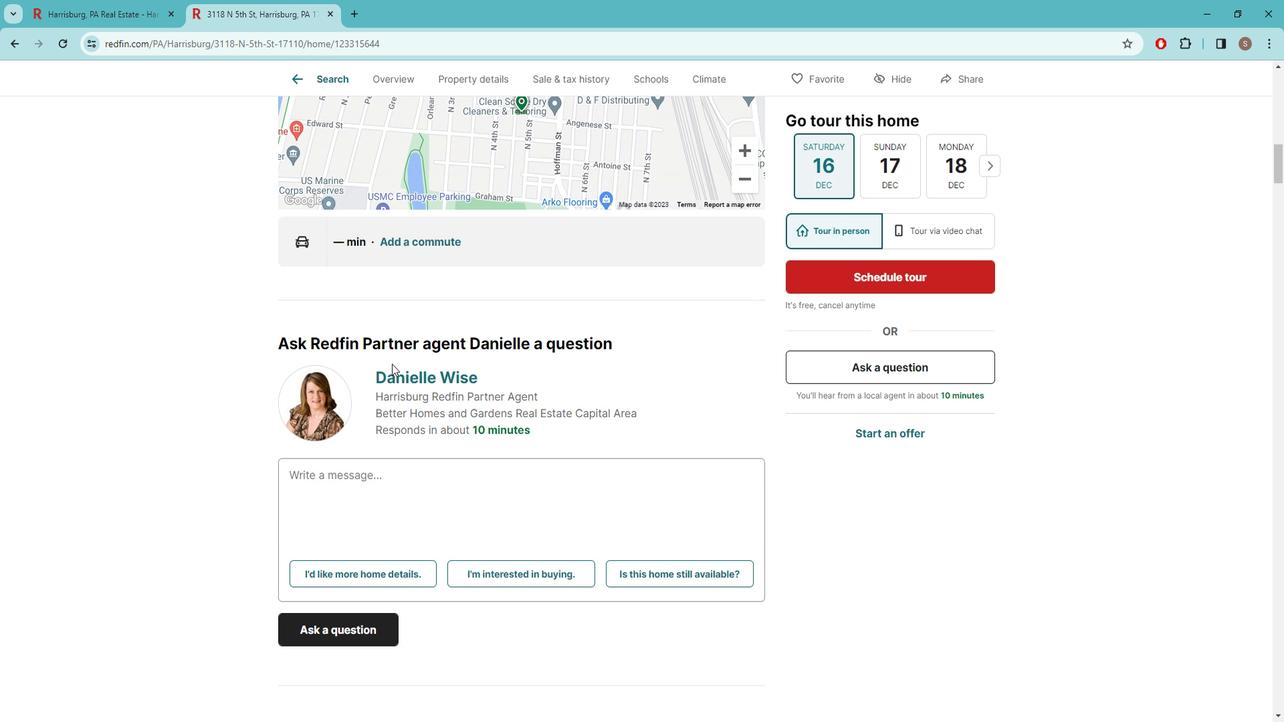
Action: Mouse scrolled (405, 364) with delta (0, 0)
Screenshot: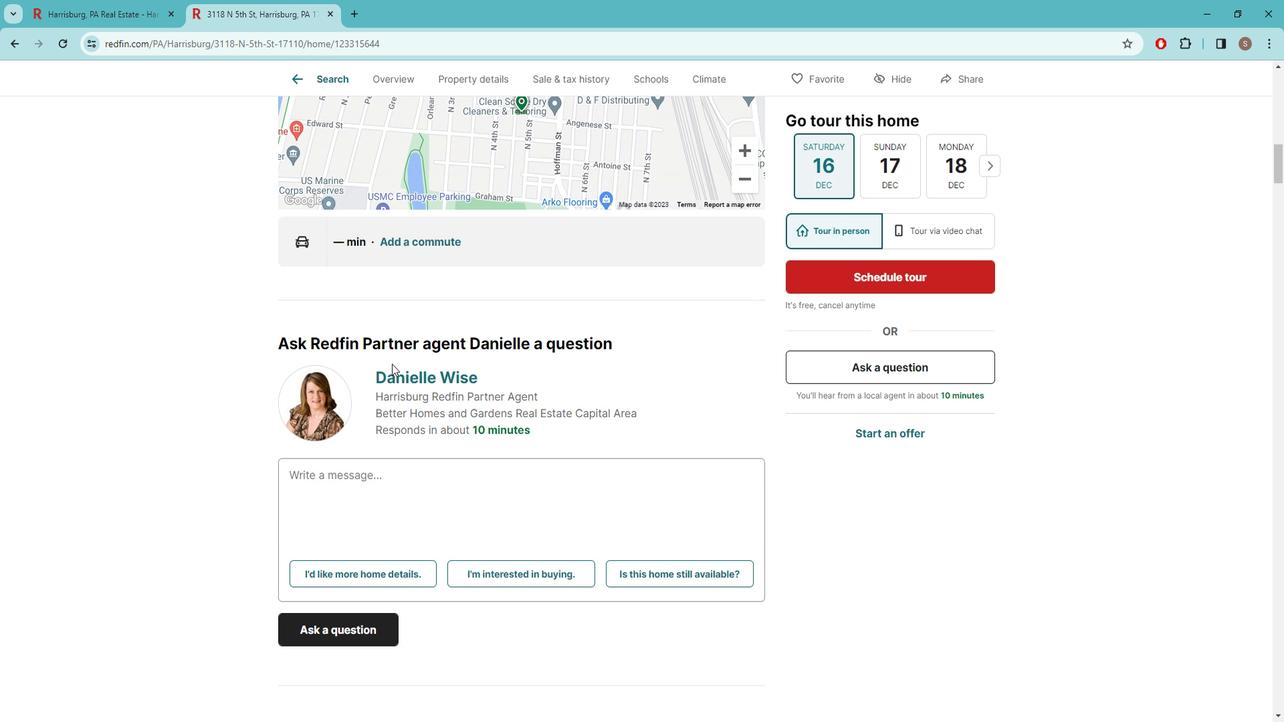 
Action: Mouse scrolled (405, 364) with delta (0, 0)
Screenshot: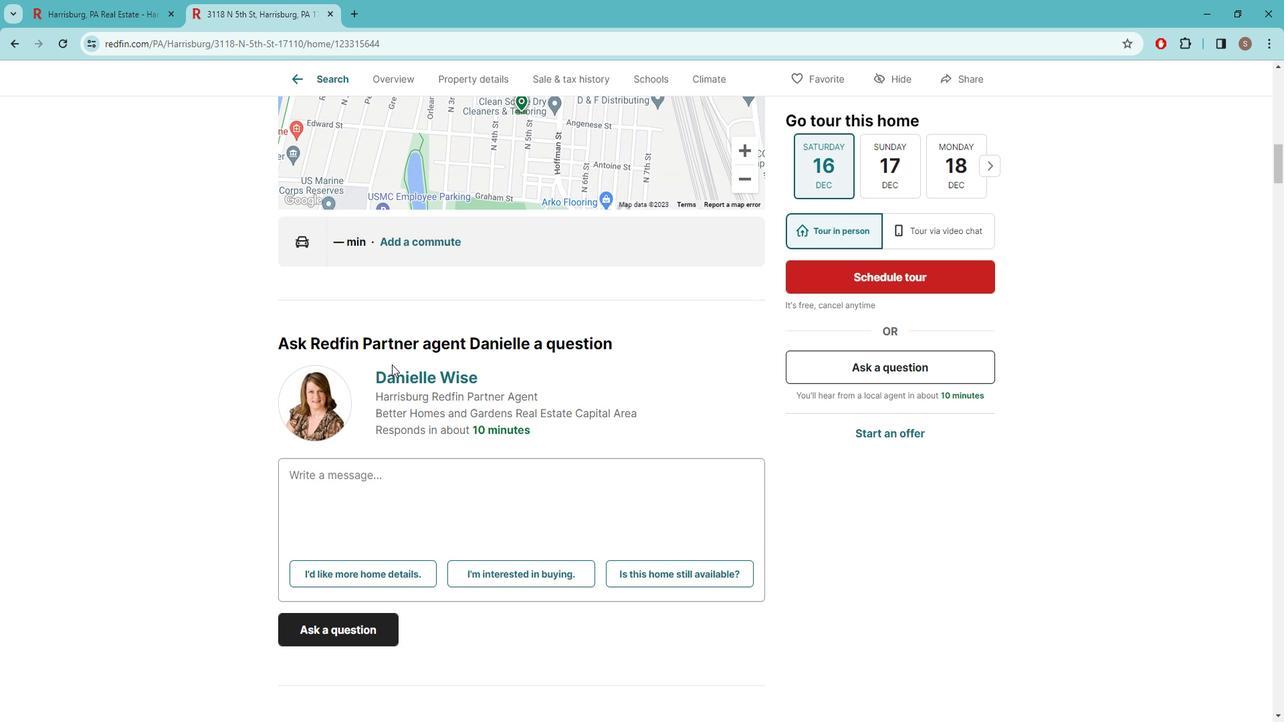 
Action: Mouse moved to (405, 368)
Screenshot: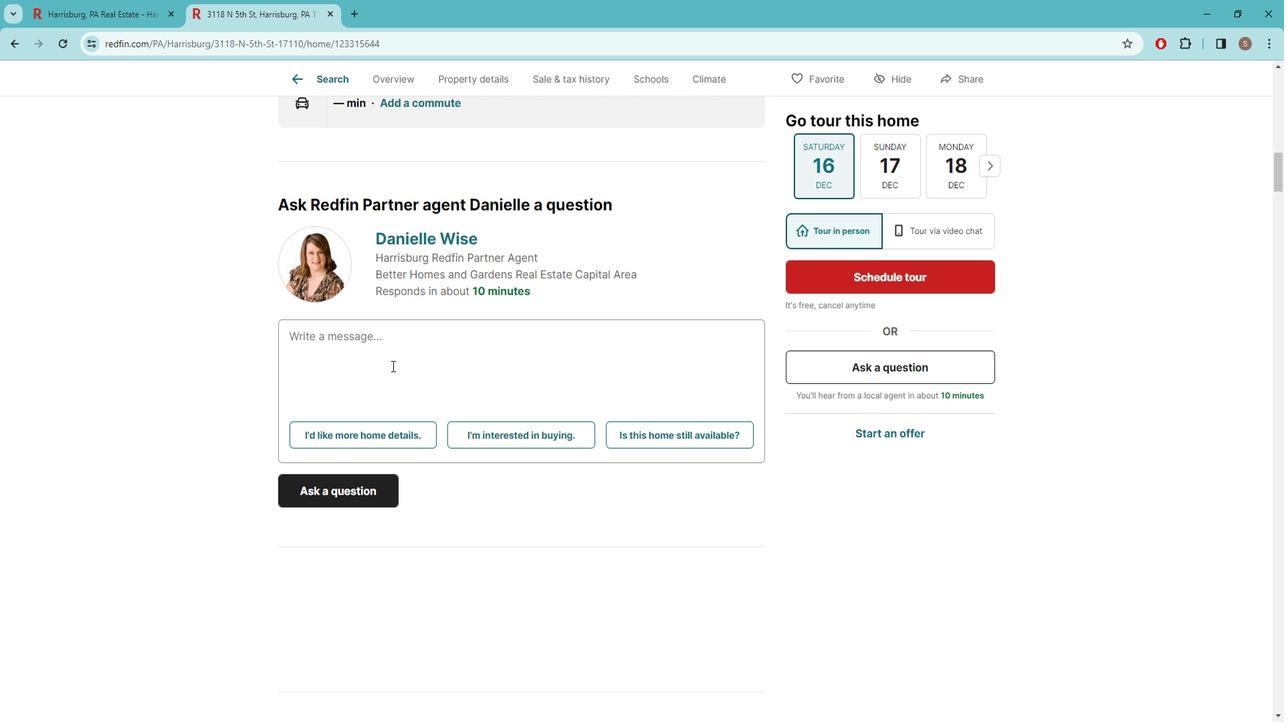 
Action: Mouse scrolled (405, 367) with delta (0, 0)
Screenshot: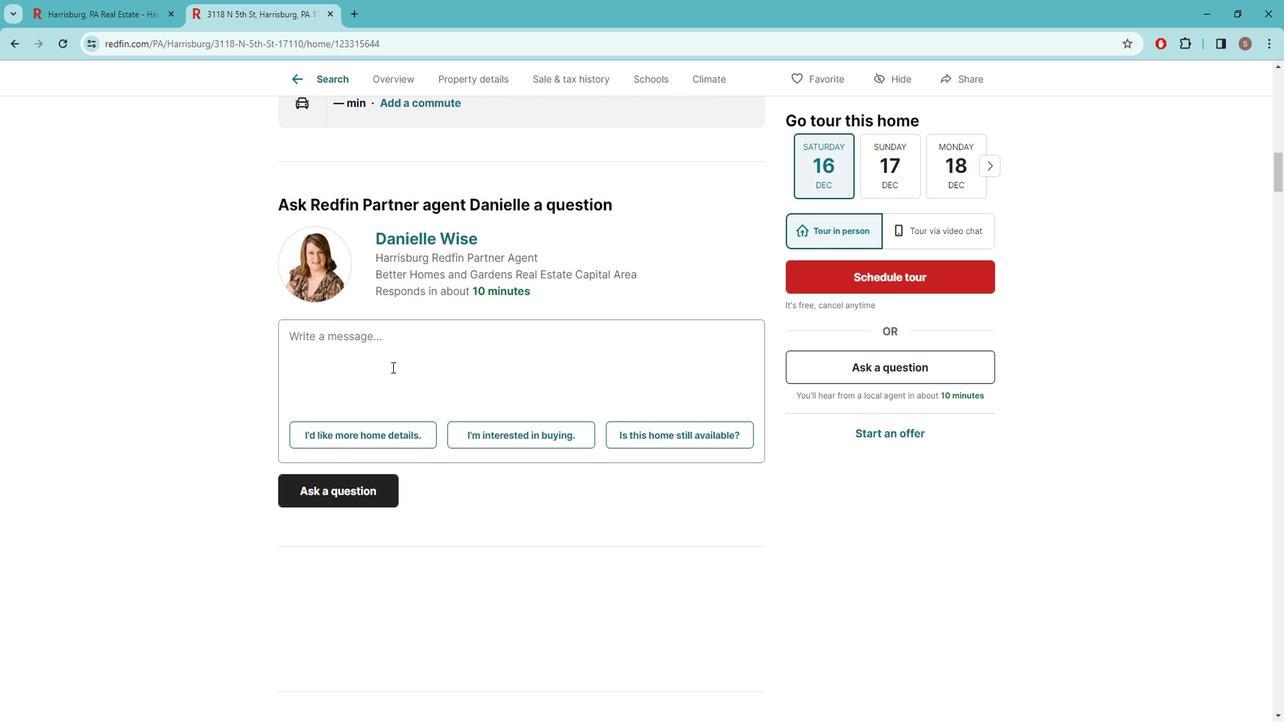 
Action: Mouse scrolled (405, 367) with delta (0, 0)
Screenshot: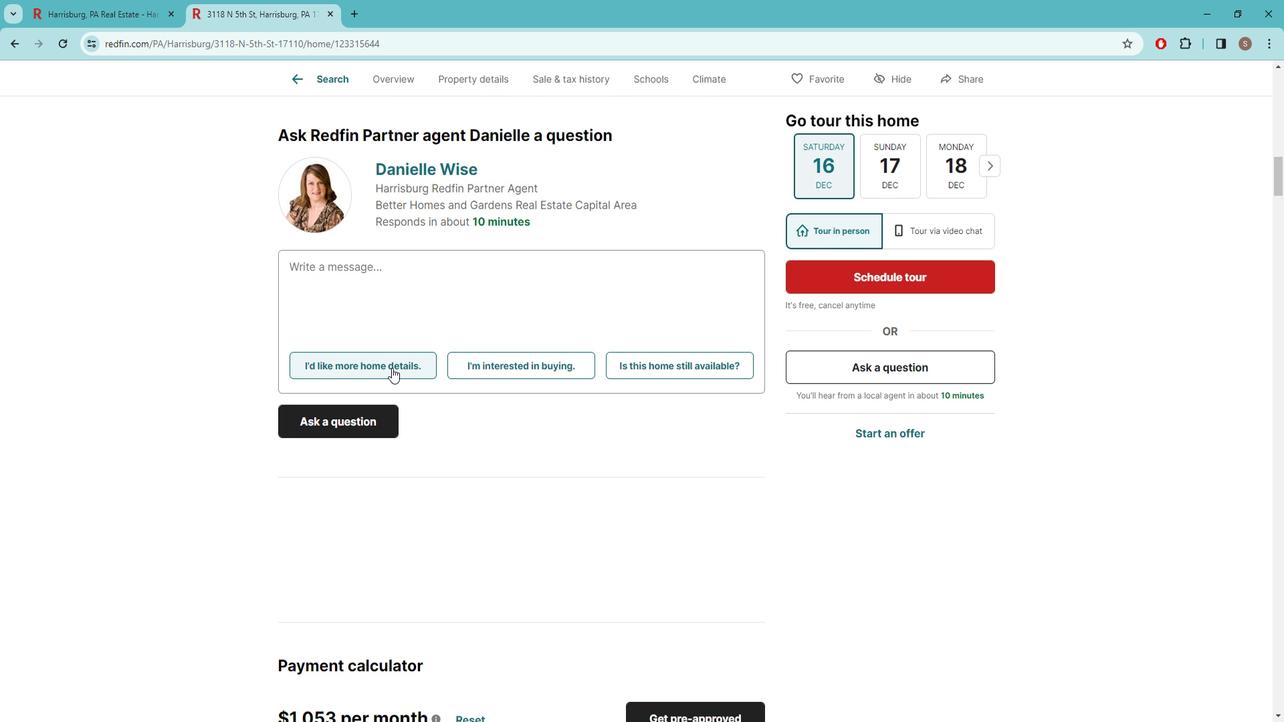 
Action: Mouse moved to (403, 367)
Screenshot: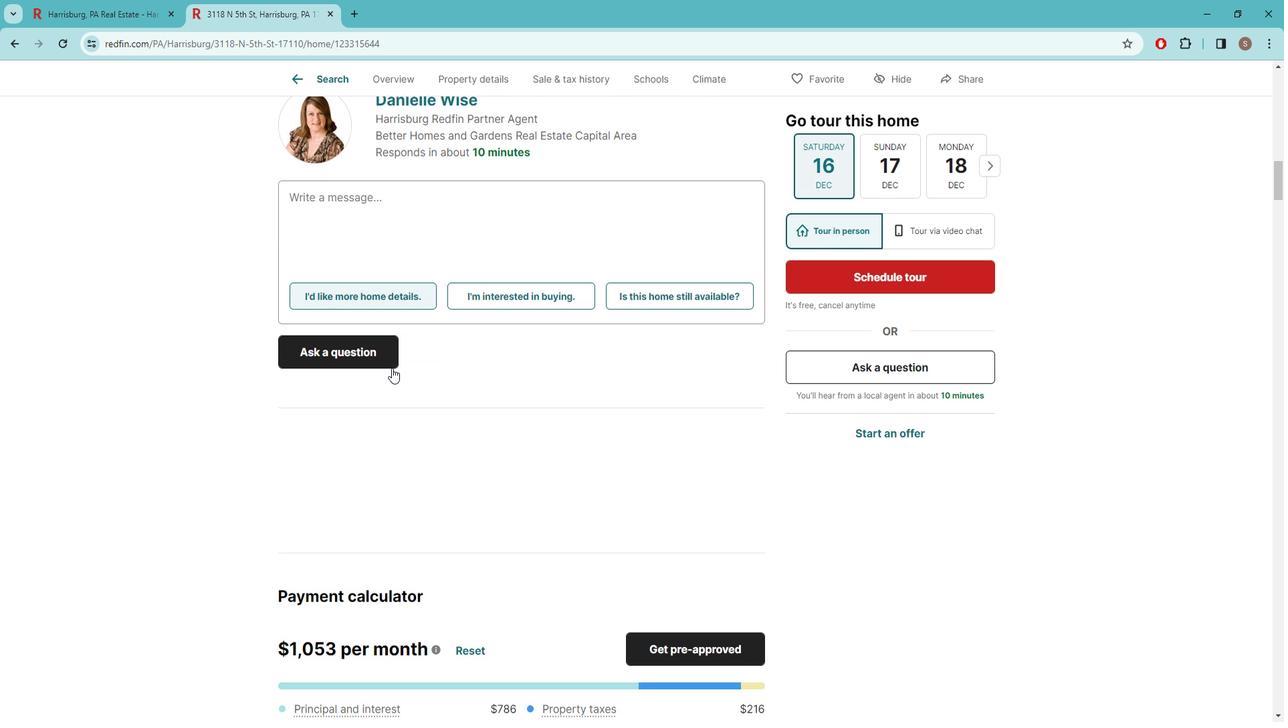 
Action: Mouse scrolled (403, 367) with delta (0, 0)
Screenshot: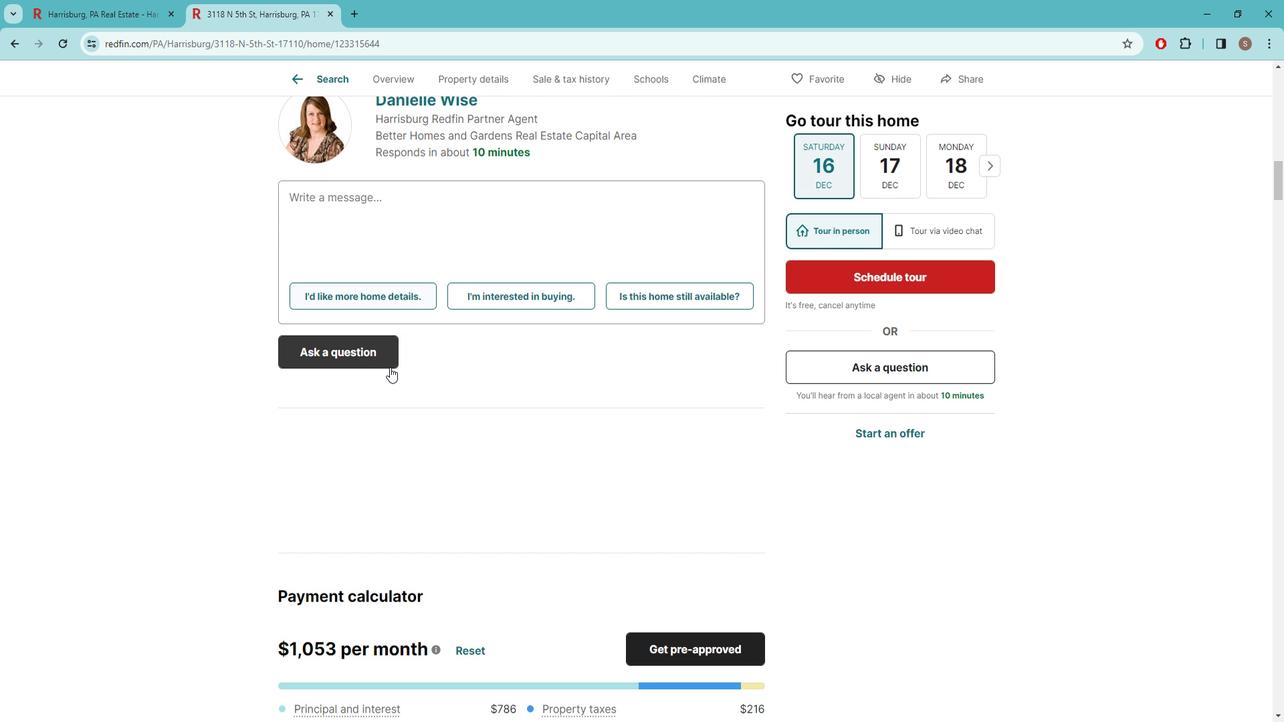 
Action: Mouse scrolled (403, 367) with delta (0, 0)
Screenshot: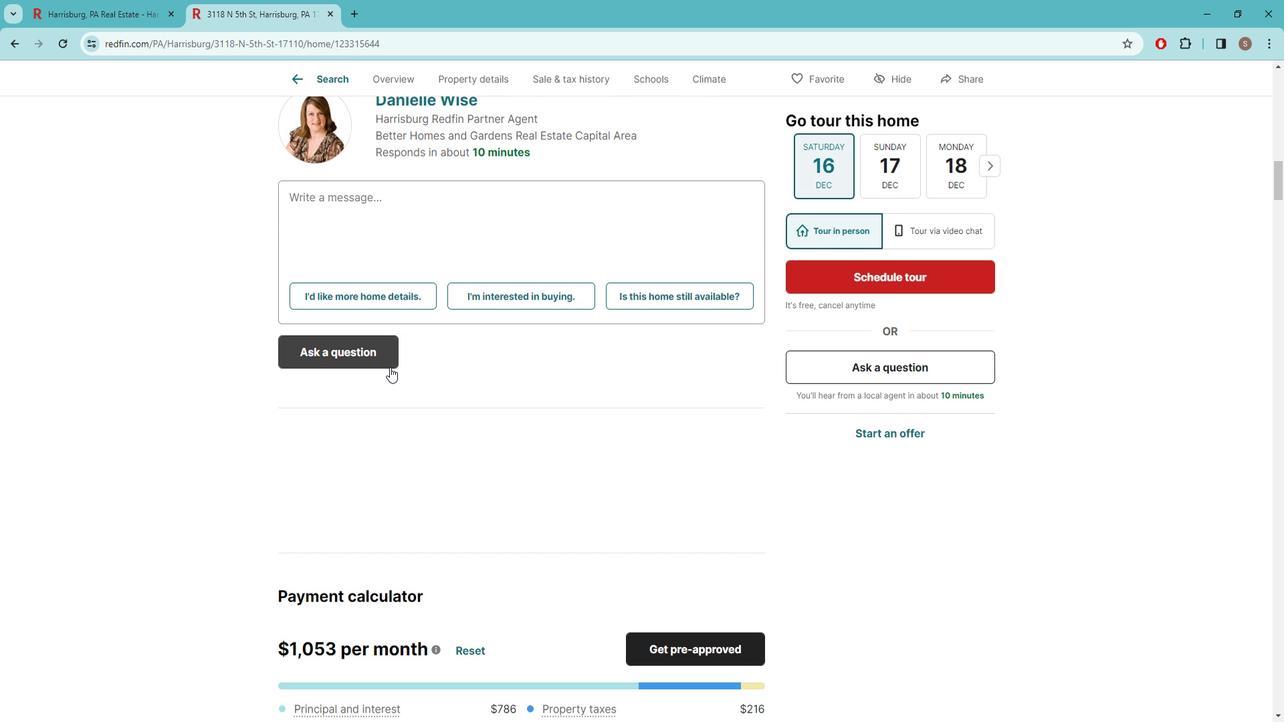 
Action: Mouse moved to (403, 365)
Screenshot: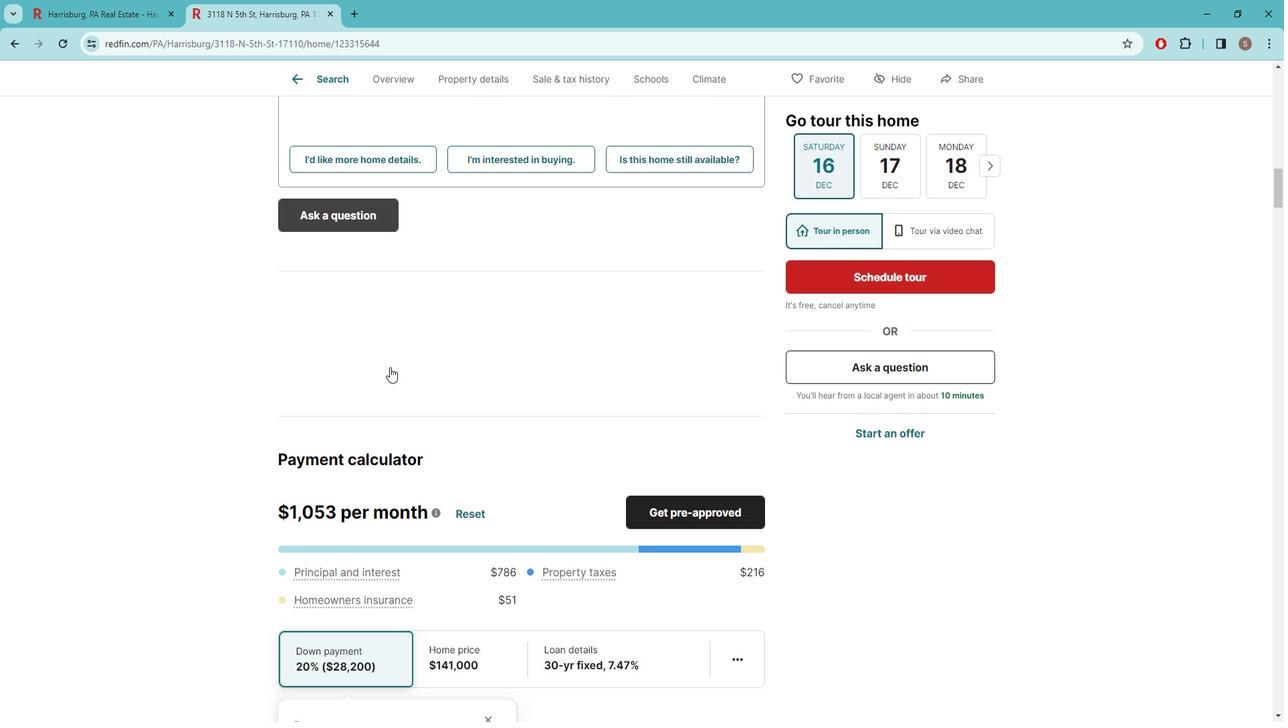 
Action: Mouse scrolled (403, 364) with delta (0, 0)
Screenshot: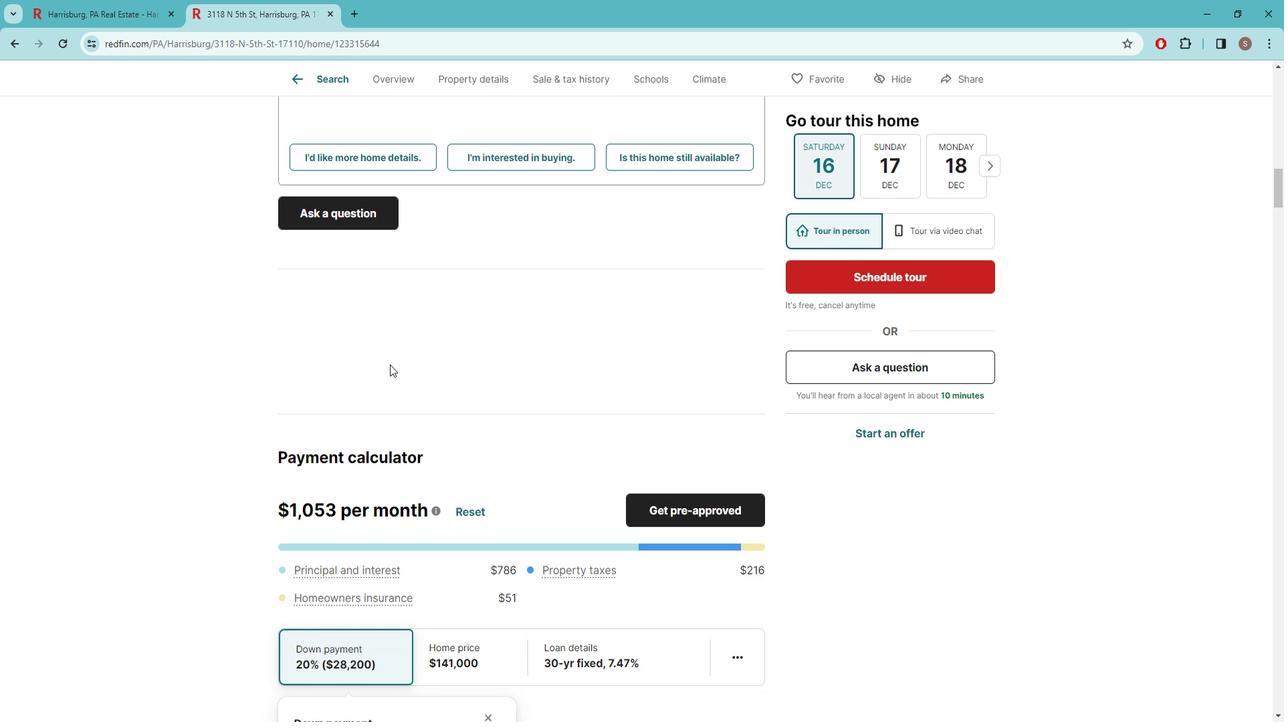 
Action: Mouse scrolled (403, 364) with delta (0, 0)
Screenshot: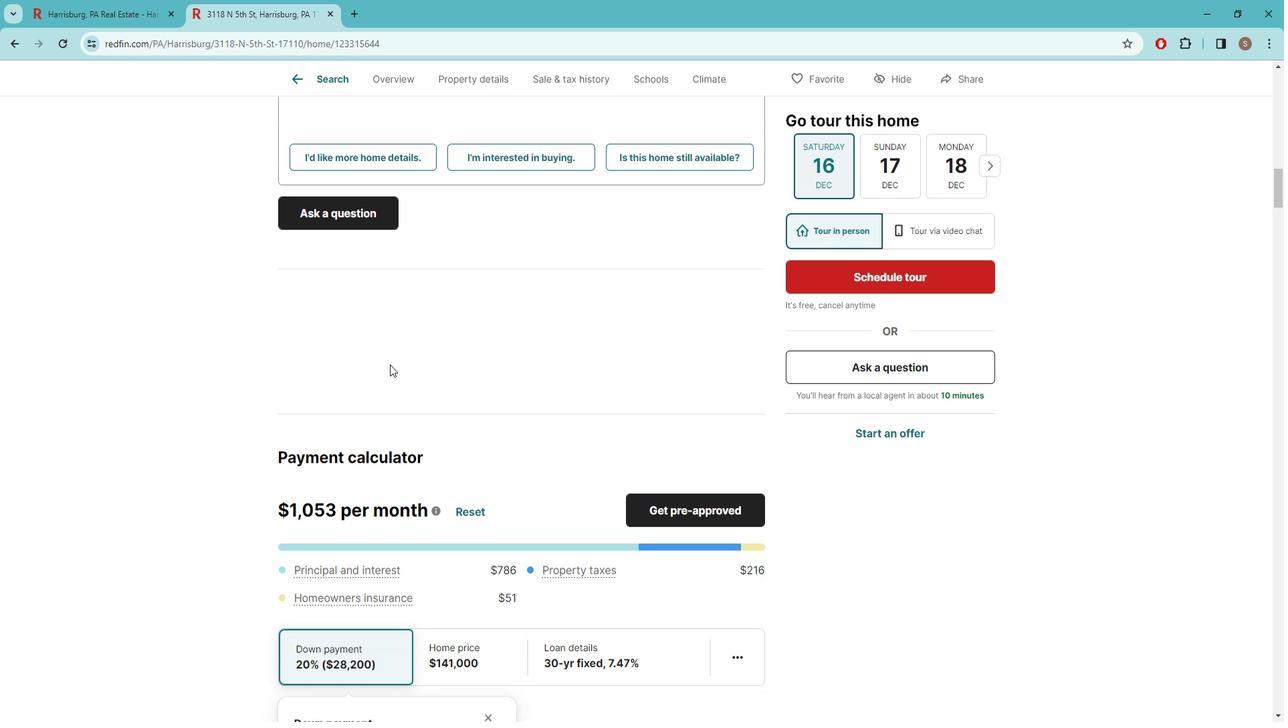 
Action: Mouse moved to (403, 365)
Screenshot: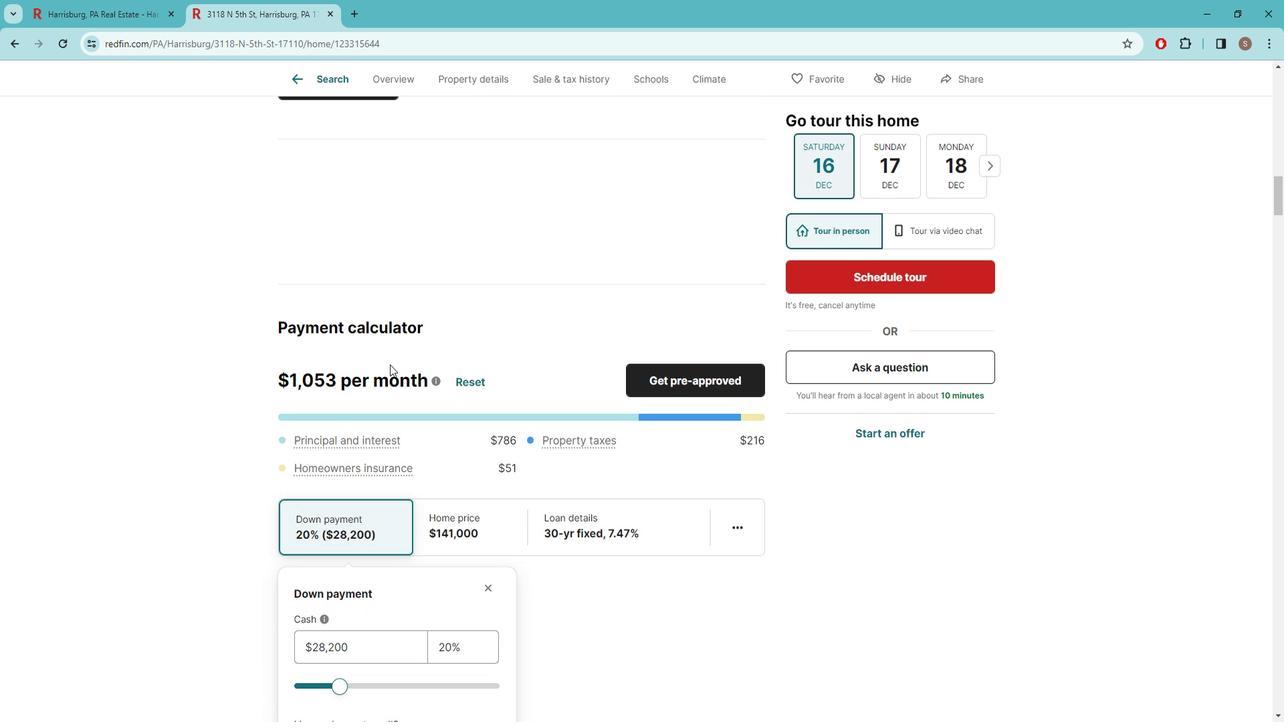 
Action: Mouse scrolled (403, 364) with delta (0, 0)
Screenshot: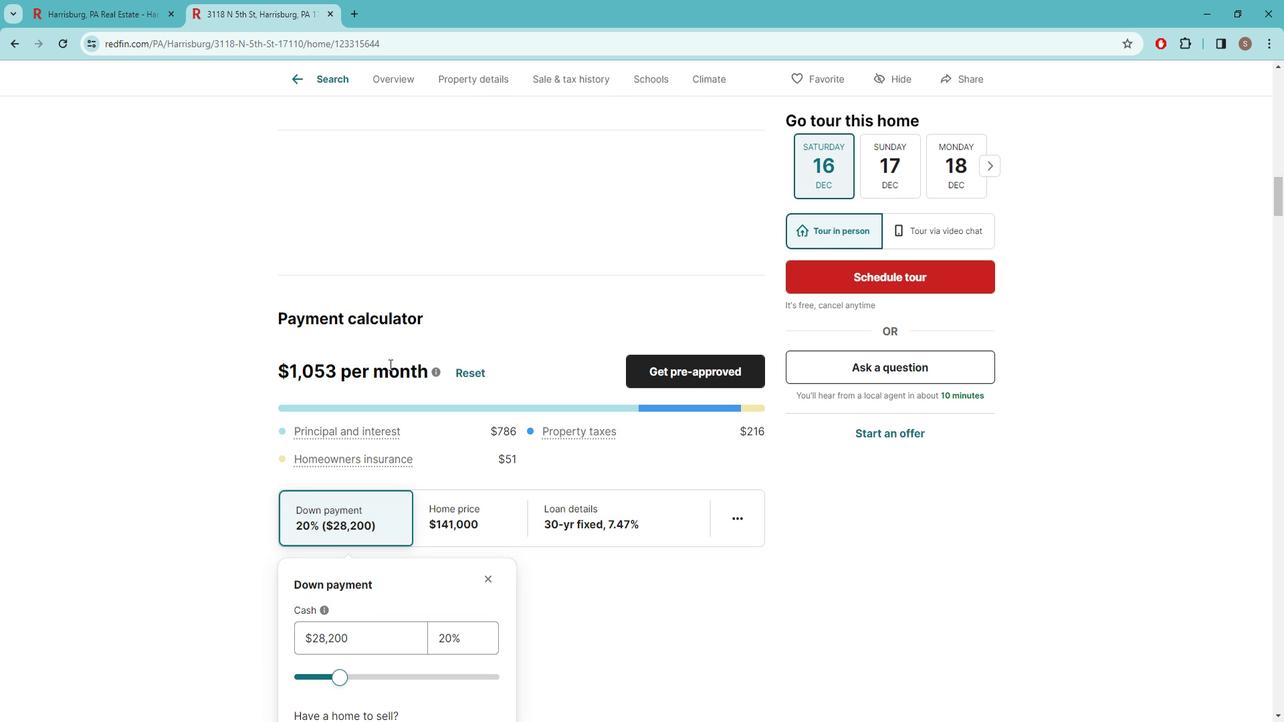 
Action: Mouse scrolled (403, 364) with delta (0, 0)
Screenshot: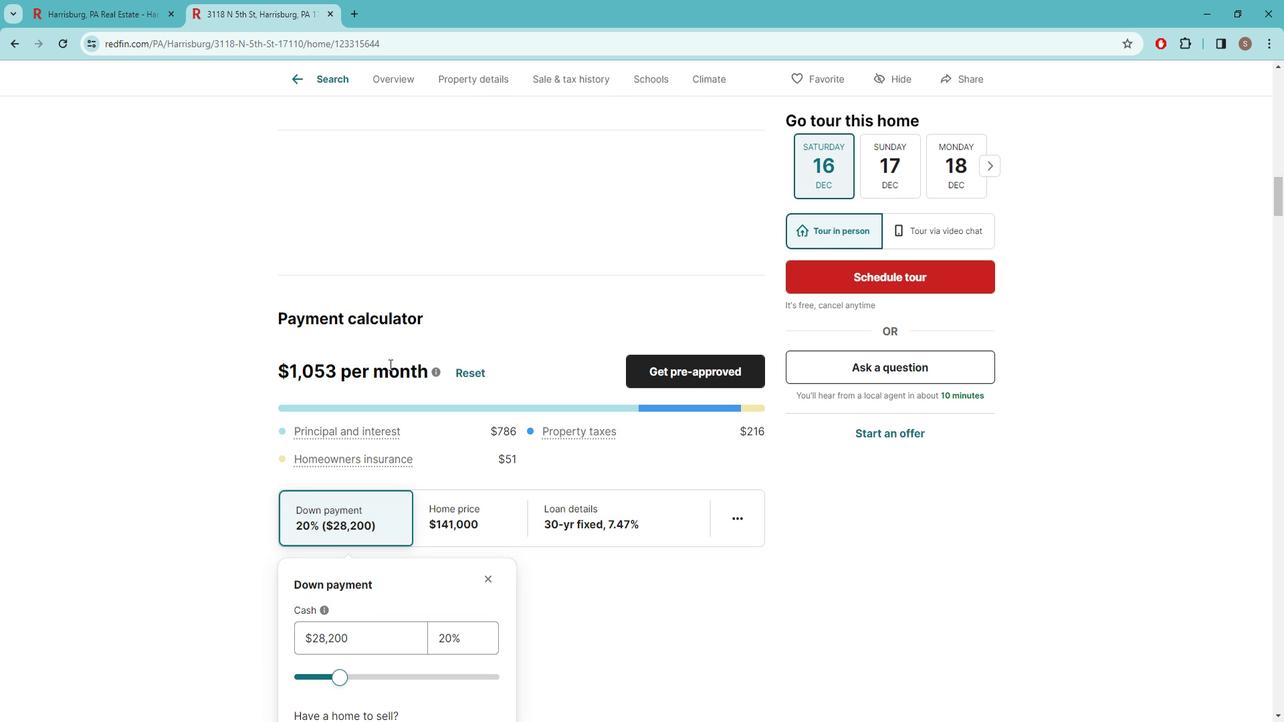 
Action: Mouse moved to (417, 366)
Screenshot: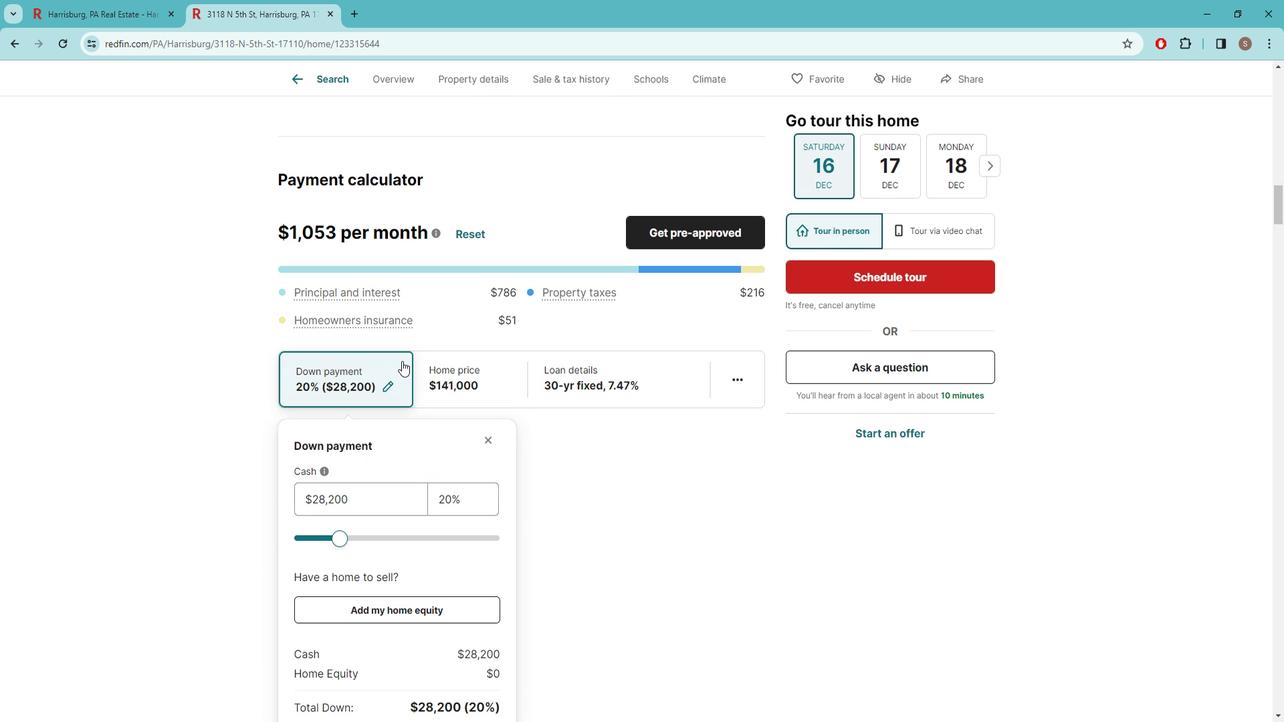 
Action: Mouse scrolled (417, 365) with delta (0, 0)
Screenshot: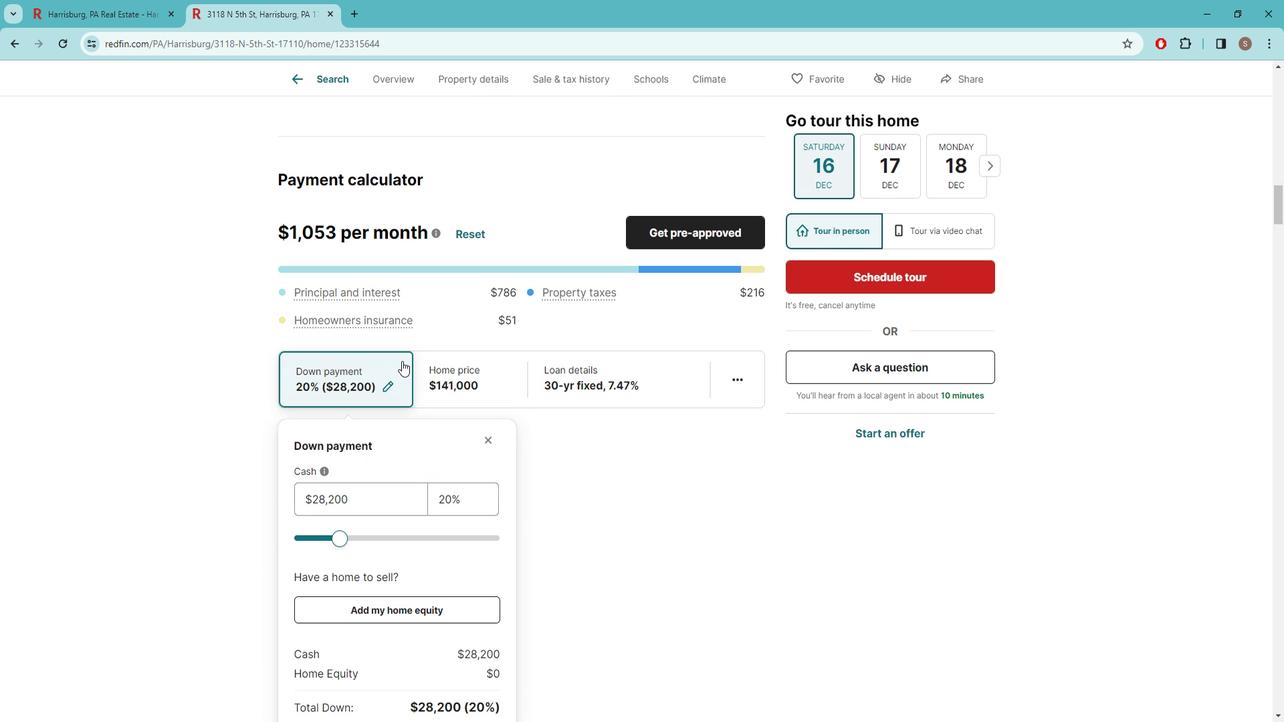 
Action: Mouse moved to (417, 367)
Screenshot: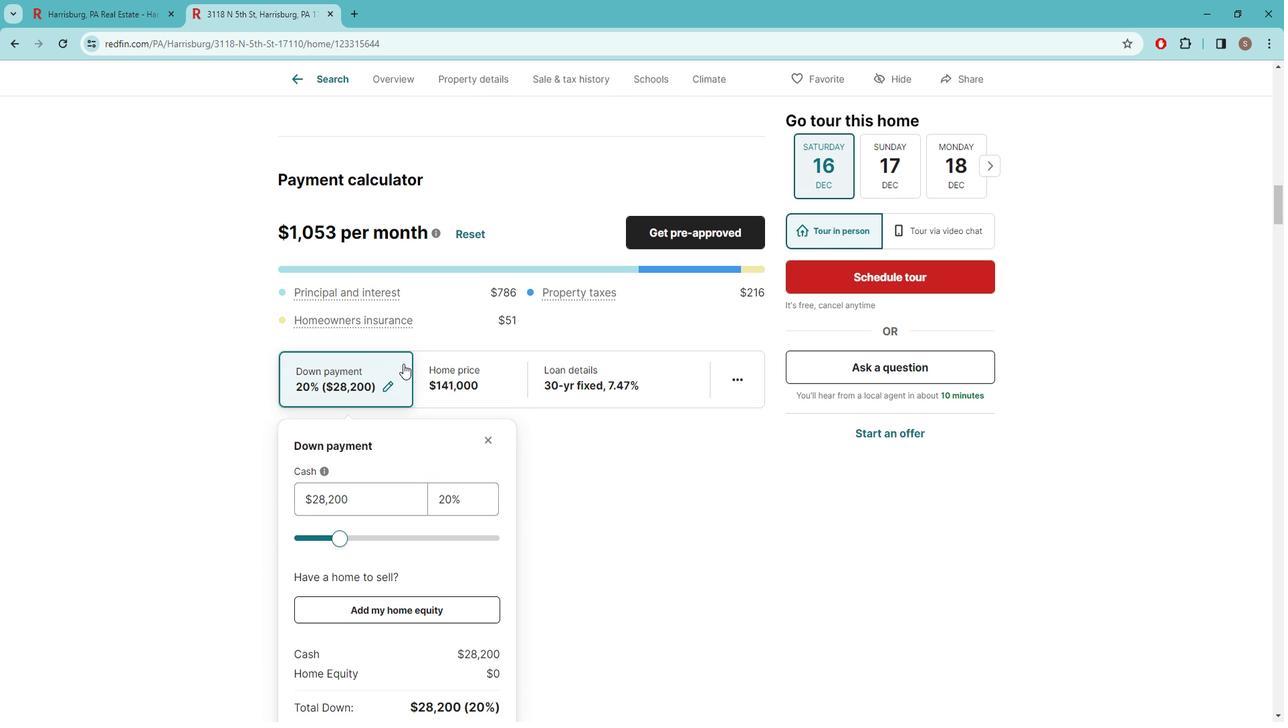 
Action: Mouse scrolled (417, 366) with delta (0, 0)
Screenshot: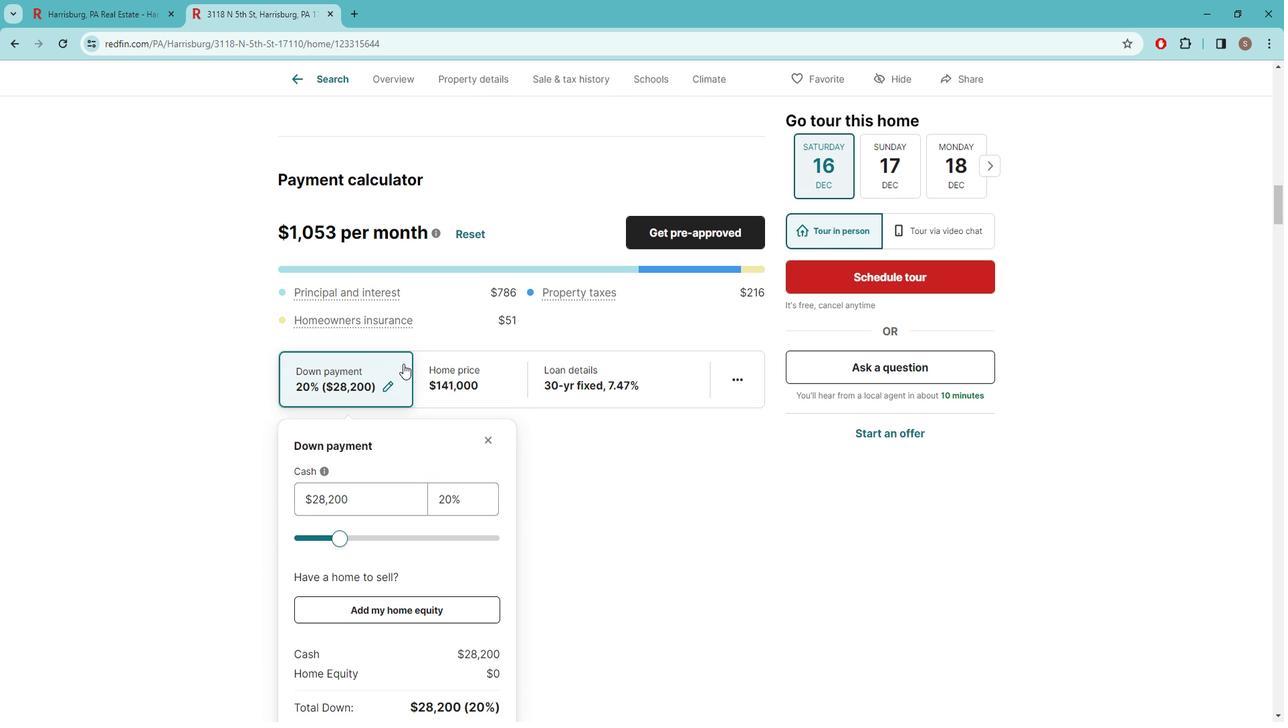 
Action: Mouse moved to (418, 366)
Screenshot: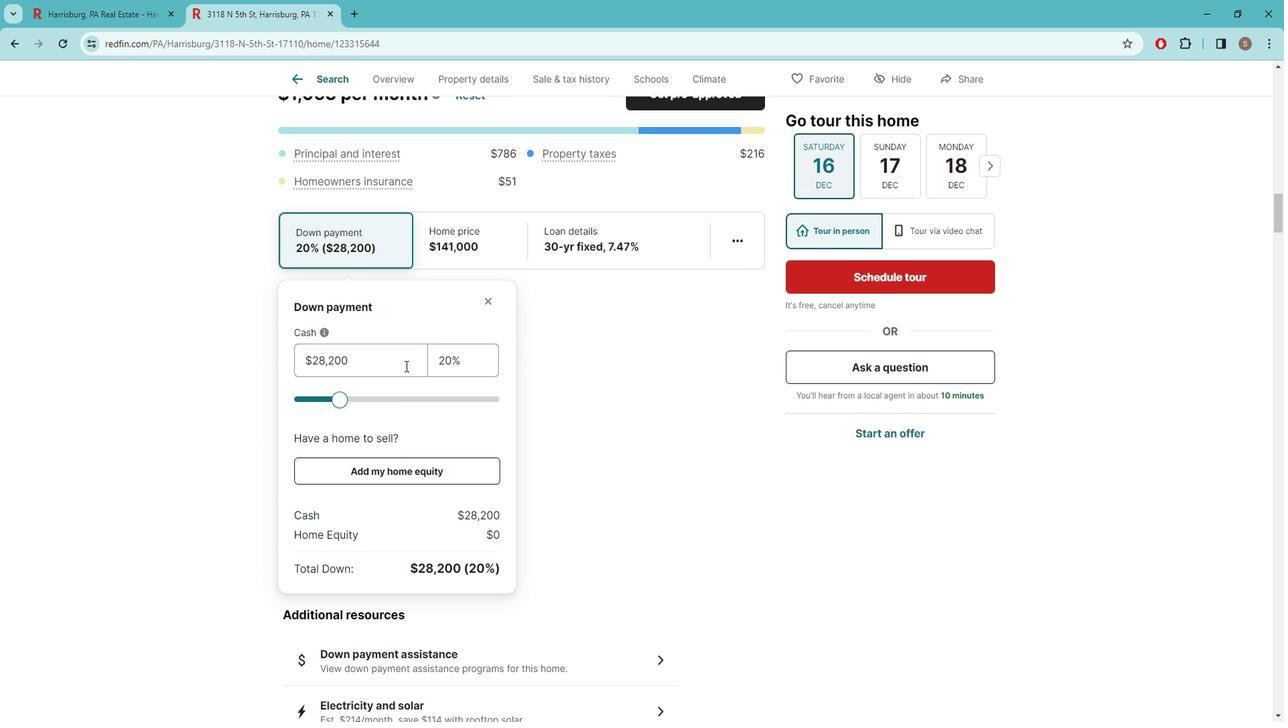 
Action: Mouse scrolled (418, 365) with delta (0, 0)
Screenshot: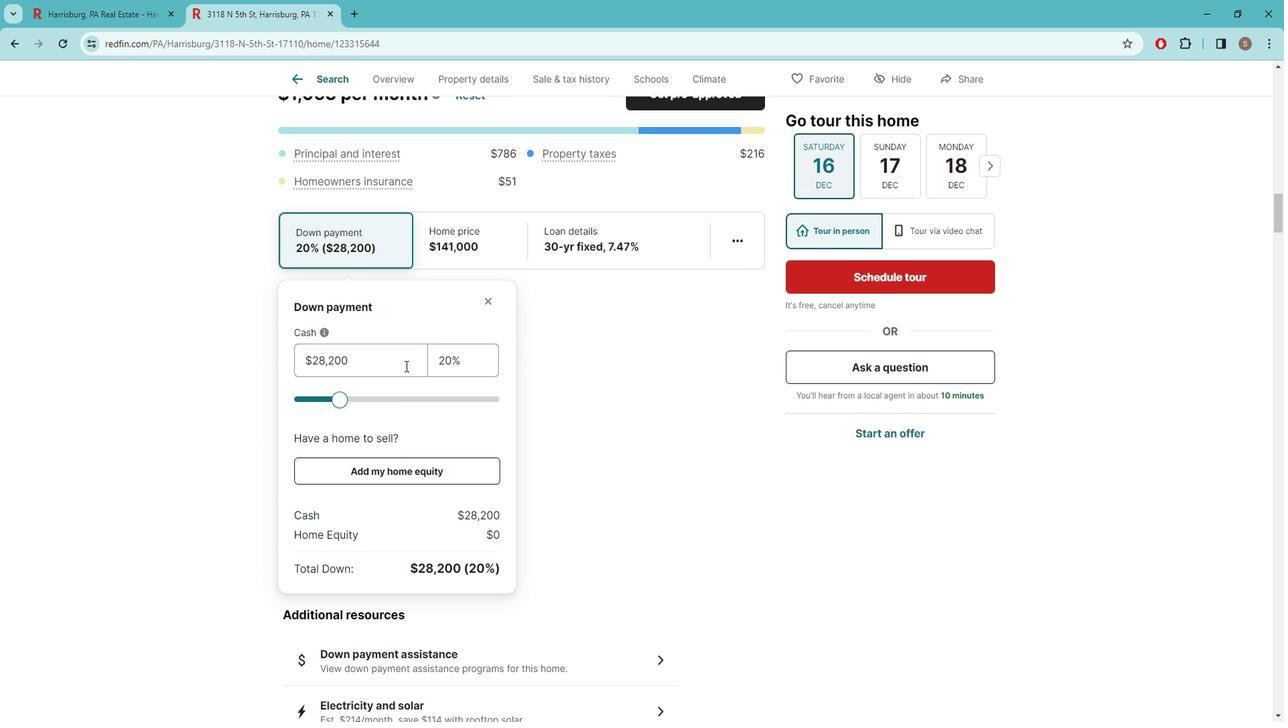 
Action: Mouse moved to (353, 343)
Screenshot: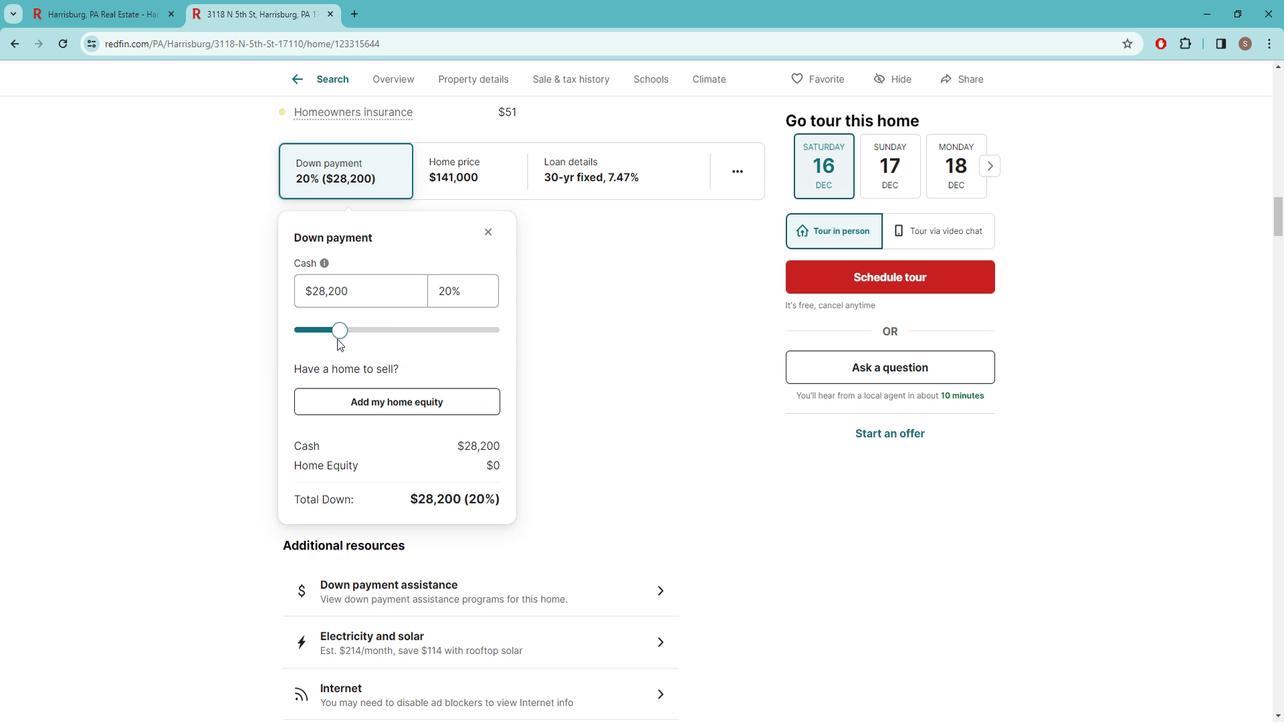 
Action: Mouse scrolled (353, 342) with delta (0, 0)
Screenshot: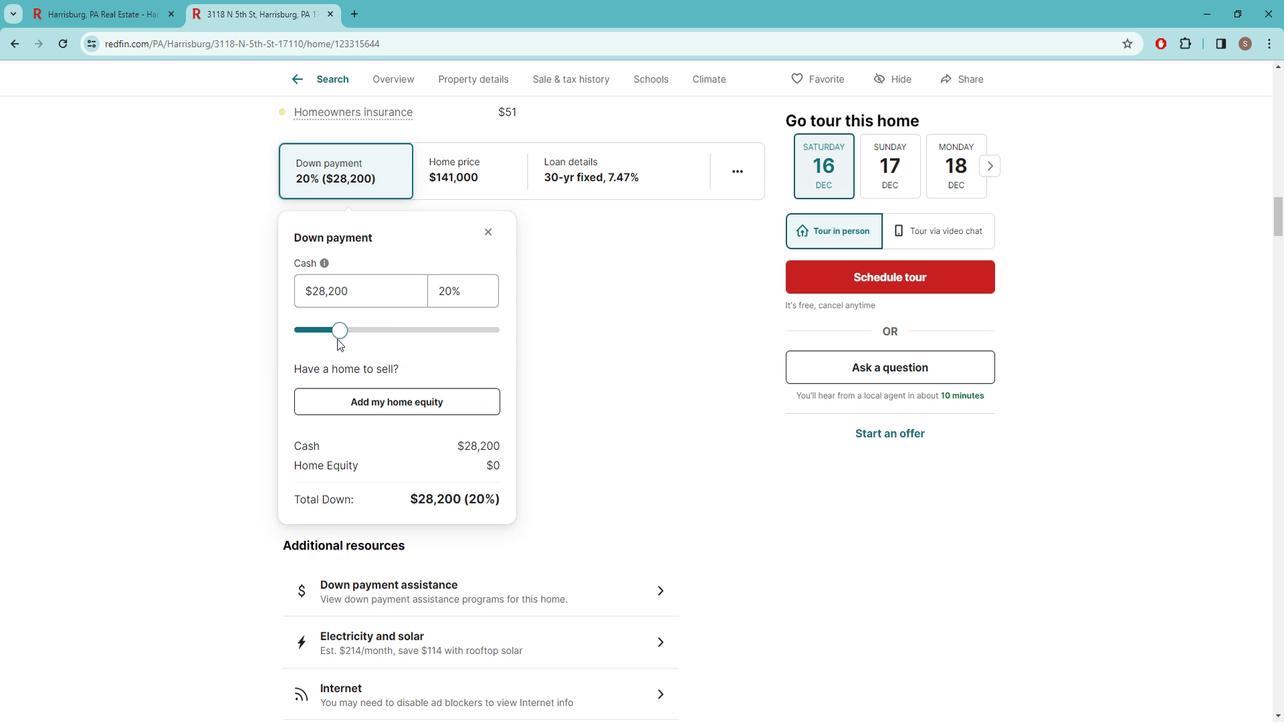 
Action: Mouse scrolled (353, 342) with delta (0, 0)
Screenshot: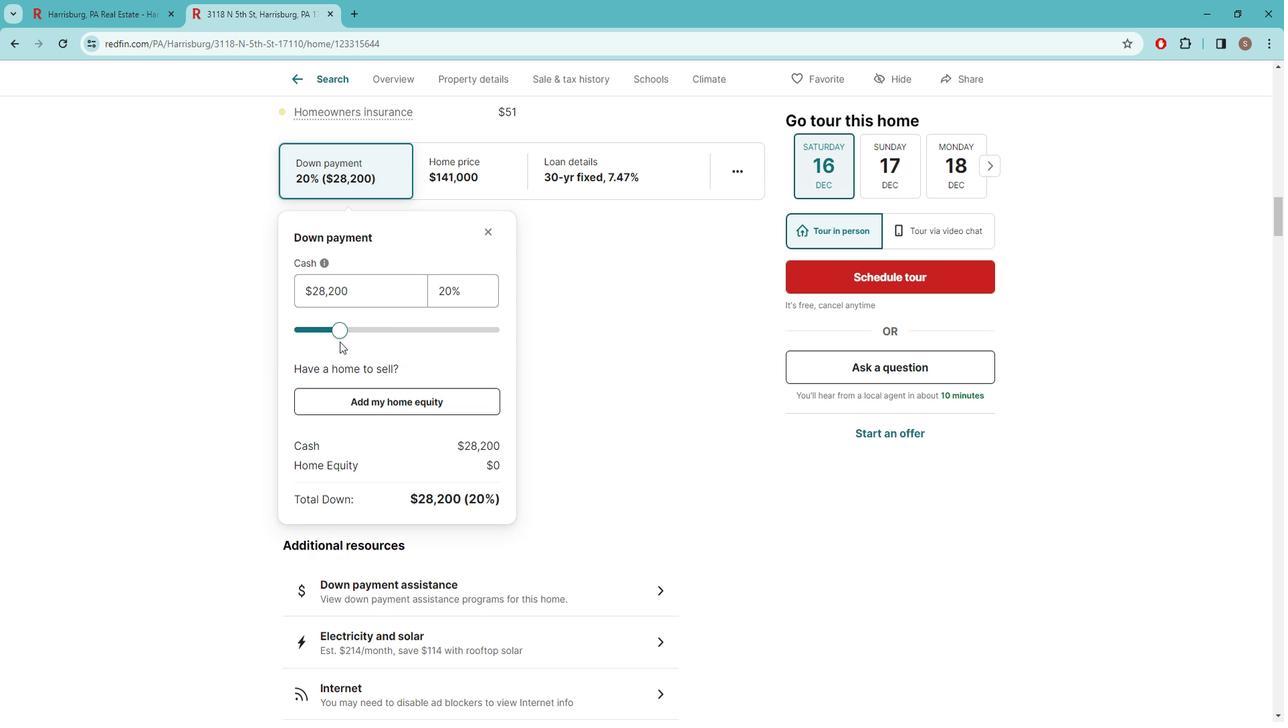 
Action: Mouse moved to (389, 357)
Screenshot: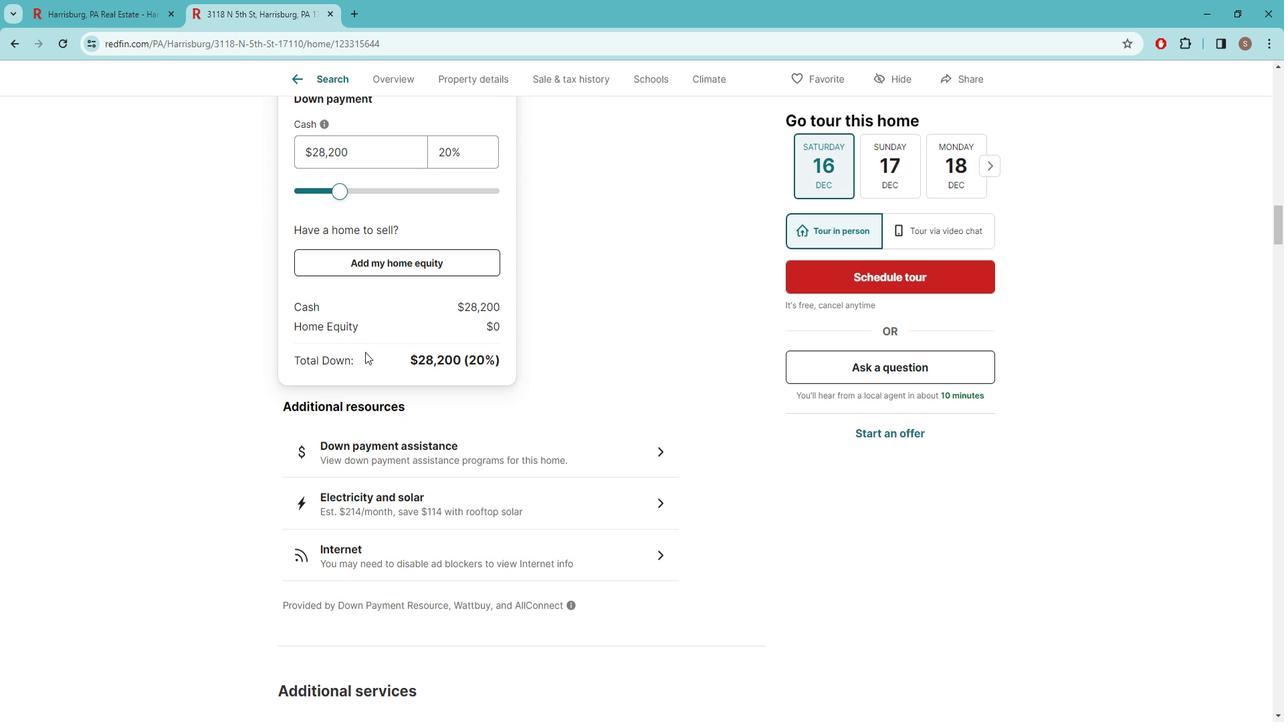 
Action: Mouse scrolled (389, 356) with delta (0, 0)
Screenshot: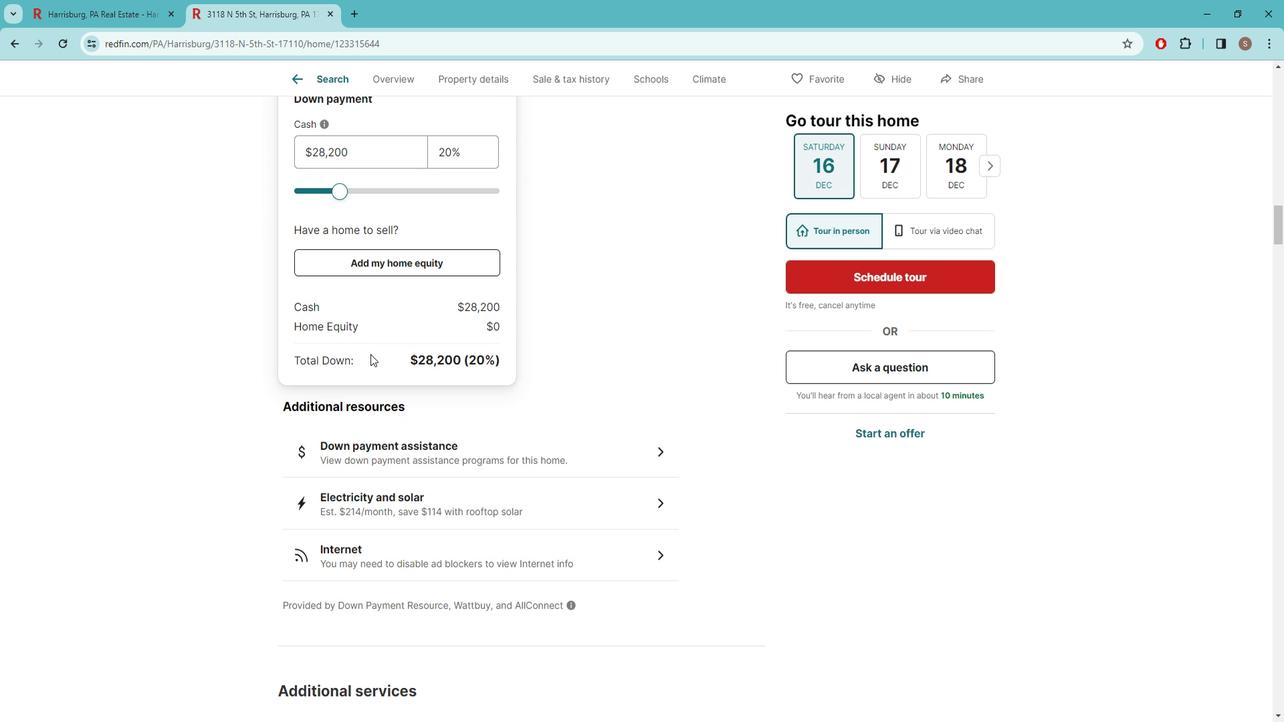 
Action: Mouse moved to (396, 360)
Screenshot: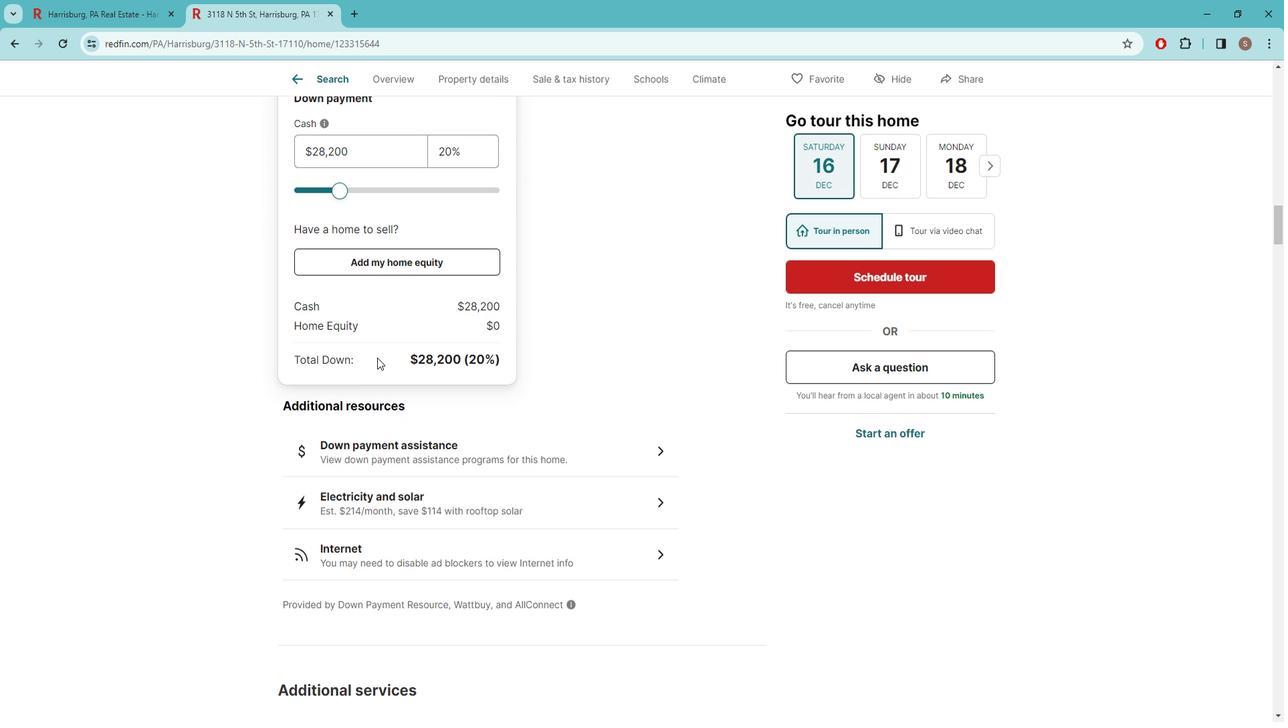 
Action: Mouse scrolled (396, 359) with delta (0, 0)
Screenshot: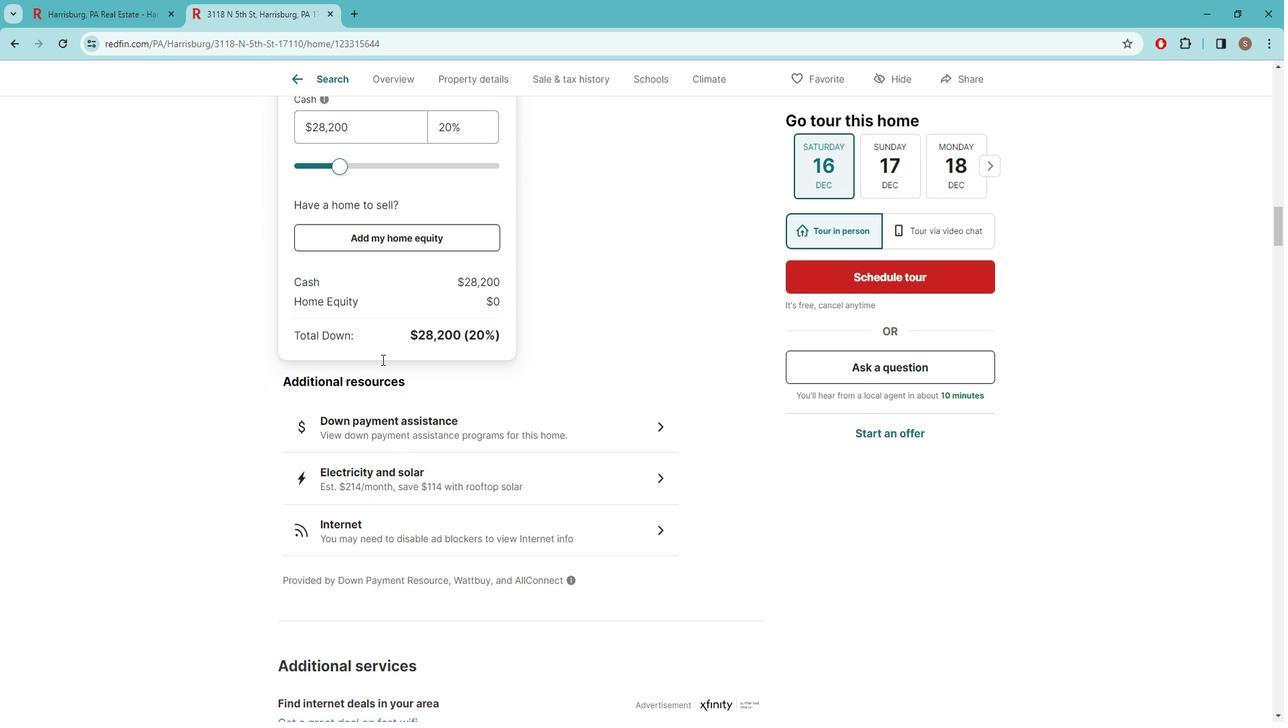 
Action: Mouse moved to (435, 413)
Screenshot: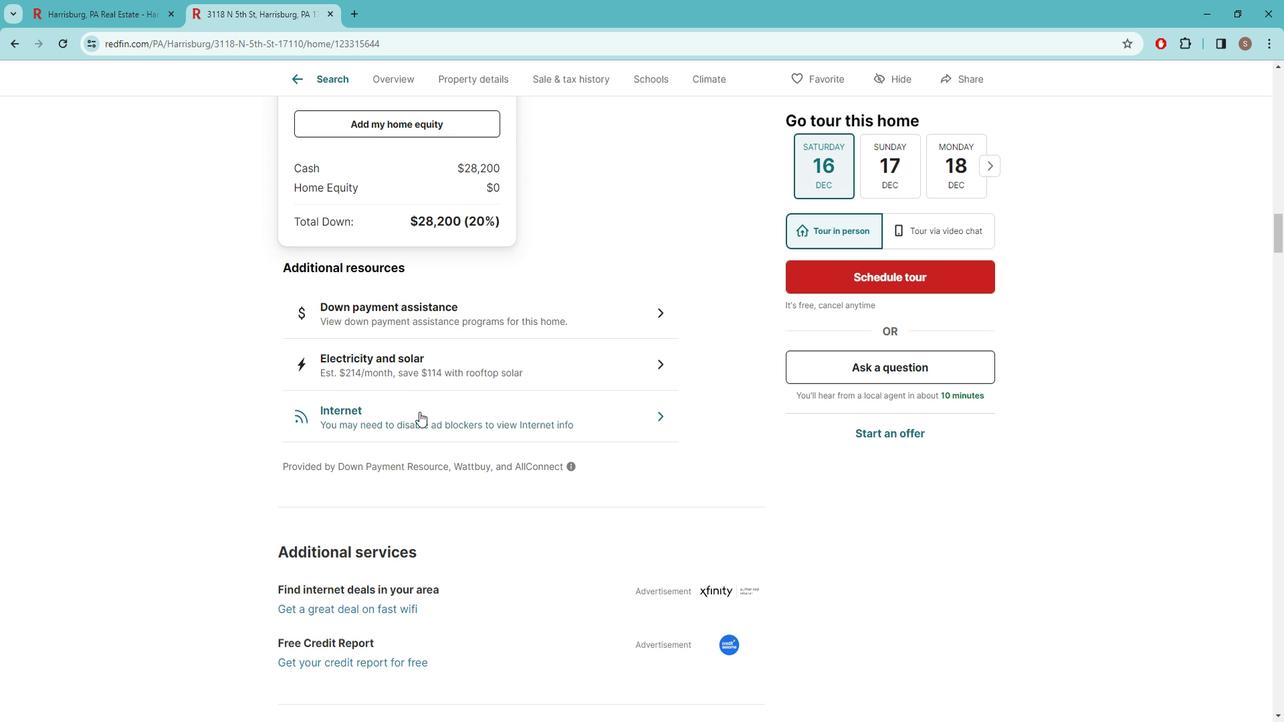 
Action: Mouse scrolled (435, 412) with delta (0, 0)
Screenshot: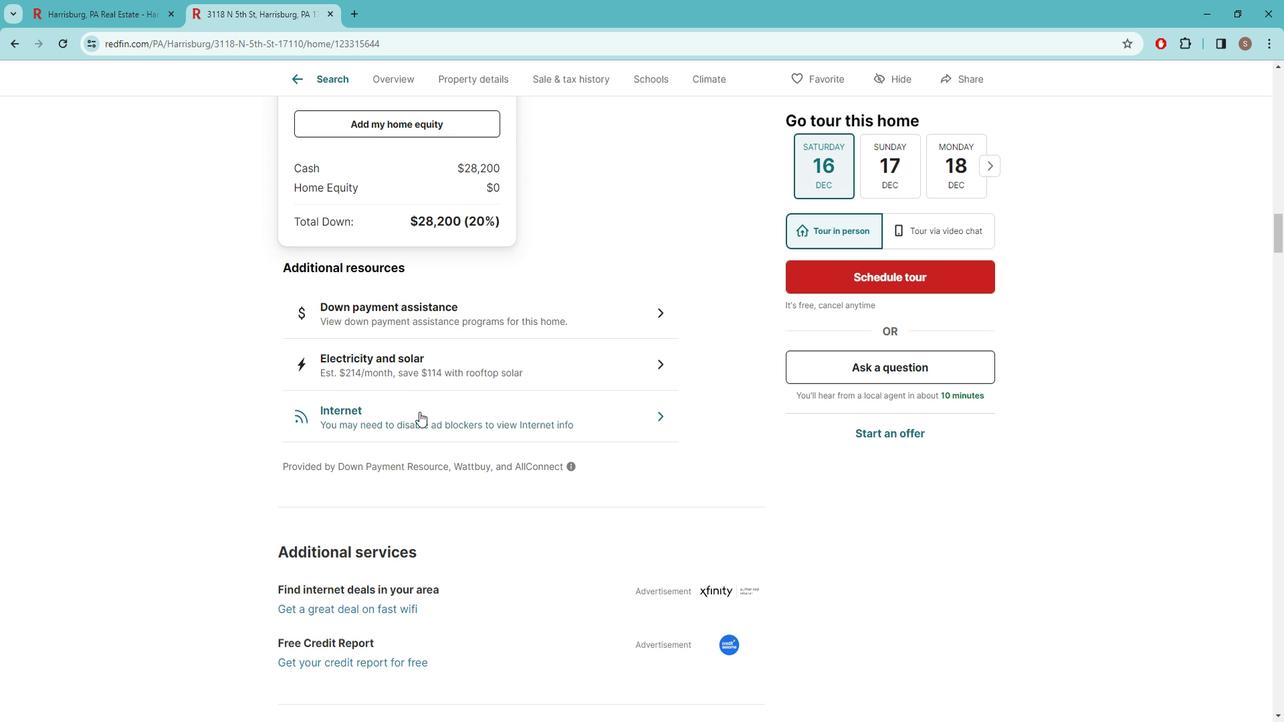 
Action: Mouse moved to (672, 255)
Screenshot: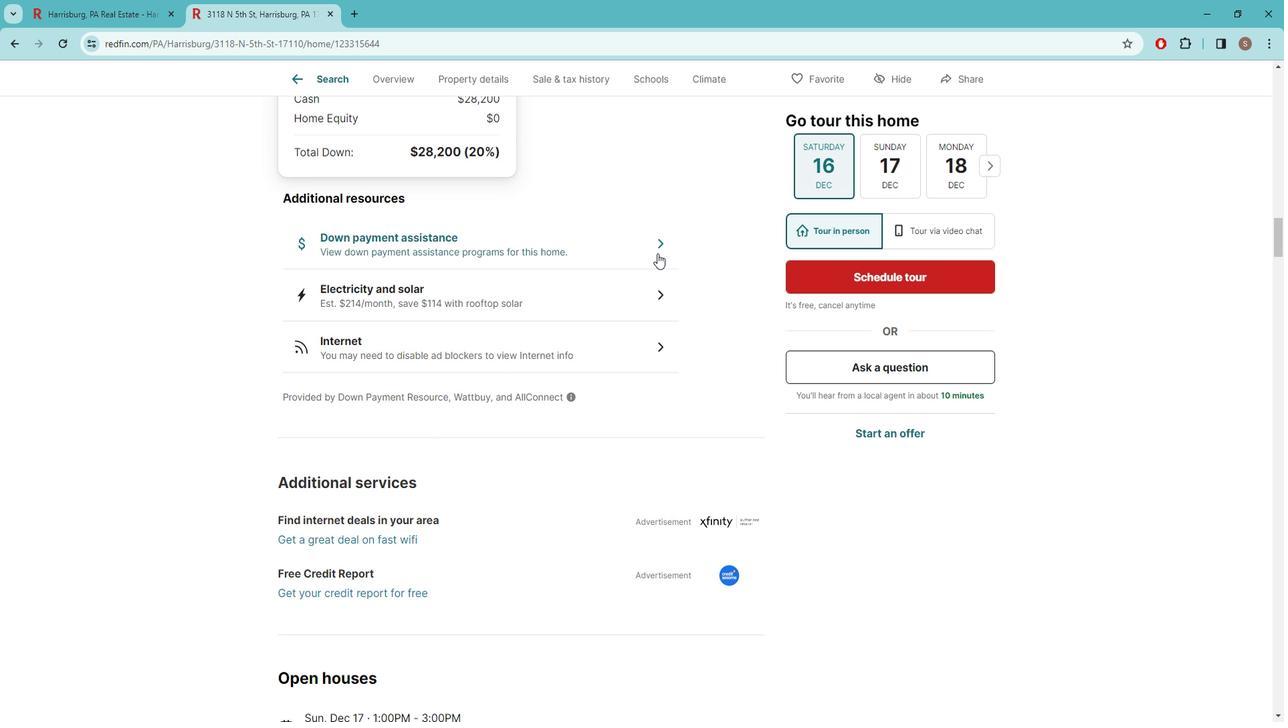 
Action: Mouse pressed left at (672, 255)
Screenshot: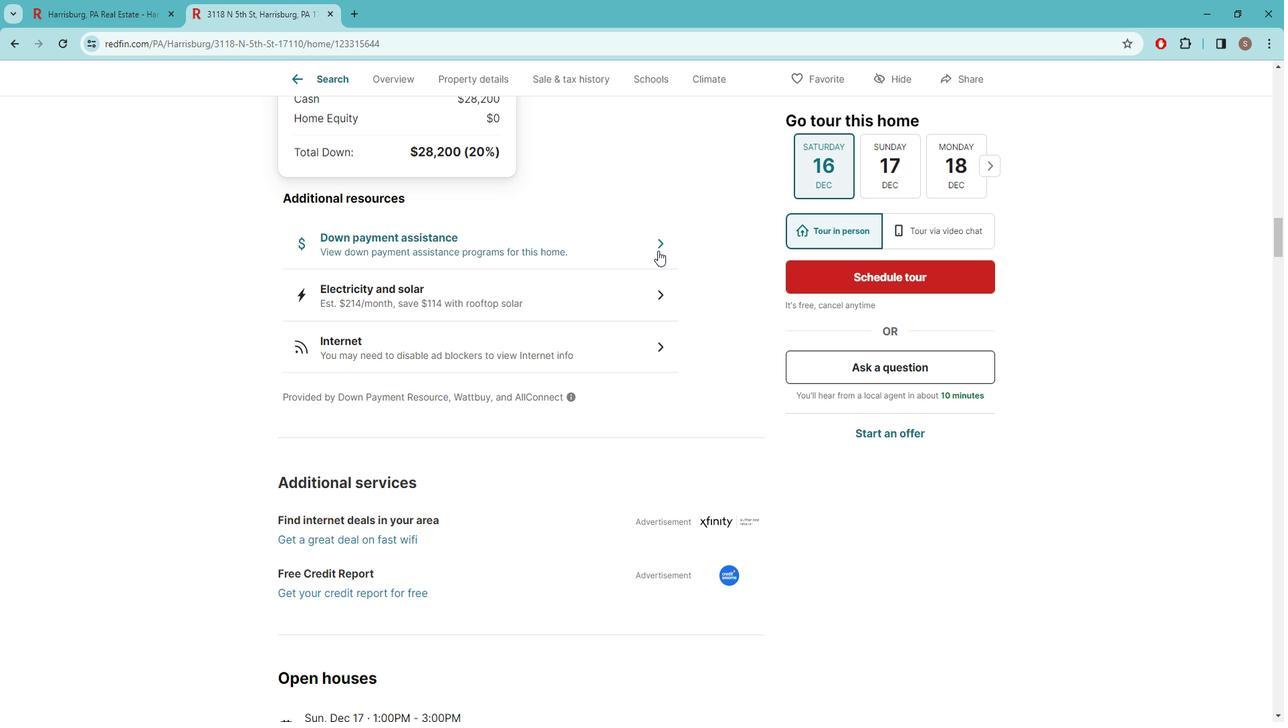 
Action: Mouse moved to (679, 315)
Screenshot: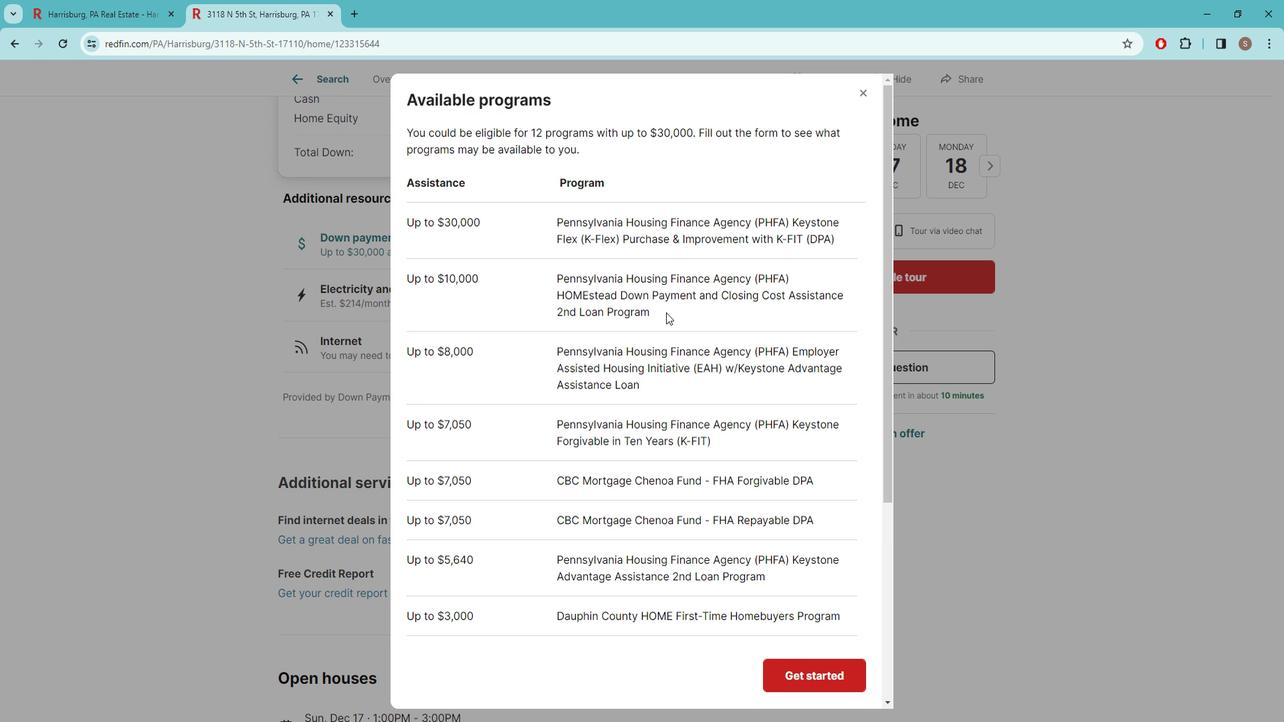 
Action: Mouse scrolled (679, 315) with delta (0, 0)
Screenshot: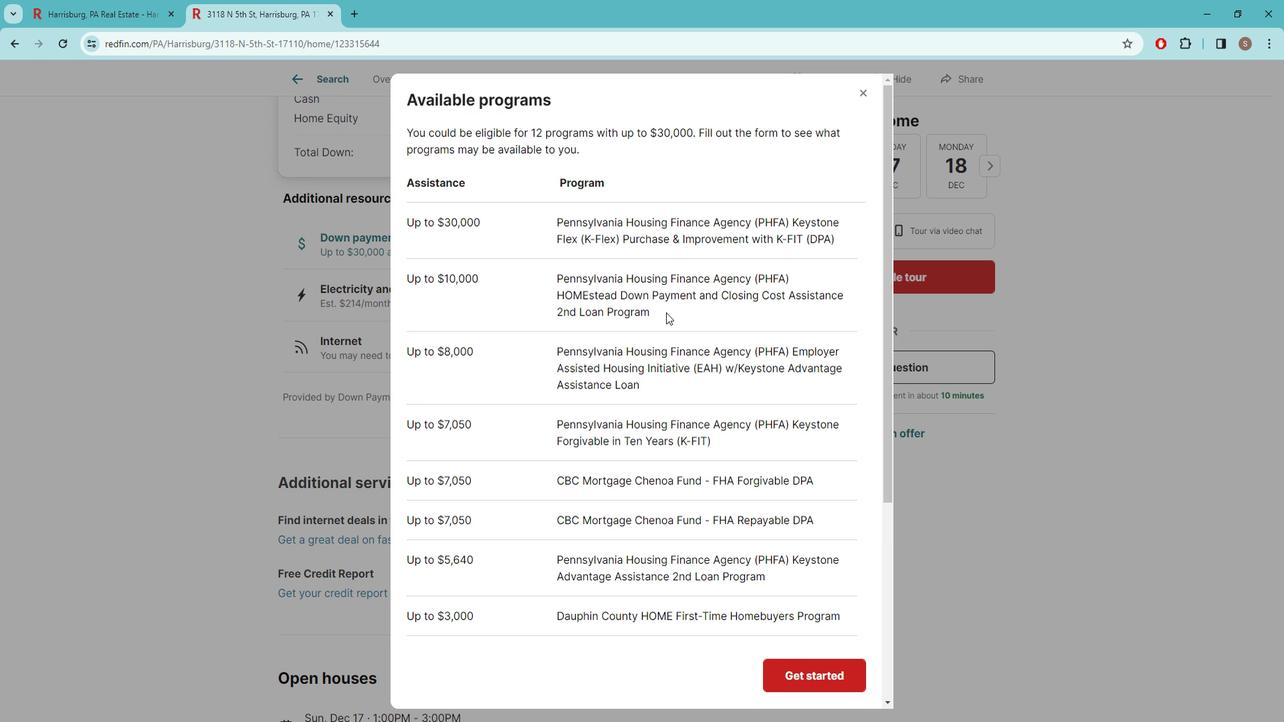 
Action: Mouse scrolled (679, 315) with delta (0, 0)
Screenshot: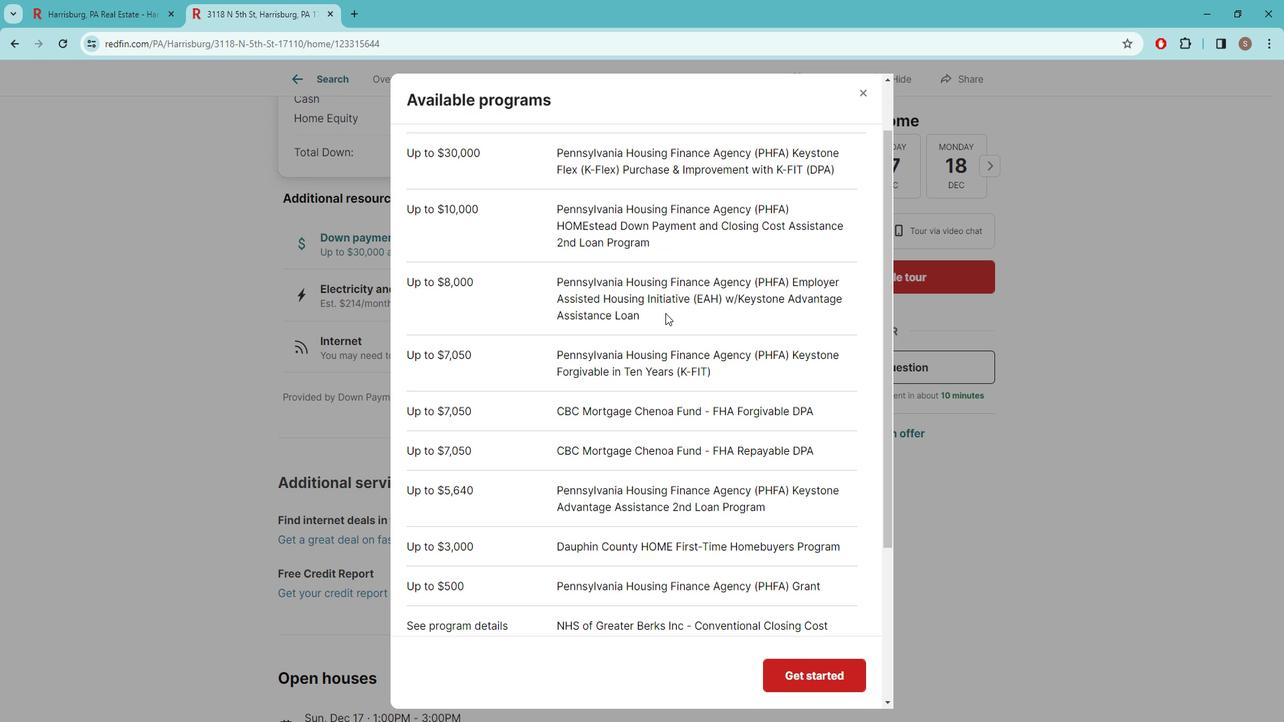 
Action: Mouse scrolled (679, 315) with delta (0, 0)
Screenshot: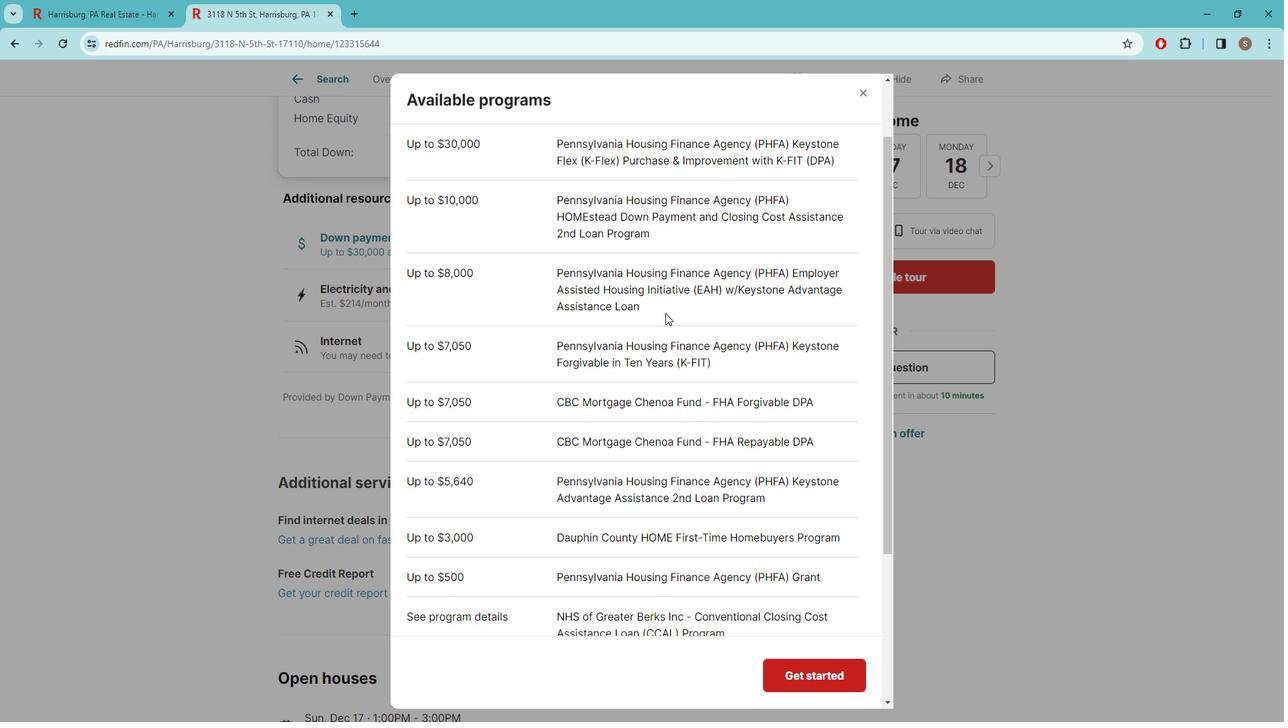 
Action: Mouse scrolled (679, 315) with delta (0, 0)
Screenshot: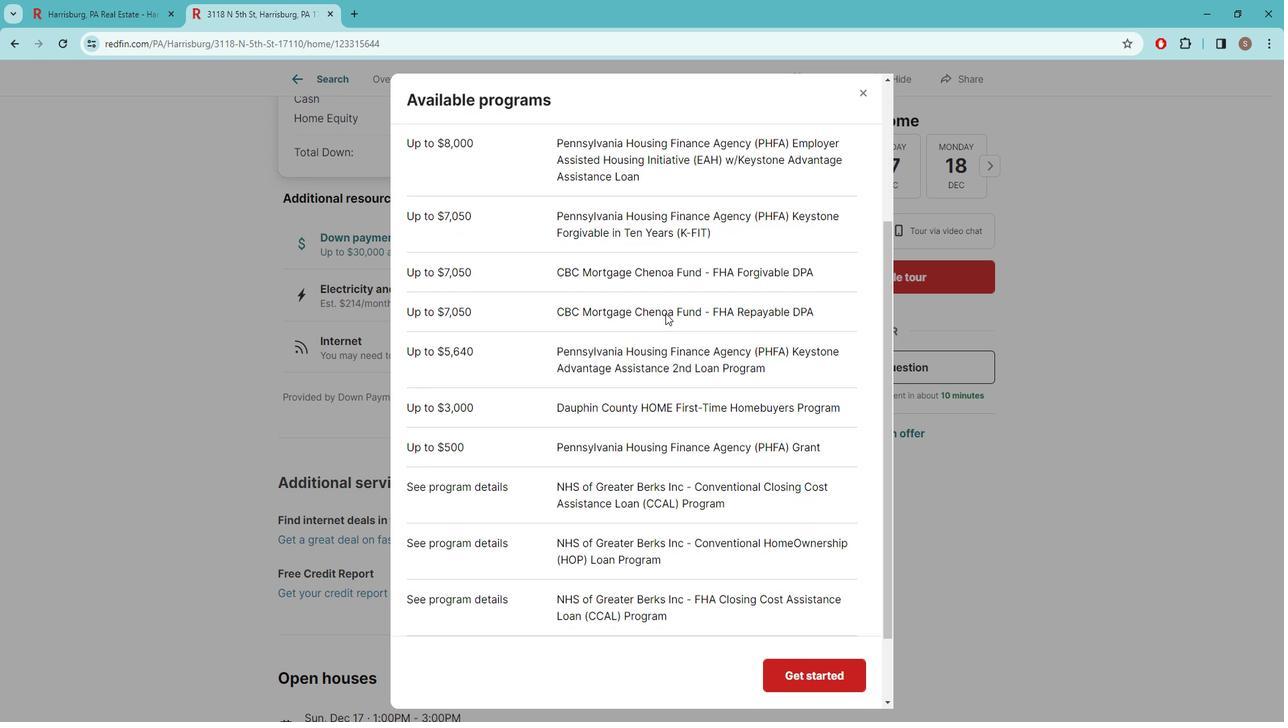 
Action: Mouse scrolled (679, 315) with delta (0, 0)
Screenshot: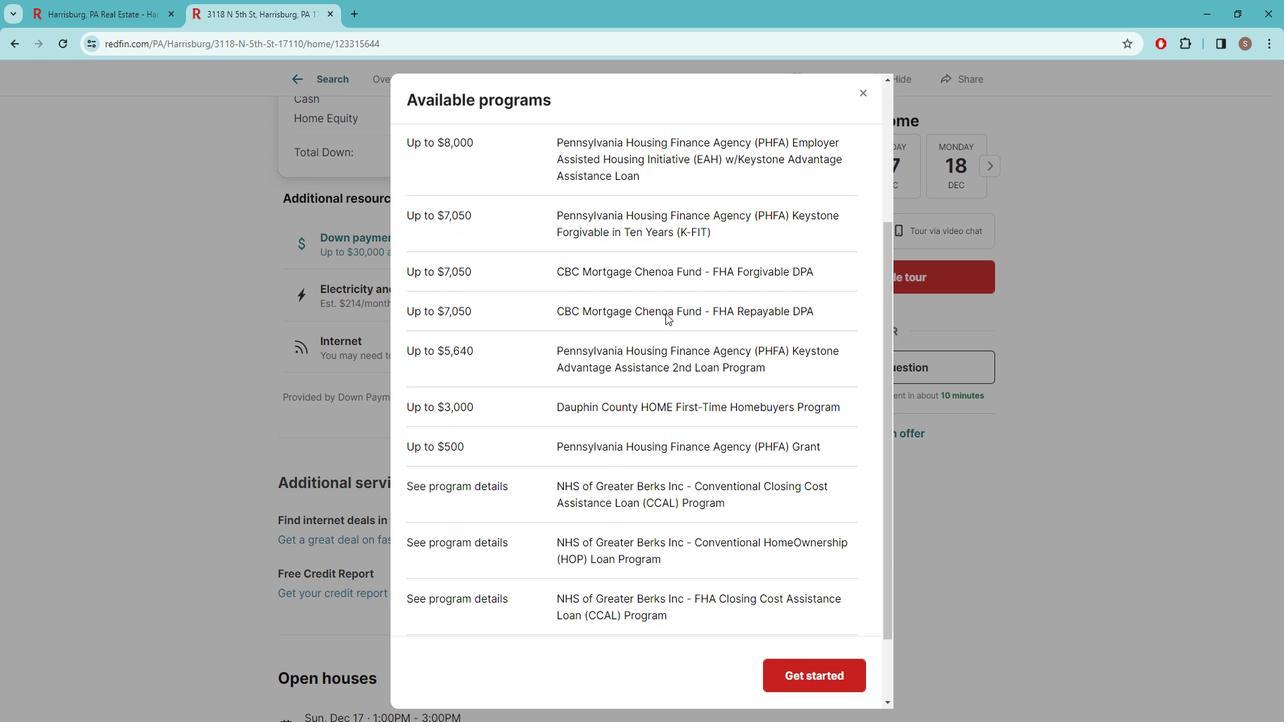 
Action: Mouse scrolled (679, 316) with delta (0, 0)
Screenshot: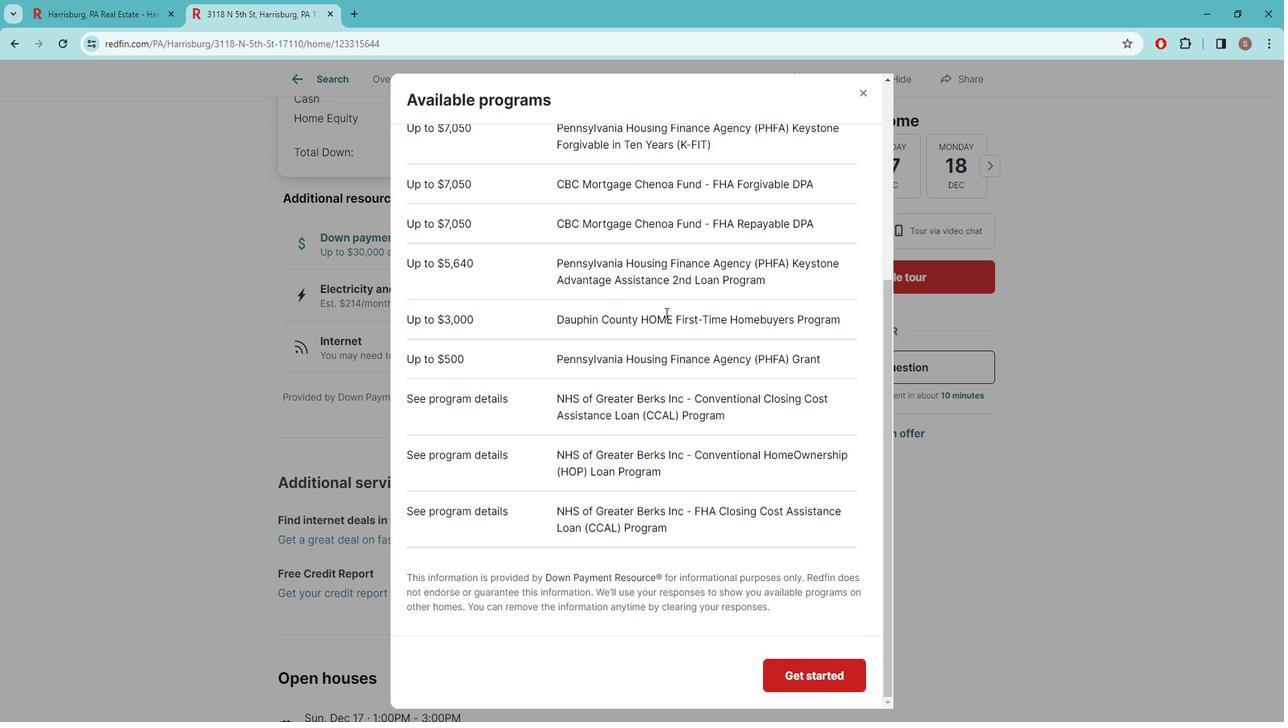 
Action: Mouse scrolled (679, 316) with delta (0, 0)
Screenshot: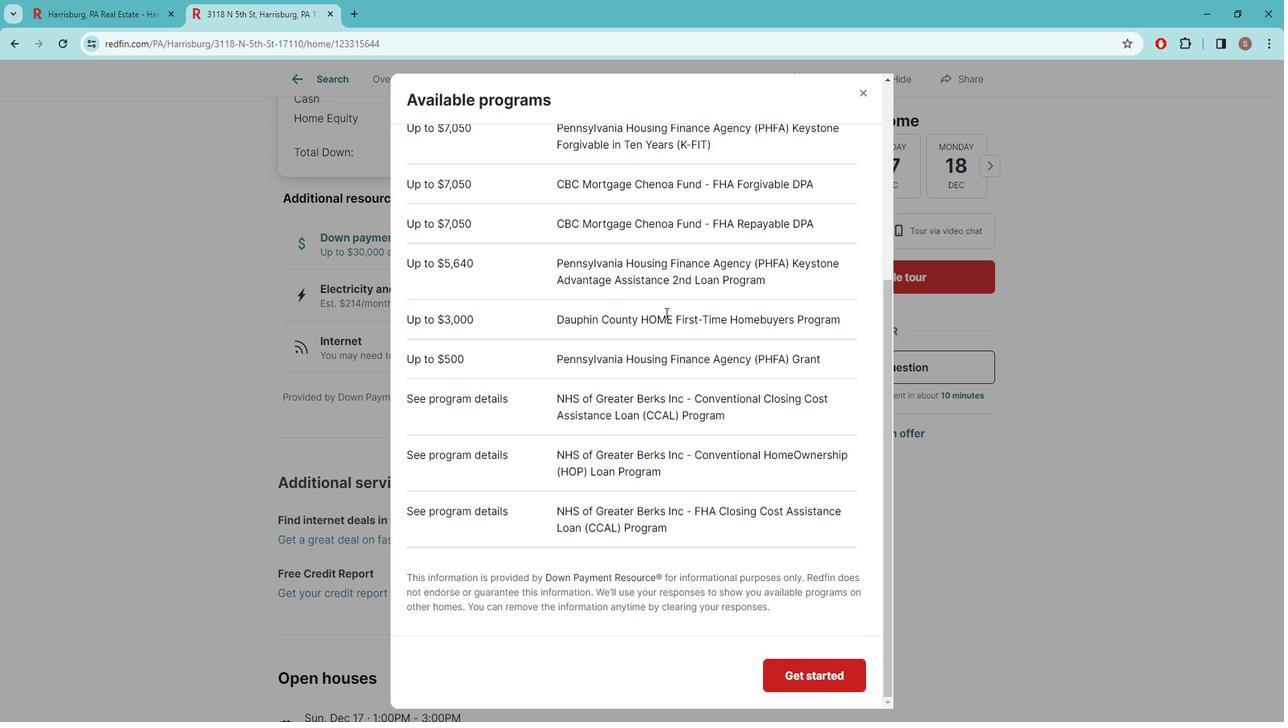 
Action: Mouse scrolled (679, 316) with delta (0, 0)
Screenshot: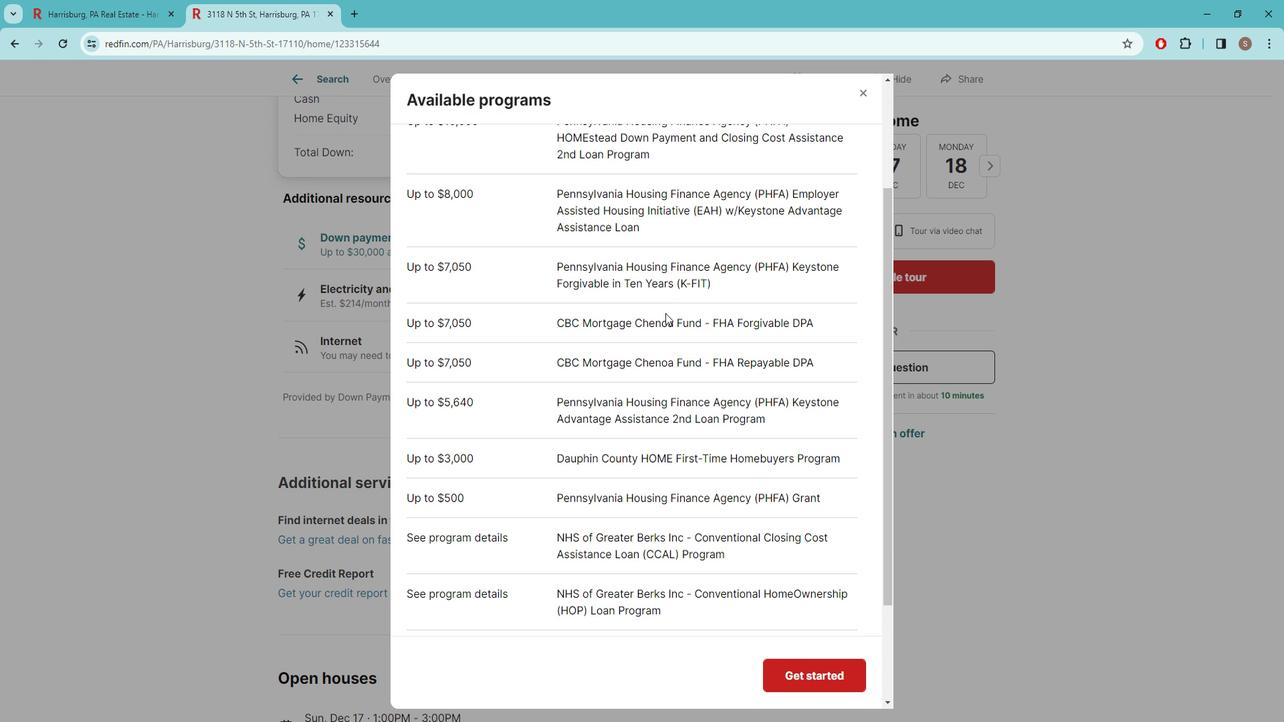 
Action: Mouse moved to (720, 264)
Screenshot: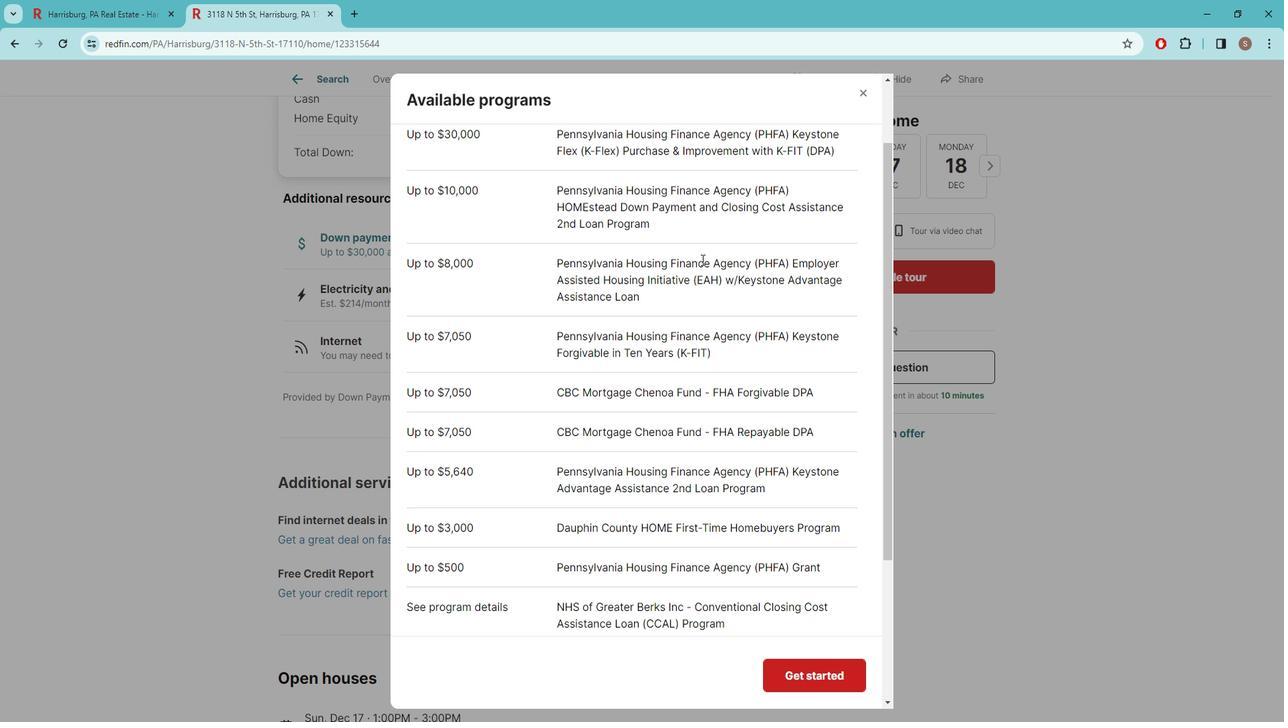 
Action: Mouse scrolled (720, 264) with delta (0, 0)
Screenshot: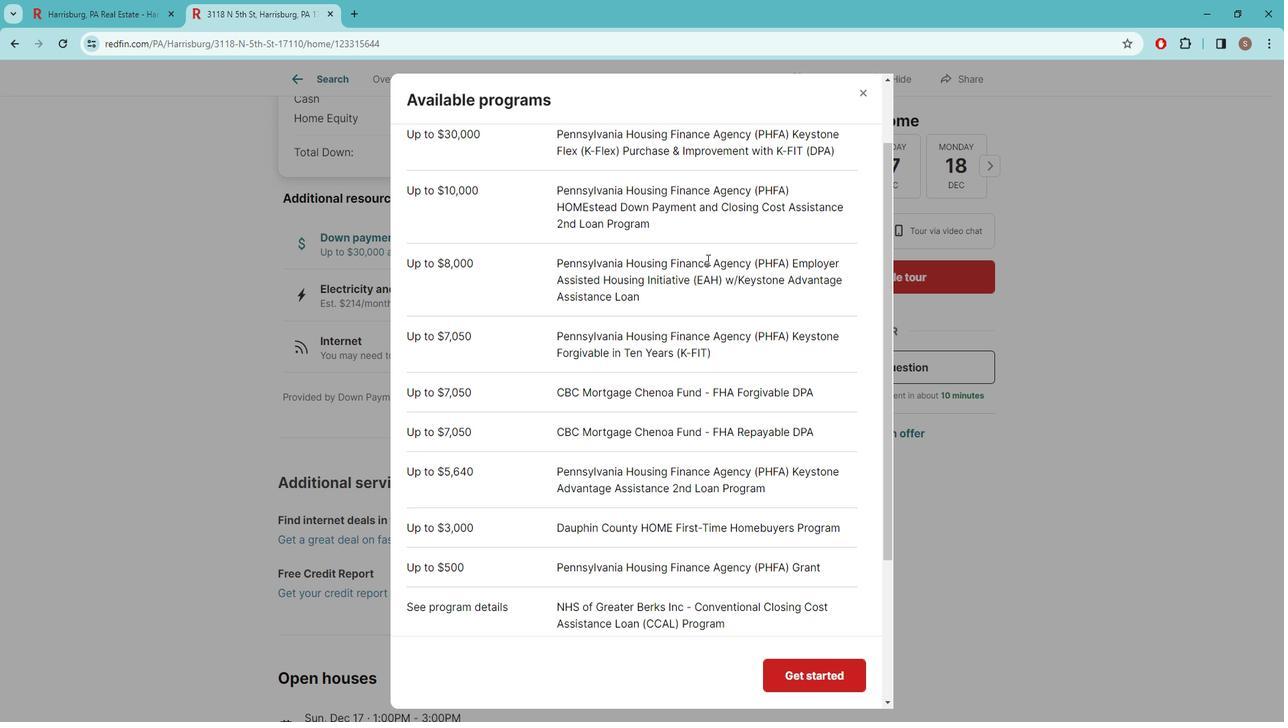 
Action: Mouse scrolled (720, 264) with delta (0, 0)
Screenshot: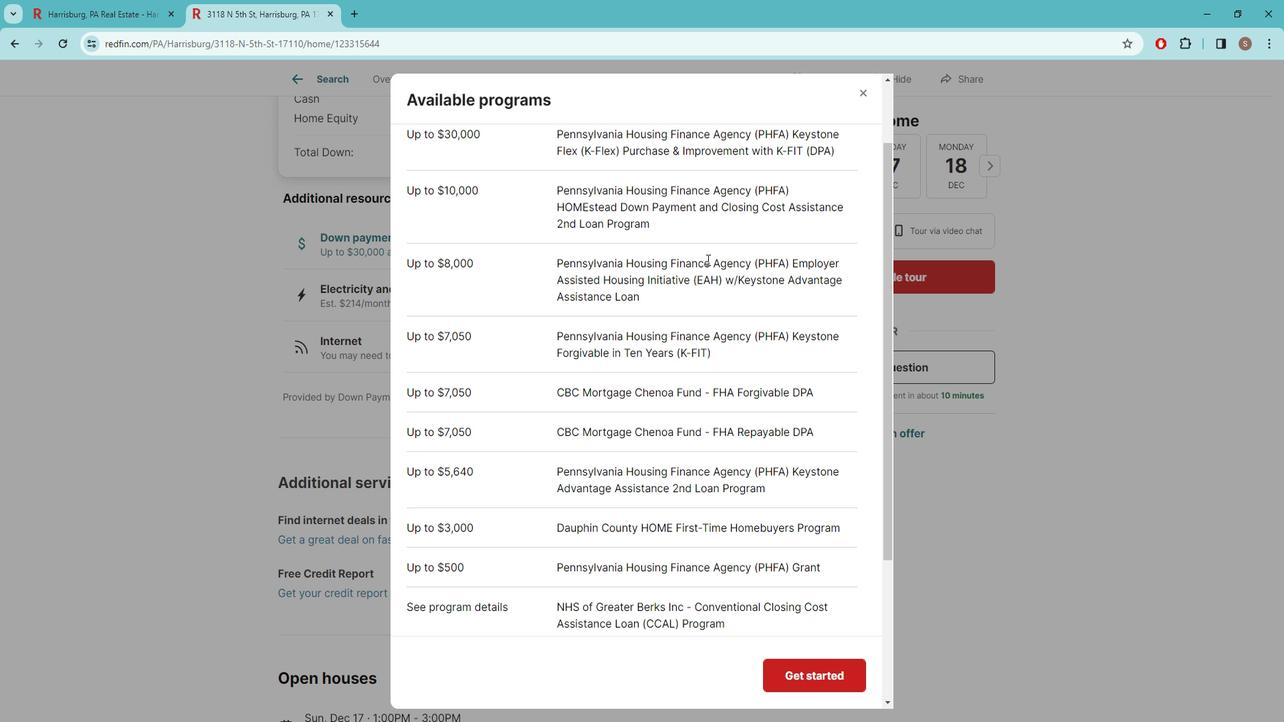 
Action: Mouse moved to (880, 105)
Screenshot: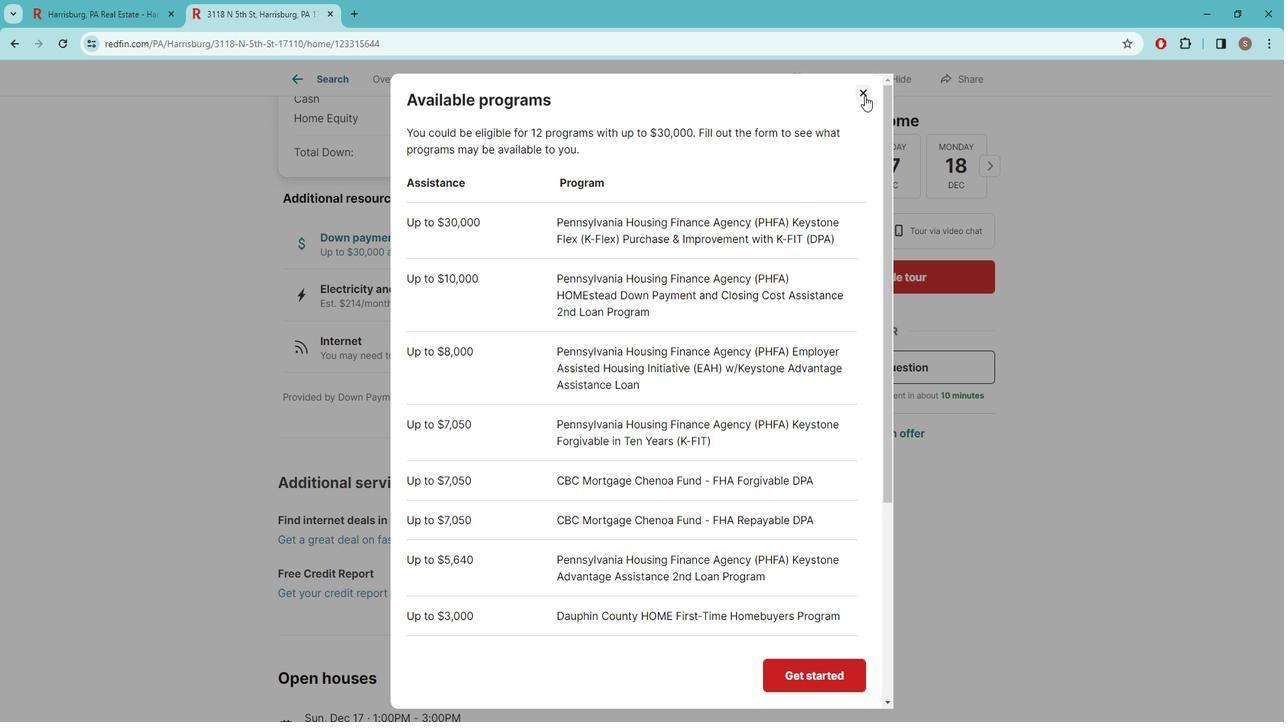 
Action: Mouse pressed left at (880, 105)
Screenshot: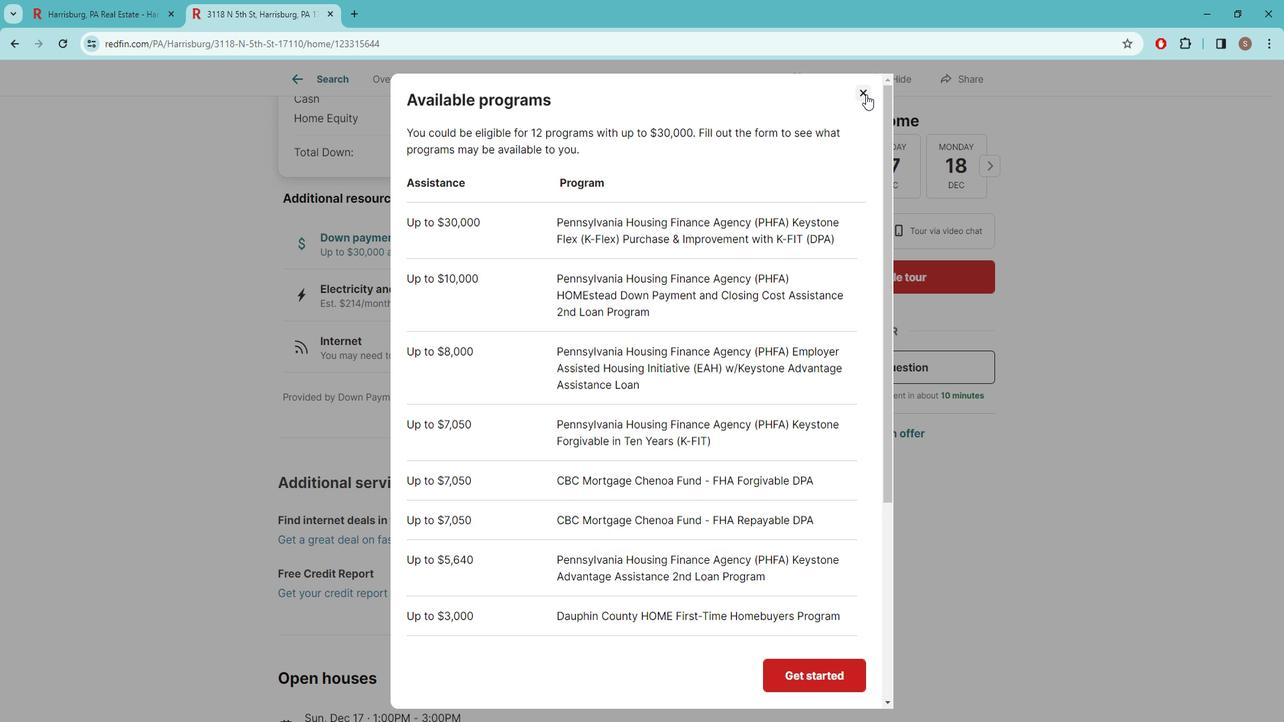 
Action: Mouse moved to (529, 353)
Screenshot: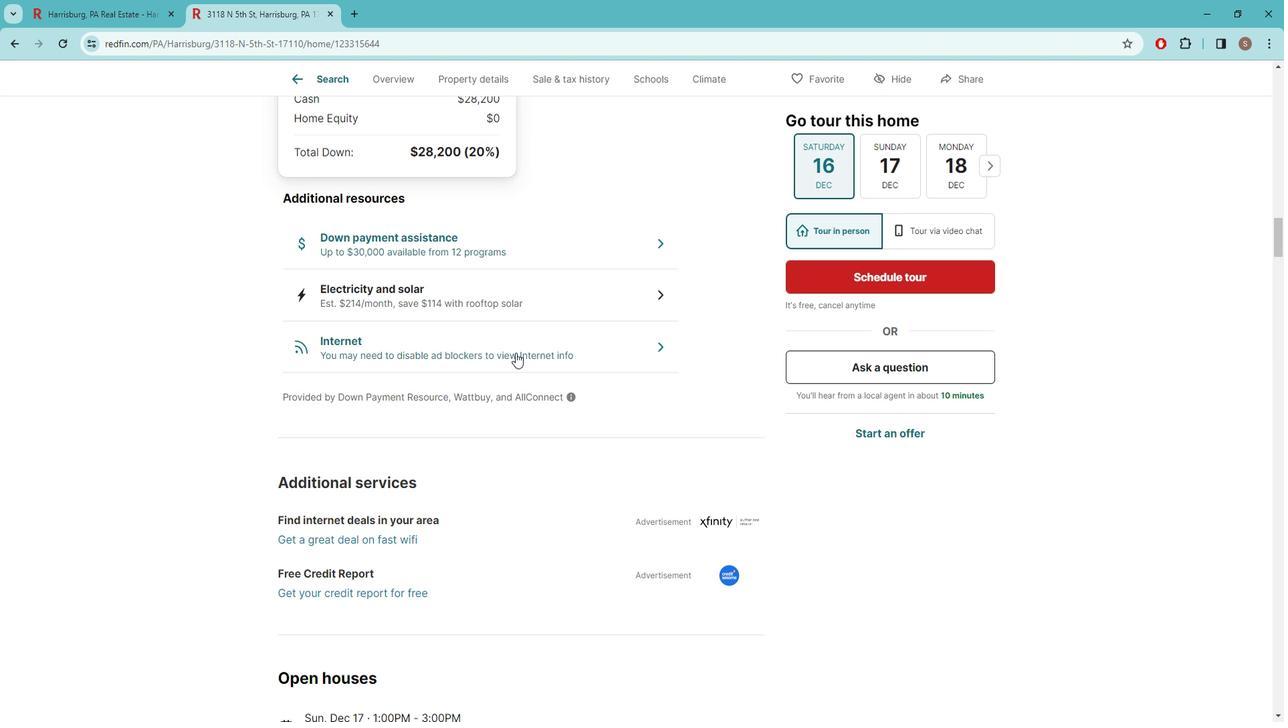
Action: Mouse scrolled (529, 353) with delta (0, 0)
Screenshot: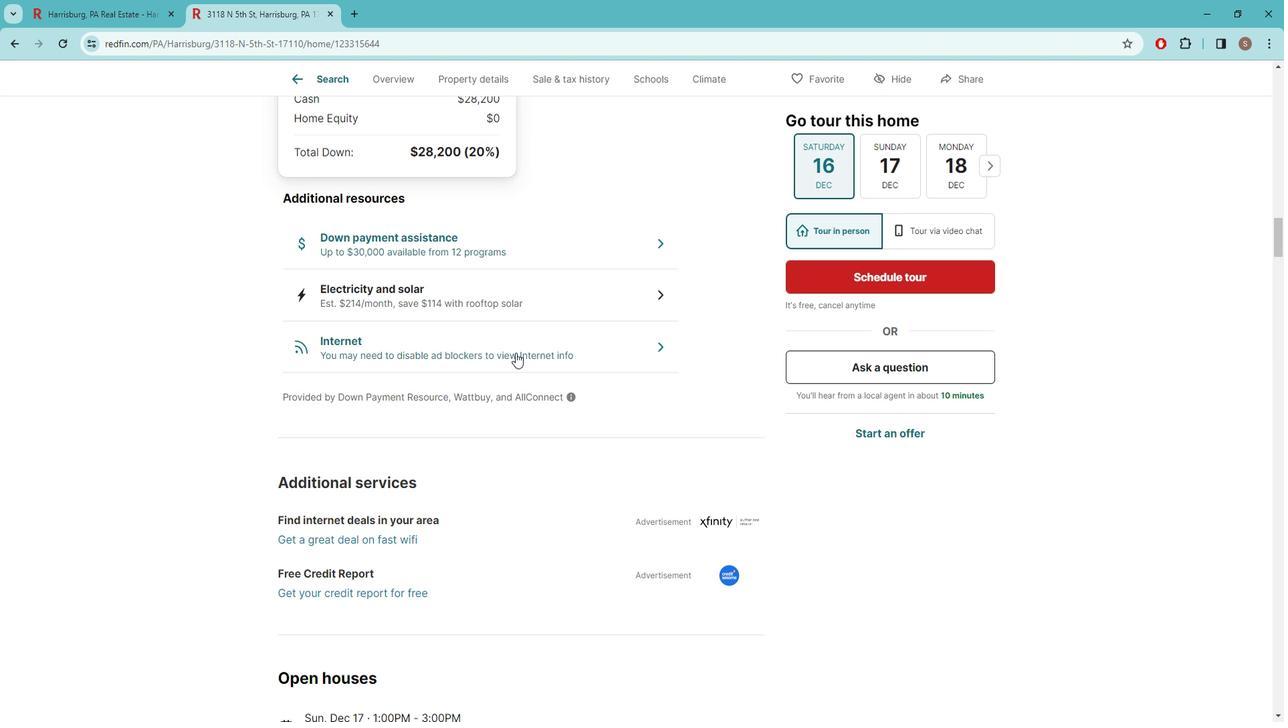 
Action: Mouse moved to (528, 354)
Screenshot: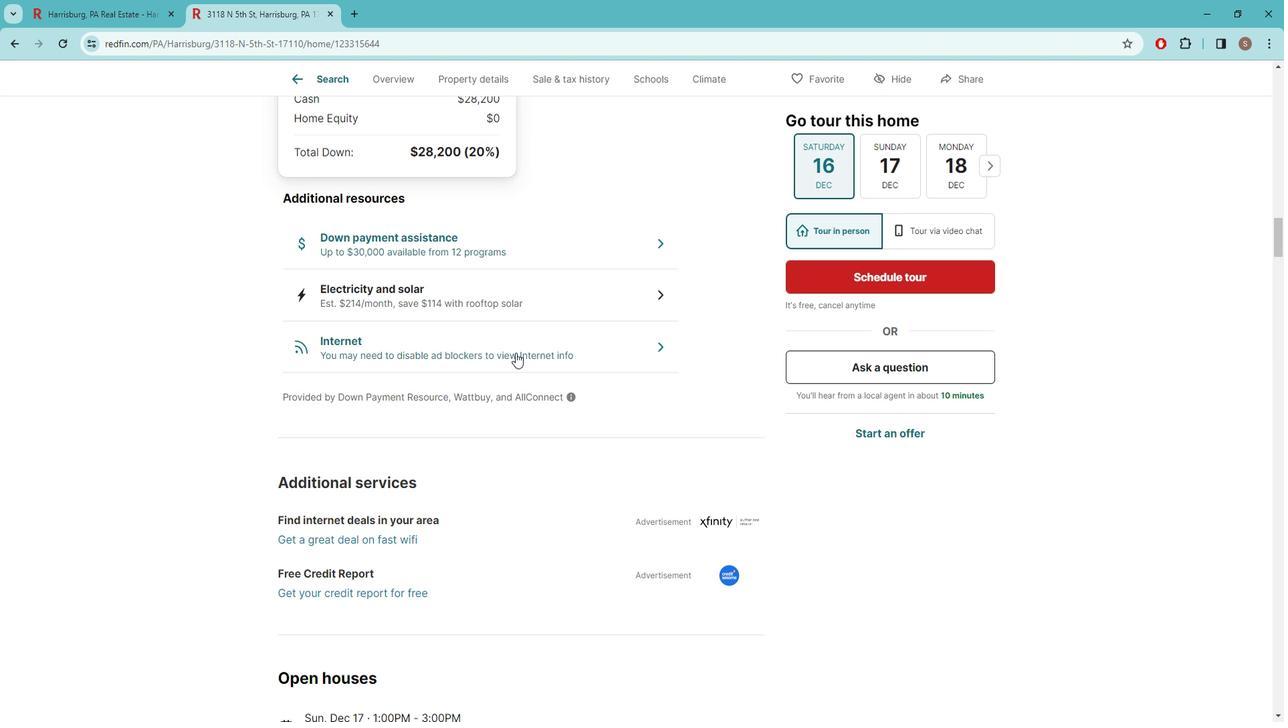 
Action: Mouse scrolled (528, 355) with delta (0, 0)
Screenshot: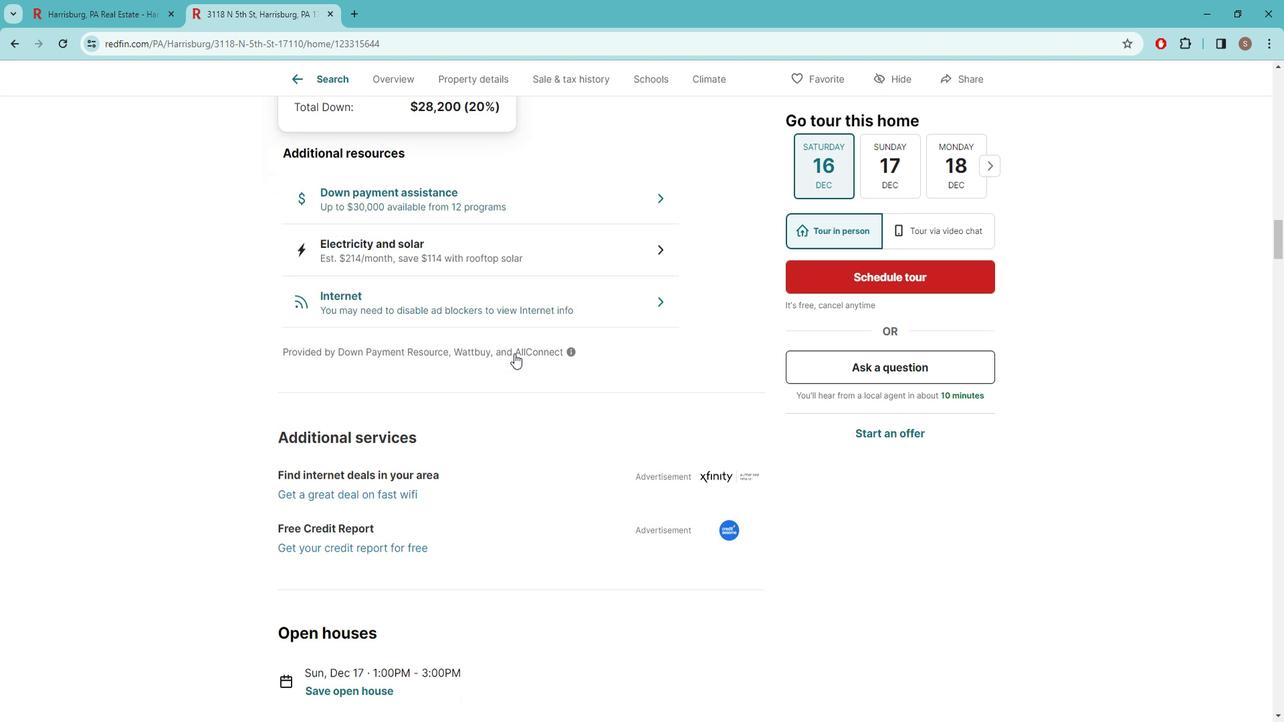 
Action: Mouse moved to (668, 302)
Screenshot: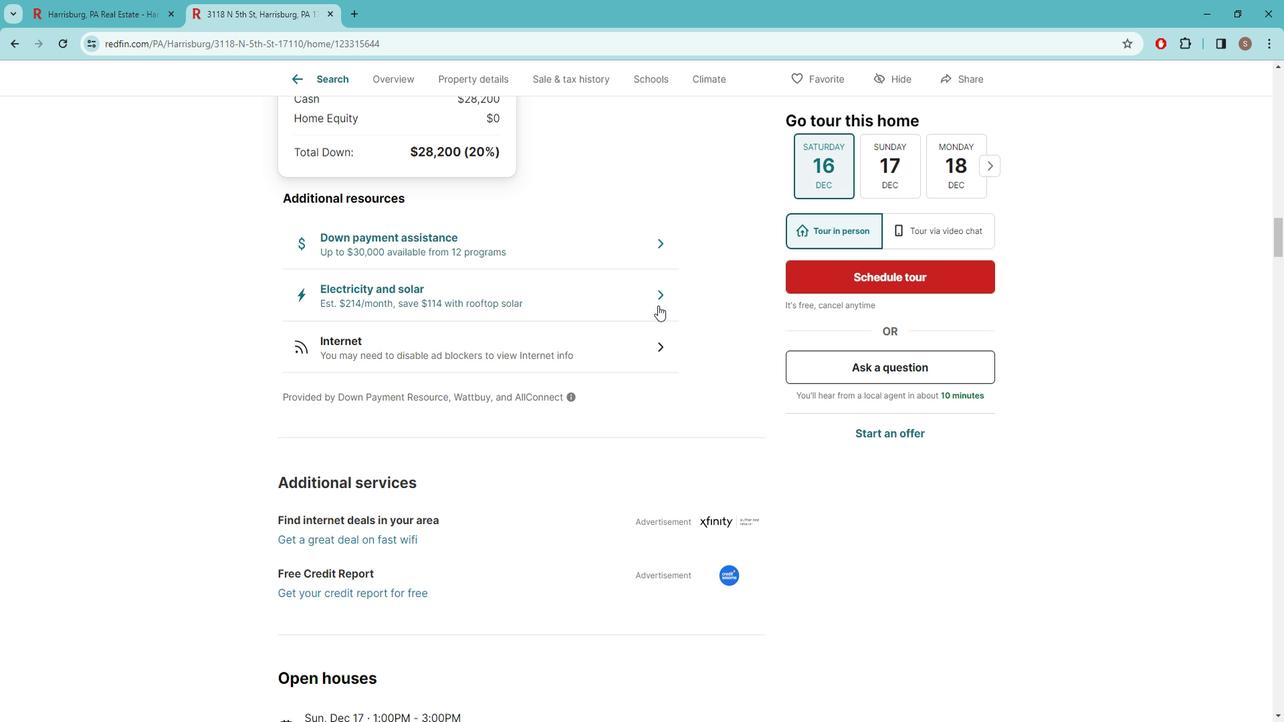 
Action: Mouse pressed left at (668, 302)
Screenshot: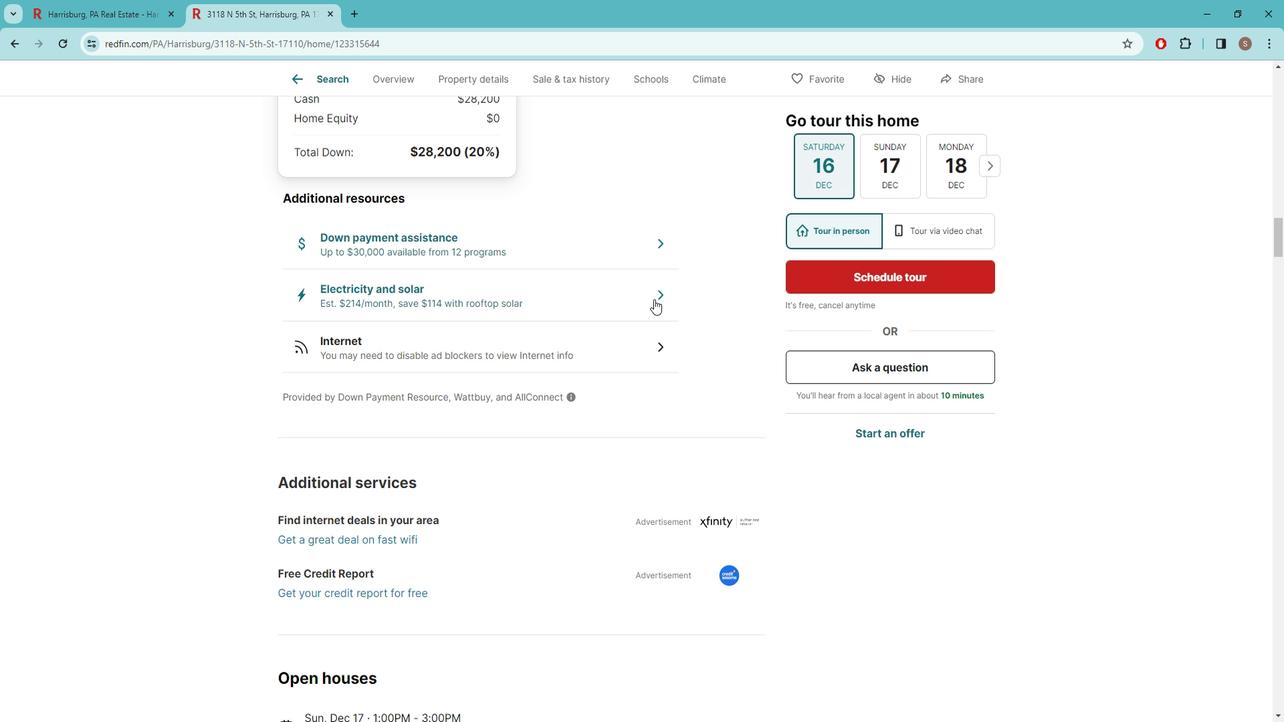 
Action: Mouse moved to (668, 302)
Screenshot: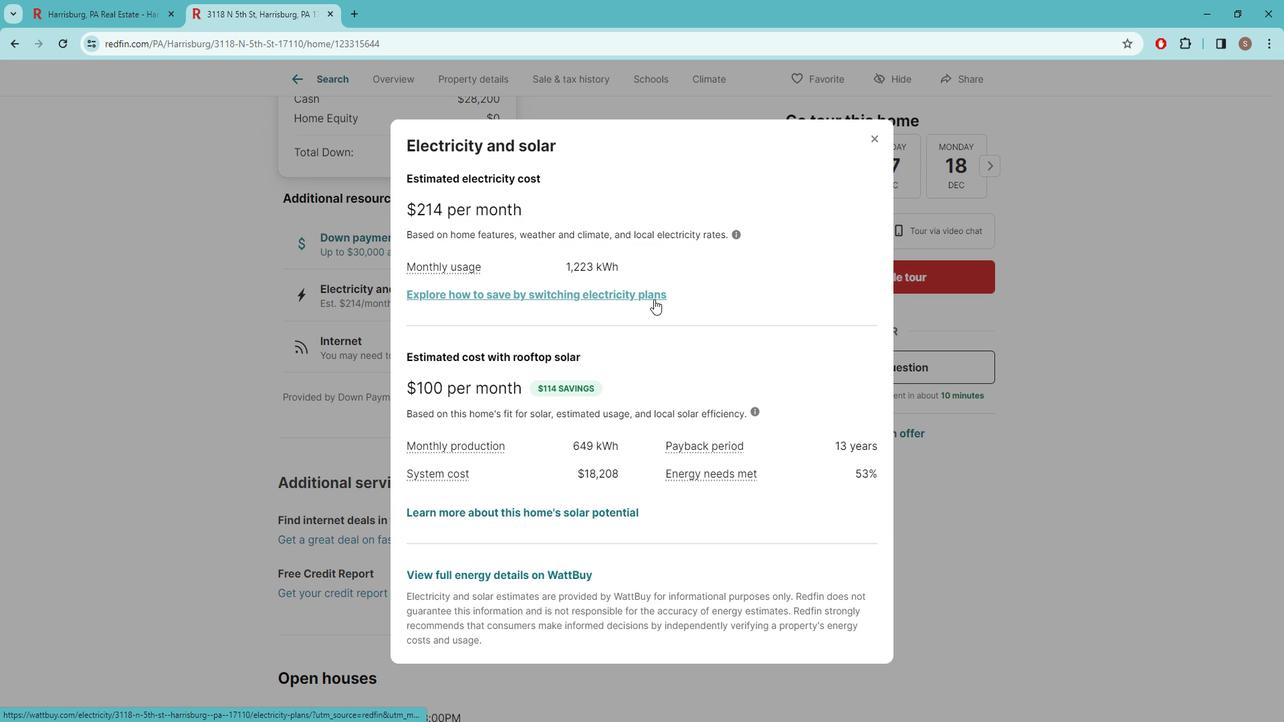
Action: Mouse scrolled (668, 301) with delta (0, 0)
Screenshot: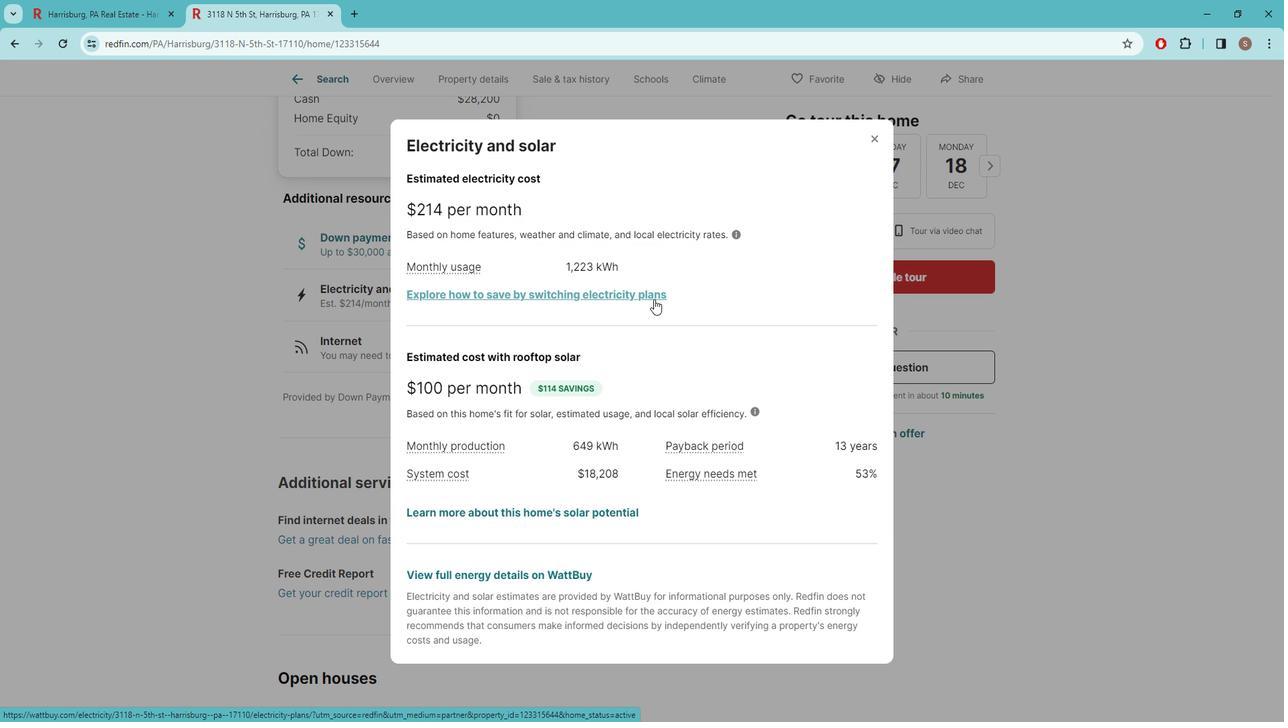 
Action: Mouse scrolled (668, 301) with delta (0, 0)
Screenshot: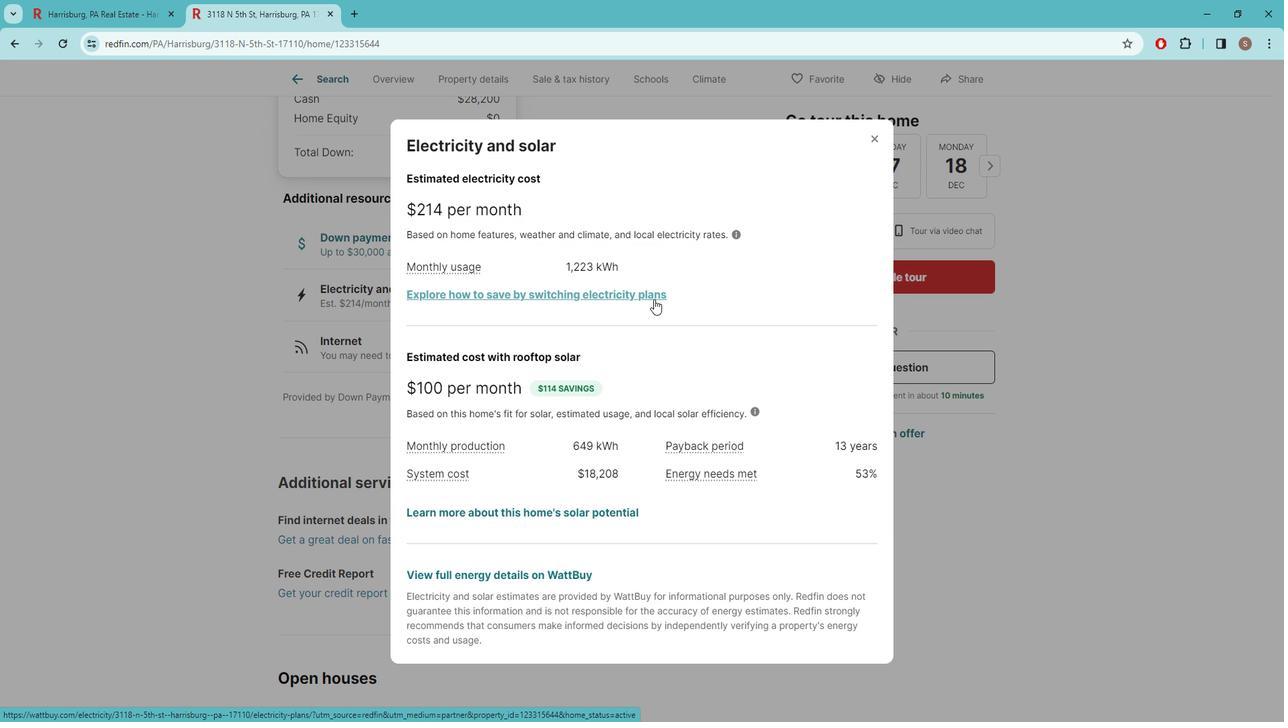
Action: Mouse scrolled (668, 302) with delta (0, 0)
Screenshot: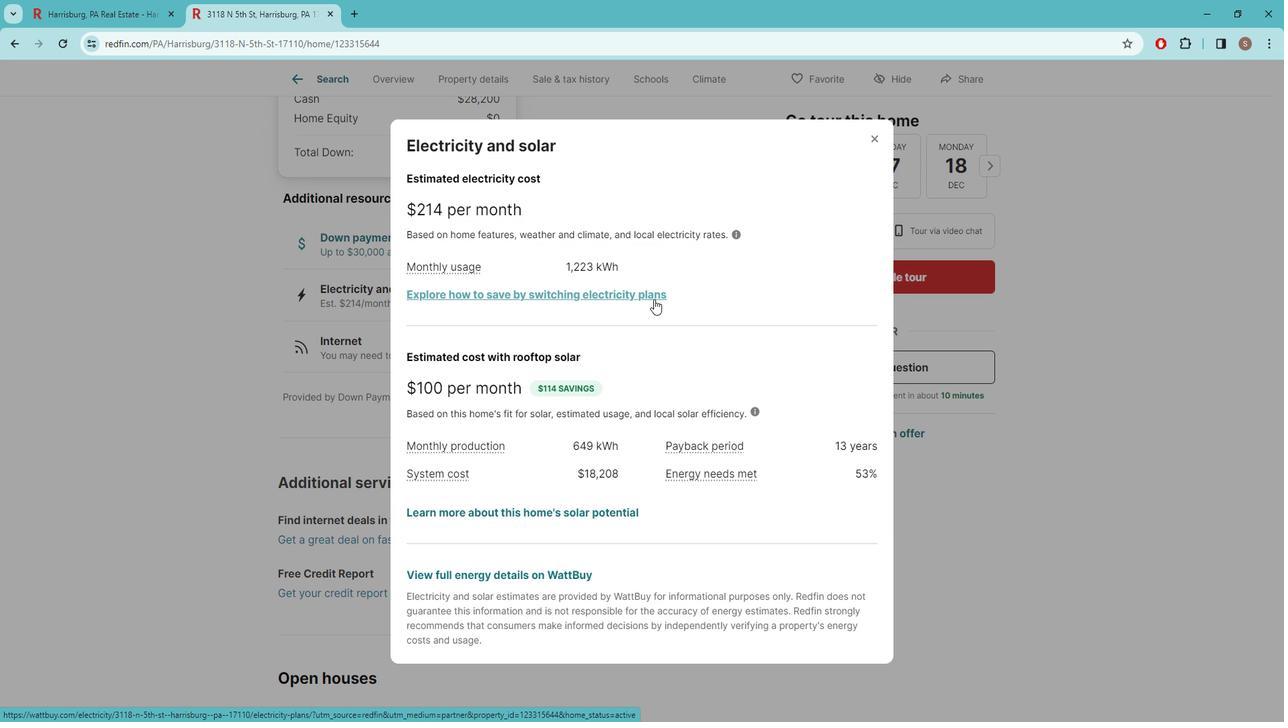 
Action: Mouse moved to (888, 147)
Screenshot: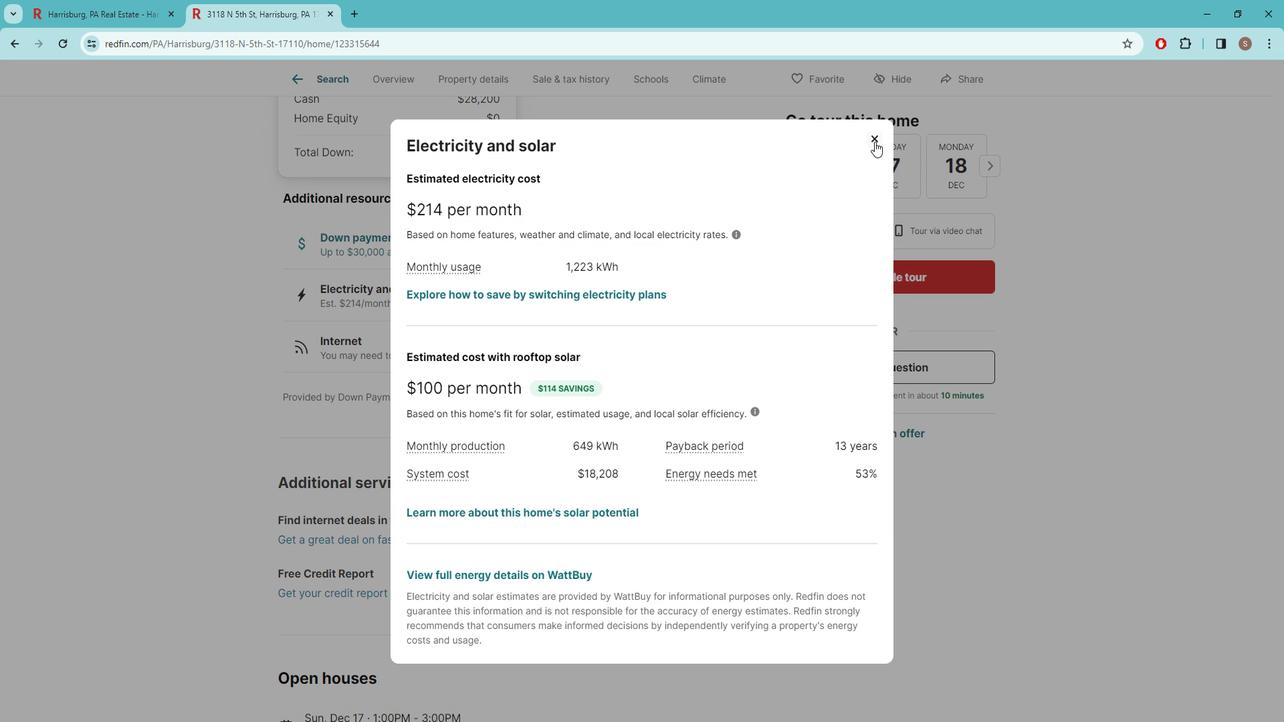 
Action: Mouse pressed left at (888, 147)
Screenshot: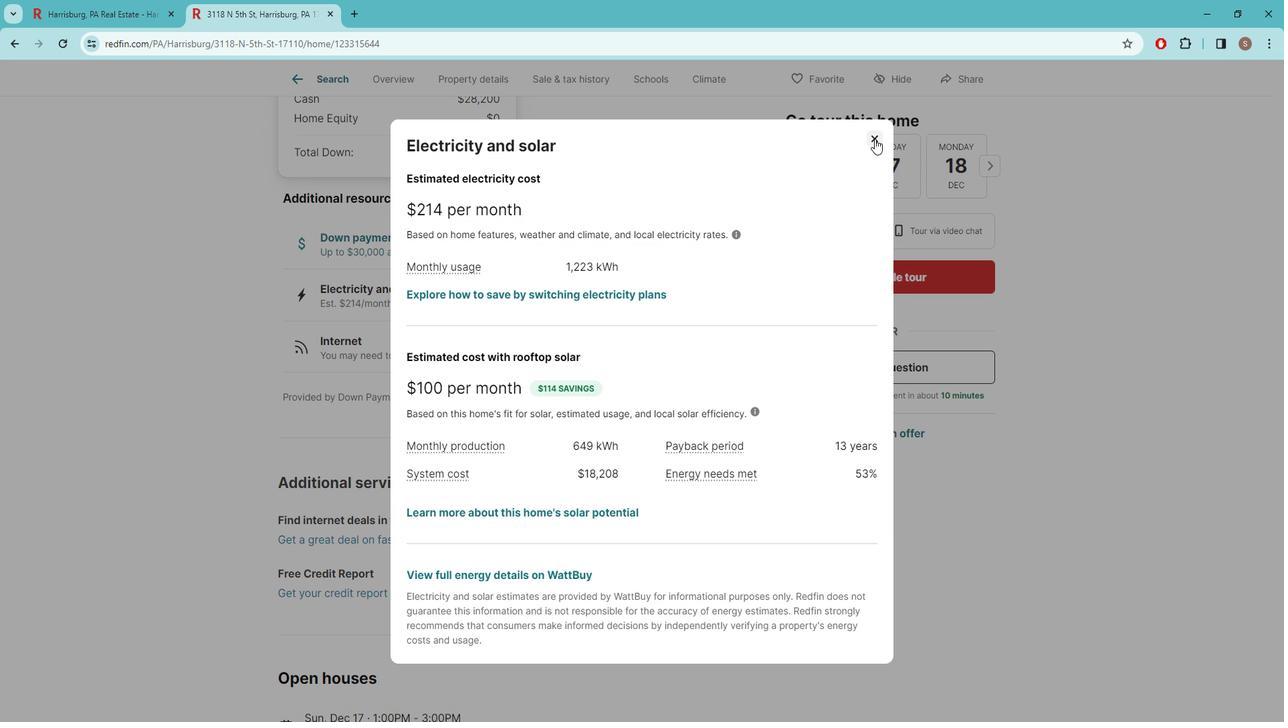 
Action: Mouse moved to (699, 284)
Screenshot: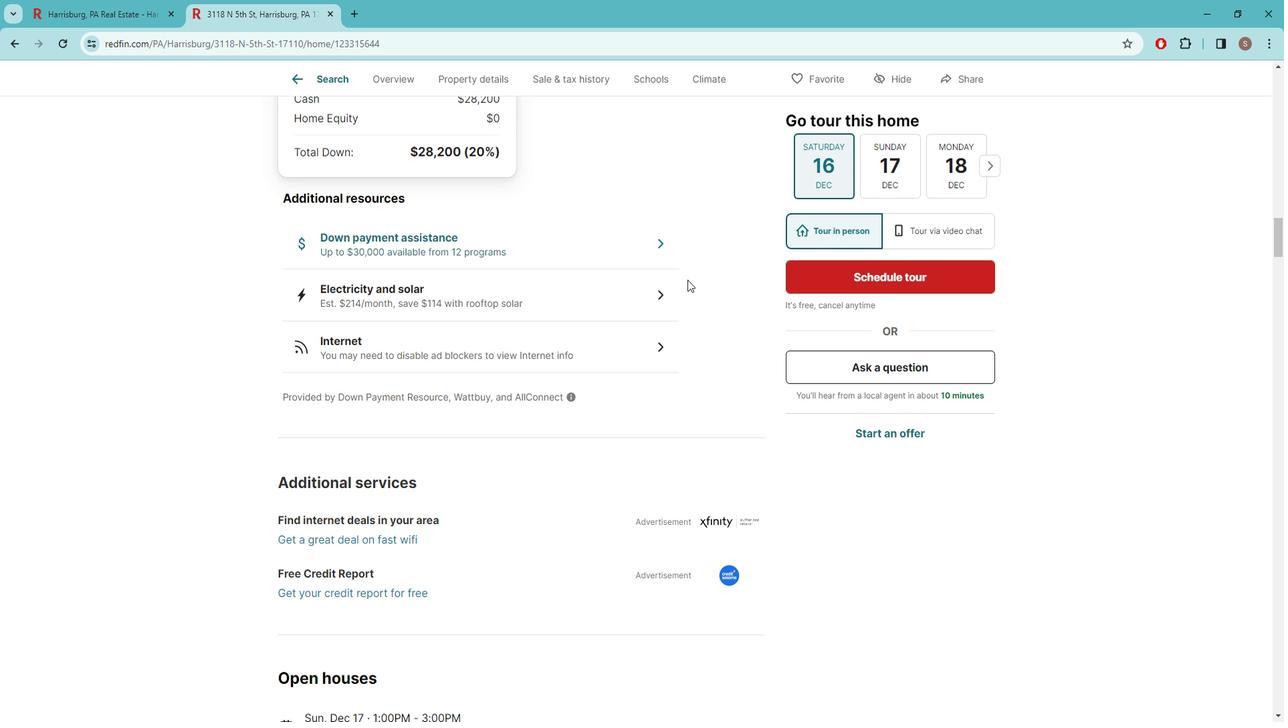 
Action: Mouse scrolled (699, 284) with delta (0, 0)
Screenshot: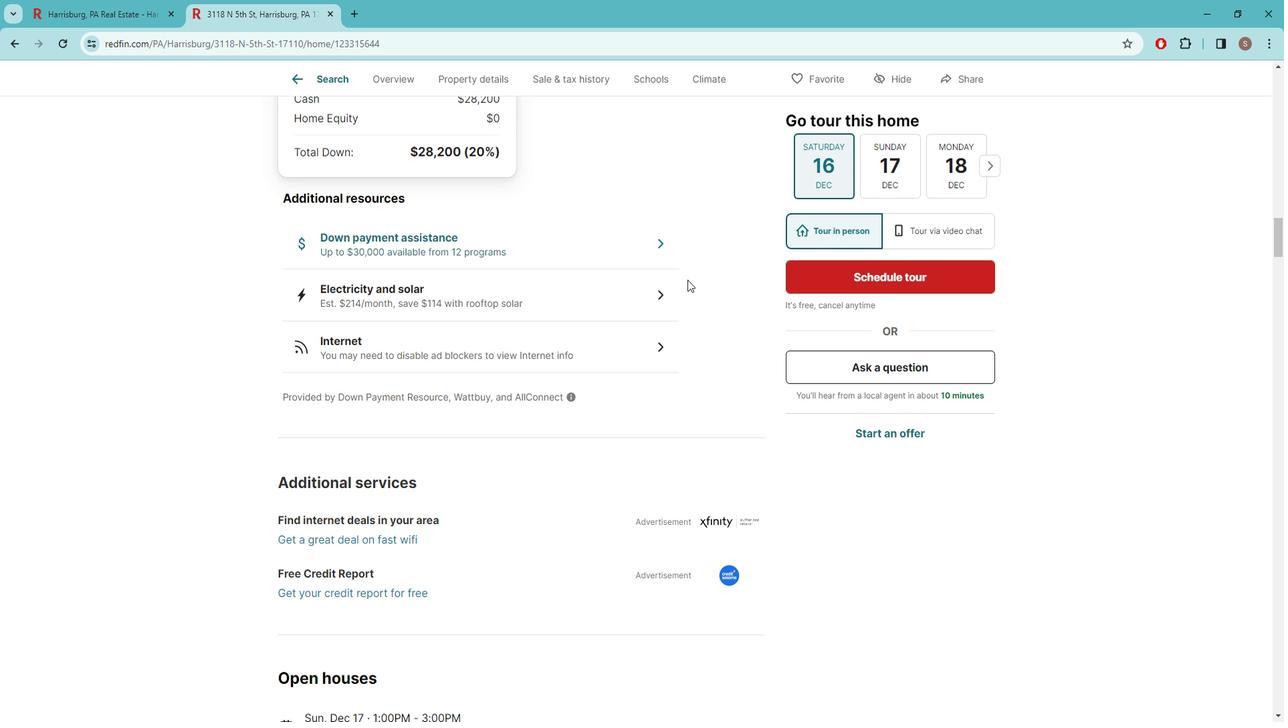 
Action: Mouse moved to (696, 286)
Screenshot: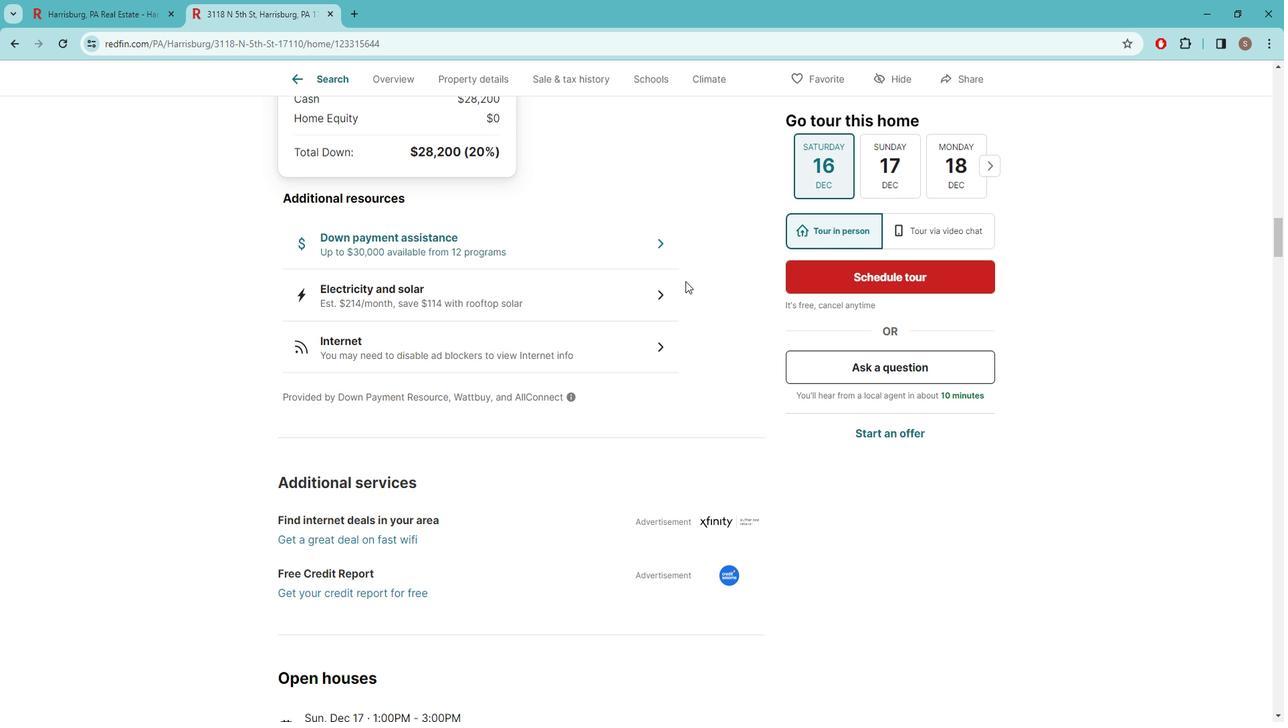 
Action: Mouse scrolled (696, 285) with delta (0, 0)
Screenshot: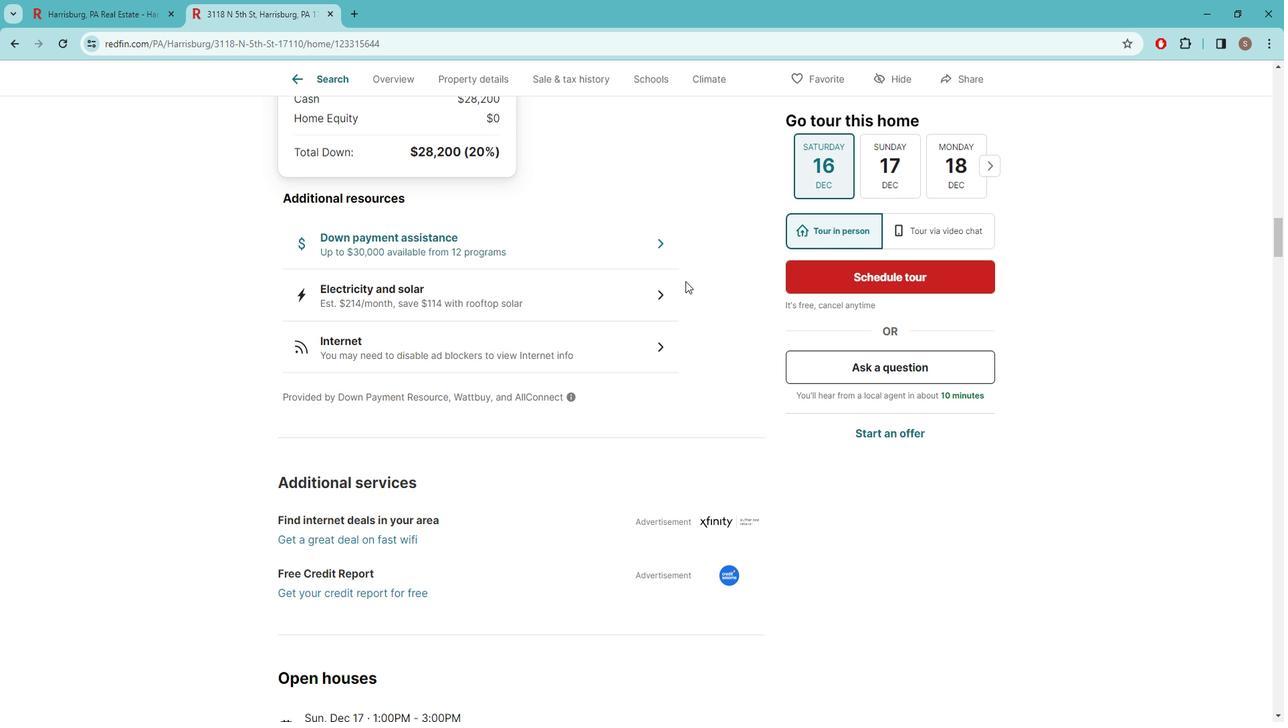 
Action: Mouse moved to (640, 297)
Screenshot: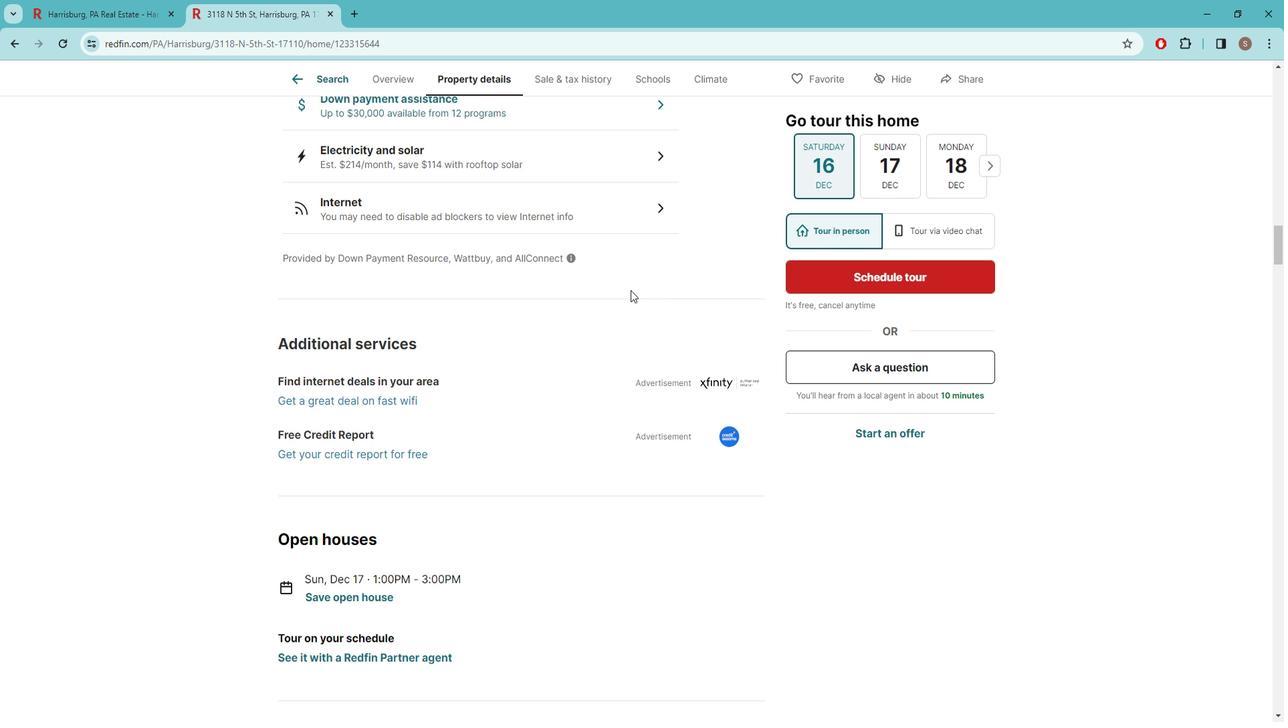 
Action: Mouse scrolled (640, 296) with delta (0, 0)
Screenshot: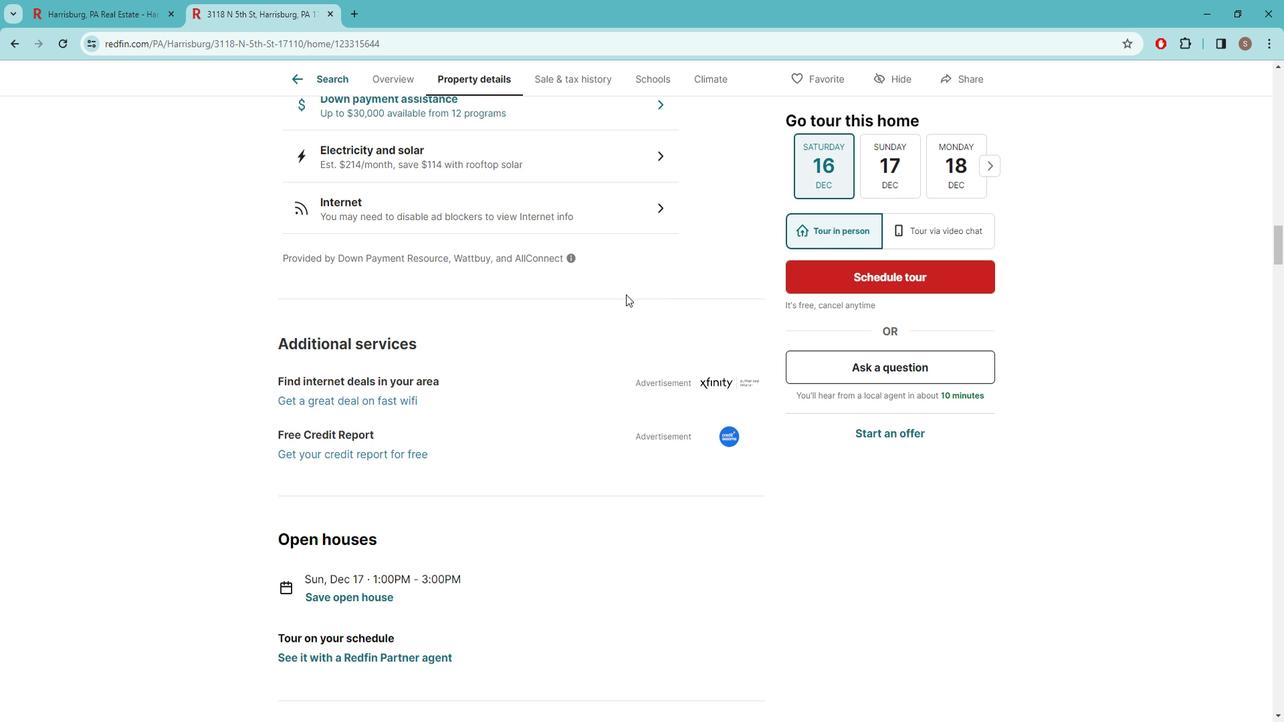 
Action: Mouse moved to (628, 302)
Screenshot: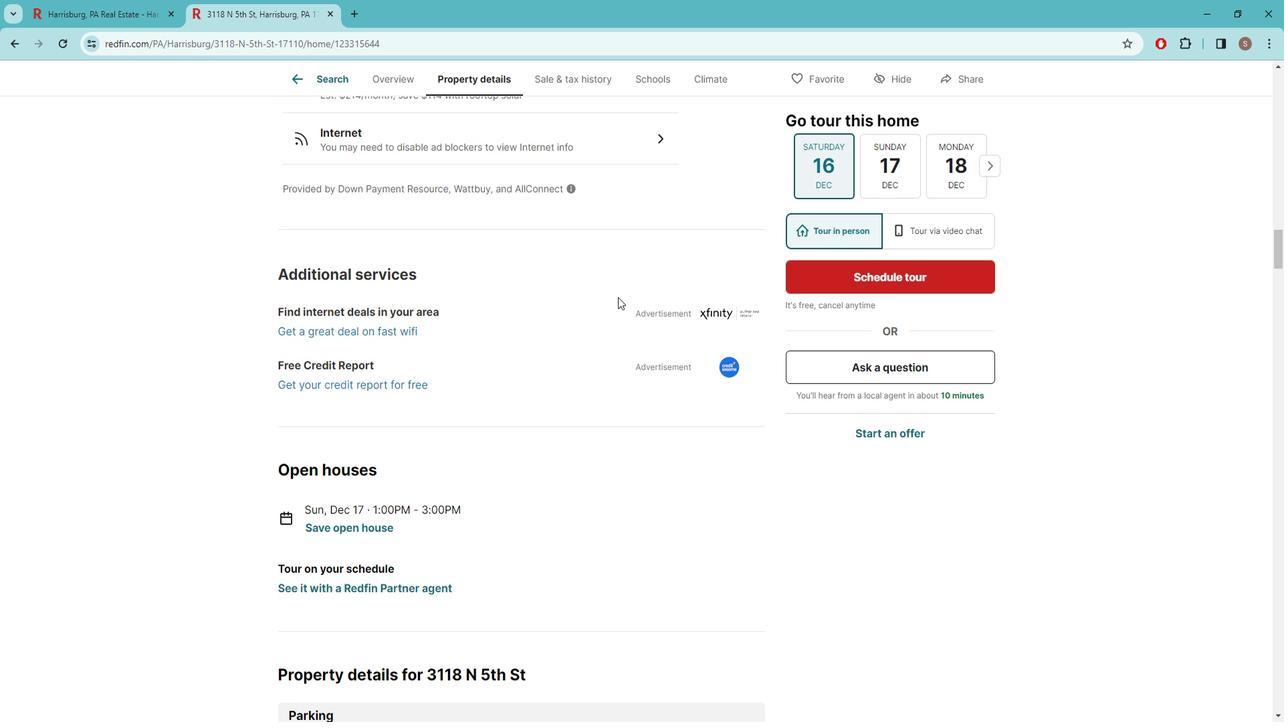 
Action: Mouse scrolled (628, 301) with delta (0, 0)
Screenshot: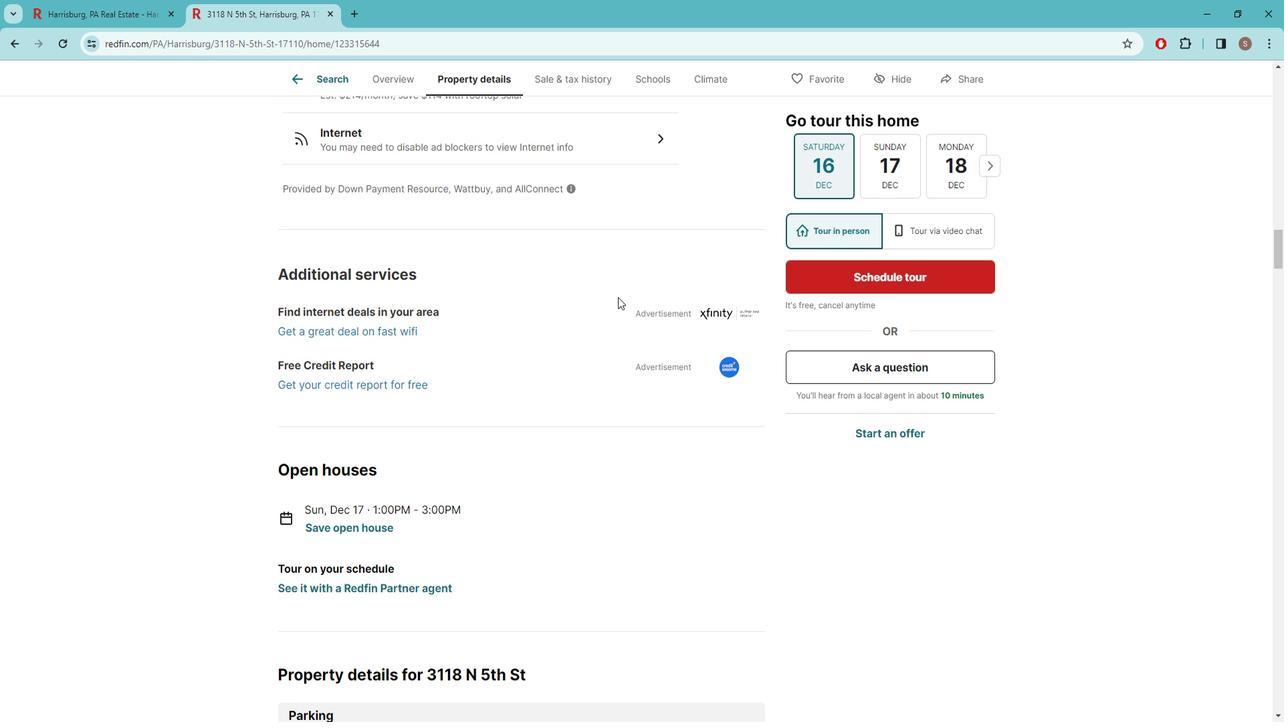 
Action: Mouse moved to (617, 306)
Screenshot: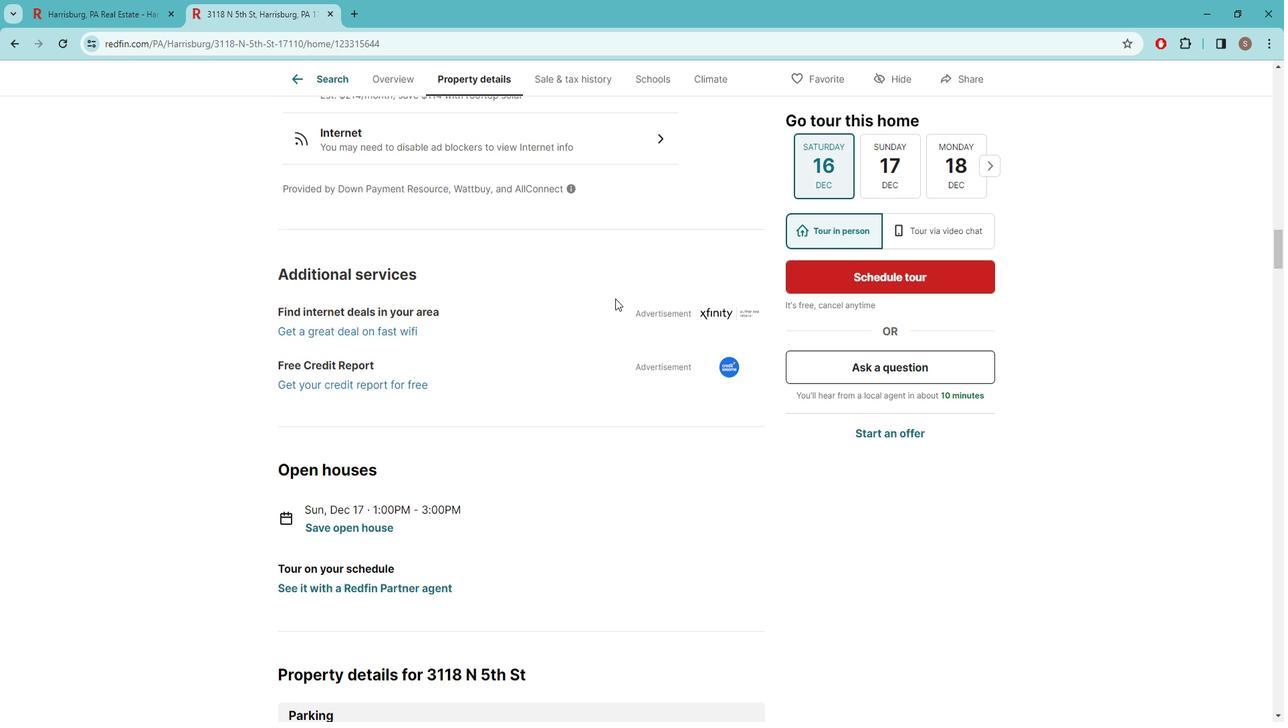 
Action: Mouse scrolled (617, 306) with delta (0, 0)
Screenshot: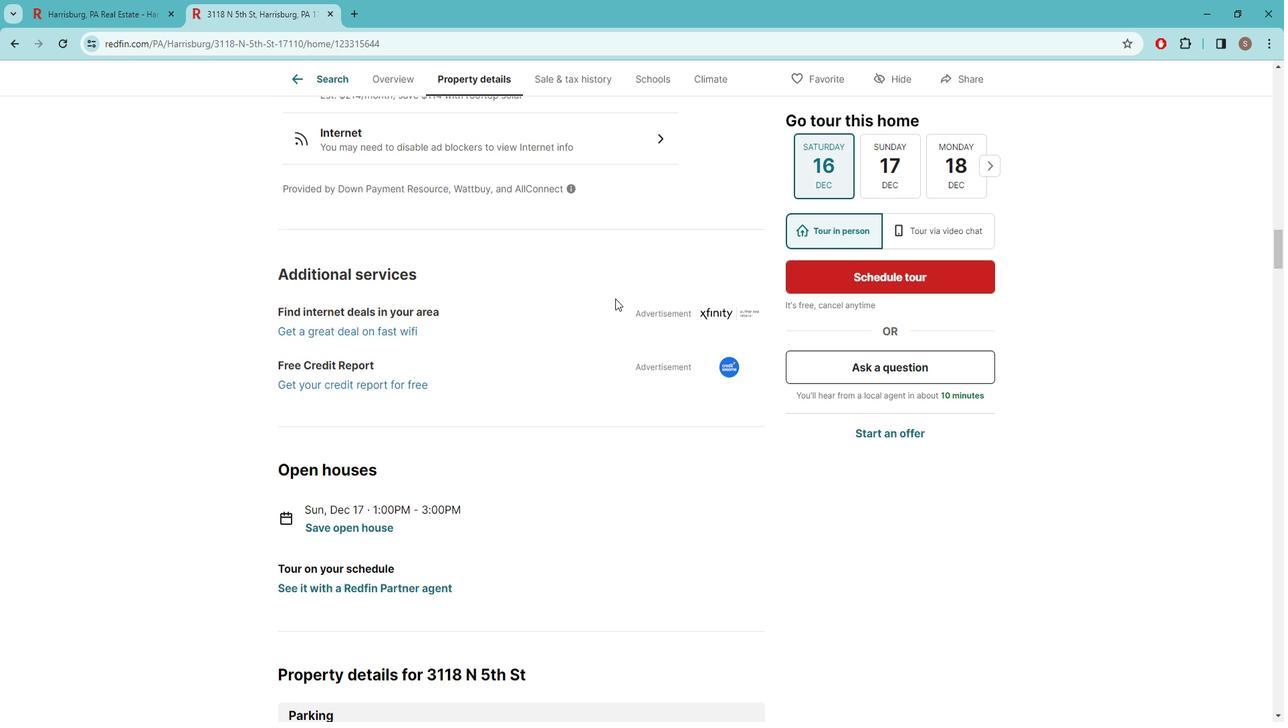 
Action: Mouse moved to (551, 324)
Screenshot: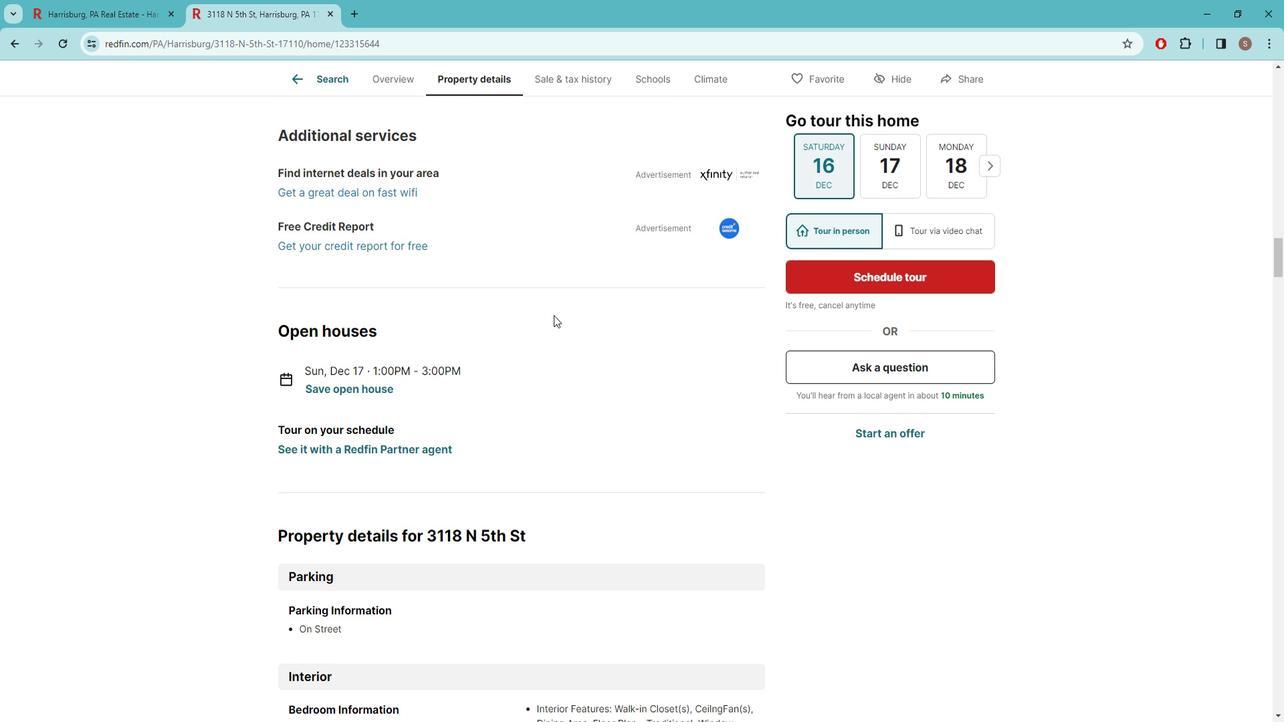 
Action: Mouse scrolled (551, 323) with delta (0, 0)
Screenshot: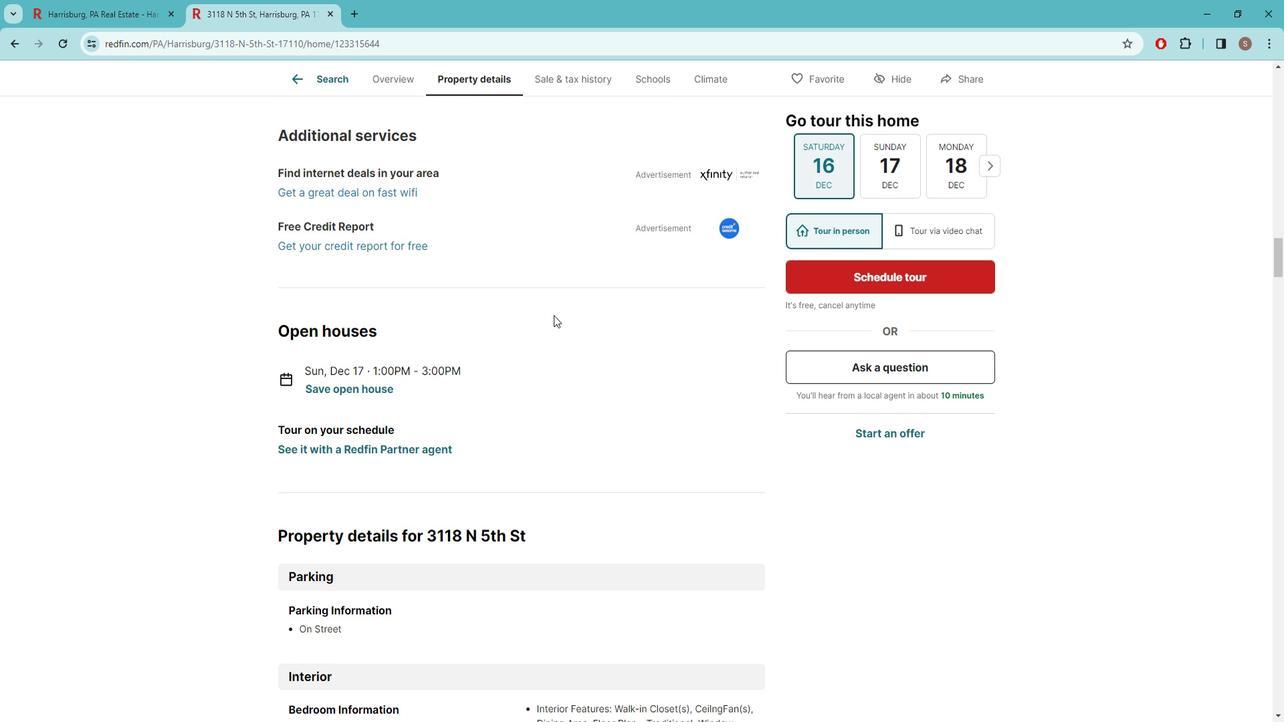 
Action: Mouse moved to (541, 327)
Screenshot: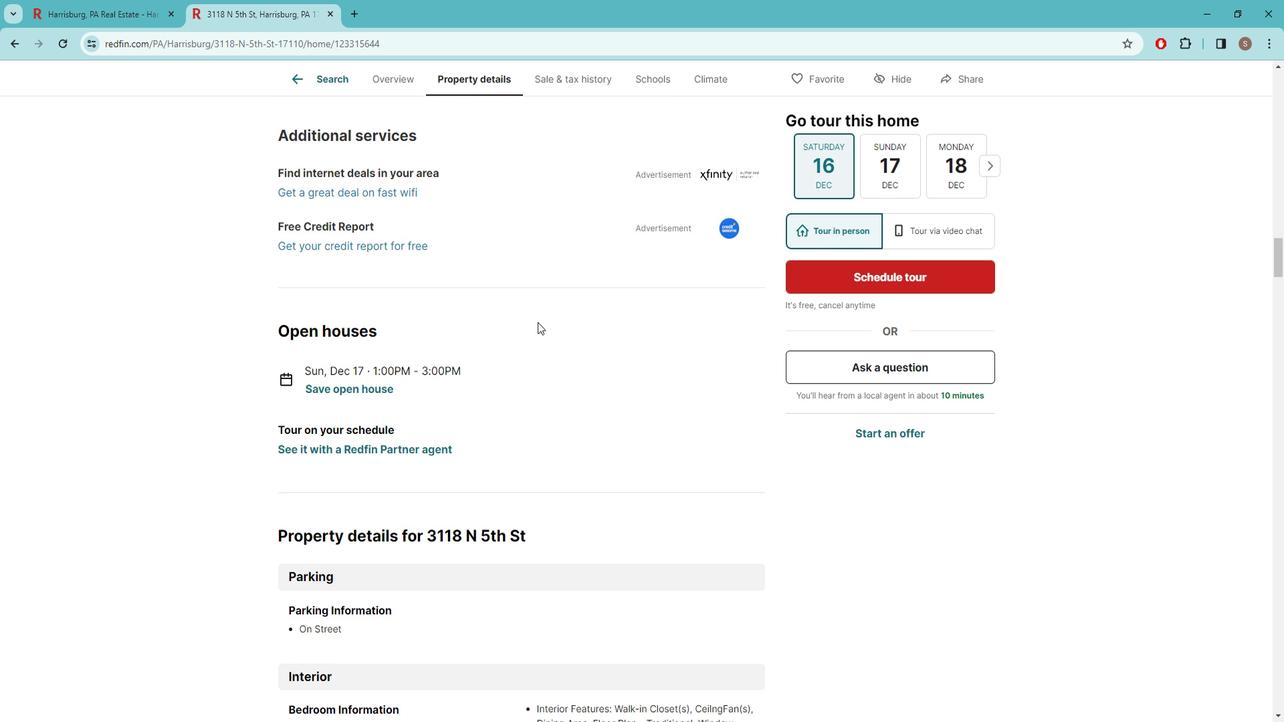 
Action: Mouse scrolled (541, 326) with delta (0, 0)
Screenshot: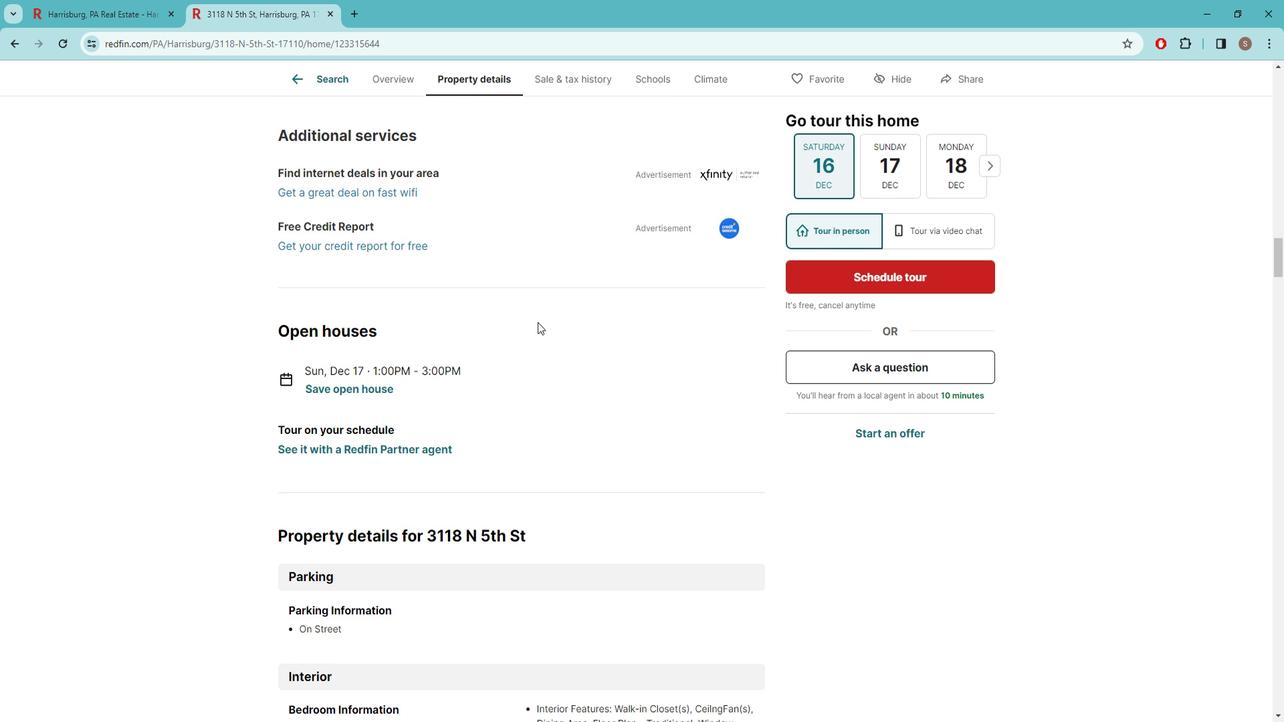 
Action: Mouse moved to (422, 360)
Screenshot: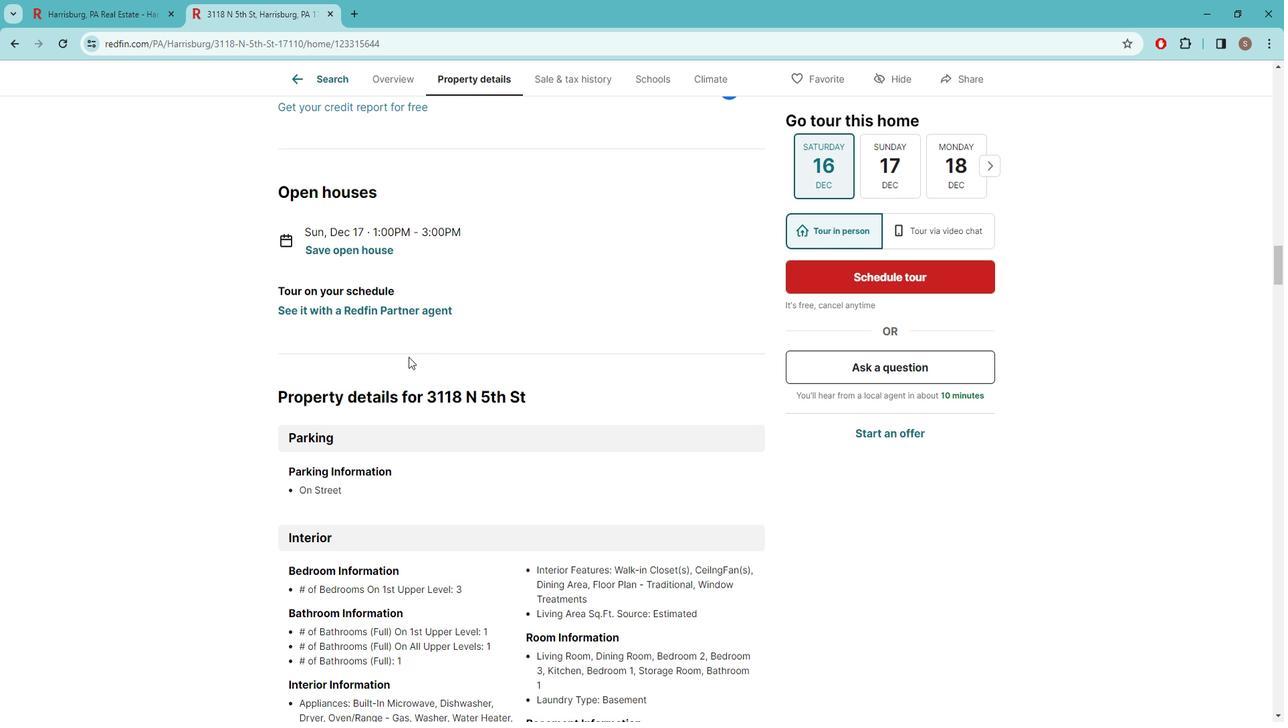 
Action: Mouse scrolled (422, 359) with delta (0, 0)
Screenshot: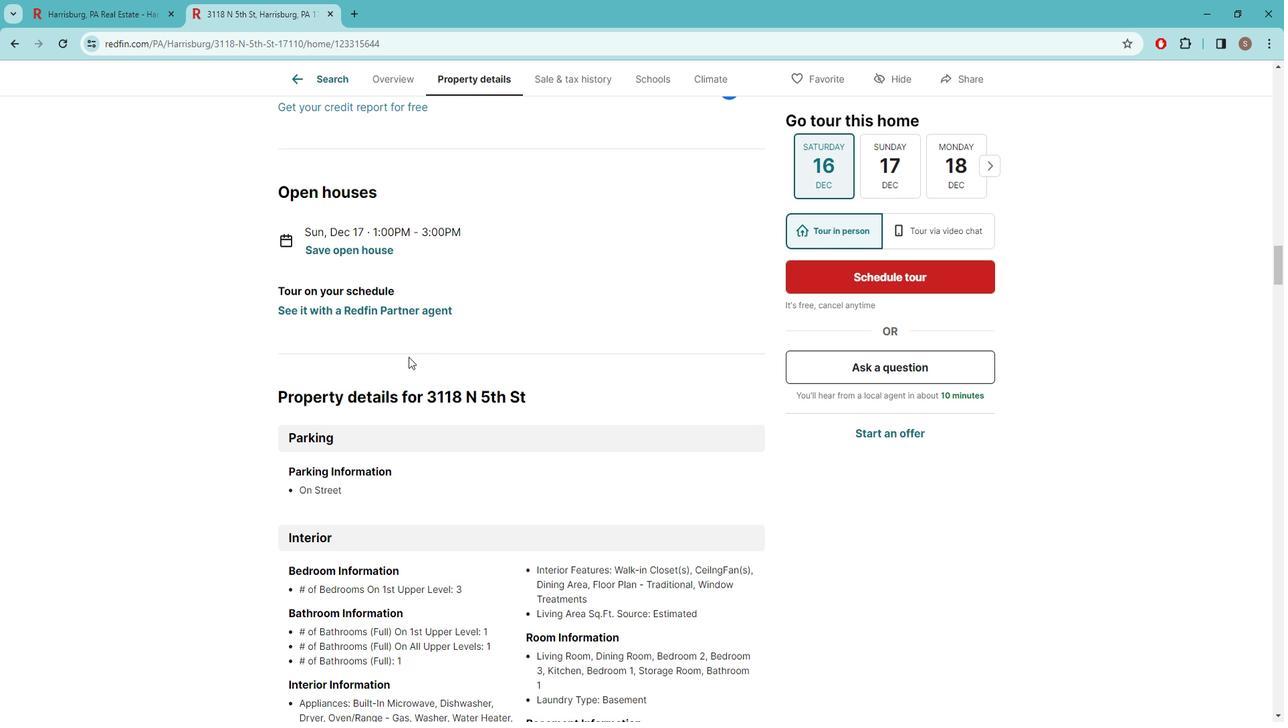 
Action: Mouse moved to (417, 362)
Screenshot: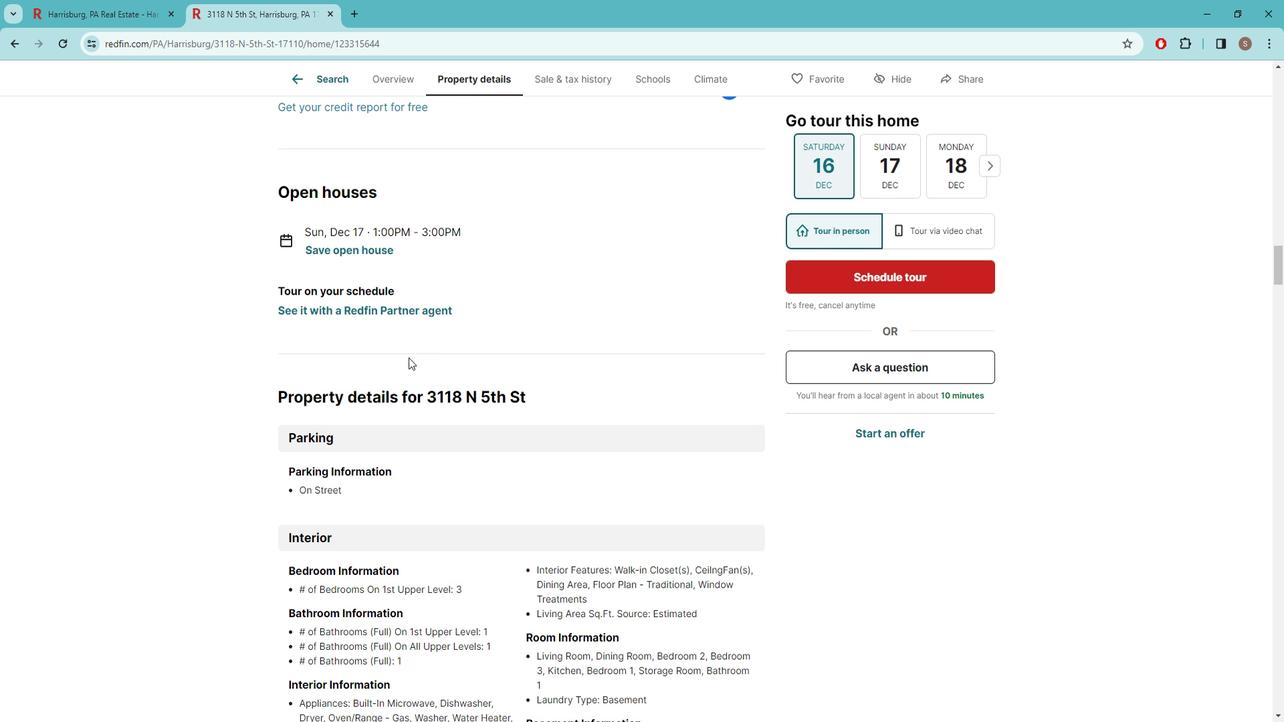 
Action: Mouse scrolled (417, 361) with delta (0, 0)
Screenshot: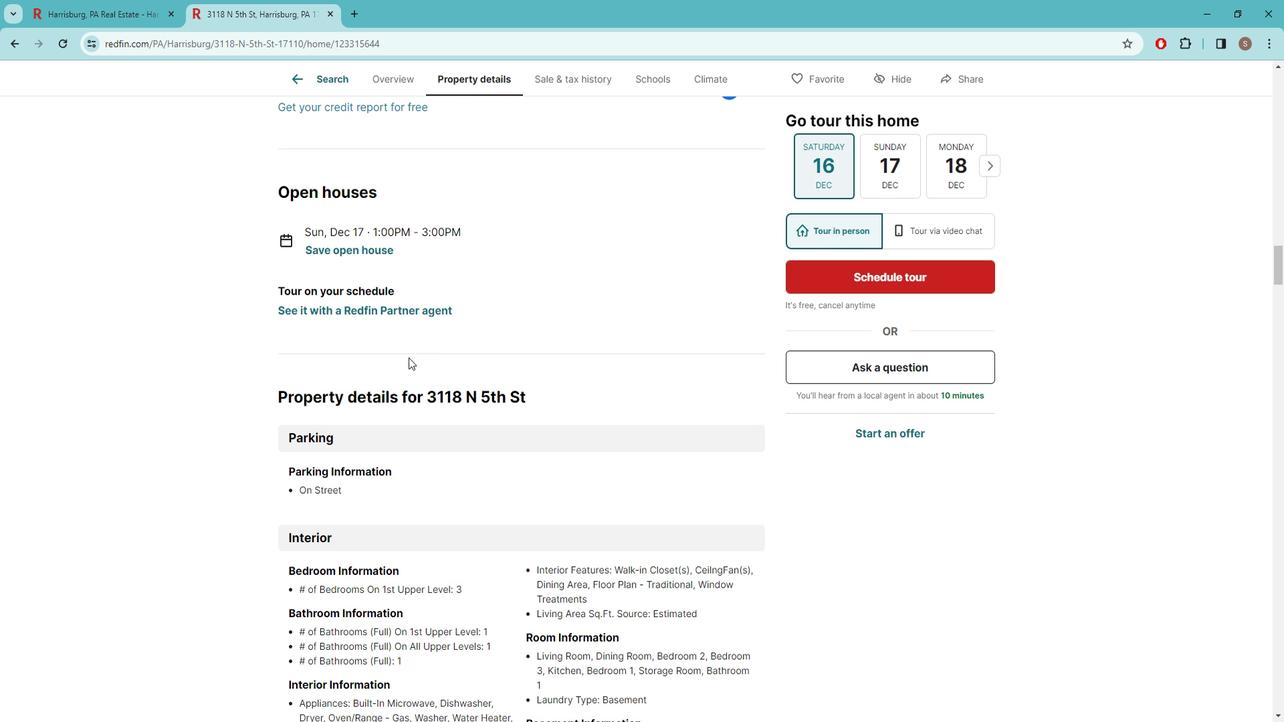 
Action: Mouse moved to (431, 375)
Screenshot: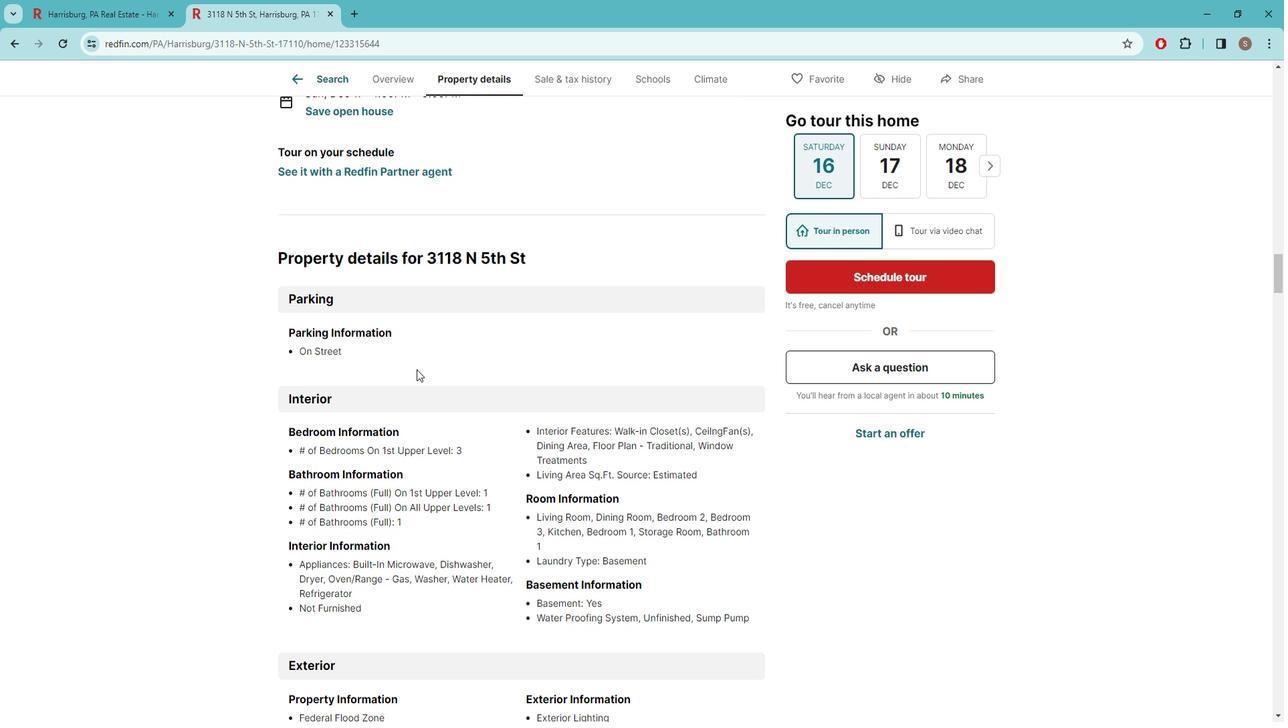 
Action: Mouse scrolled (431, 375) with delta (0, 0)
Screenshot: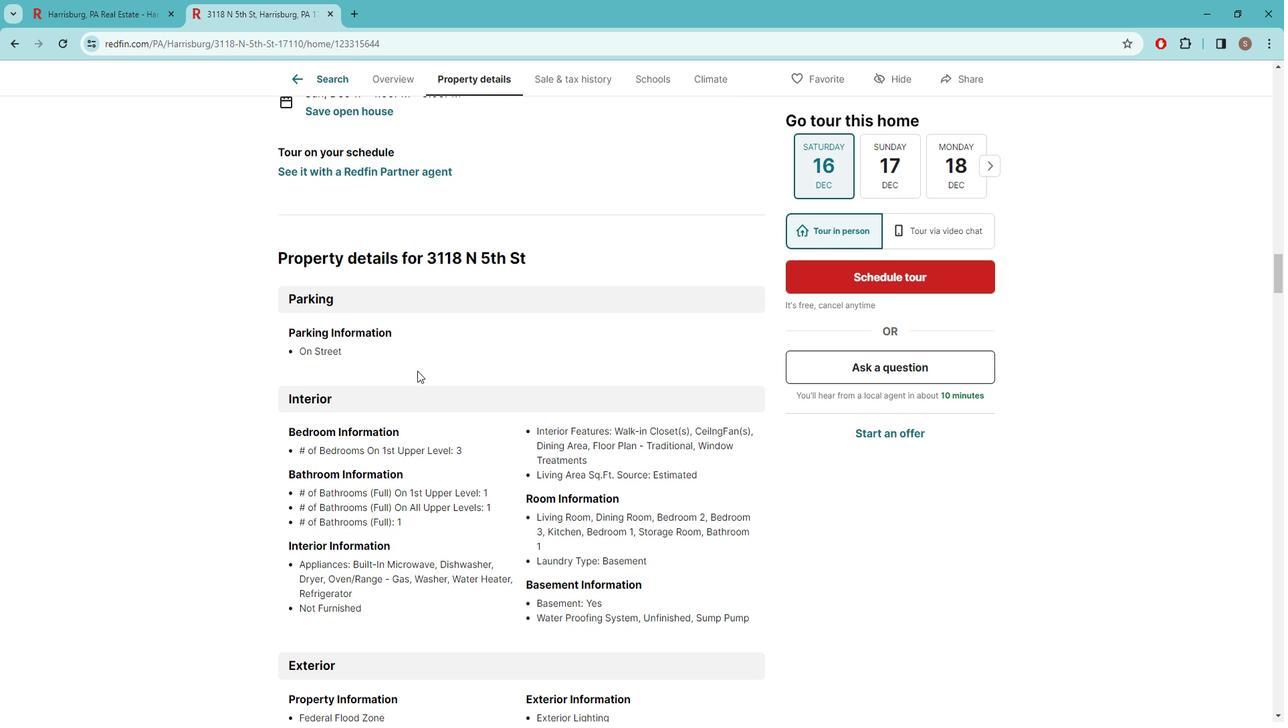 
Action: Mouse moved to (483, 456)
Screenshot: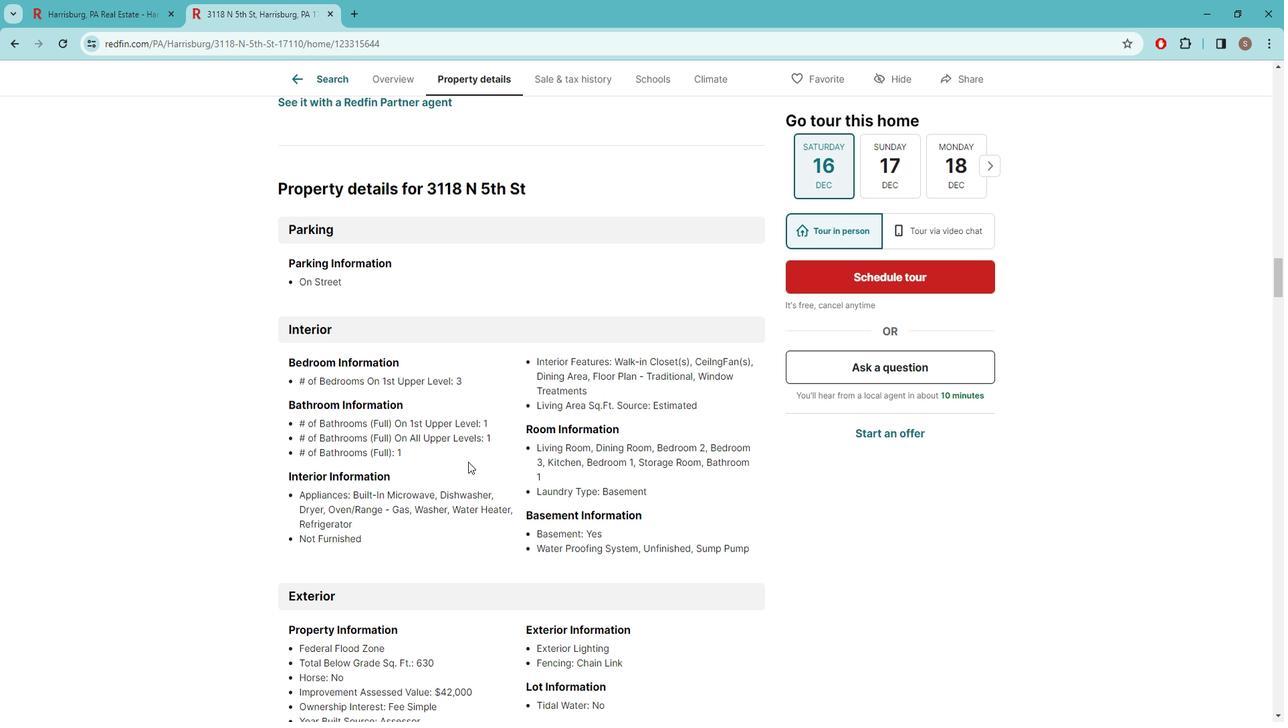 
Action: Mouse scrolled (483, 456) with delta (0, 0)
Screenshot: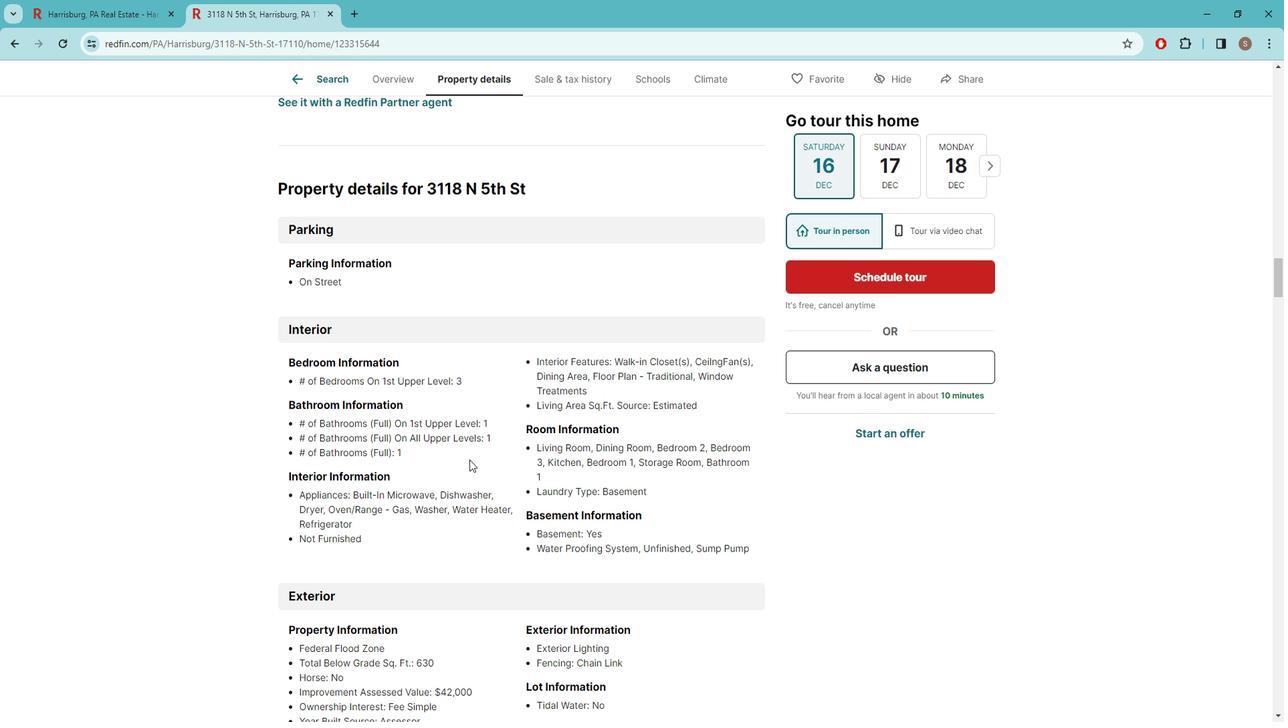 
Action: Mouse moved to (483, 496)
Screenshot: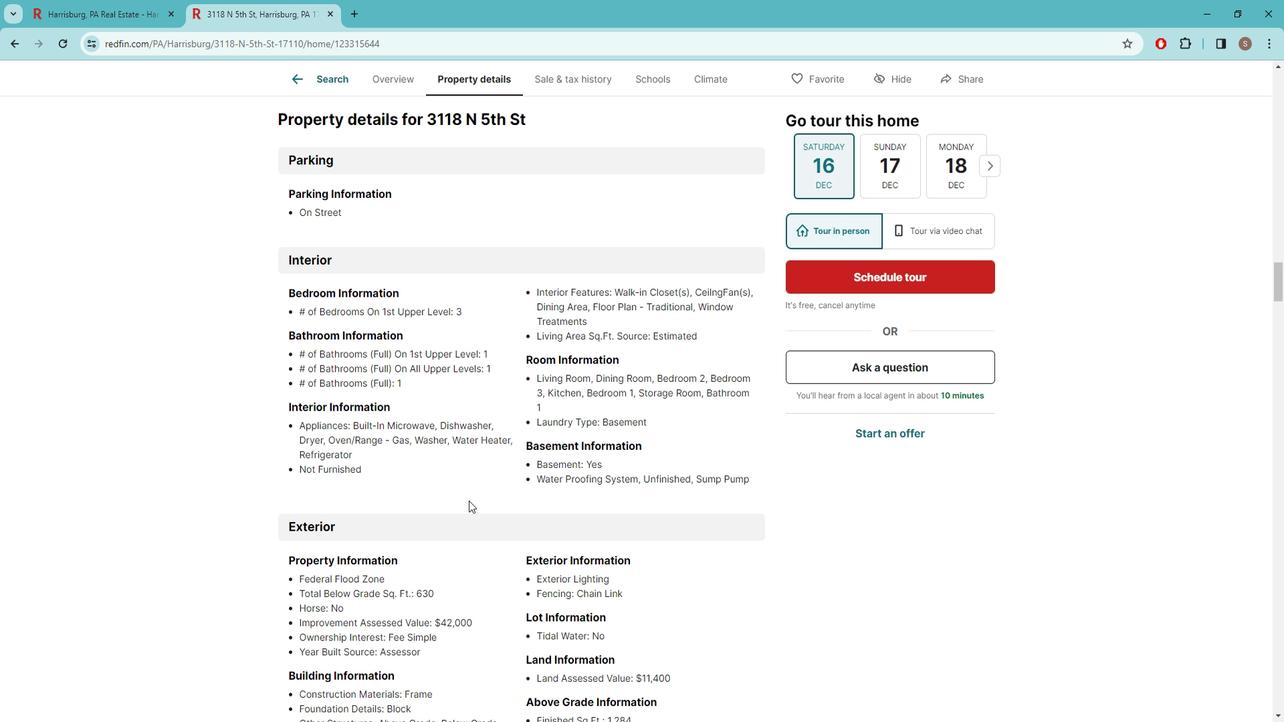 
Action: Mouse scrolled (483, 495) with delta (0, 0)
Screenshot: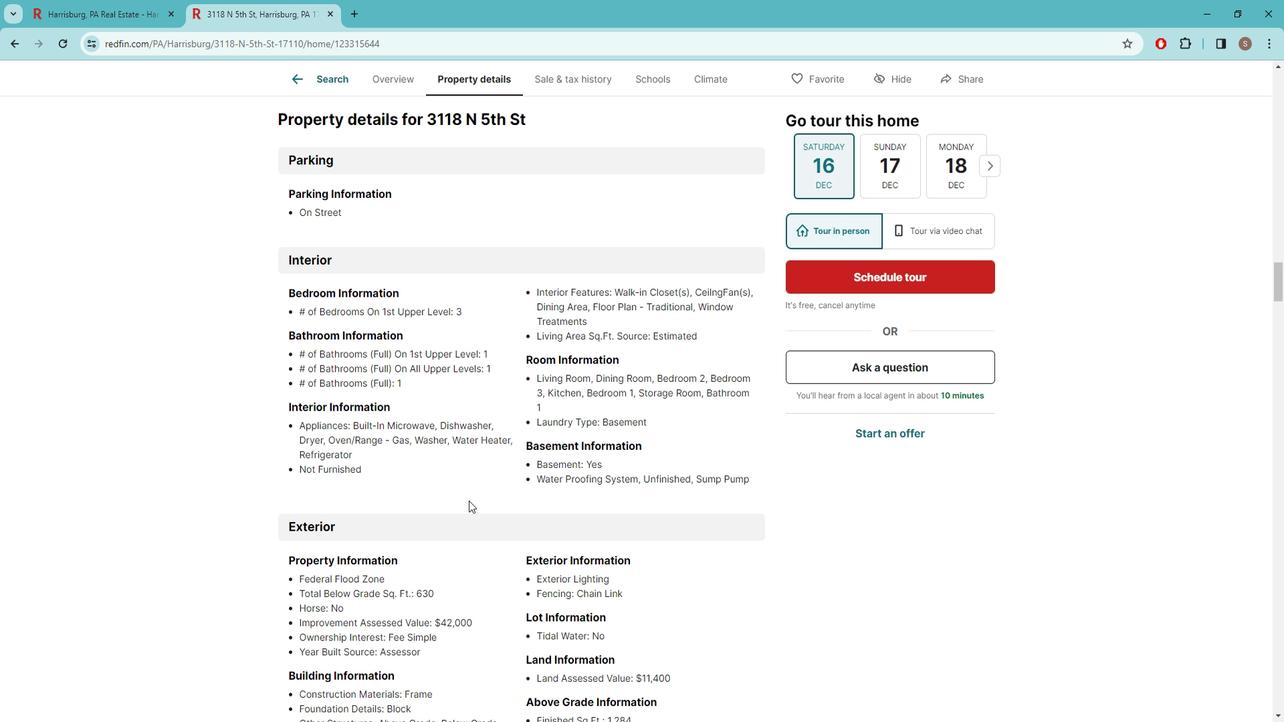 
Action: Mouse moved to (491, 484)
Screenshot: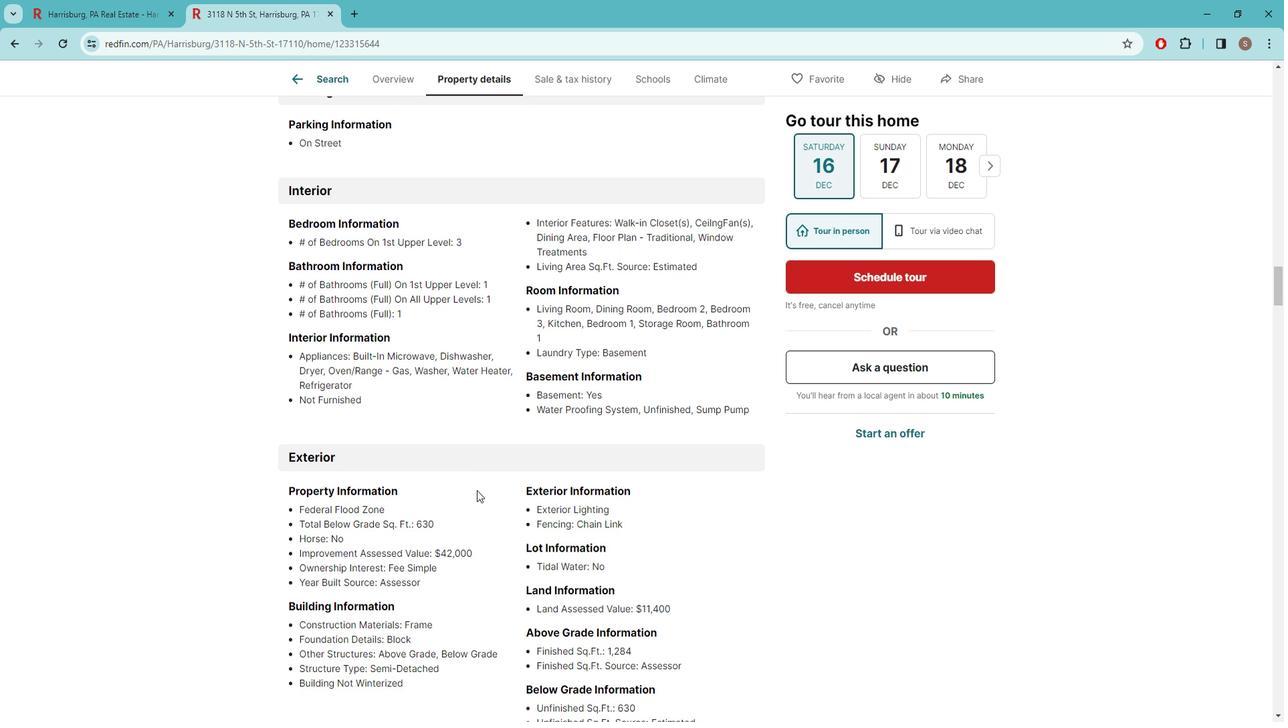 
Action: Mouse scrolled (491, 484) with delta (0, 0)
Screenshot: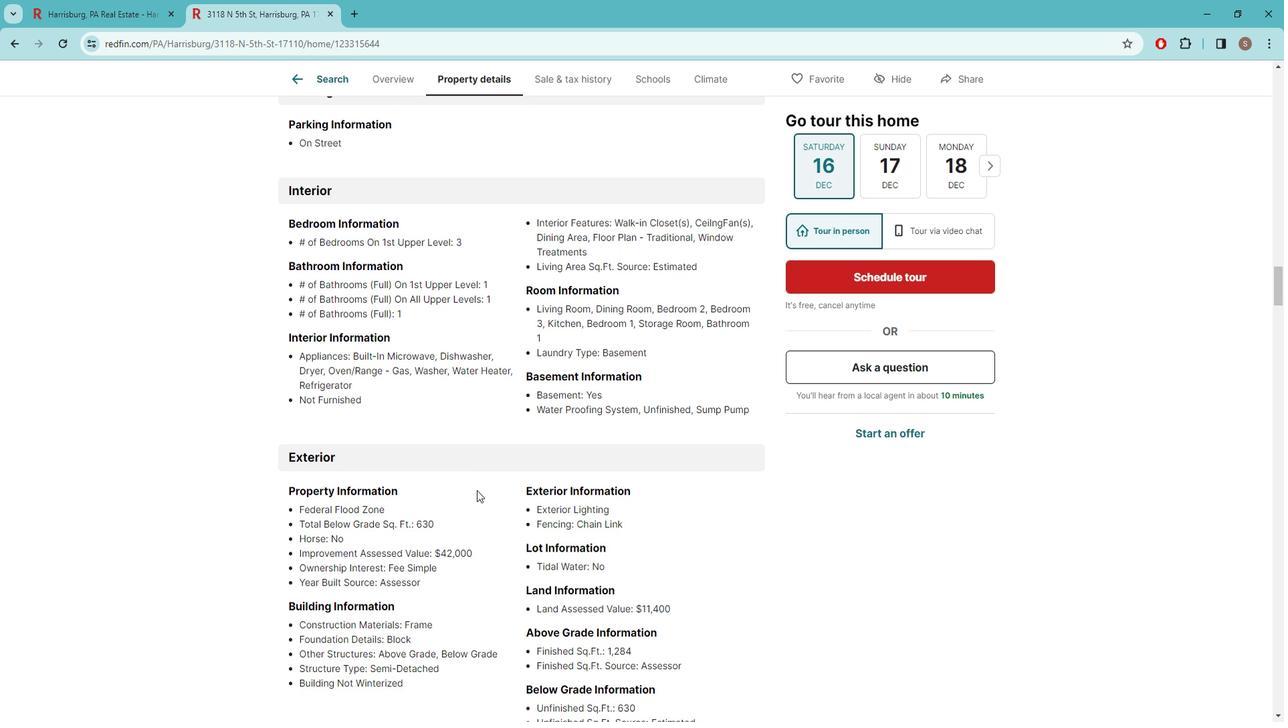 
Action: Mouse moved to (491, 481)
Screenshot: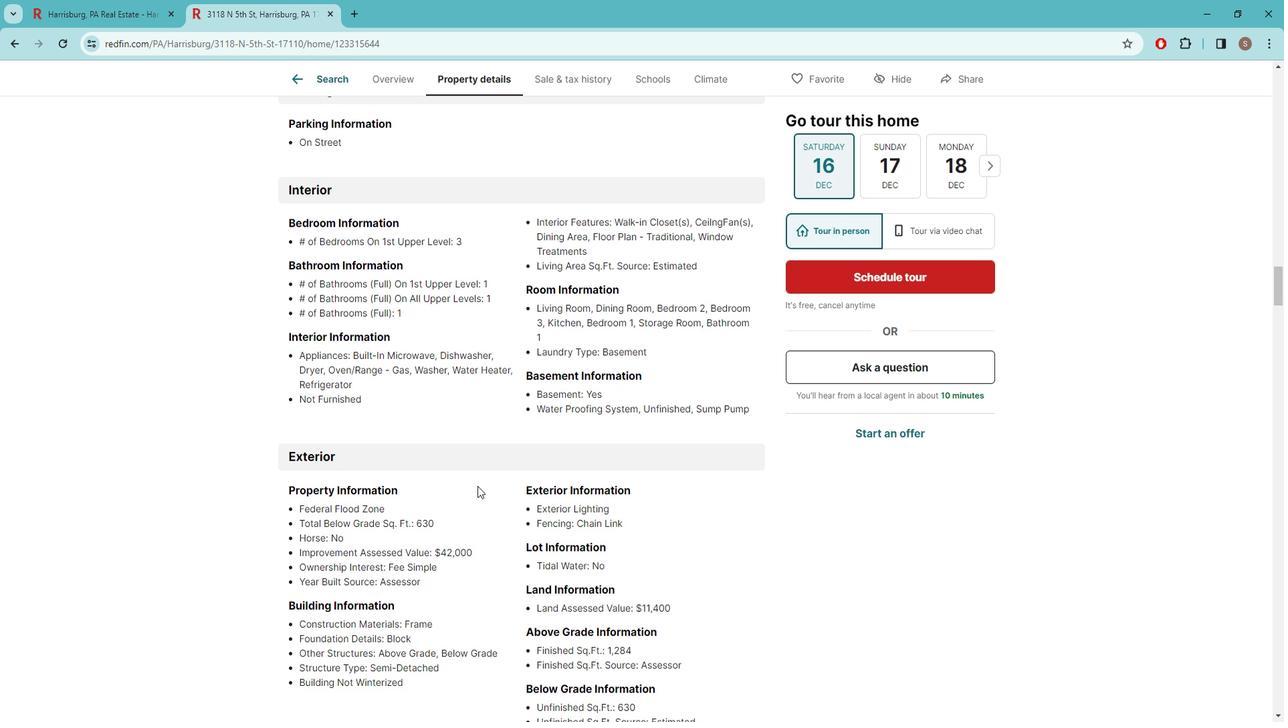 
Action: Mouse scrolled (491, 480) with delta (0, 0)
Screenshot: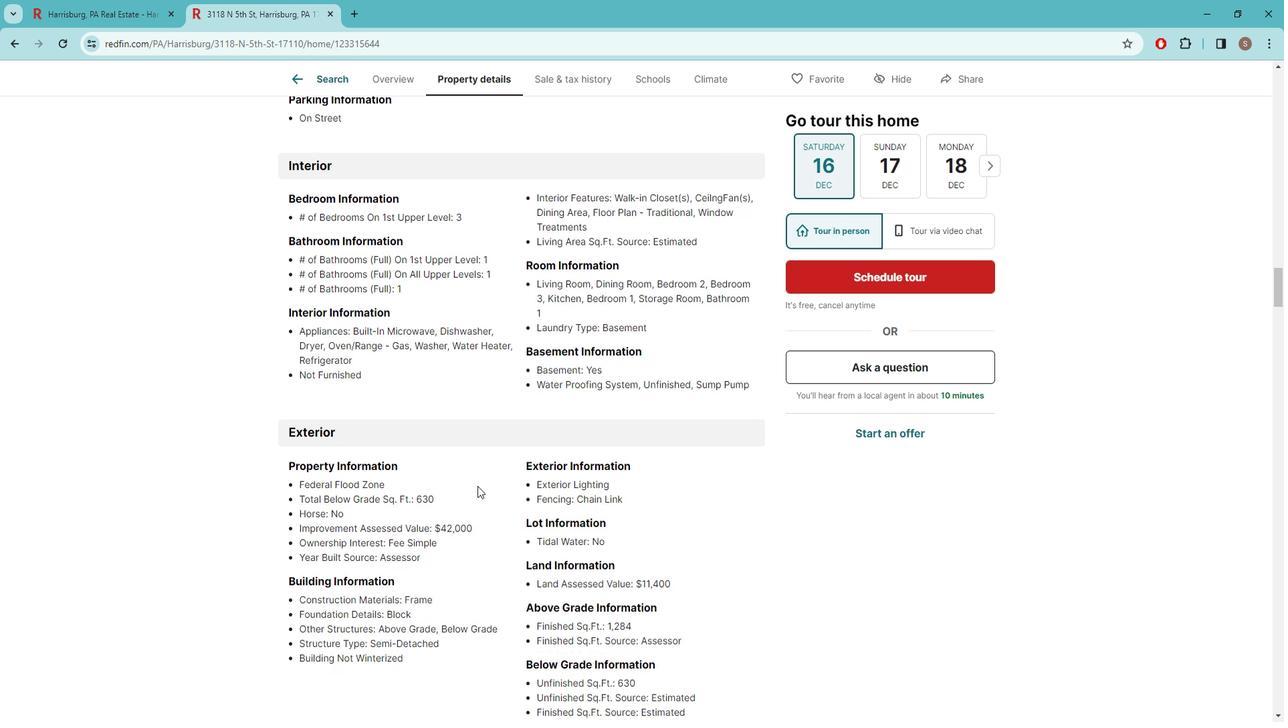 
Action: Mouse moved to (481, 454)
Screenshot: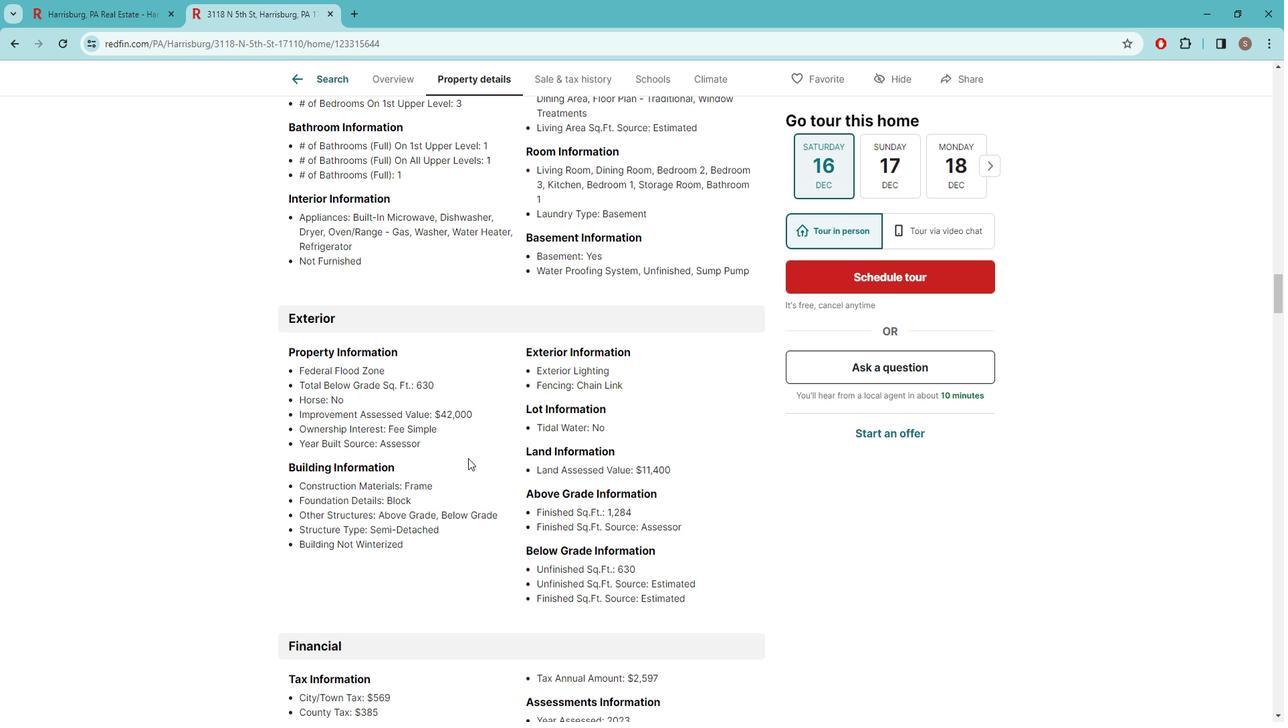 
Action: Mouse scrolled (481, 454) with delta (0, 0)
Screenshot: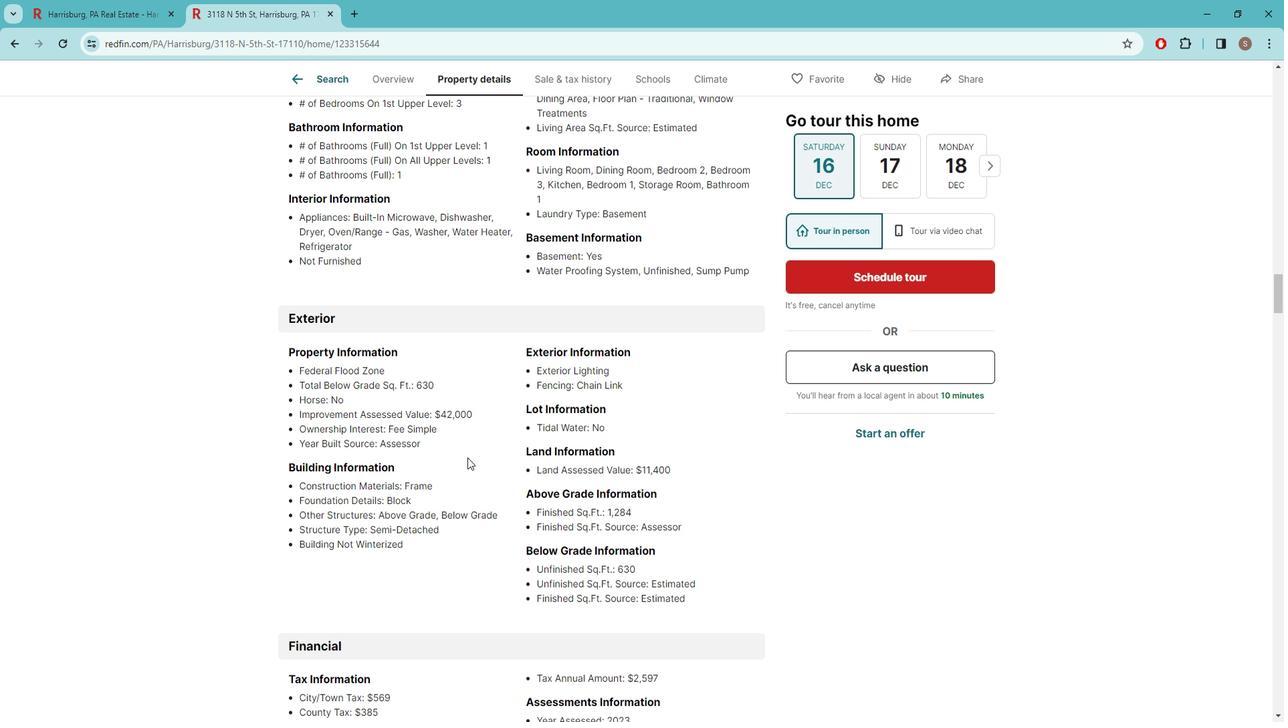 
Action: Mouse moved to (440, 419)
Screenshot: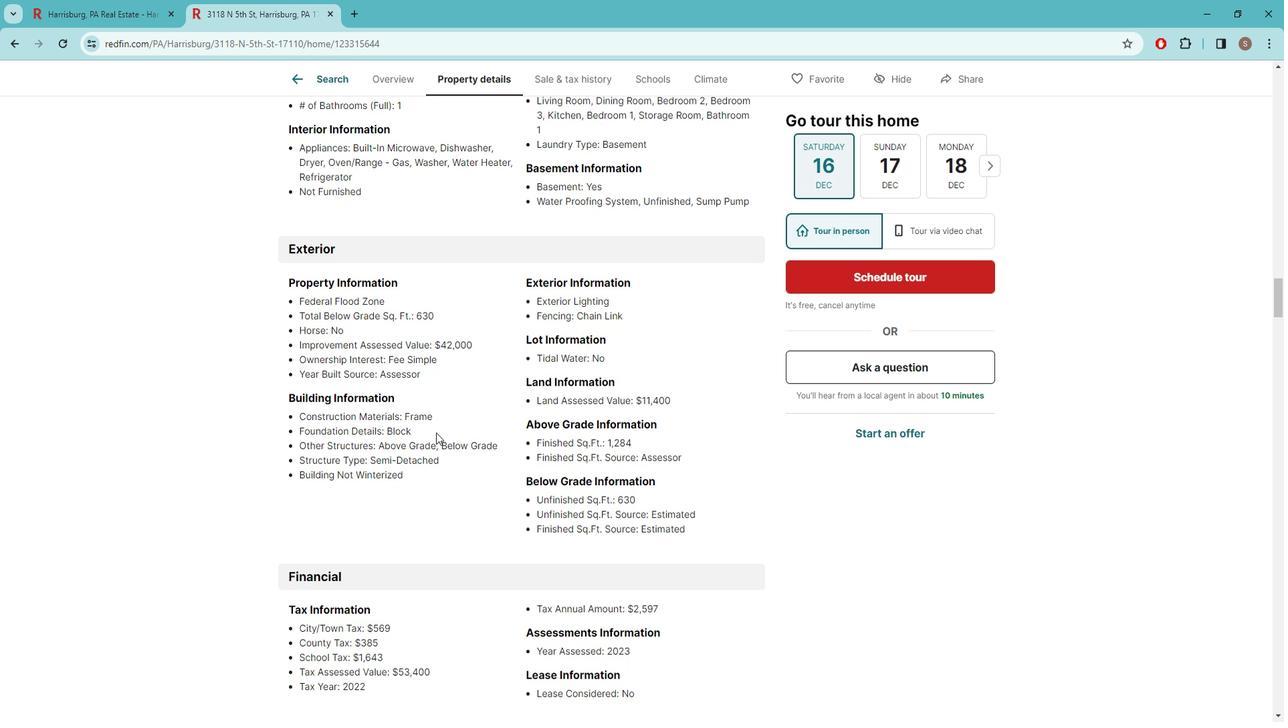 
Action: Mouse scrolled (440, 418) with delta (0, 0)
Screenshot: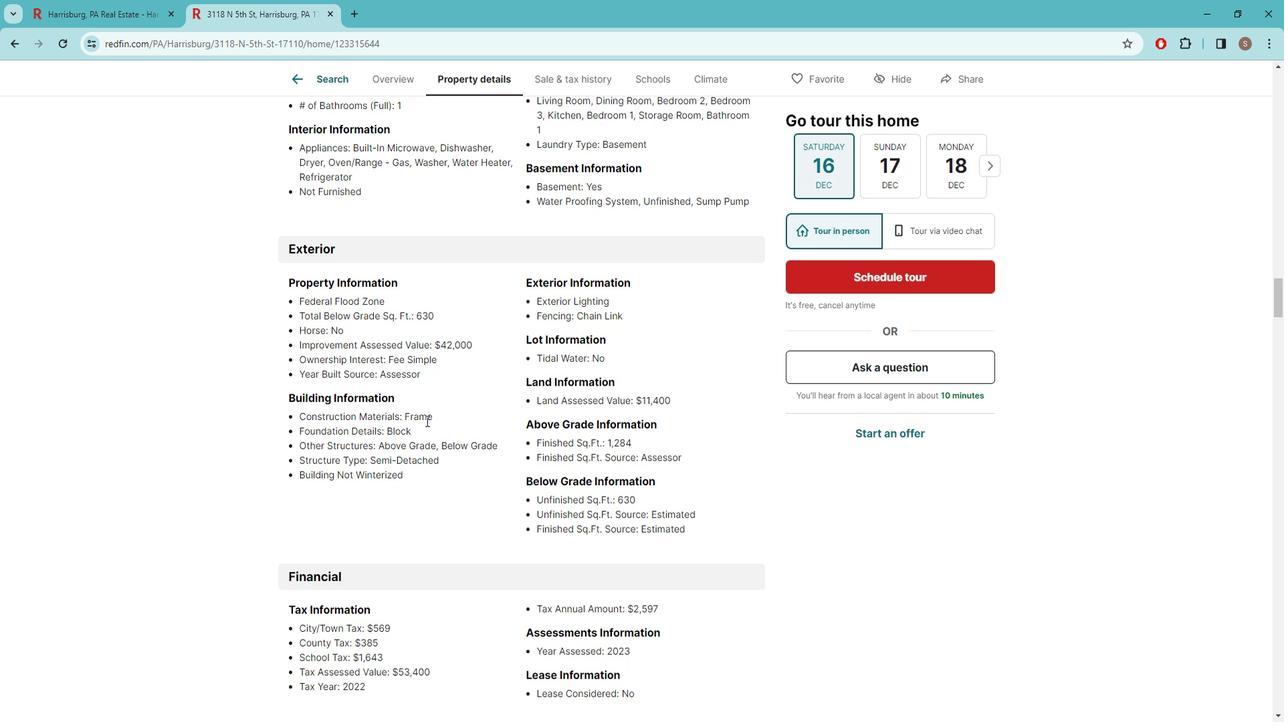 
Action: Mouse scrolled (440, 418) with delta (0, 0)
Screenshot: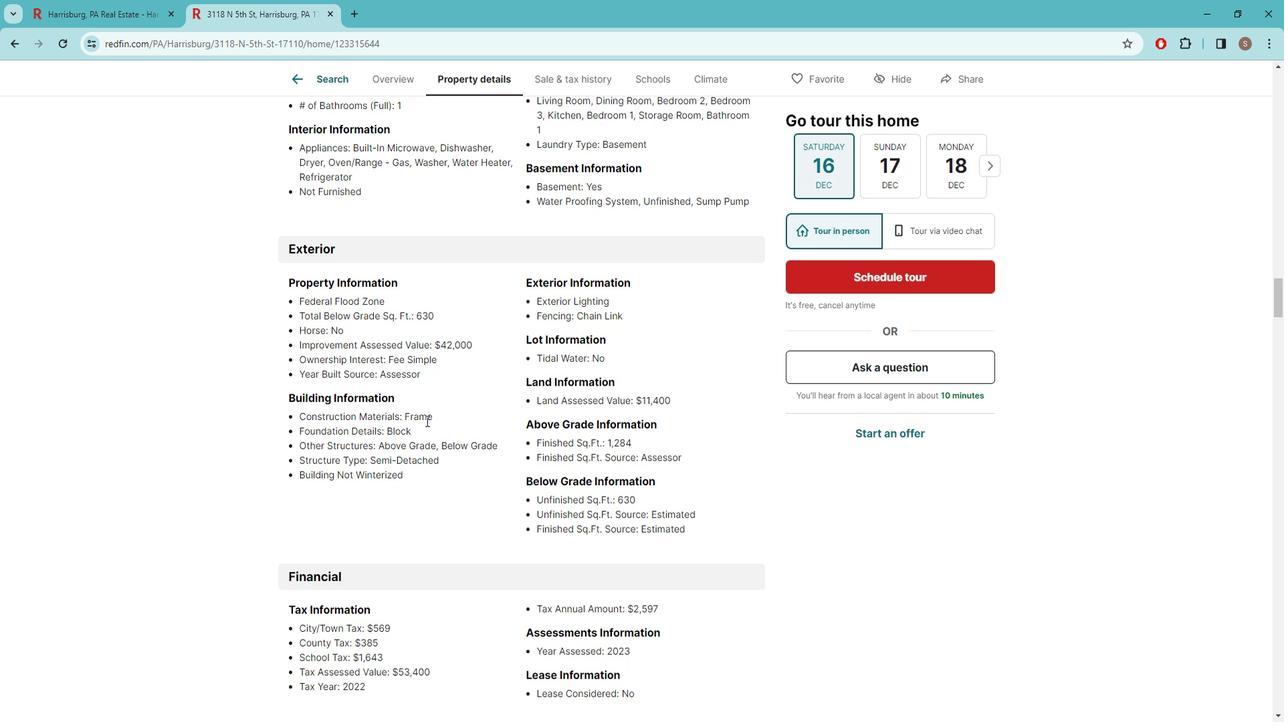 
Action: Mouse moved to (451, 403)
Screenshot: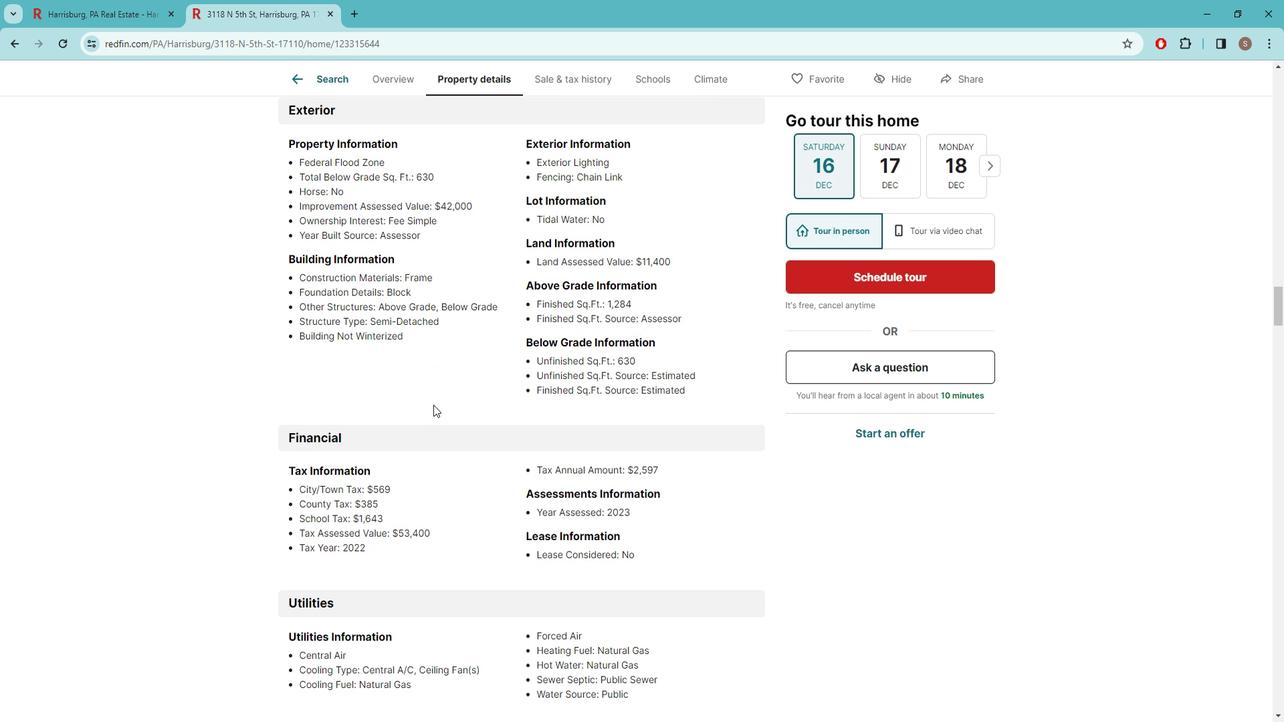 
Action: Mouse scrolled (451, 403) with delta (0, 0)
Screenshot: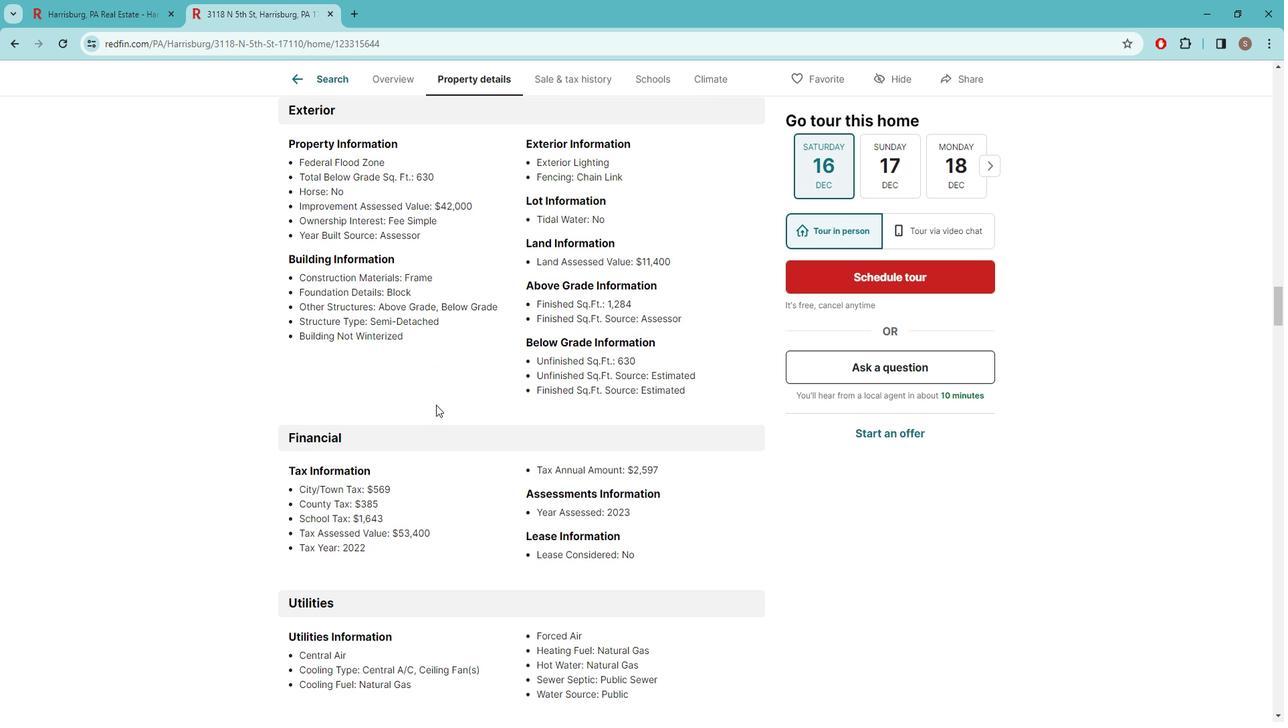 
Action: Mouse moved to (452, 403)
Screenshot: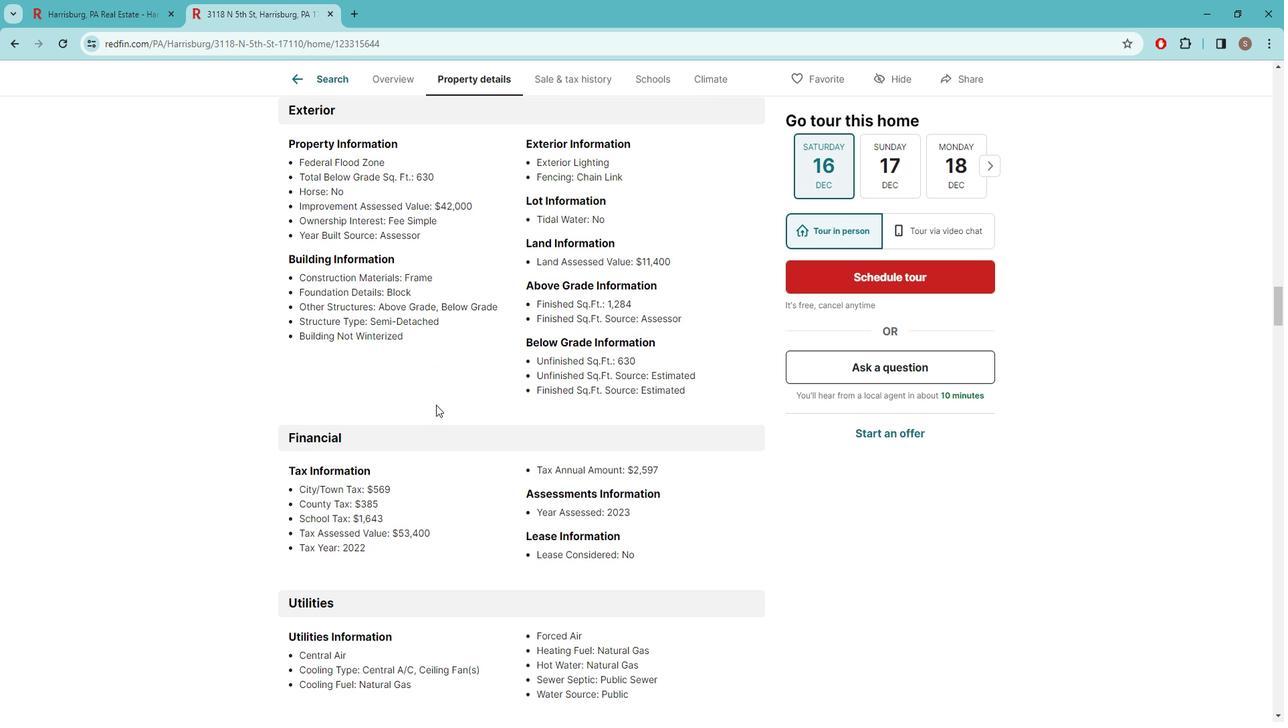 
Action: Mouse scrolled (452, 403) with delta (0, 0)
Screenshot: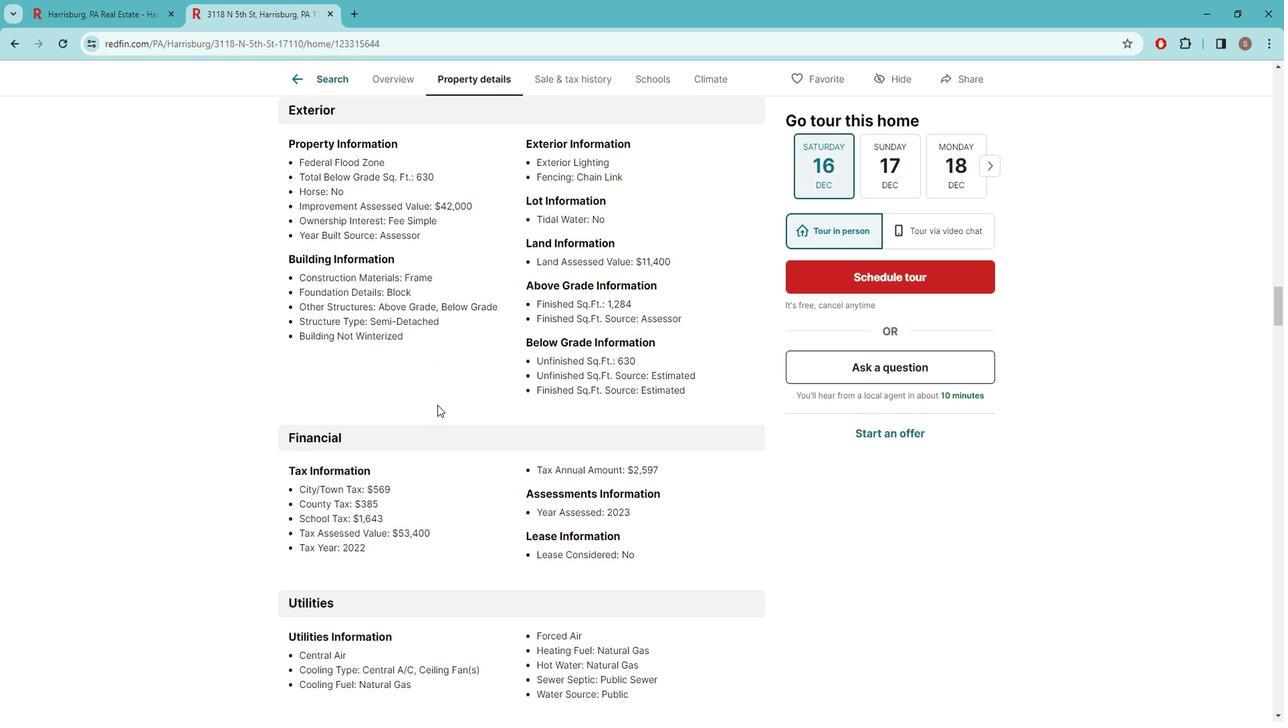 
Action: Mouse moved to (433, 428)
Screenshot: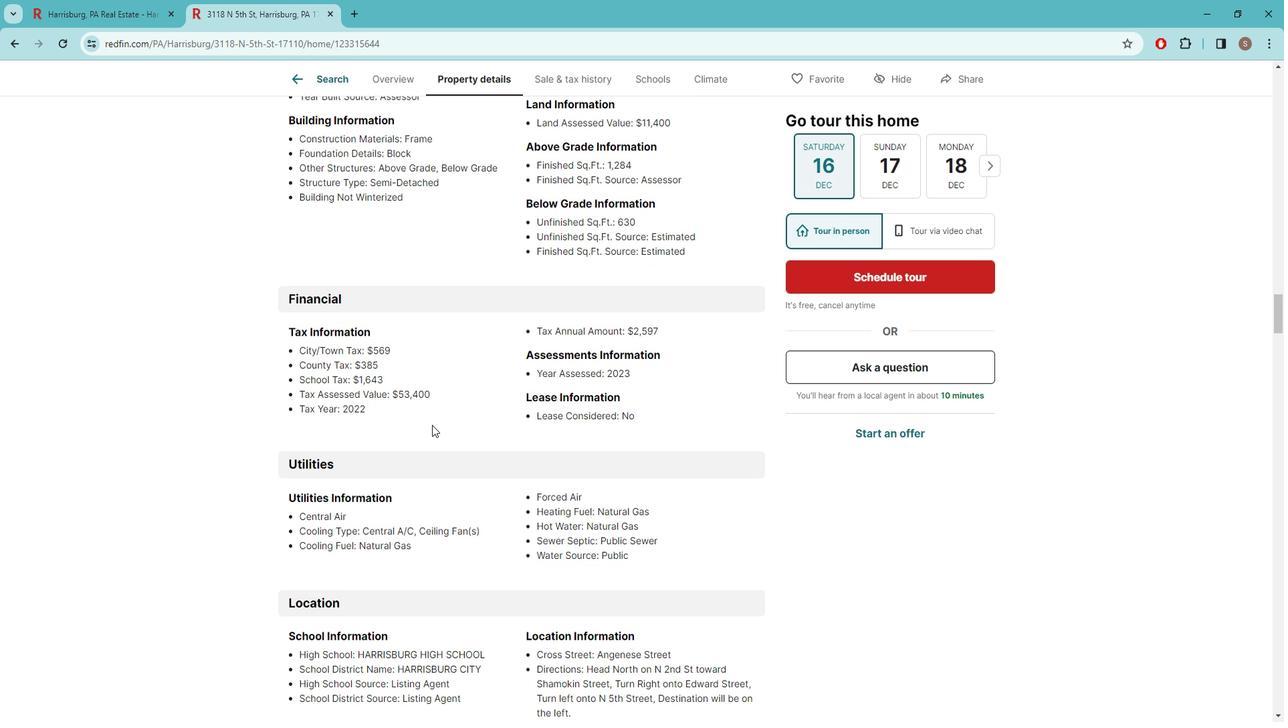 
Action: Mouse scrolled (433, 428) with delta (0, 0)
Screenshot: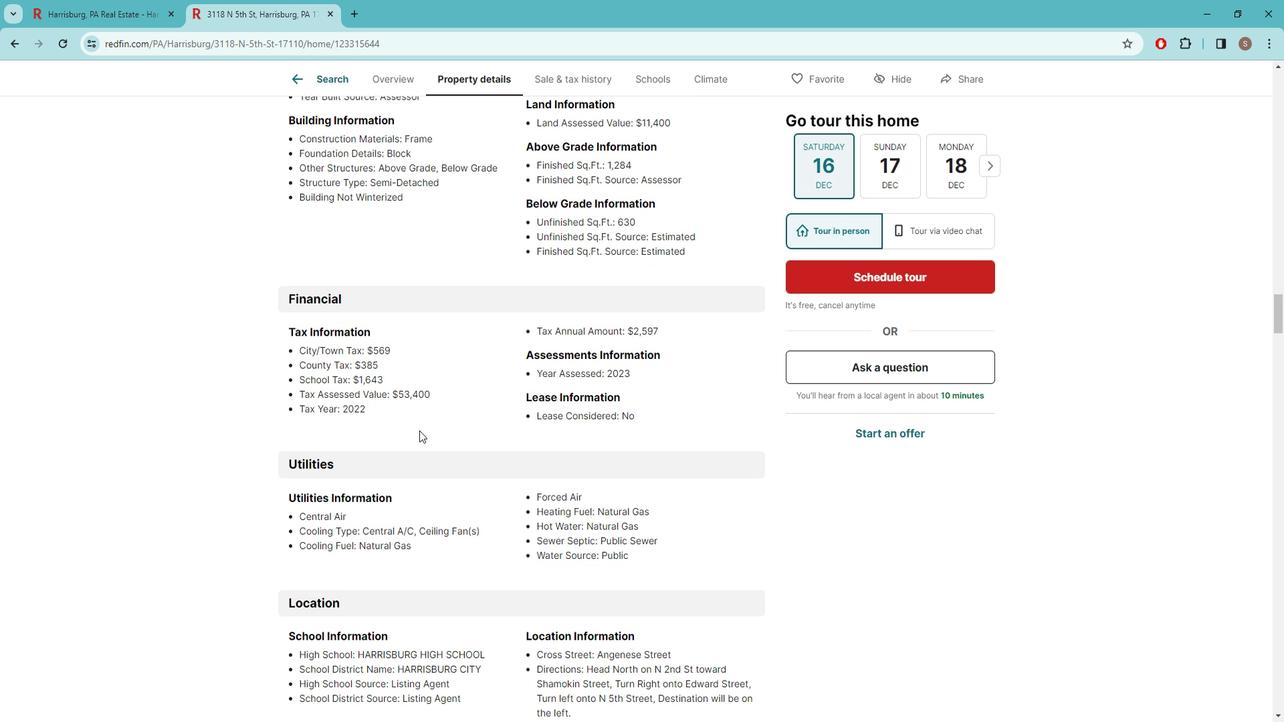 
Action: Mouse moved to (475, 415)
Screenshot: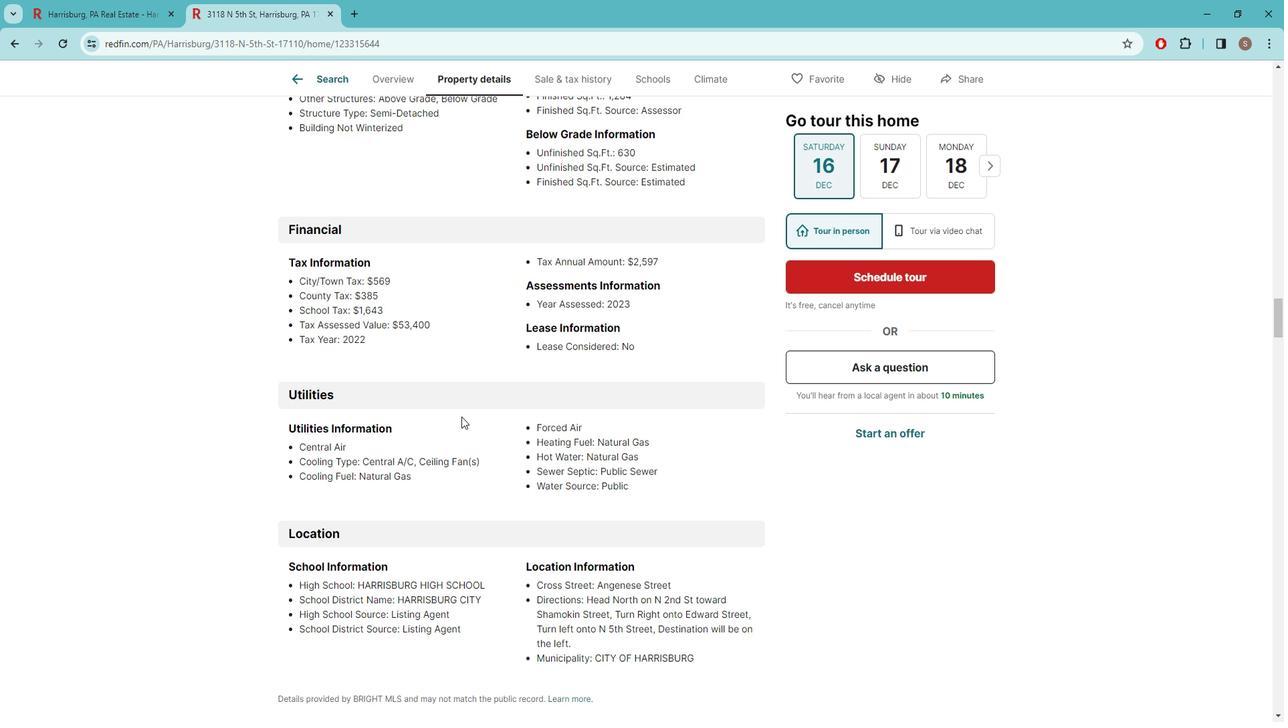 
Action: Mouse scrolled (475, 414) with delta (0, 0)
Screenshot: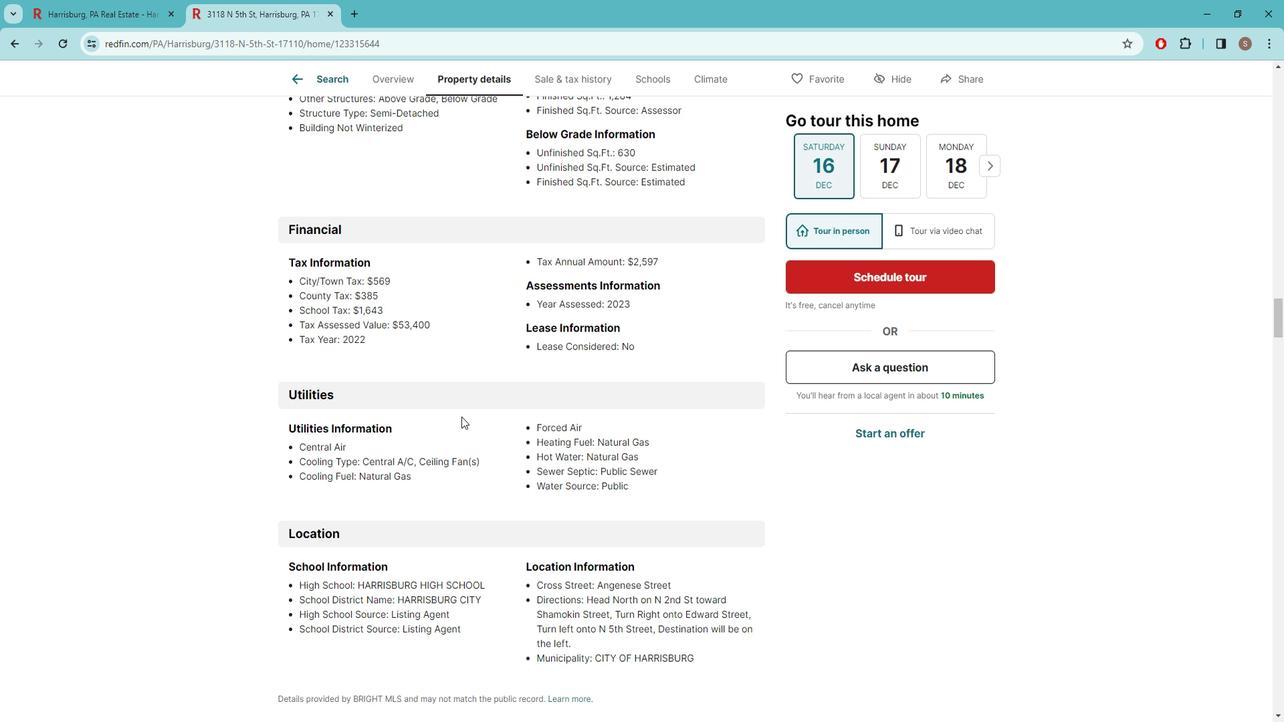 
Action: Mouse moved to (424, 428)
